 Task: Create new invoice with Date Opened :30-Apr-23, Select Customer: Statice Flowers Events, Terms: Payment Term 2. Make invoice entry for item-1 with Date: 30-Apr-23, Description: Absolut Vodka Original, Action: Material, Income Account: Income:Sales, Quantity: 1, Unit Price: 9.4, Discount $: 0.5. Make entry for item-2 with Date: 30-Apr-23, Description: Nestlé Toll House Cookie Dough Chocolate Chip Lovers (16 oz)_x000D_
, Action: Material, Income Account: Income:Sales, Quantity: 1, Unit Price: 9.4, Discount $: 1.5. Make entry for item-3 with Date: 30-Apr-23, Description: Pringle's OriginGrab N Go_x000D_
, Action: Material, Income Account: Income:Sales, Quantity: 2, Unit Price: 10.4, Discount $: 2. Write Notes: 'Looking forward to serving you again.'. Post Invoice with Post Date: 30-Apr-23, Post to Accounts: Assets:Accounts Receivable. Pay / Process Payment with Transaction Date: 15-May-23, Amount: 35.6, Transfer Account: Checking Account. Print Invoice, display notes by going to Option, then go to Display Tab and check 'Invoice Notes'.
Action: Mouse moved to (179, 28)
Screenshot: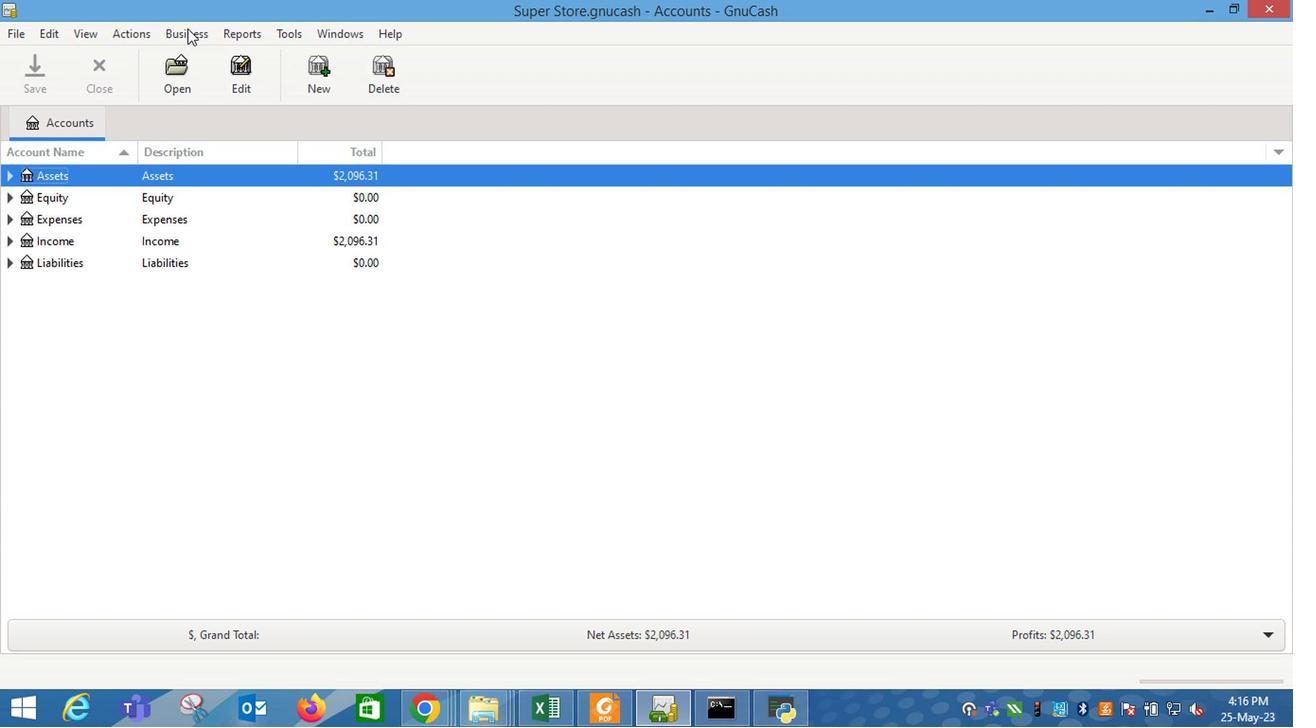 
Action: Mouse pressed left at (179, 28)
Screenshot: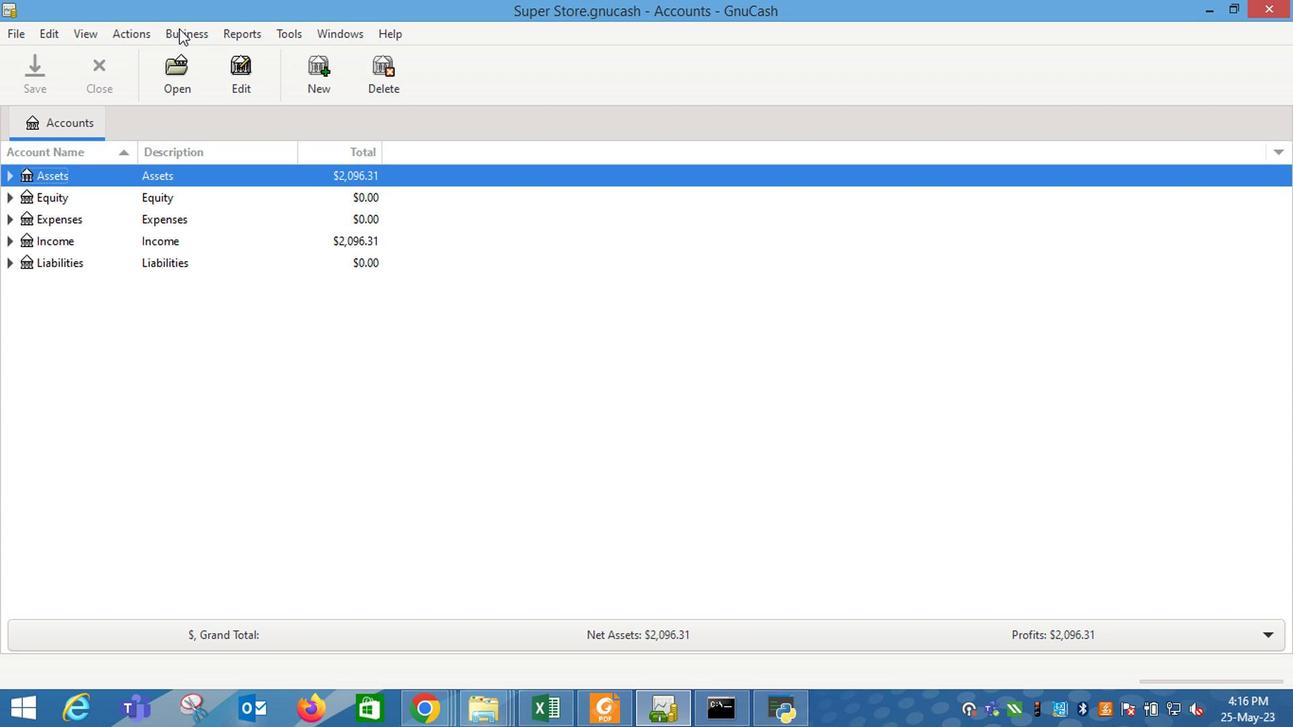 
Action: Mouse moved to (405, 125)
Screenshot: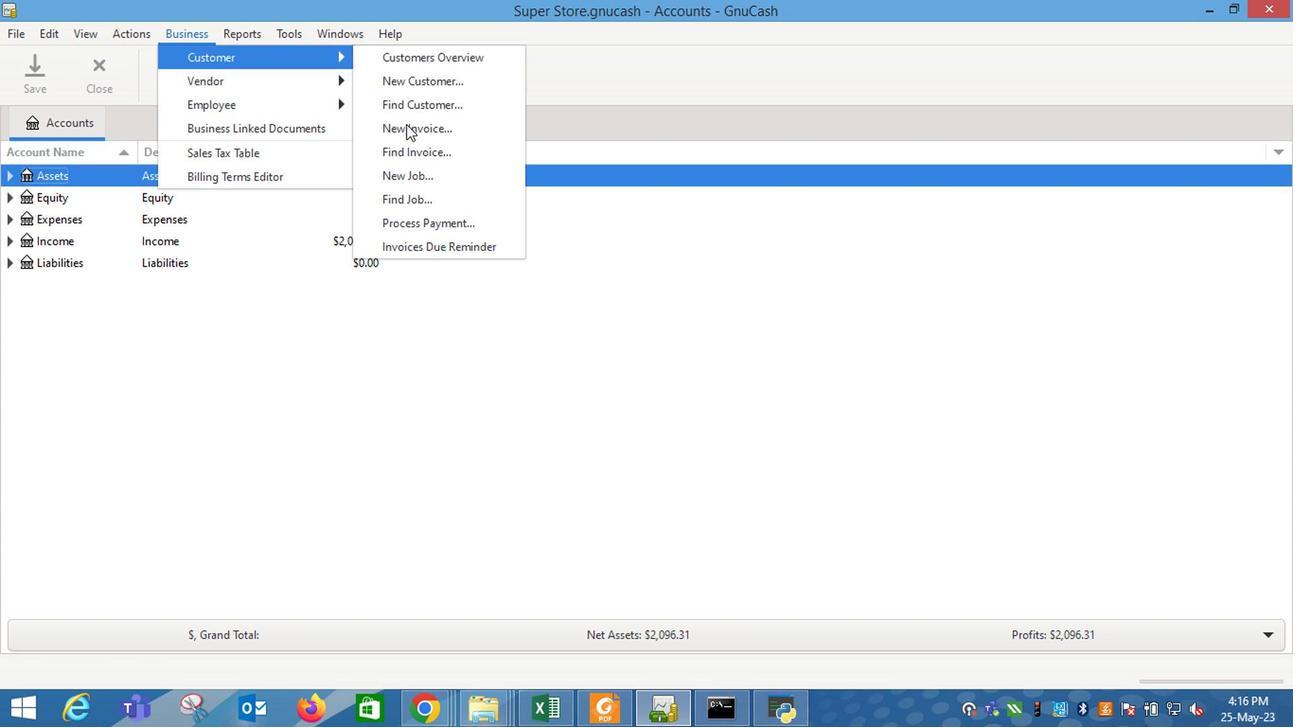 
Action: Mouse pressed left at (405, 125)
Screenshot: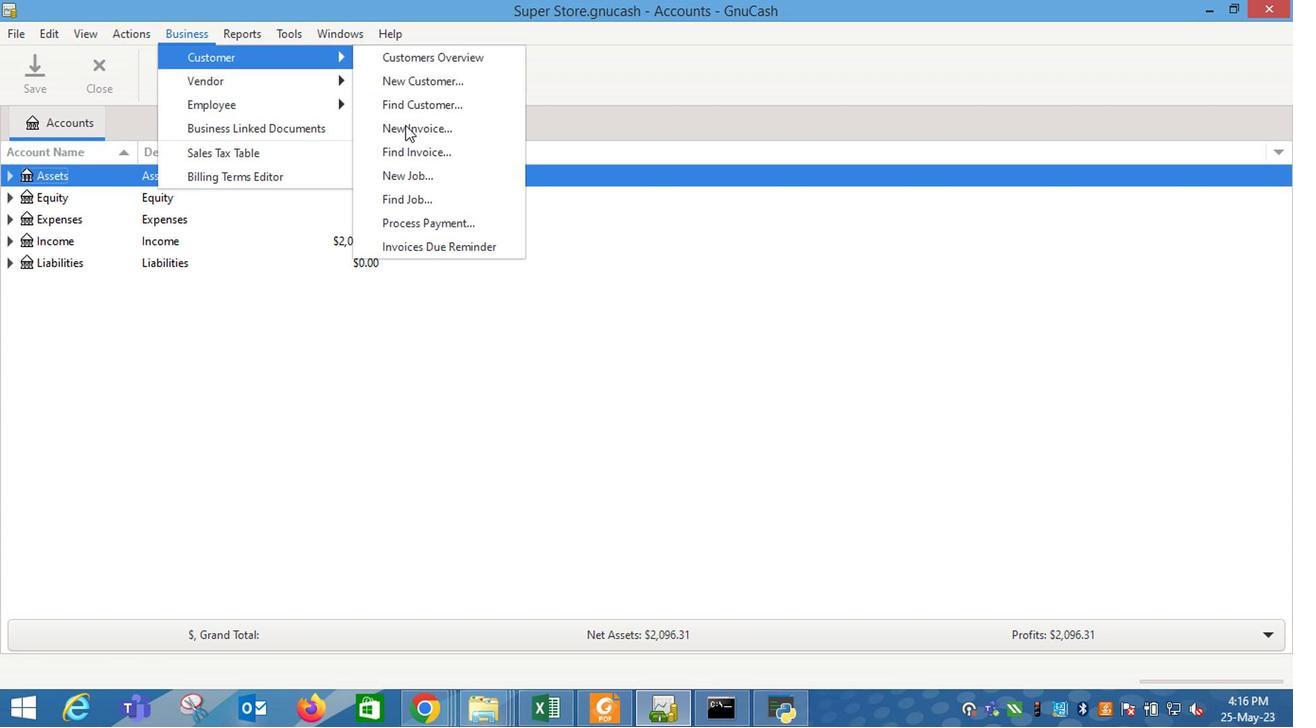 
Action: Mouse moved to (777, 293)
Screenshot: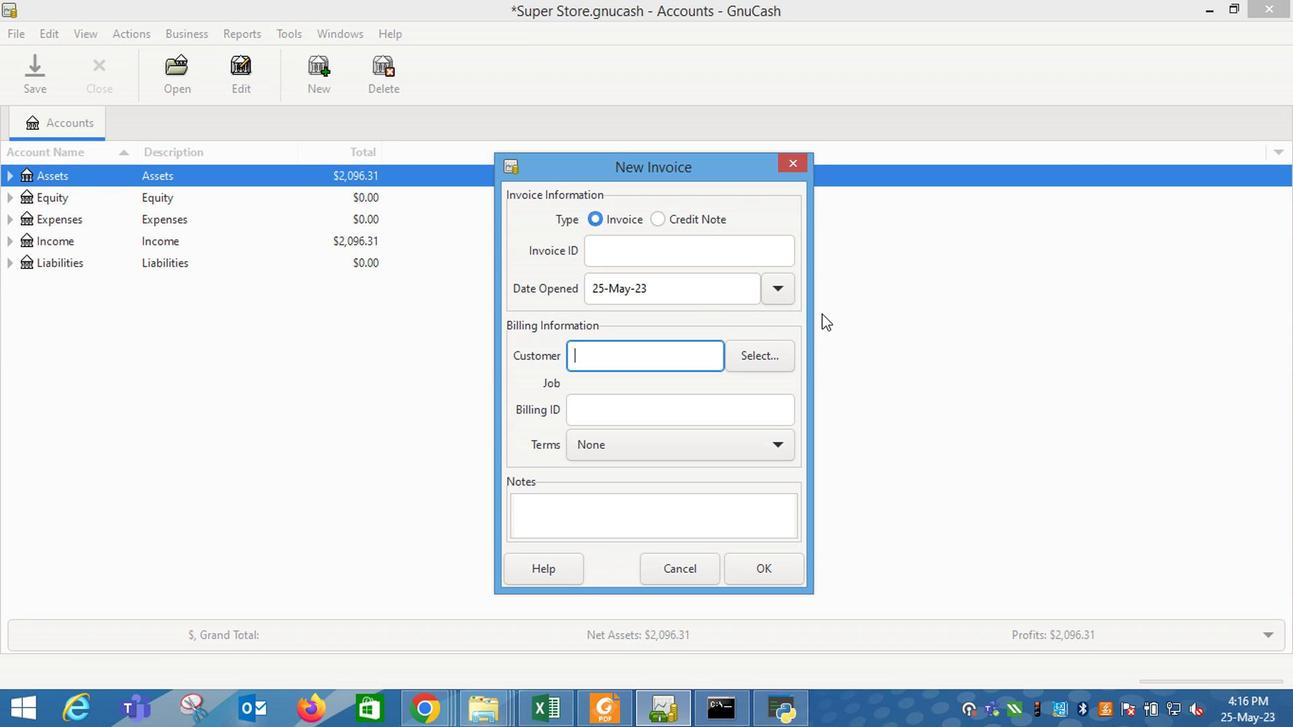 
Action: Mouse pressed left at (777, 293)
Screenshot: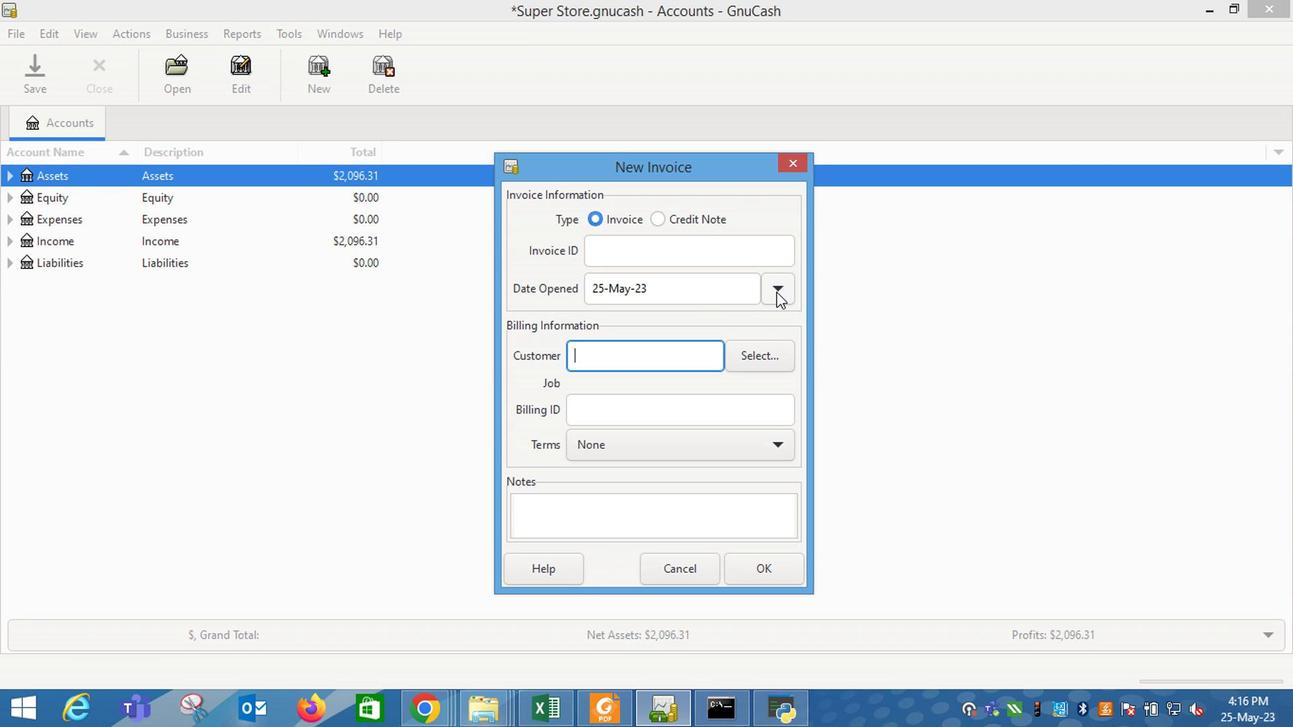 
Action: Mouse moved to (624, 315)
Screenshot: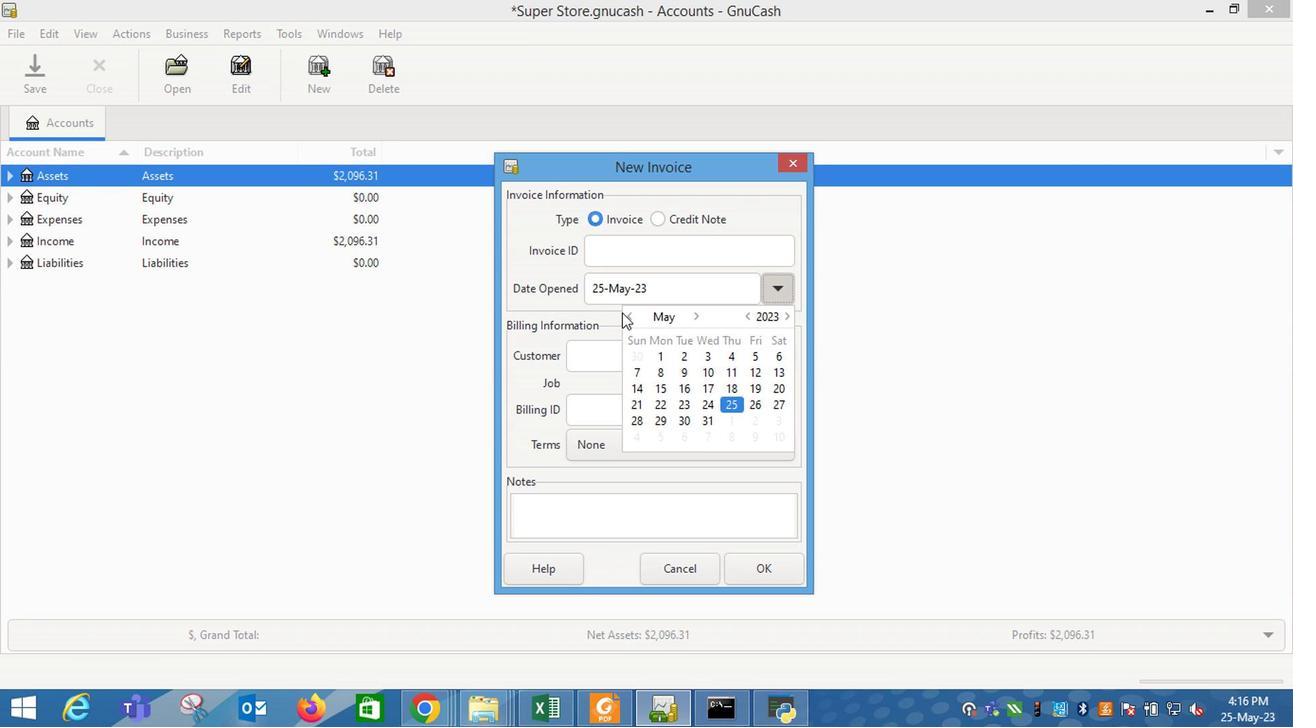 
Action: Mouse pressed left at (624, 315)
Screenshot: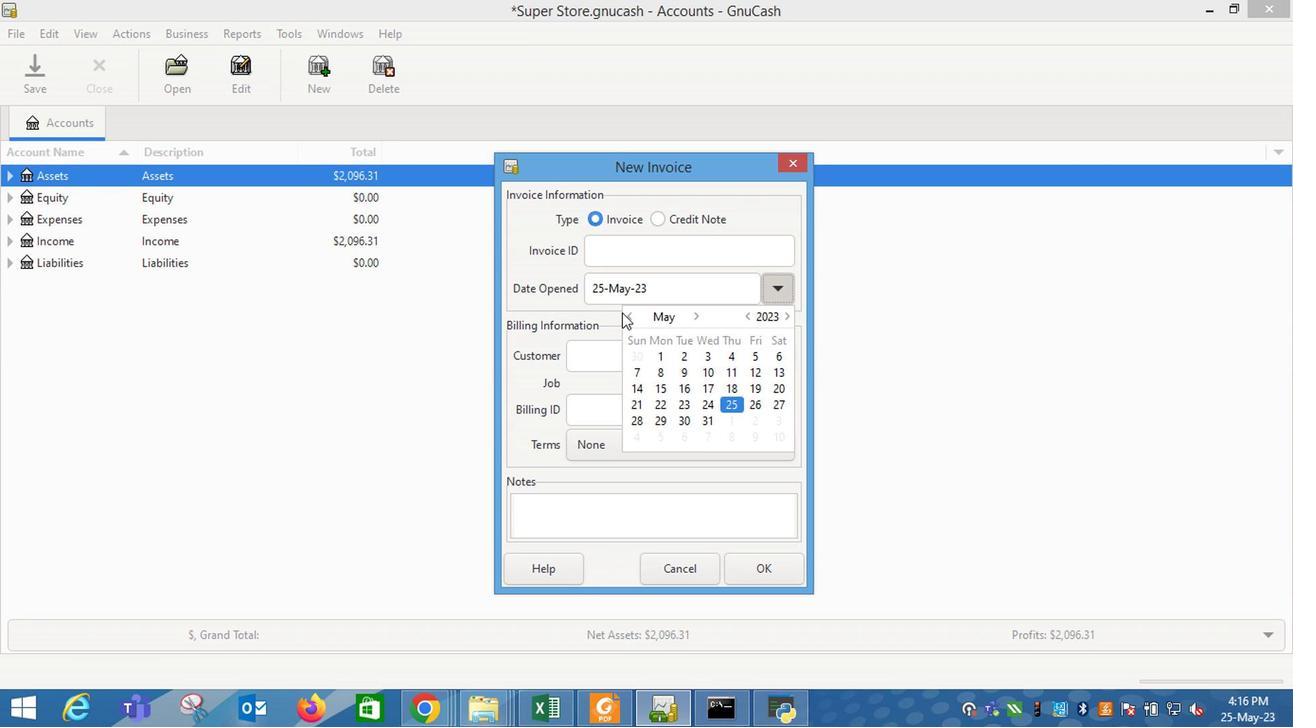
Action: Mouse moved to (771, 284)
Screenshot: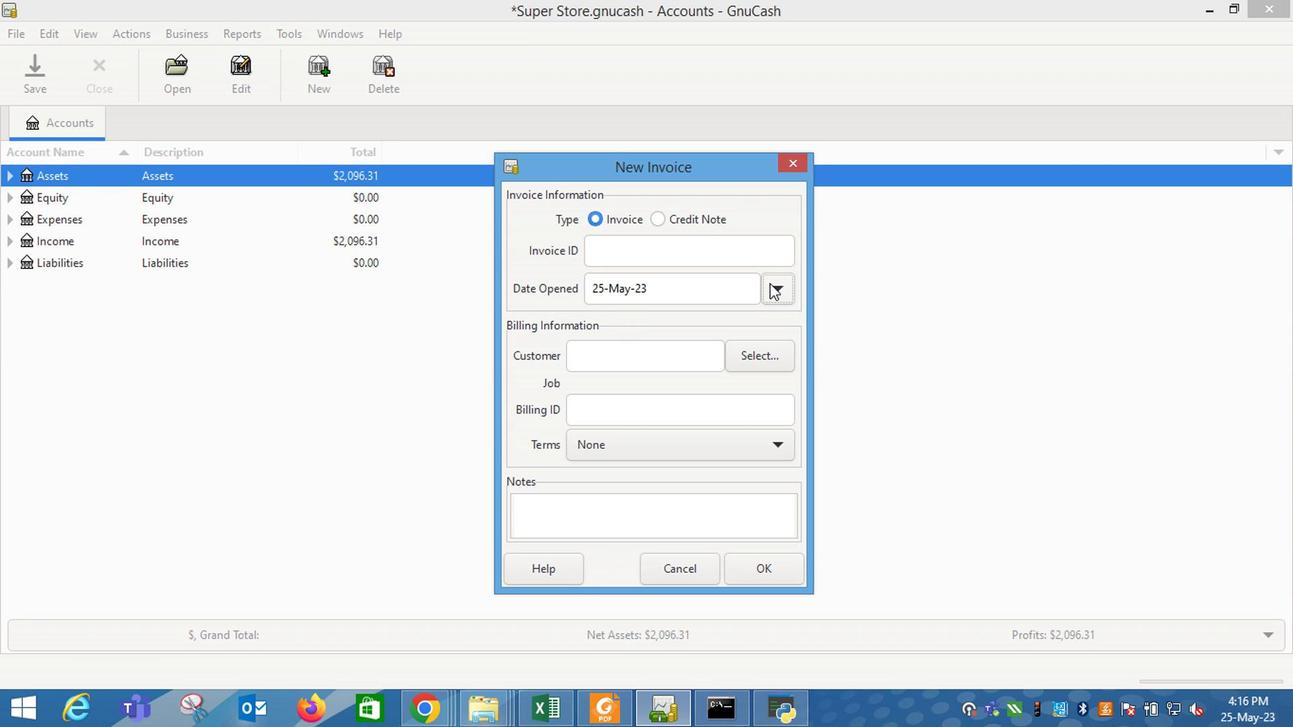 
Action: Mouse pressed left at (771, 284)
Screenshot: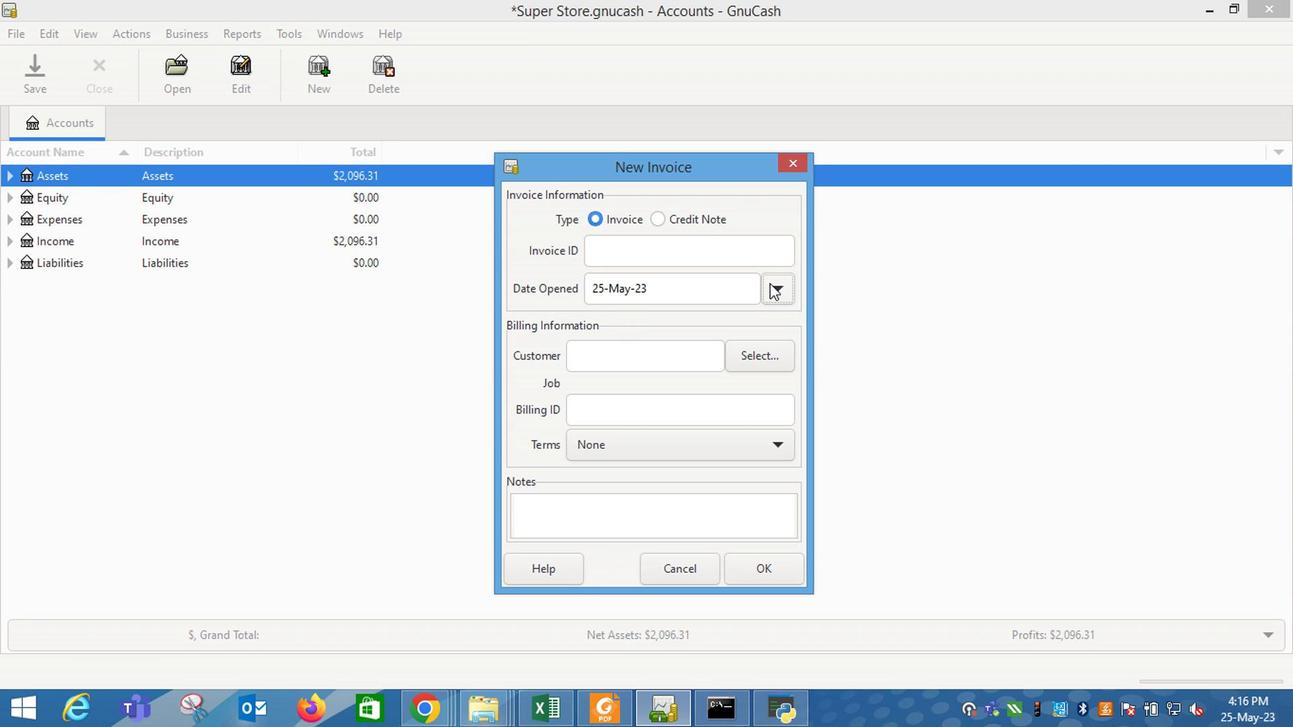 
Action: Mouse moved to (634, 316)
Screenshot: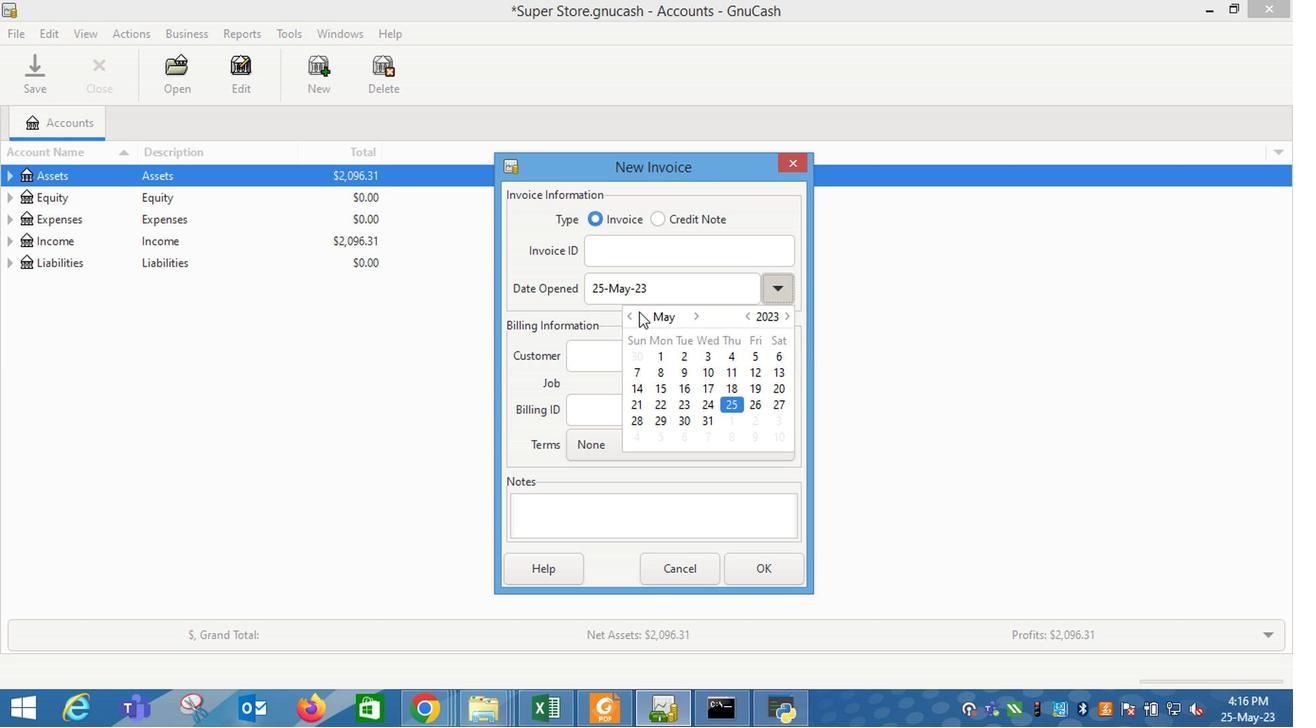 
Action: Mouse pressed left at (634, 316)
Screenshot: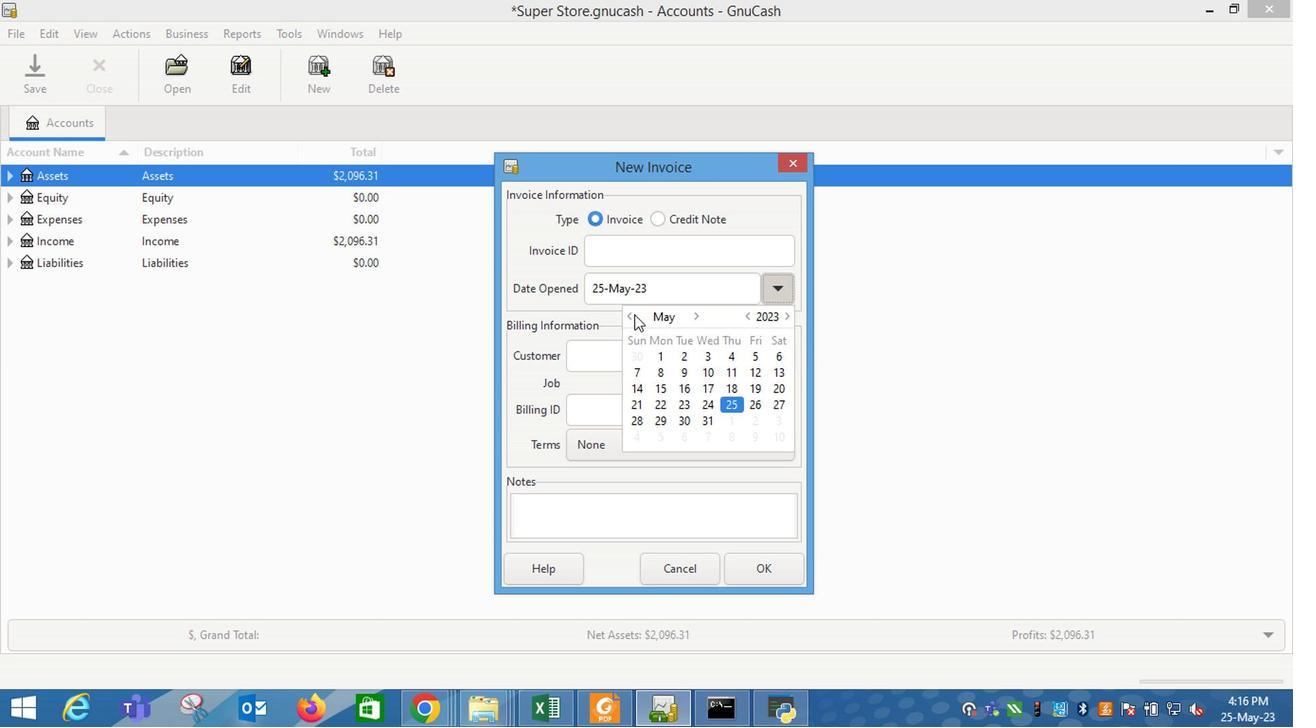 
Action: Mouse moved to (783, 287)
Screenshot: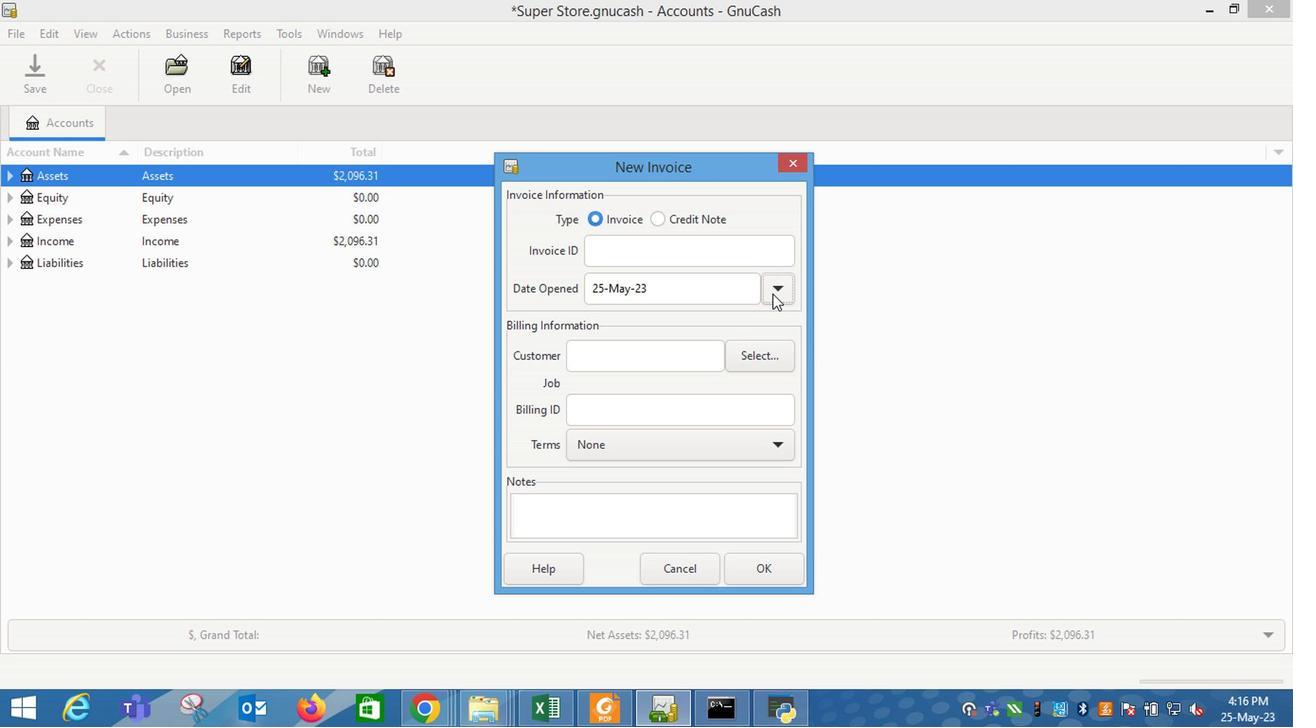 
Action: Mouse pressed left at (783, 287)
Screenshot: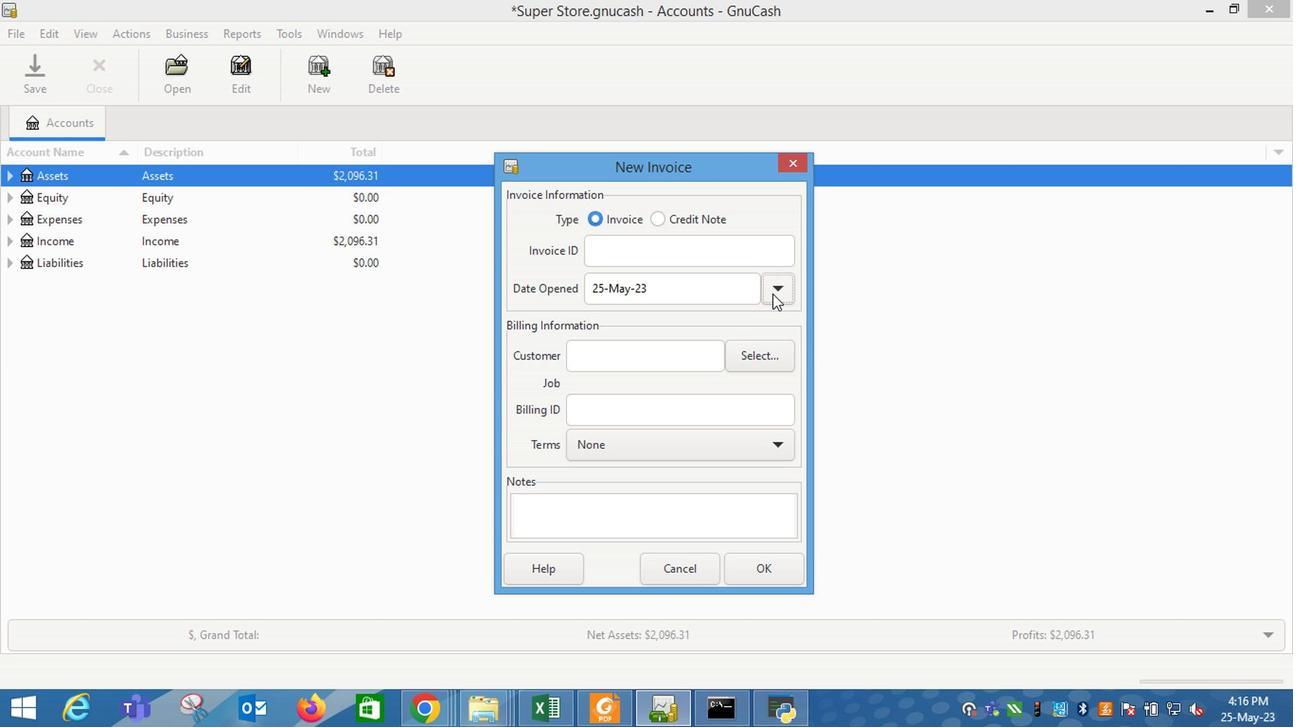 
Action: Mouse moved to (632, 323)
Screenshot: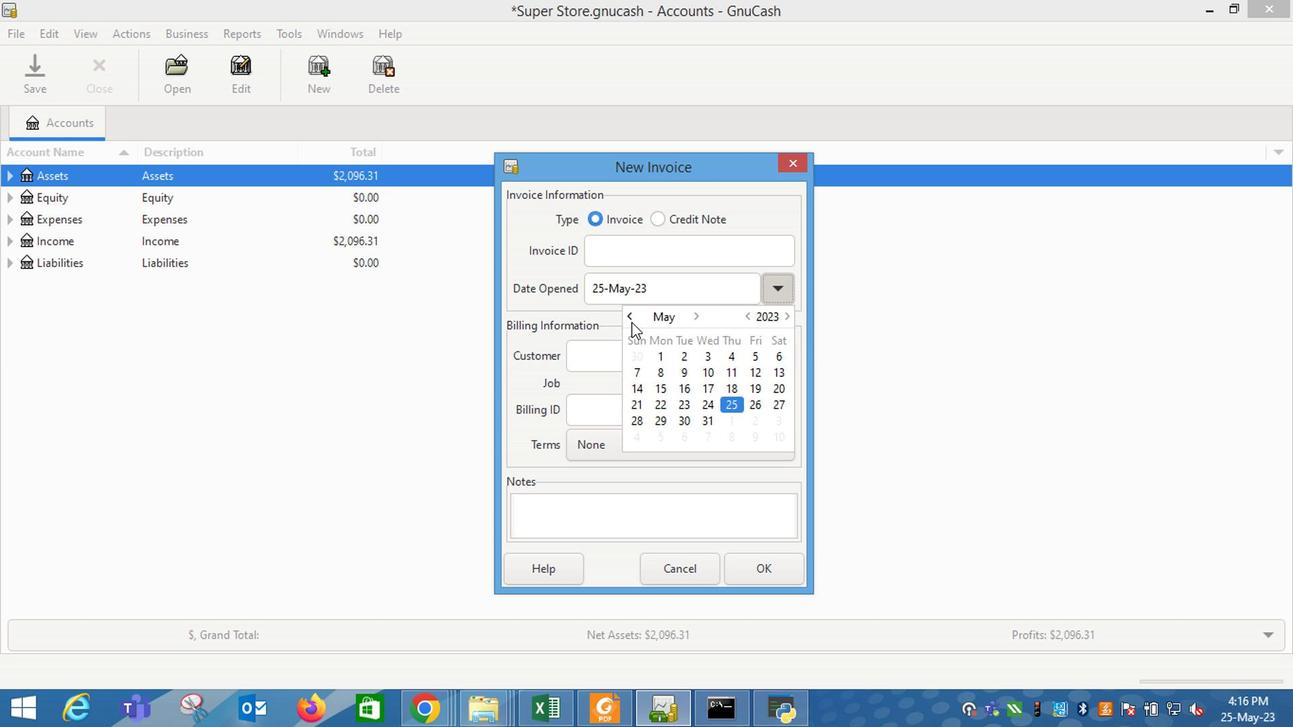 
Action: Mouse pressed left at (632, 323)
Screenshot: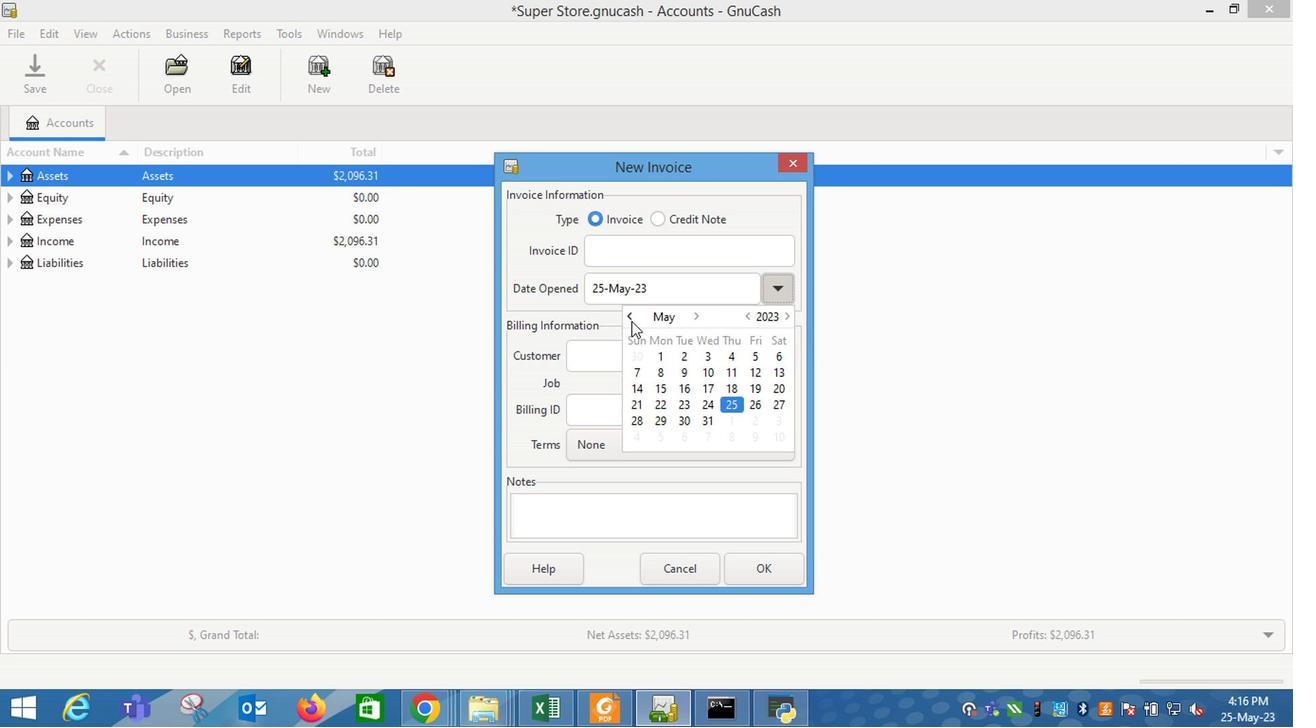 
Action: Mouse moved to (640, 435)
Screenshot: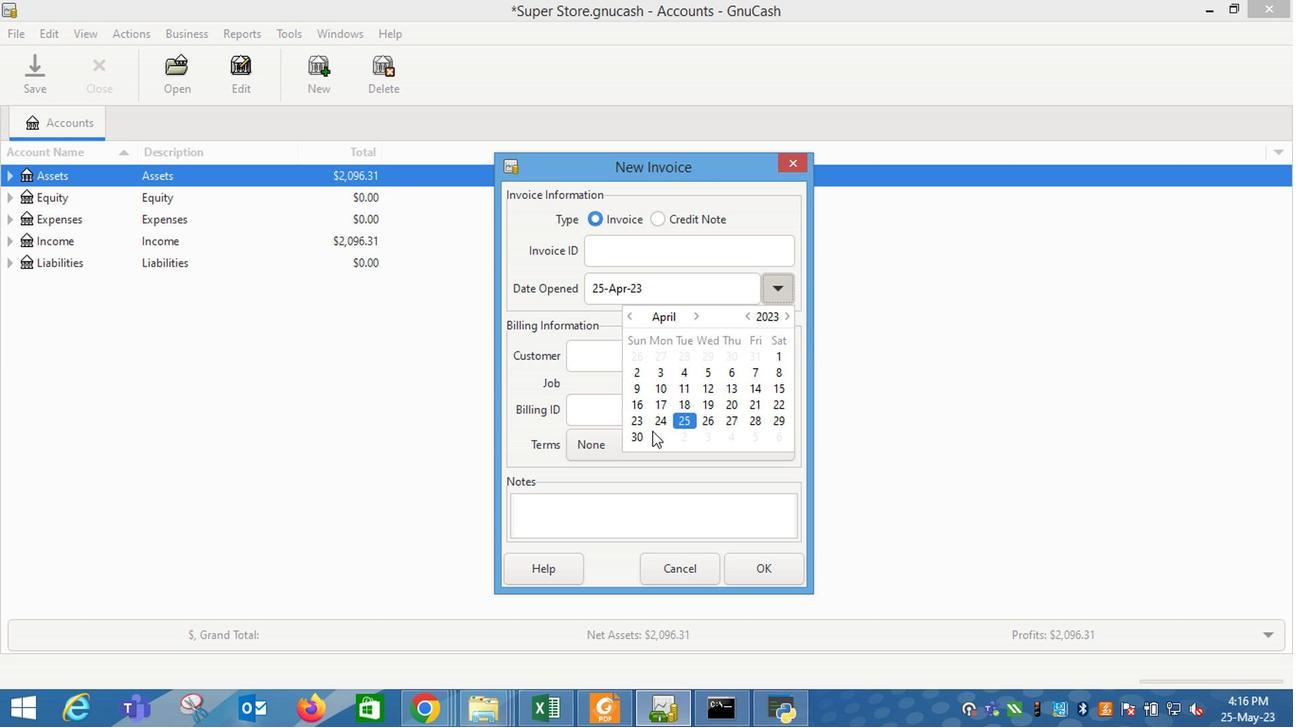 
Action: Mouse pressed left at (640, 435)
Screenshot: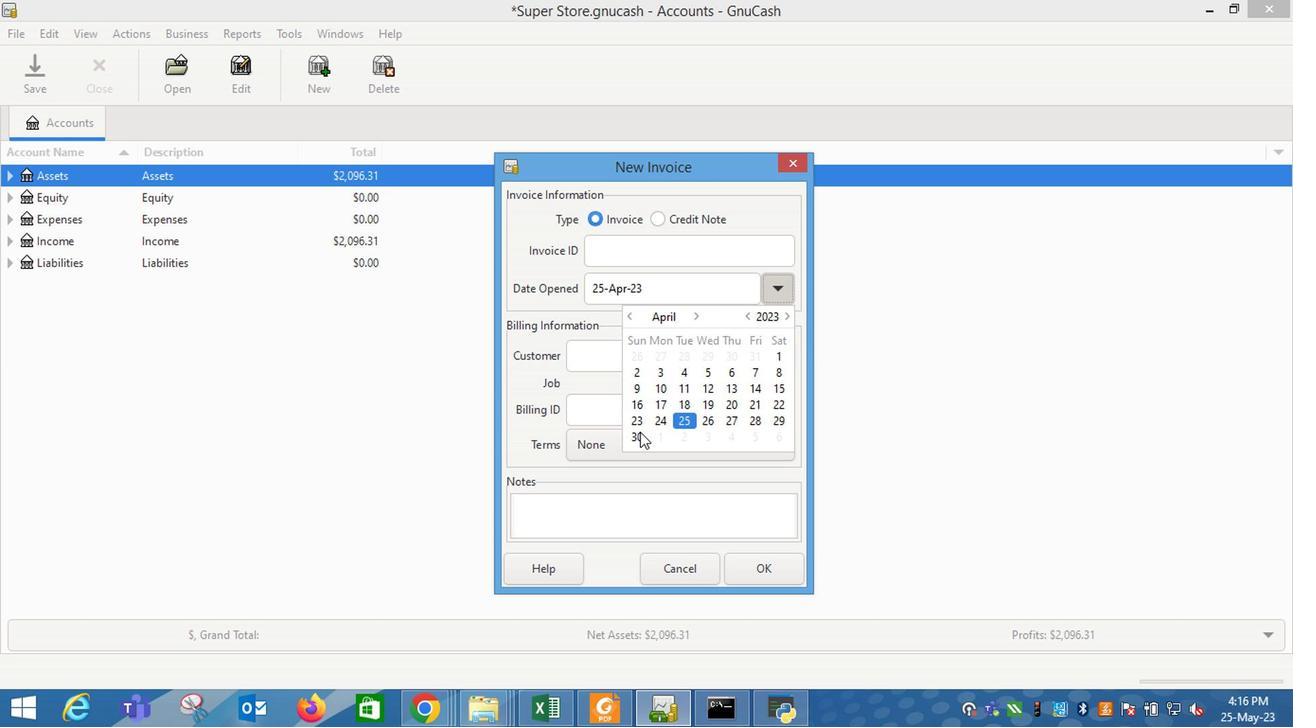 
Action: Mouse moved to (593, 366)
Screenshot: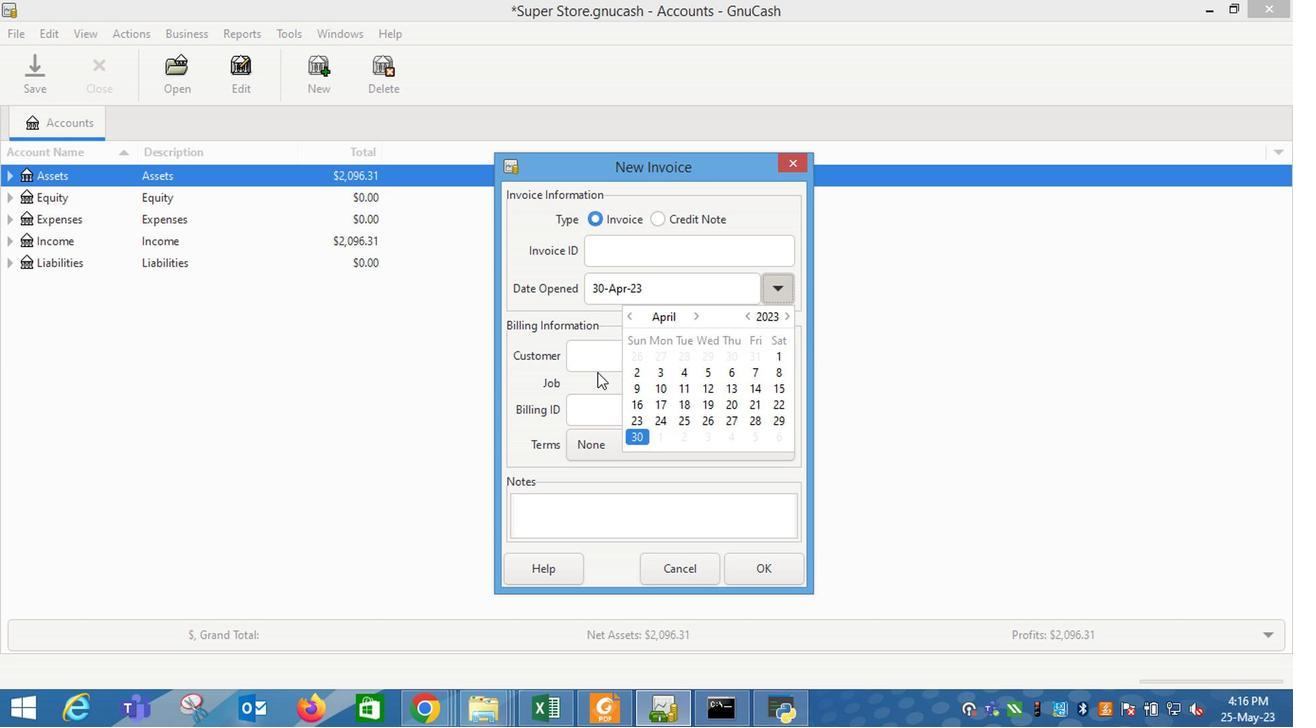 
Action: Mouse pressed left at (593, 366)
Screenshot: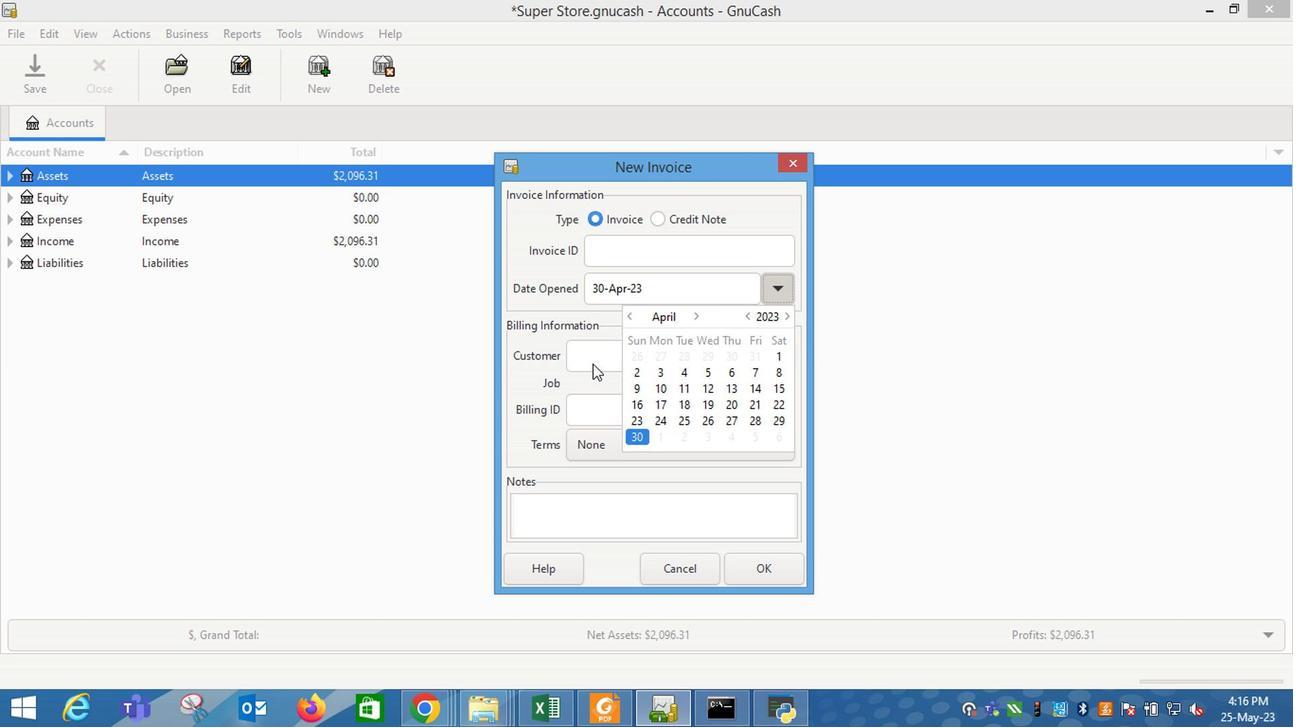 
Action: Mouse pressed left at (593, 366)
Screenshot: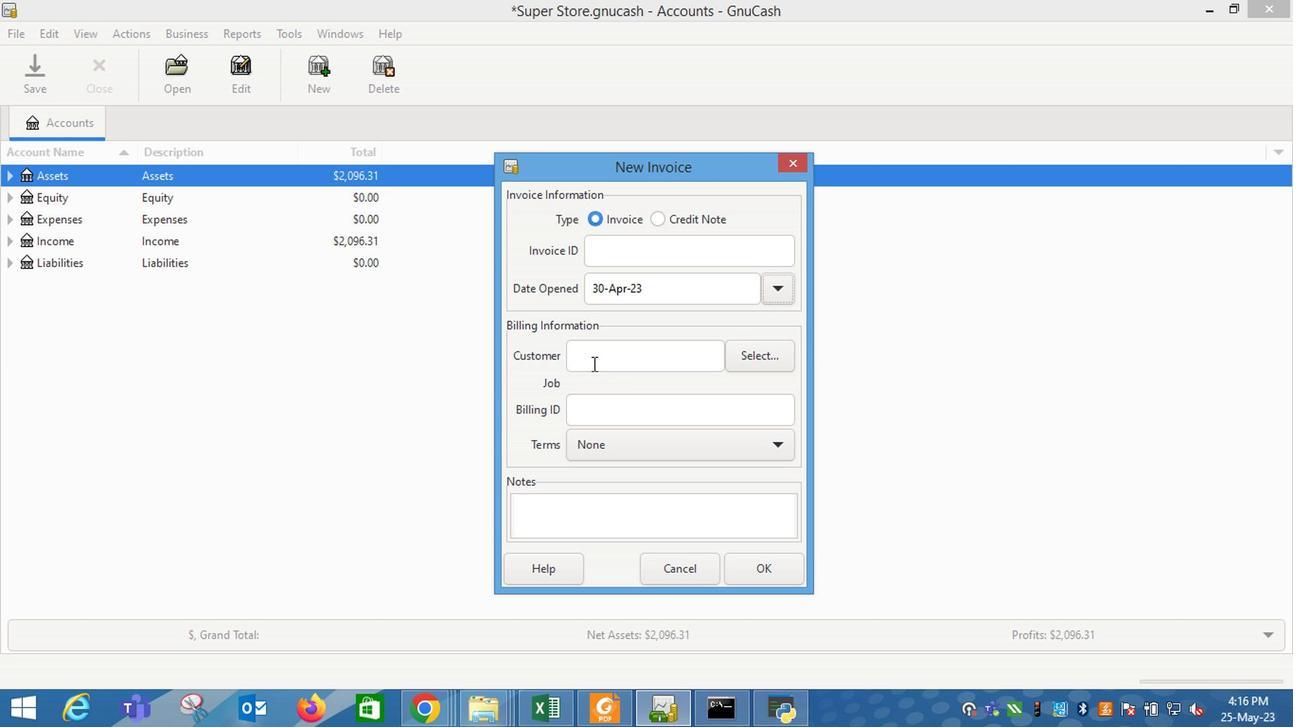 
Action: Key pressed statice
Screenshot: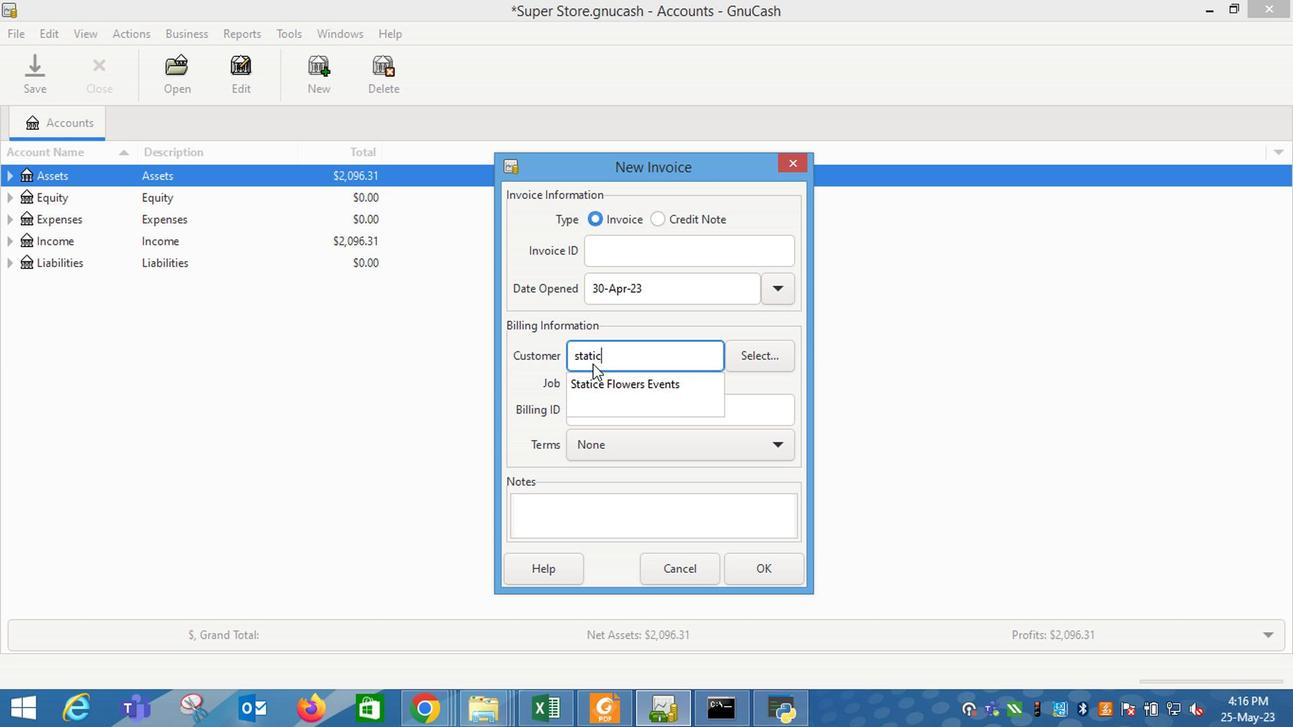 
Action: Mouse moved to (597, 381)
Screenshot: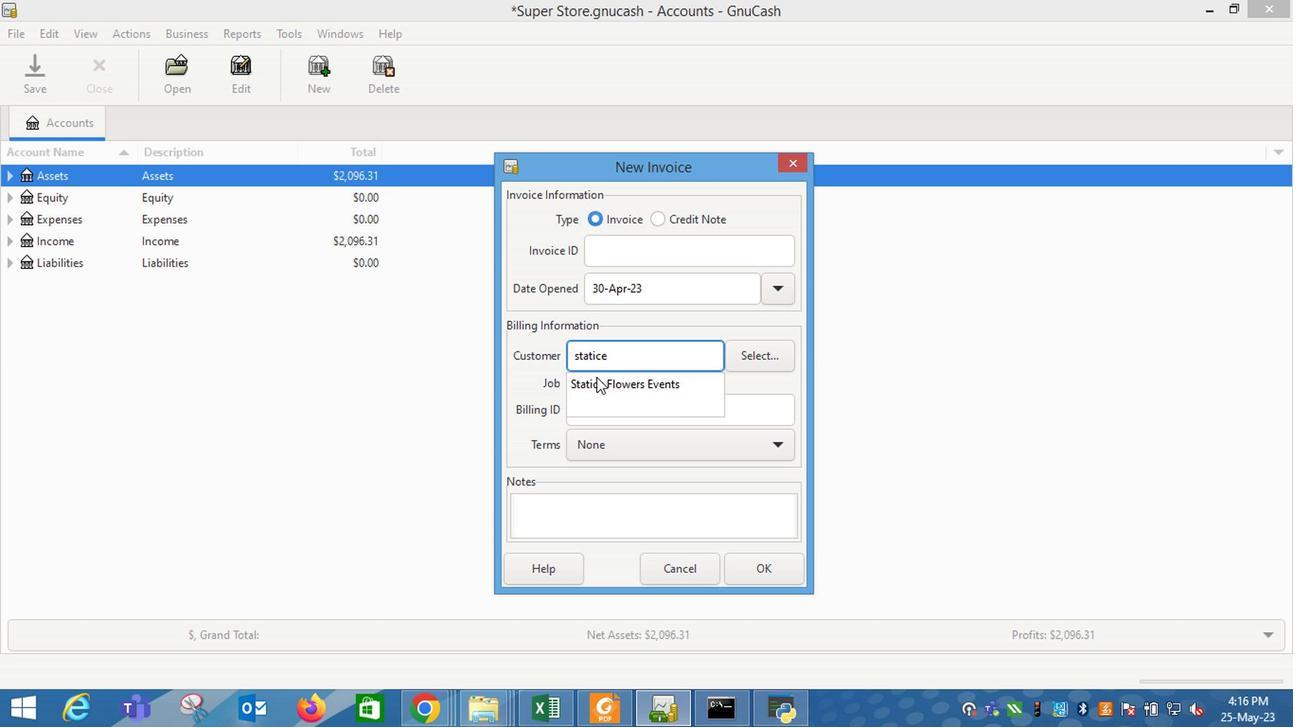
Action: Mouse pressed left at (597, 381)
Screenshot: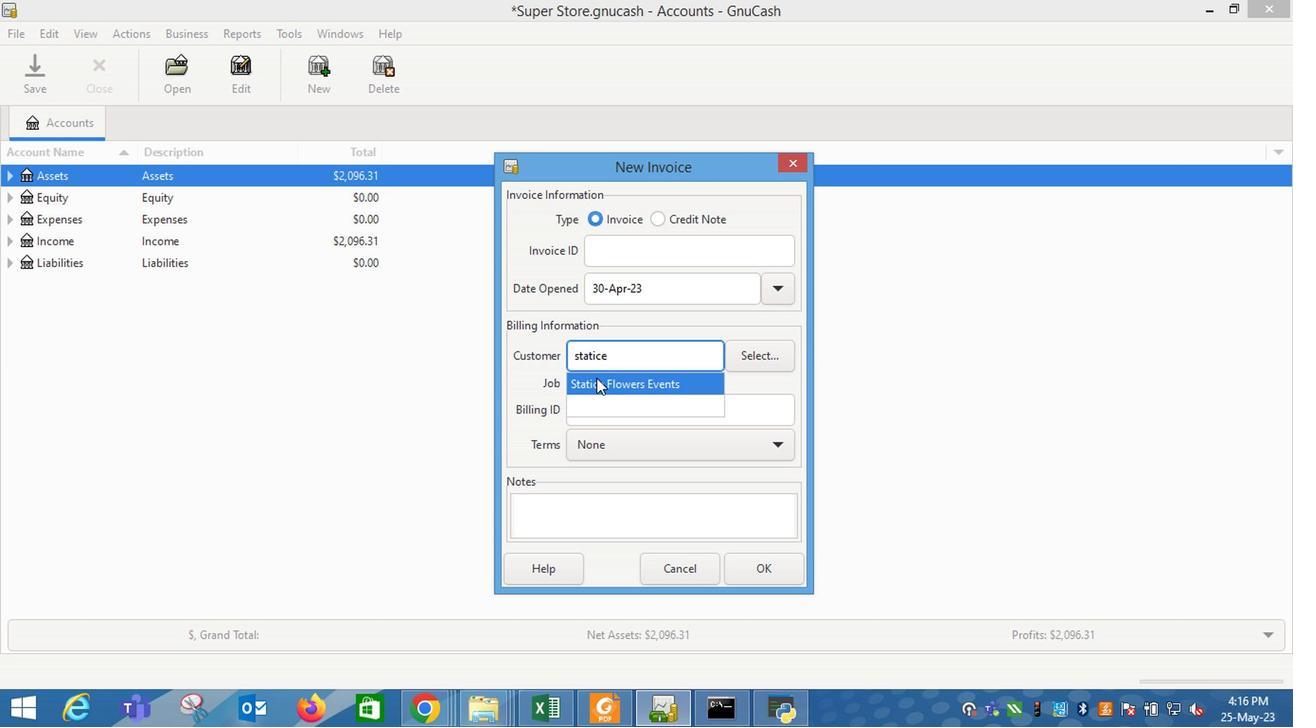 
Action: Mouse moved to (709, 489)
Screenshot: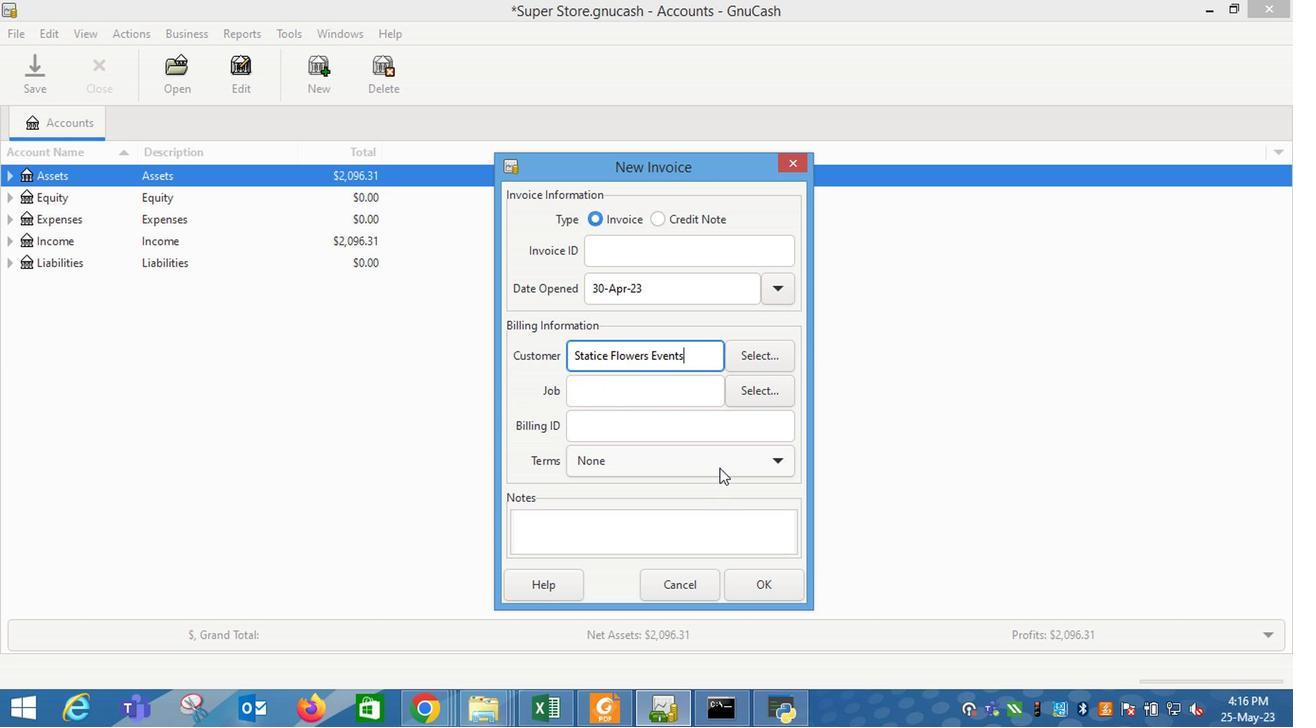 
Action: Mouse pressed left at (720, 471)
Screenshot: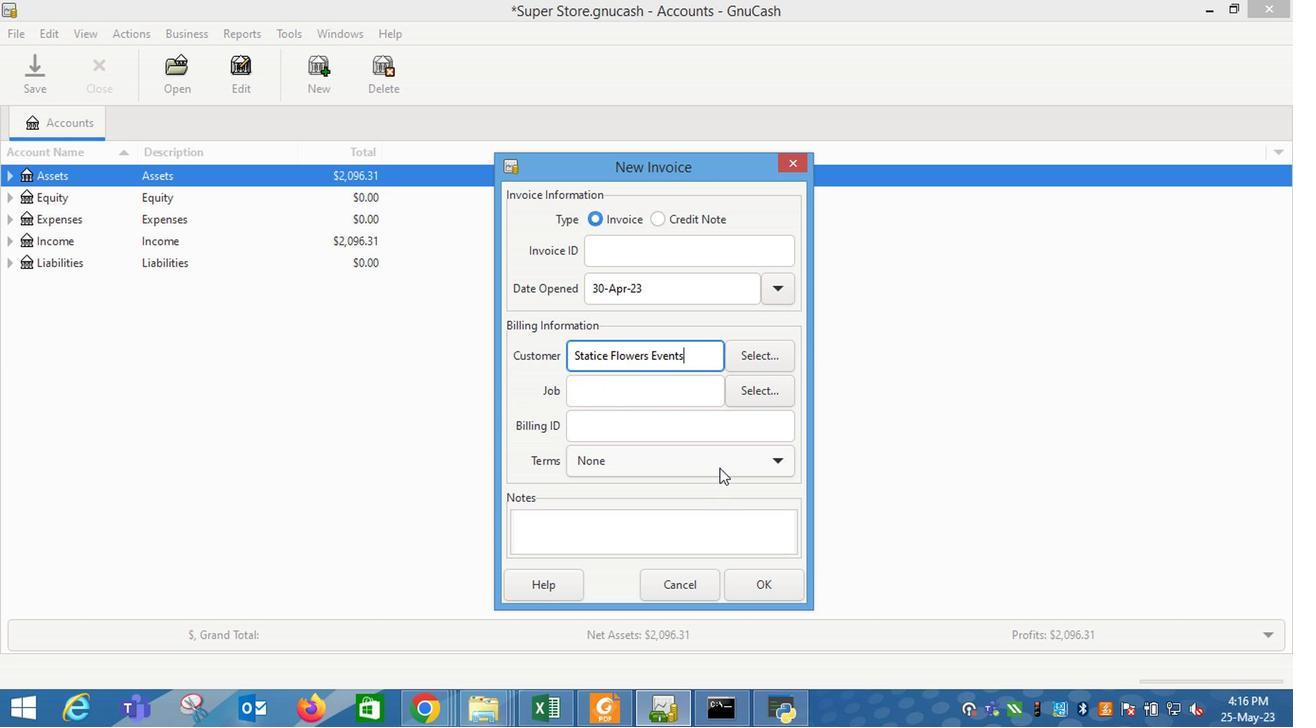 
Action: Mouse moved to (680, 518)
Screenshot: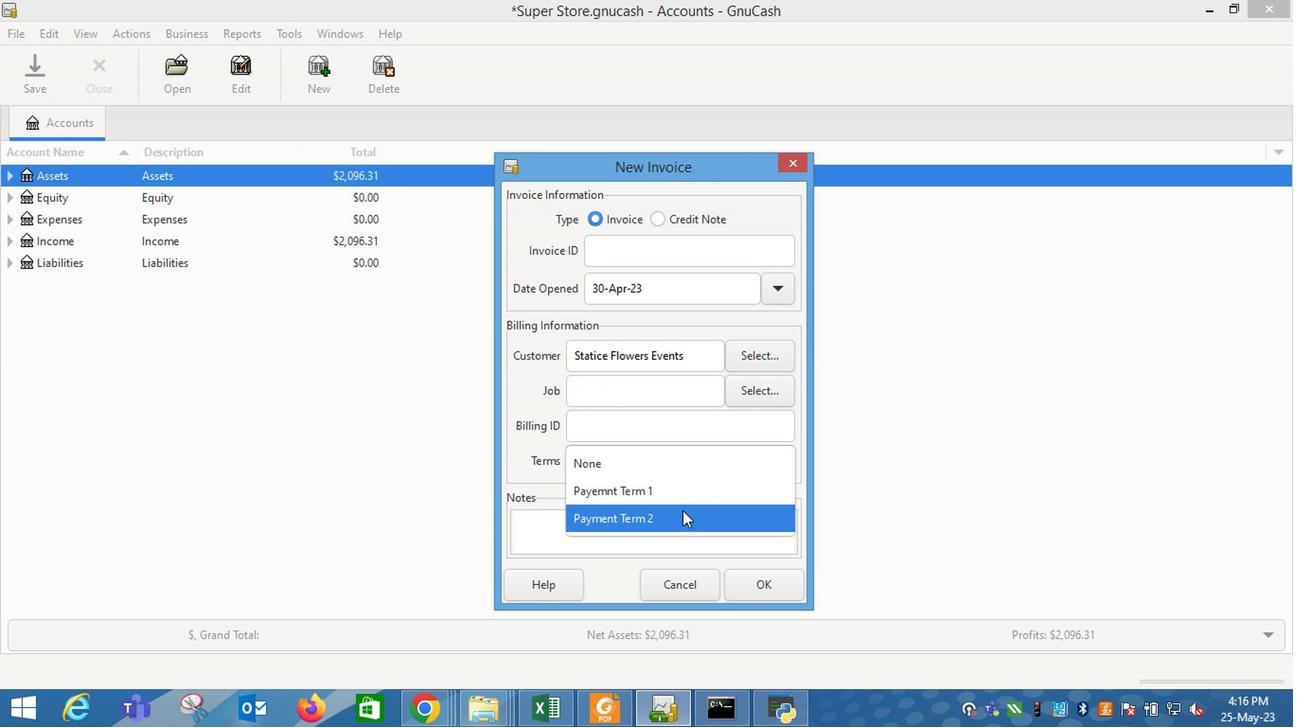 
Action: Mouse pressed left at (680, 518)
Screenshot: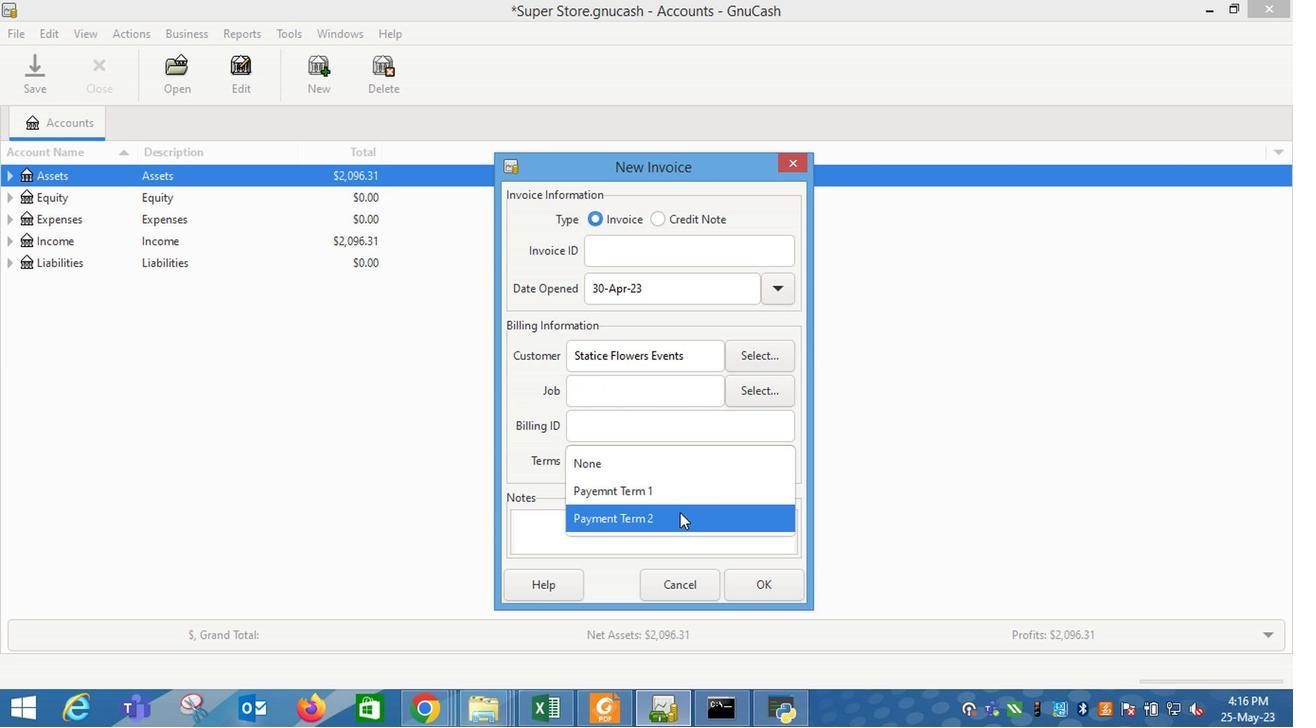 
Action: Mouse moved to (760, 585)
Screenshot: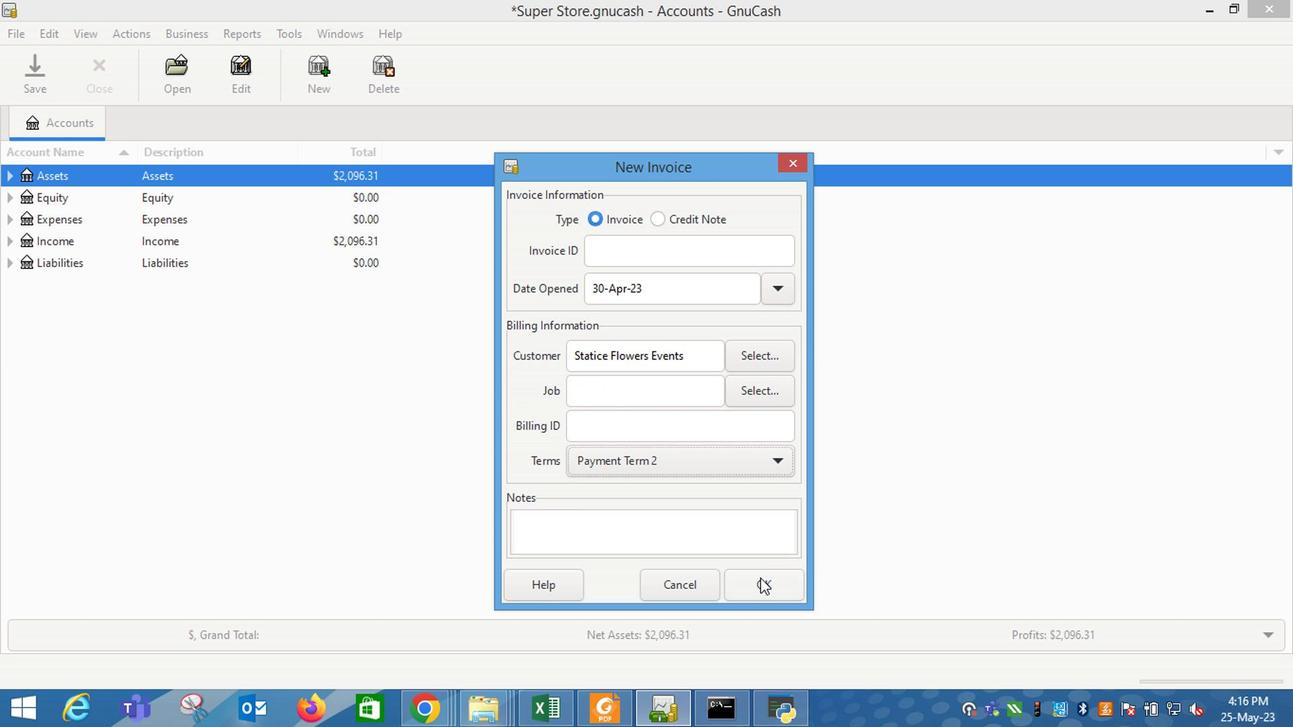 
Action: Mouse pressed left at (760, 585)
Screenshot: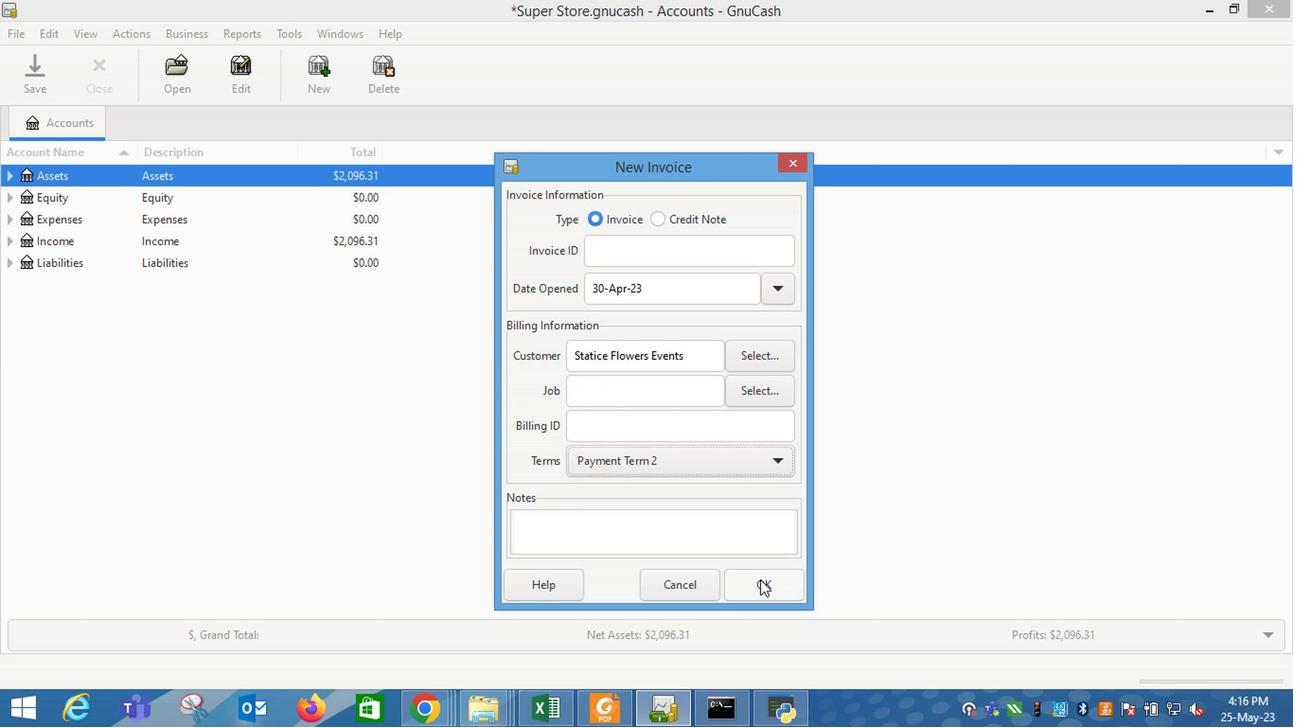 
Action: Mouse moved to (96, 374)
Screenshot: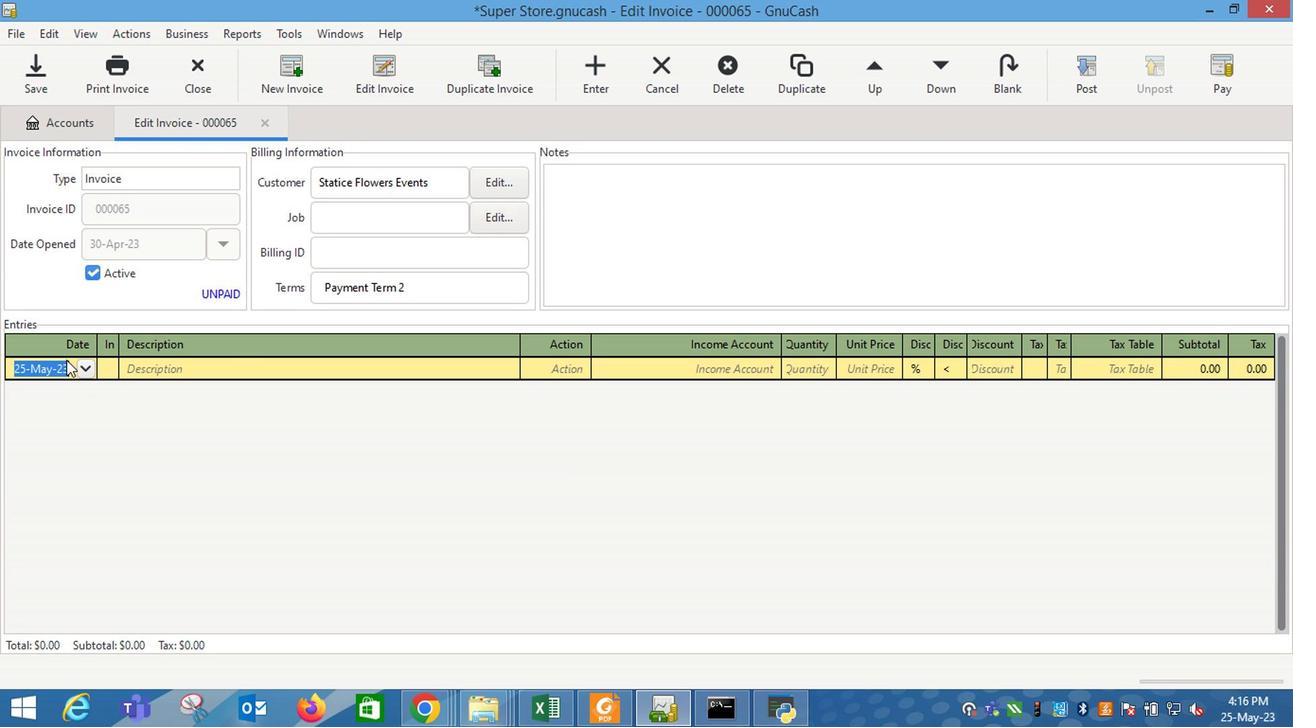 
Action: Mouse pressed left at (96, 374)
Screenshot: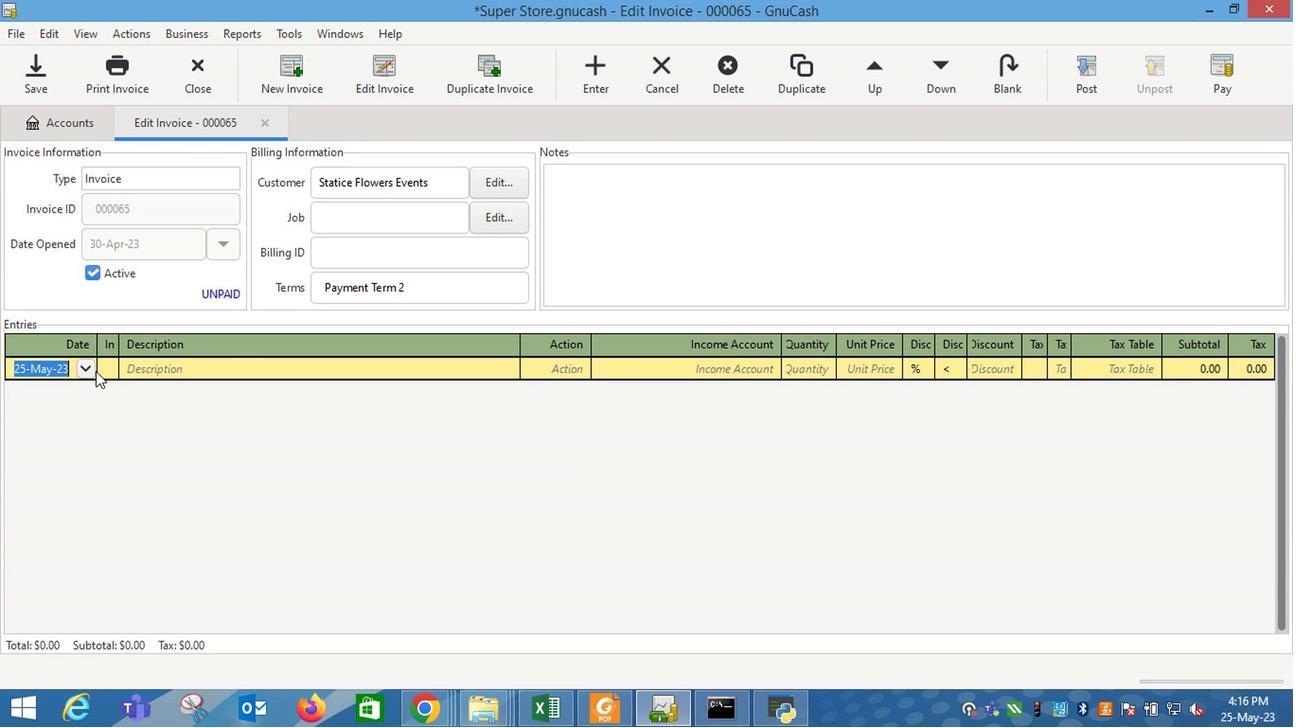 
Action: Mouse moved to (77, 374)
Screenshot: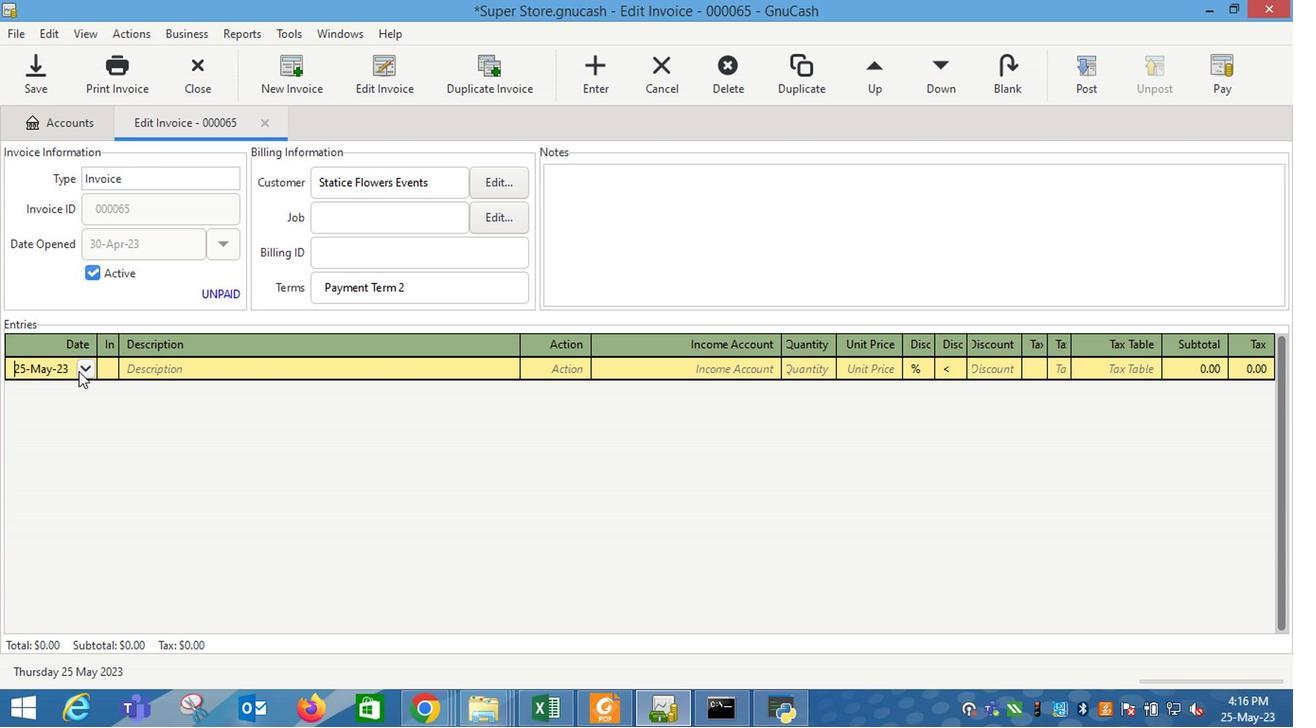 
Action: Mouse pressed left at (77, 374)
Screenshot: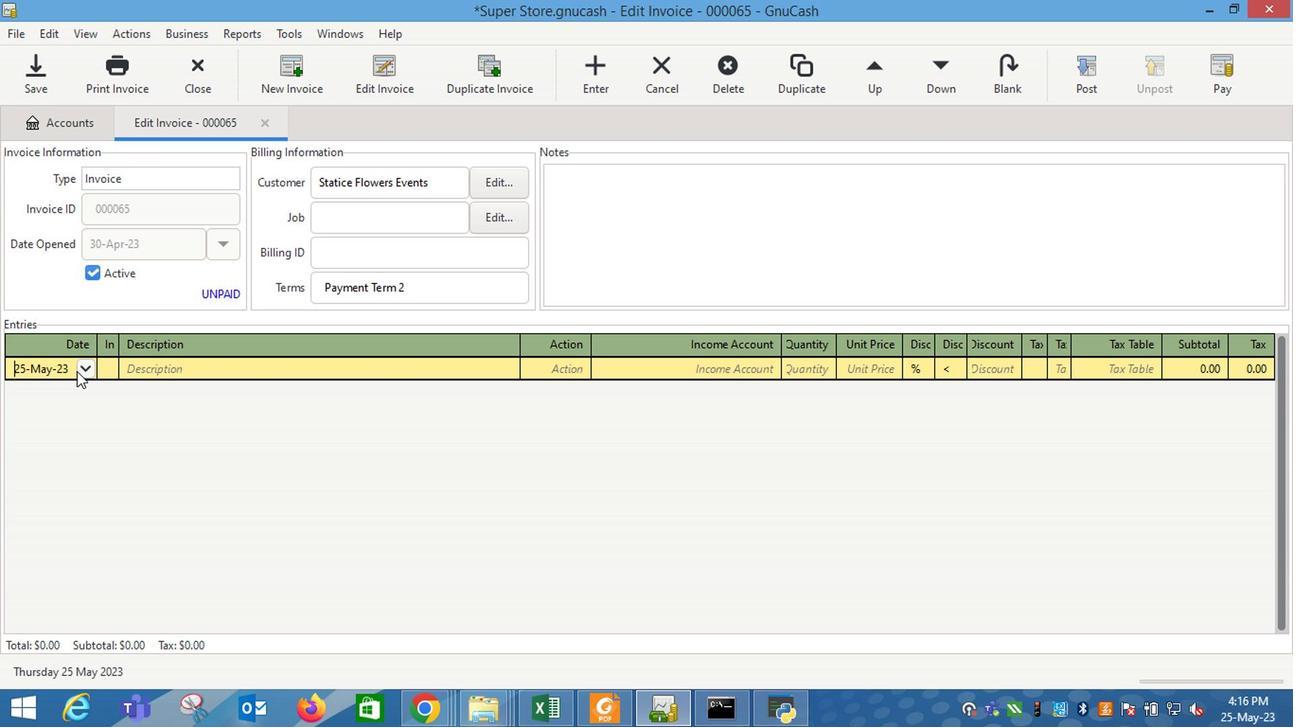 
Action: Mouse moved to (14, 396)
Screenshot: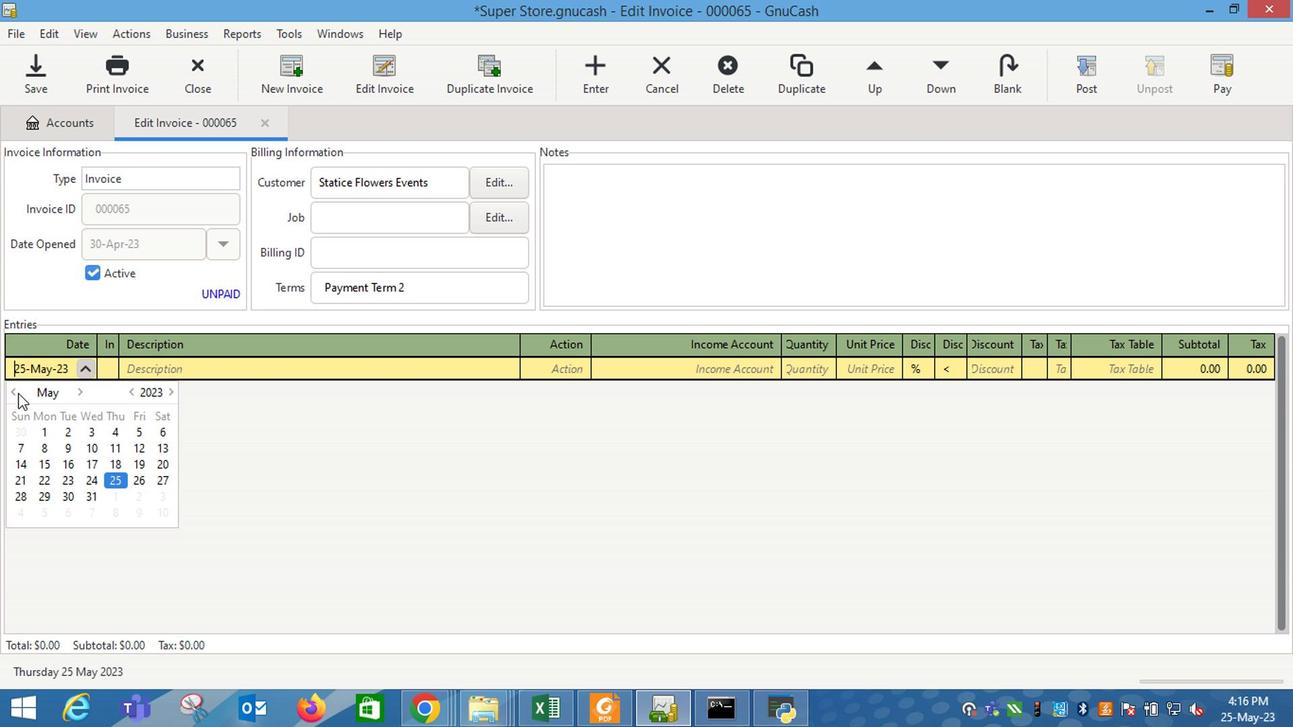 
Action: Mouse pressed left at (14, 396)
Screenshot: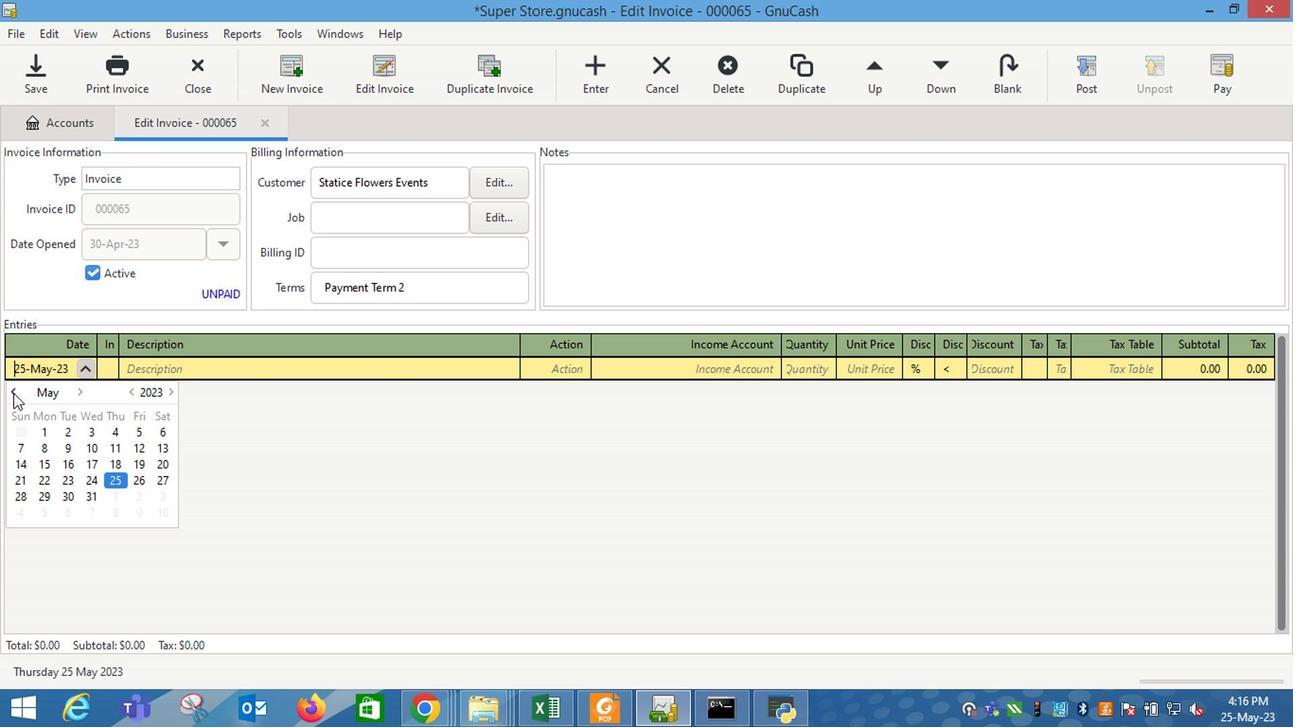 
Action: Mouse moved to (14, 521)
Screenshot: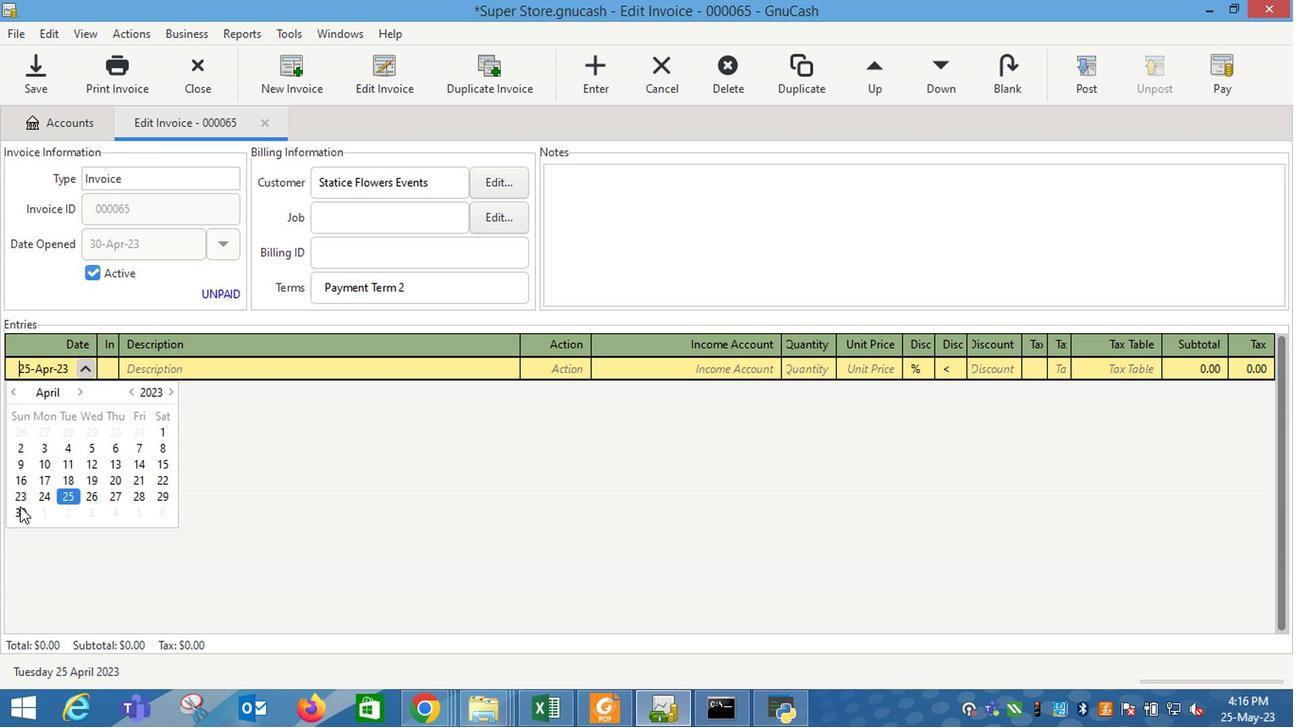 
Action: Mouse pressed left at (14, 521)
Screenshot: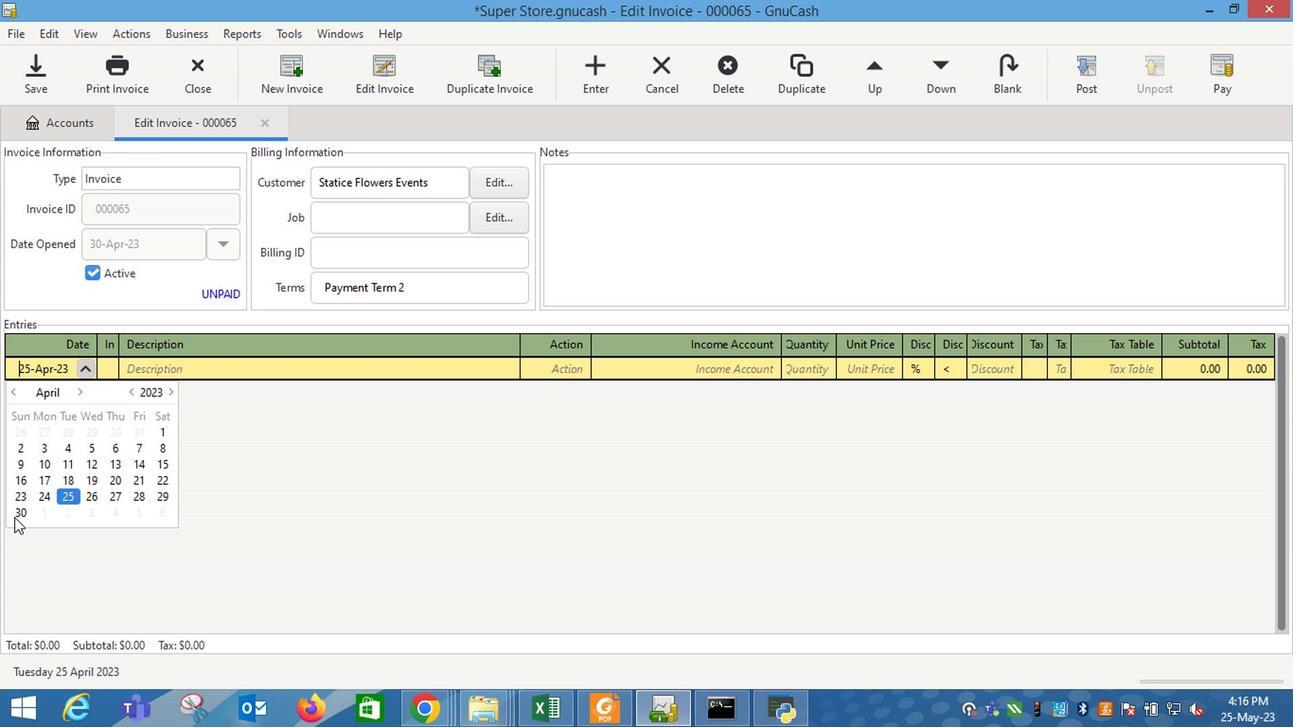 
Action: Key pressed <Key.tab><Key.shift_r>Absolut<Key.space><Key.shift_r><Key.shift_r>Vodka<Key.space><Key.shift_r>Original<Key.tab>
Screenshot: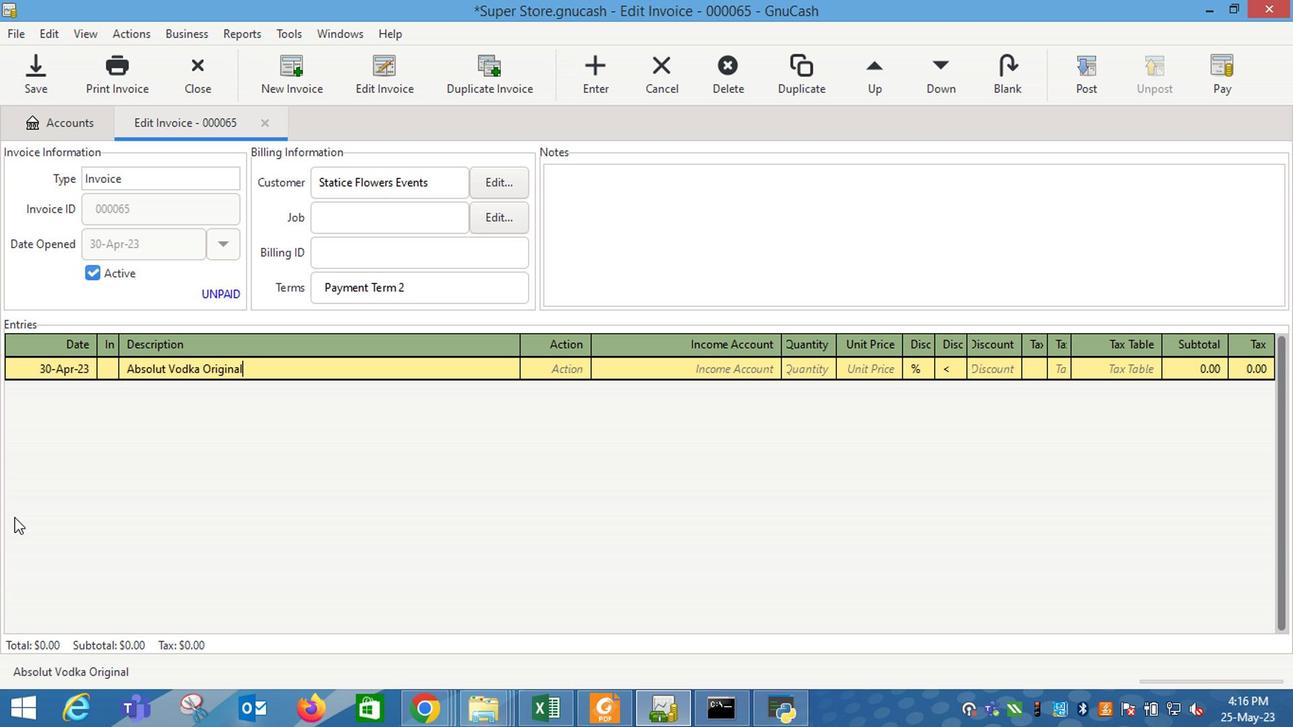 
Action: Mouse moved to (582, 371)
Screenshot: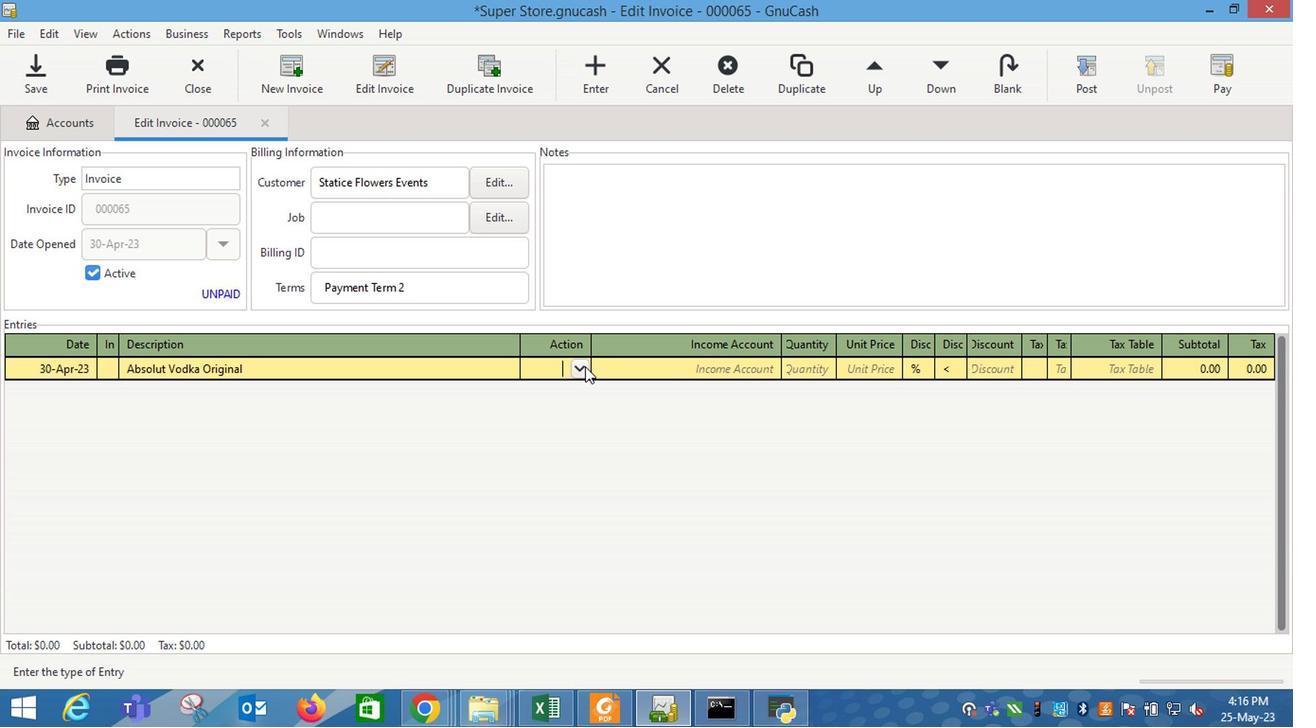 
Action: Mouse pressed left at (582, 371)
Screenshot: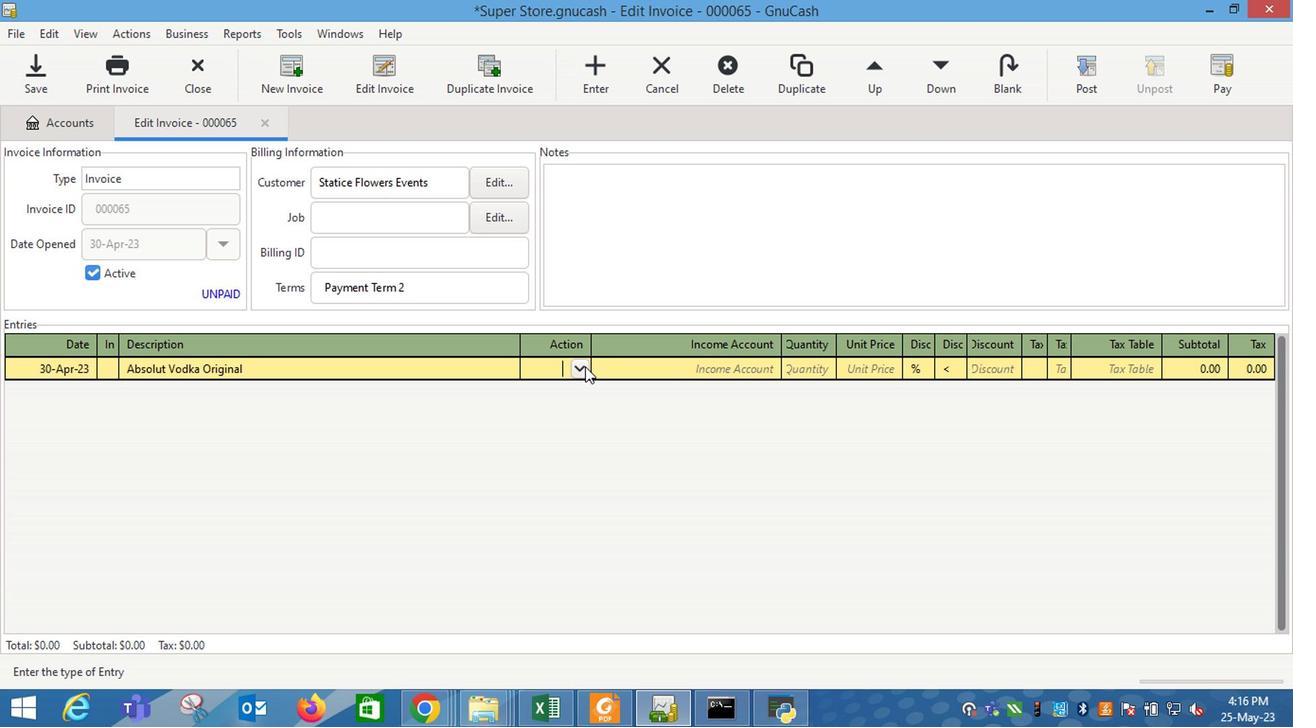 
Action: Mouse moved to (557, 430)
Screenshot: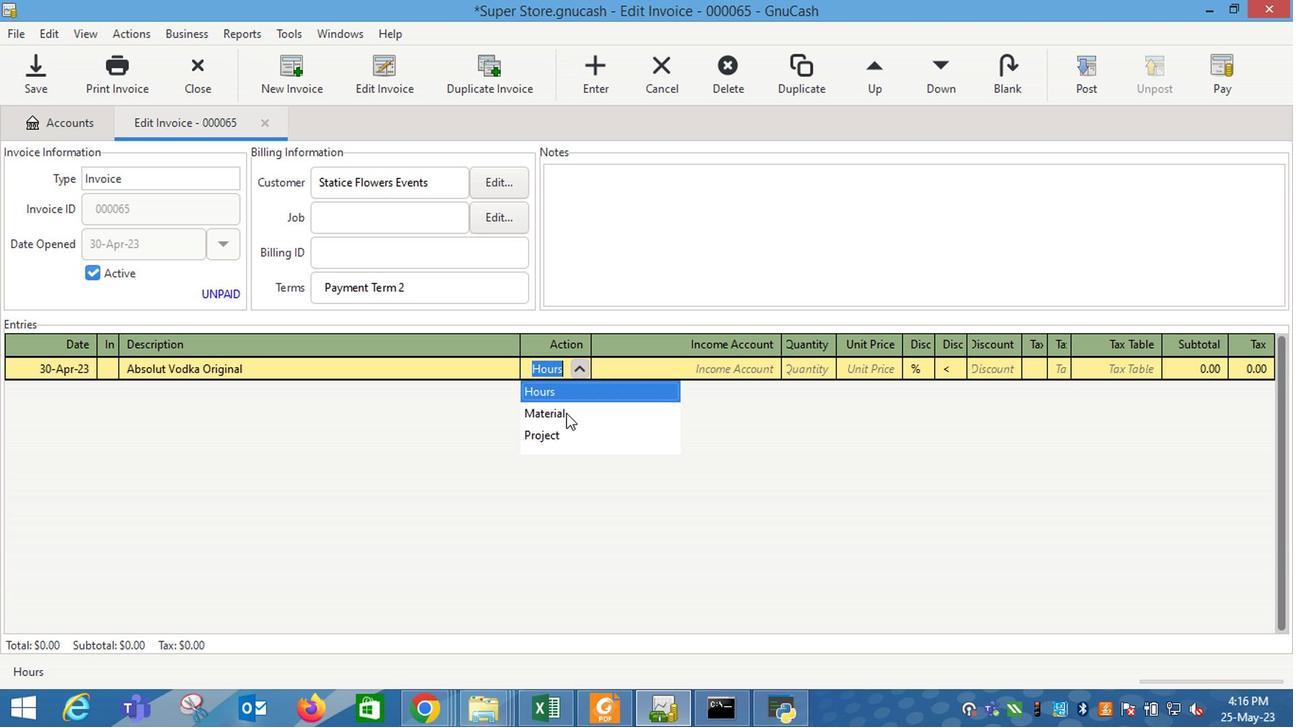 
Action: Mouse pressed left at (557, 430)
Screenshot: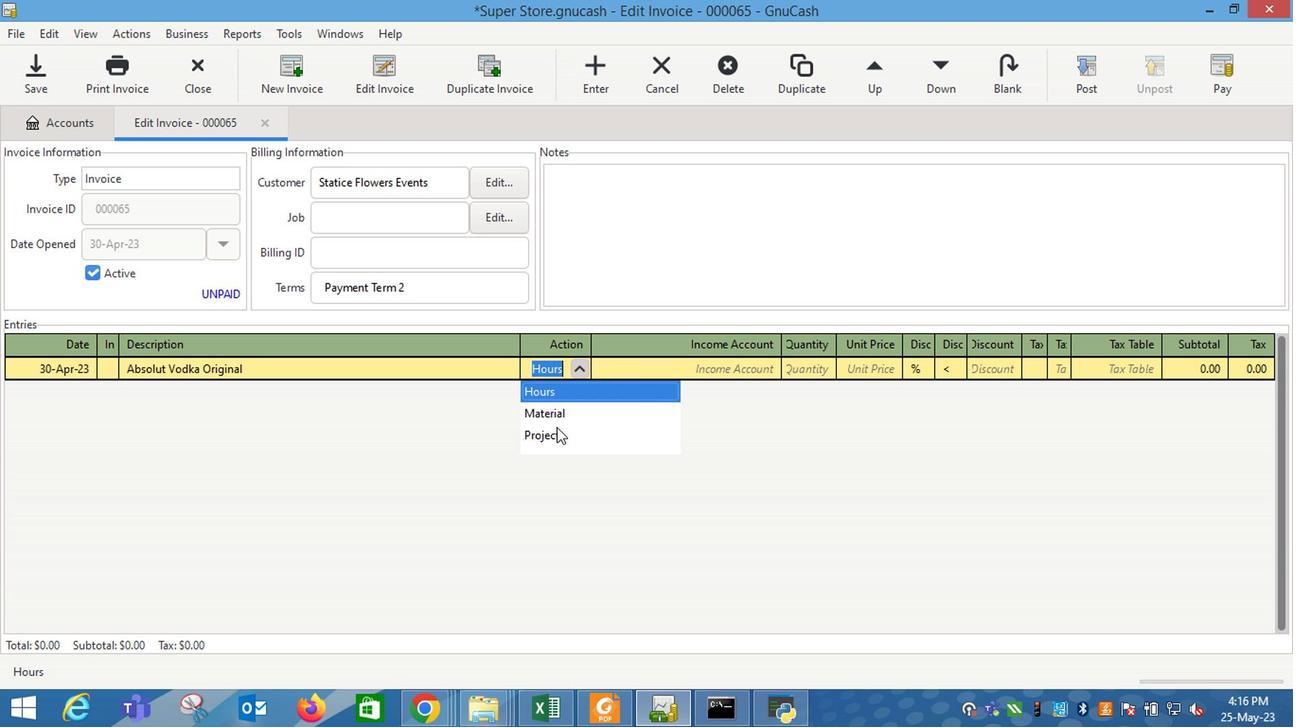 
Action: Mouse moved to (575, 375)
Screenshot: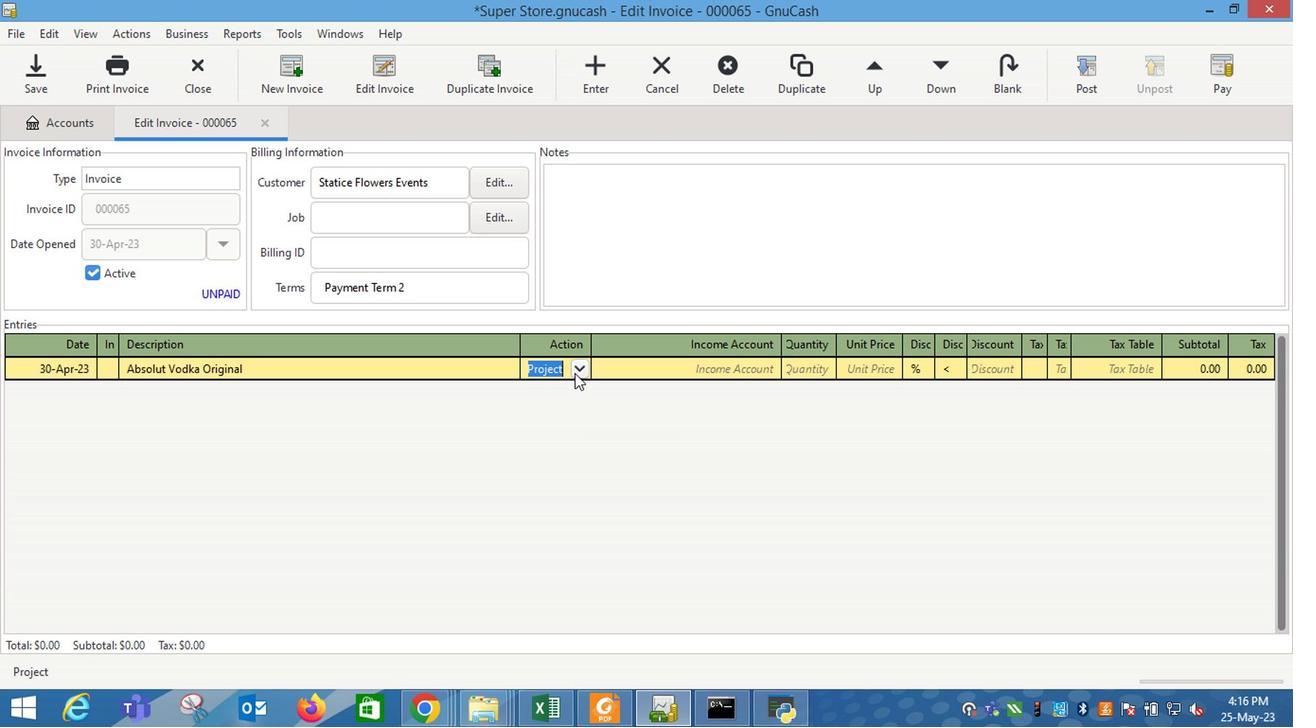 
Action: Mouse pressed left at (575, 375)
Screenshot: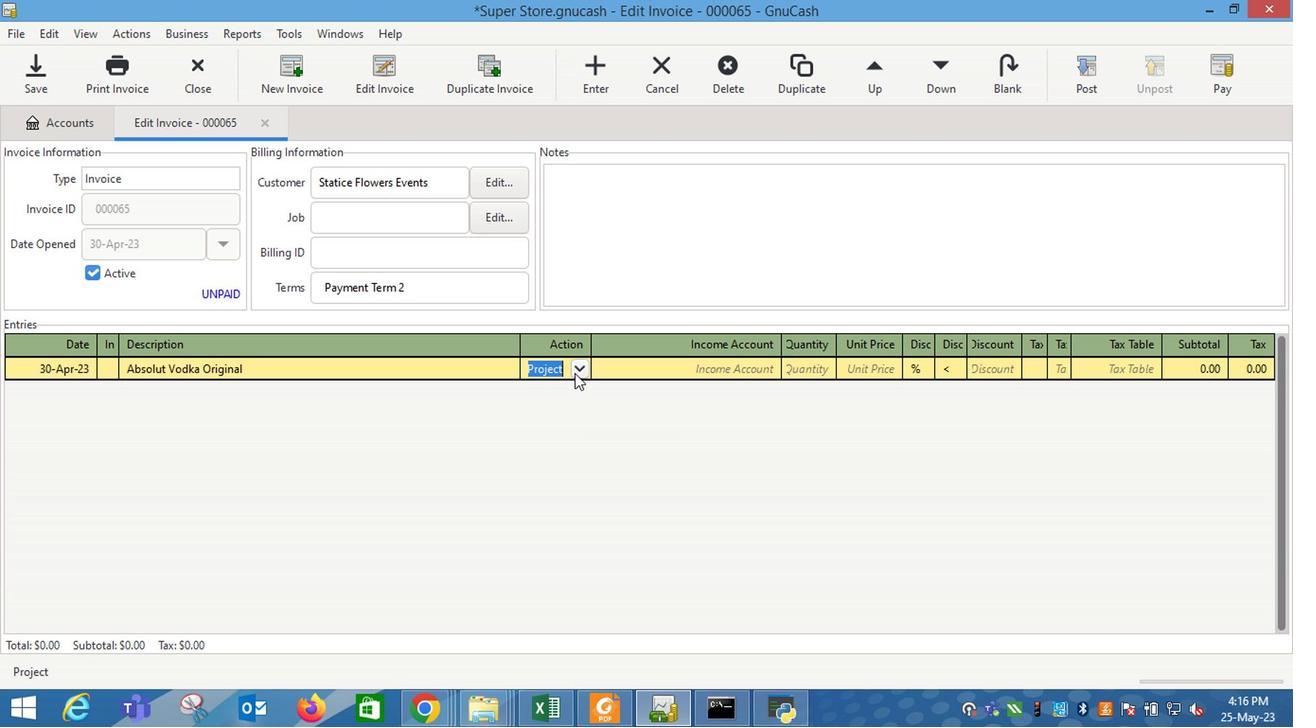
Action: Mouse moved to (549, 411)
Screenshot: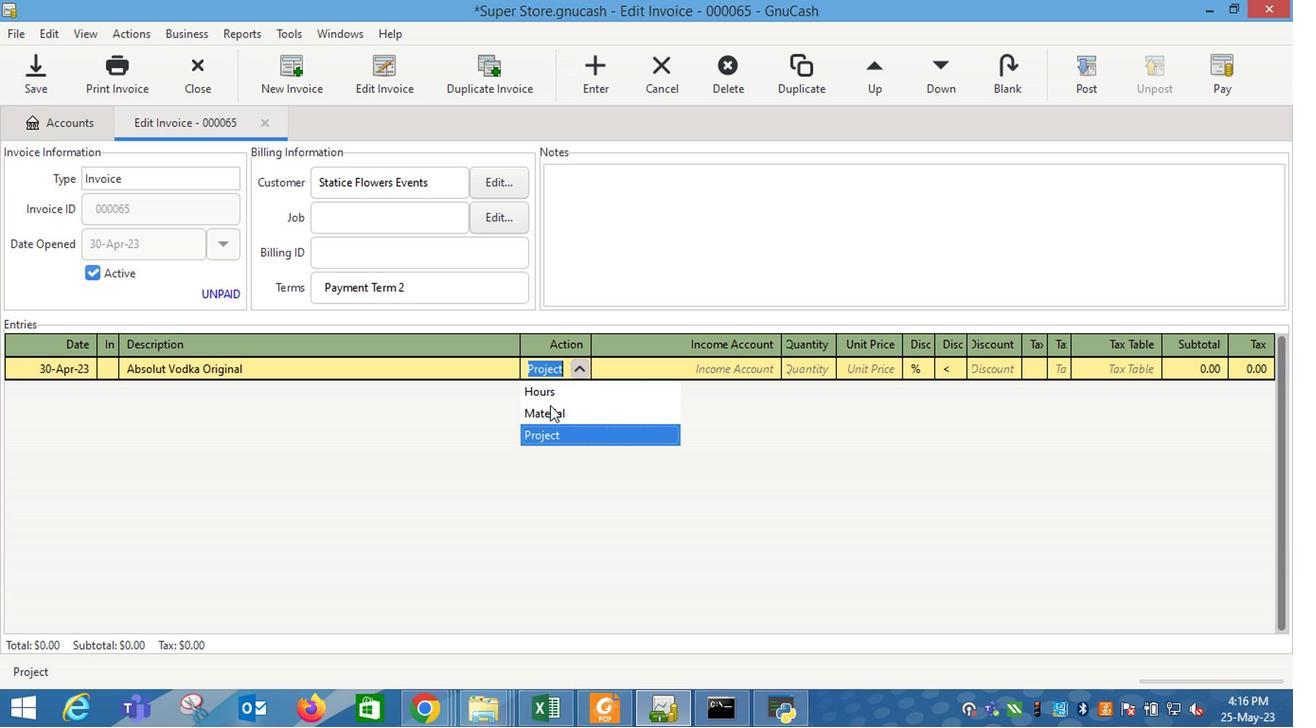 
Action: Mouse pressed left at (549, 411)
Screenshot: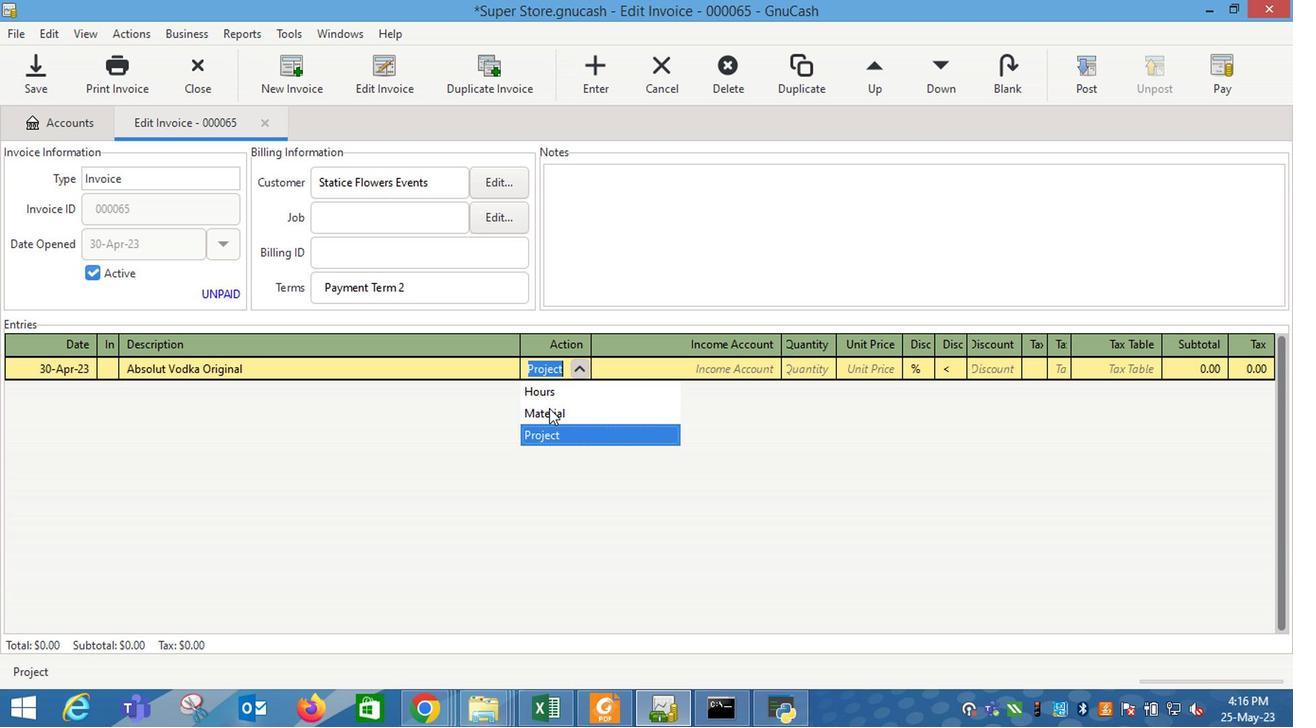 
Action: Mouse moved to (574, 405)
Screenshot: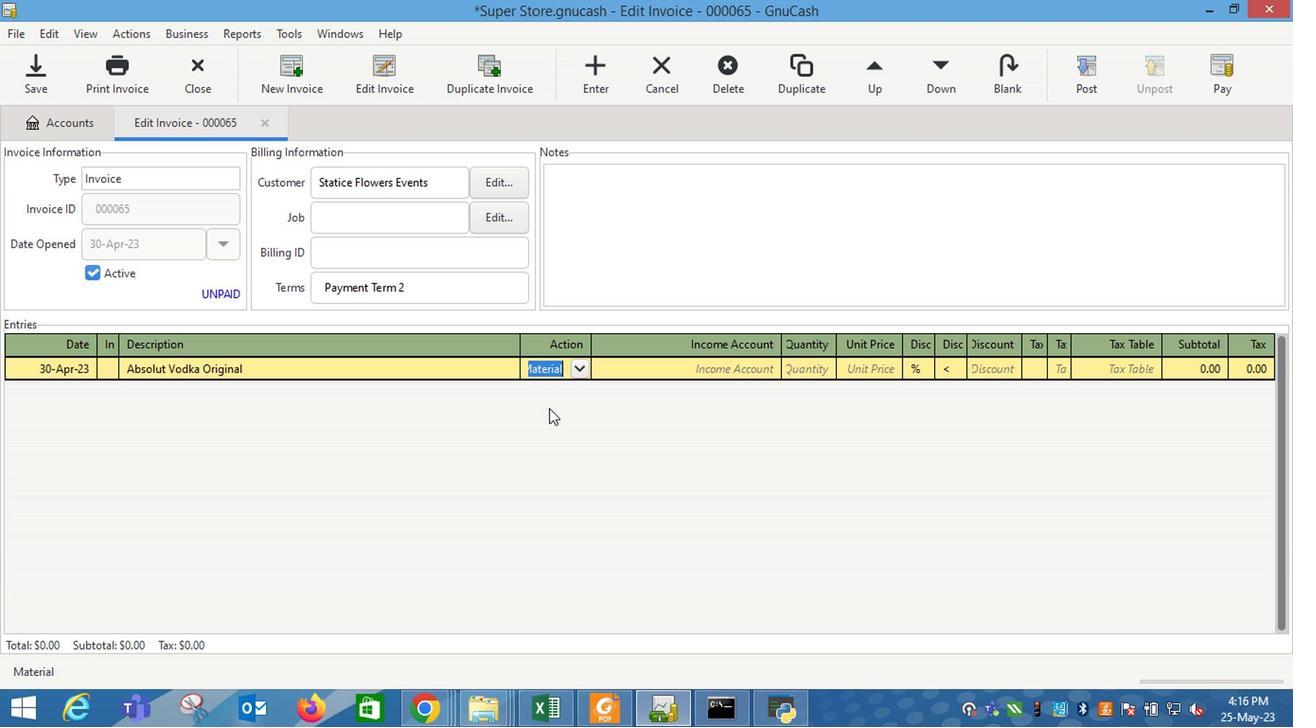 
Action: Key pressed <Key.tab>
Screenshot: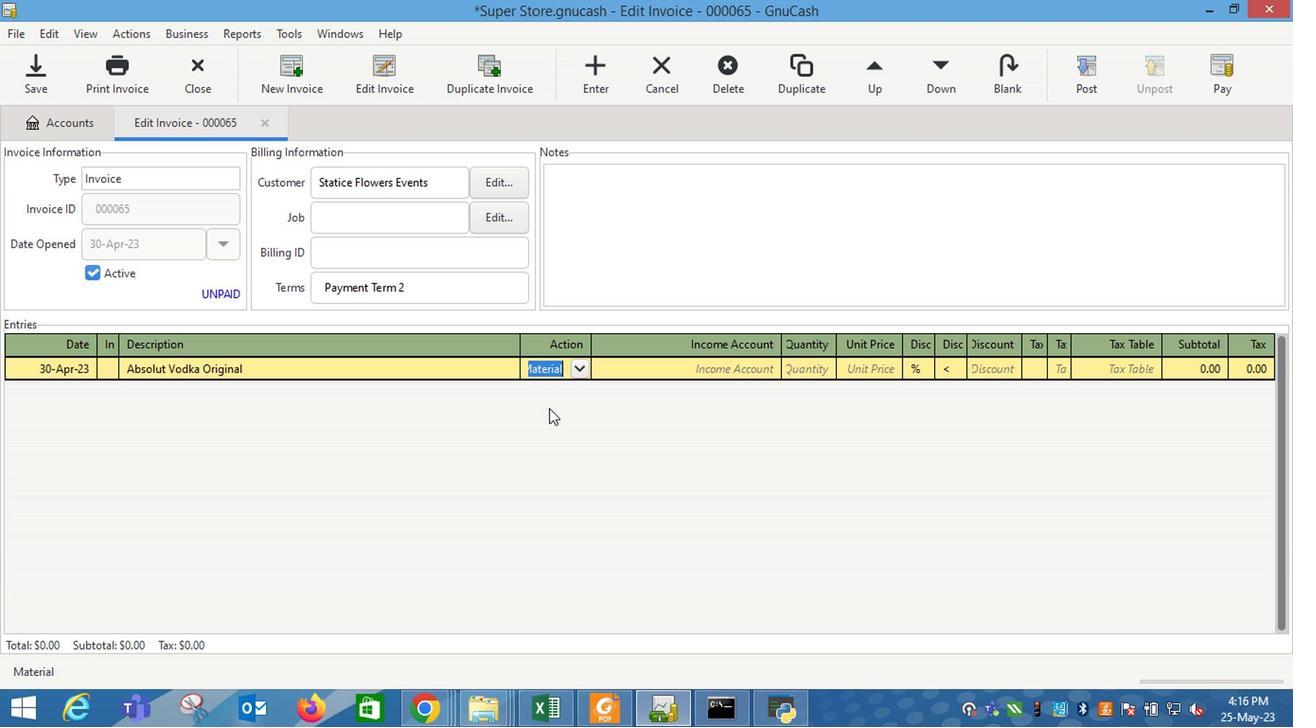 
Action: Mouse moved to (766, 366)
Screenshot: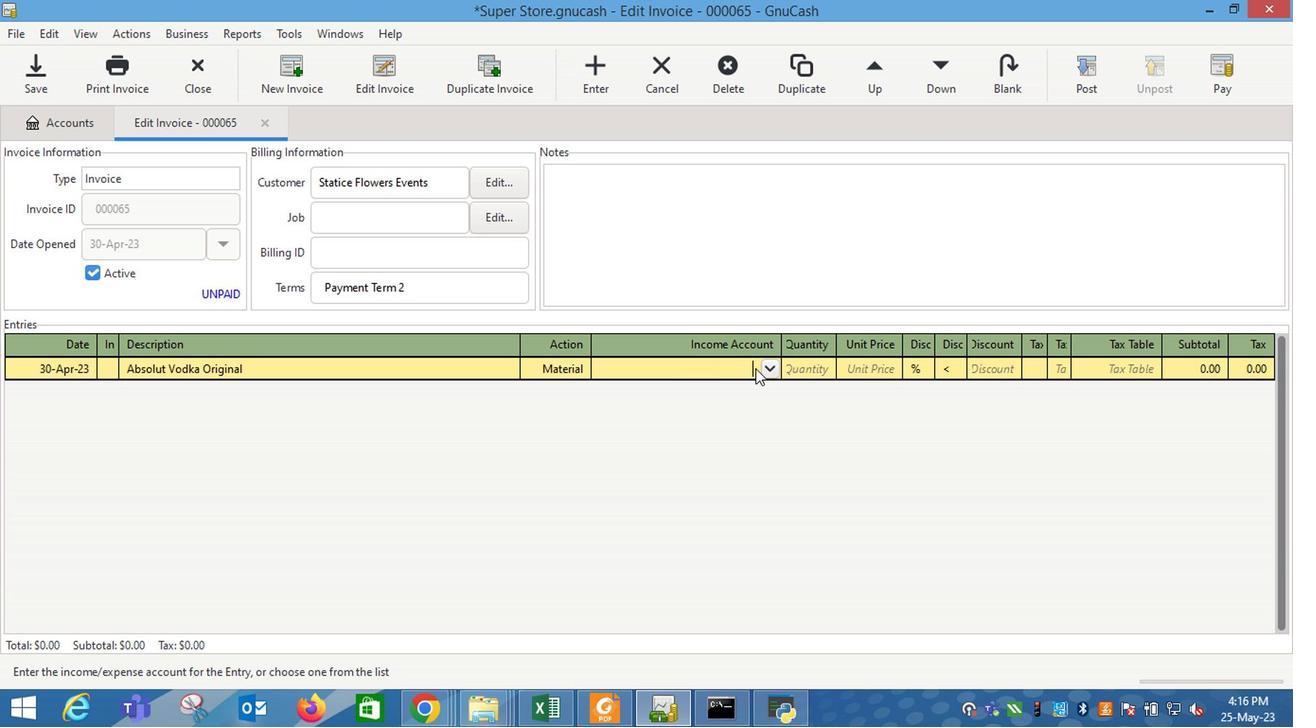 
Action: Mouse pressed left at (766, 366)
Screenshot: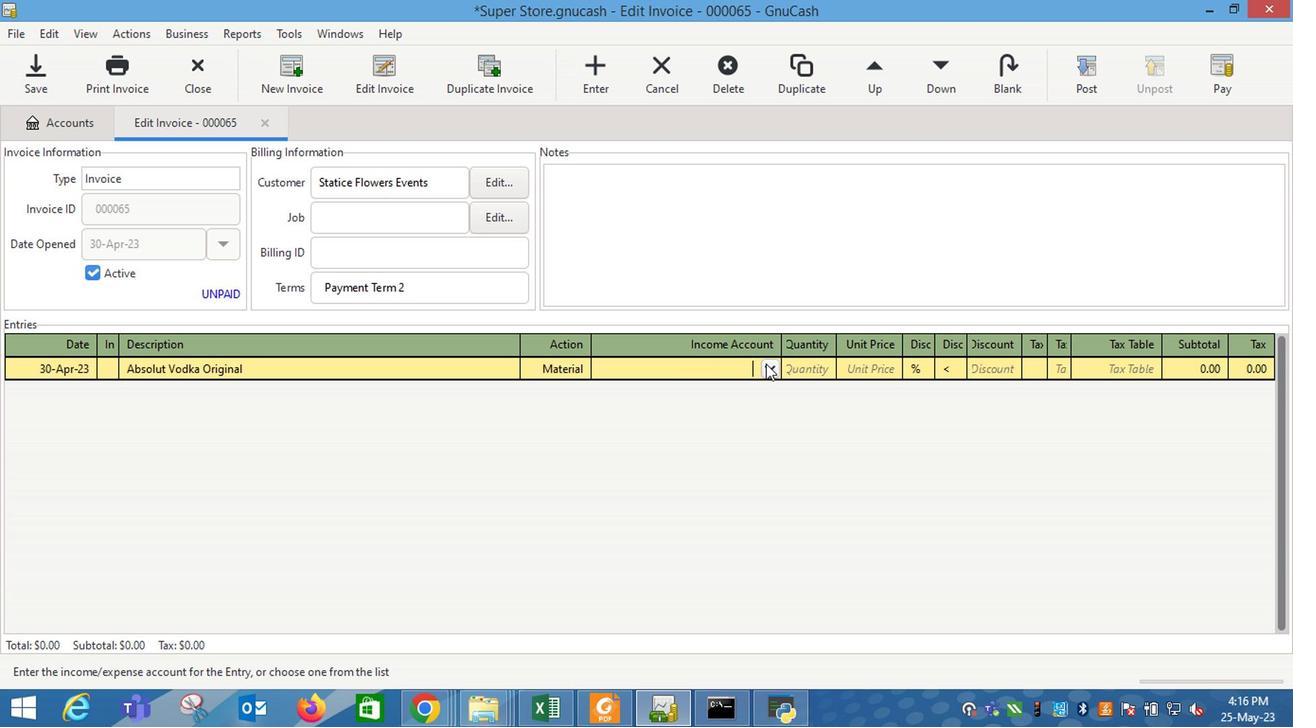 
Action: Mouse moved to (662, 457)
Screenshot: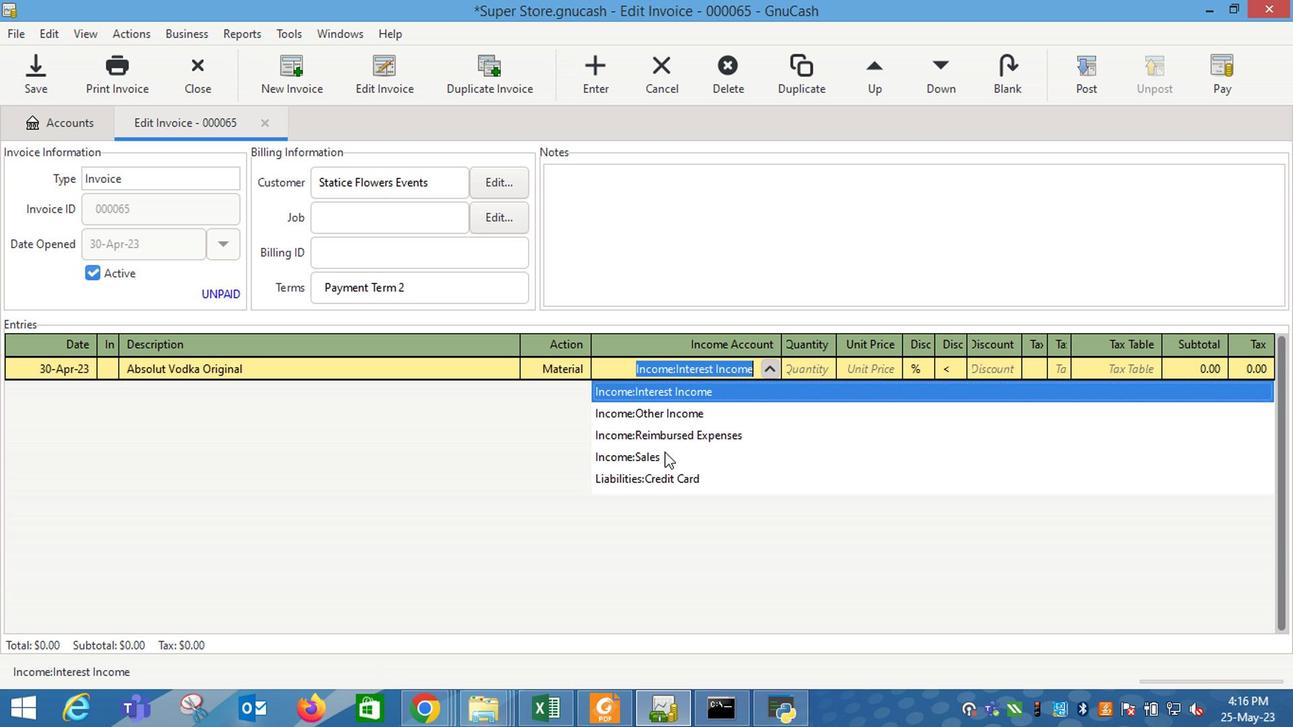 
Action: Mouse pressed left at (662, 457)
Screenshot: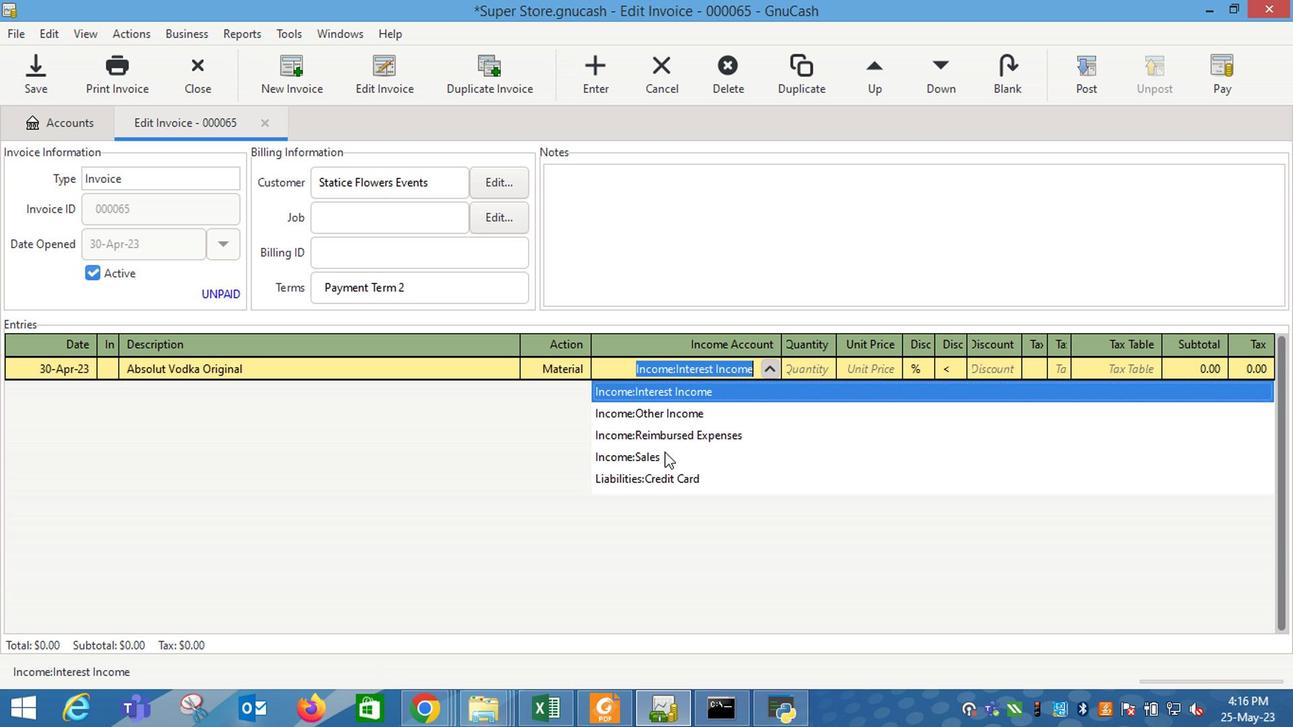 
Action: Mouse moved to (799, 380)
Screenshot: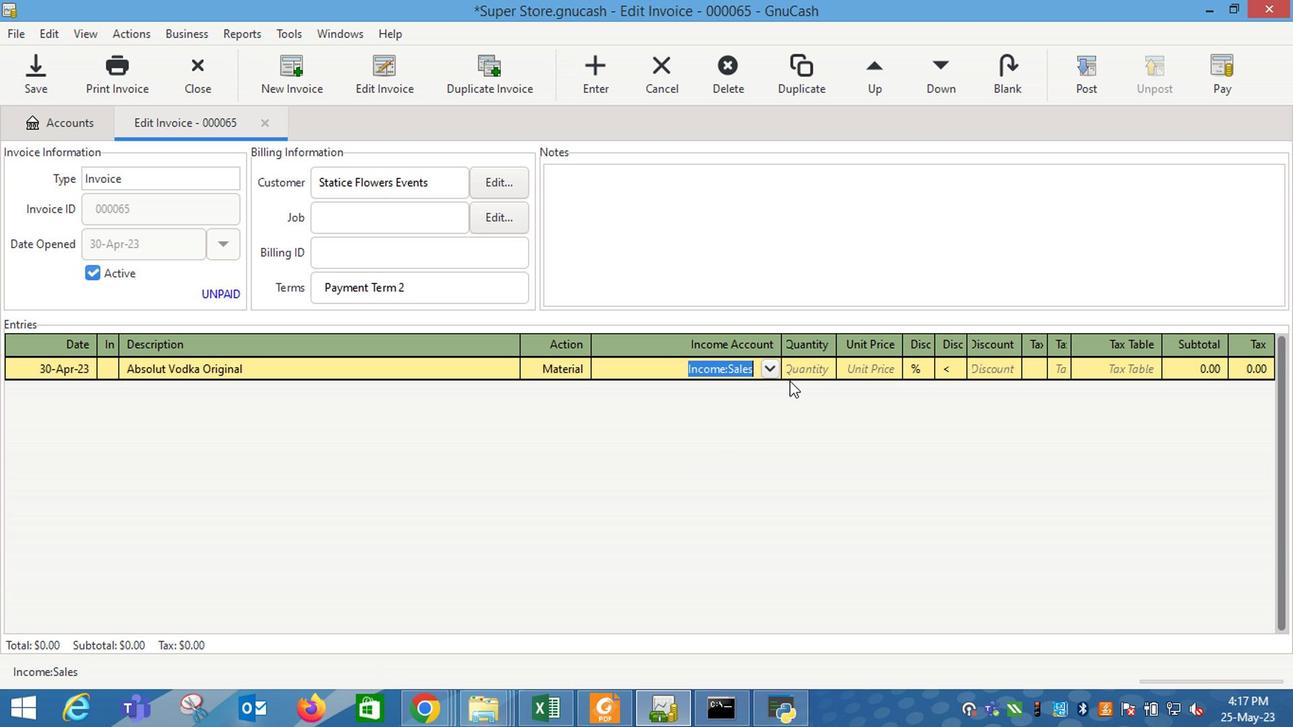 
Action: Key pressed <Key.tab>
Screenshot: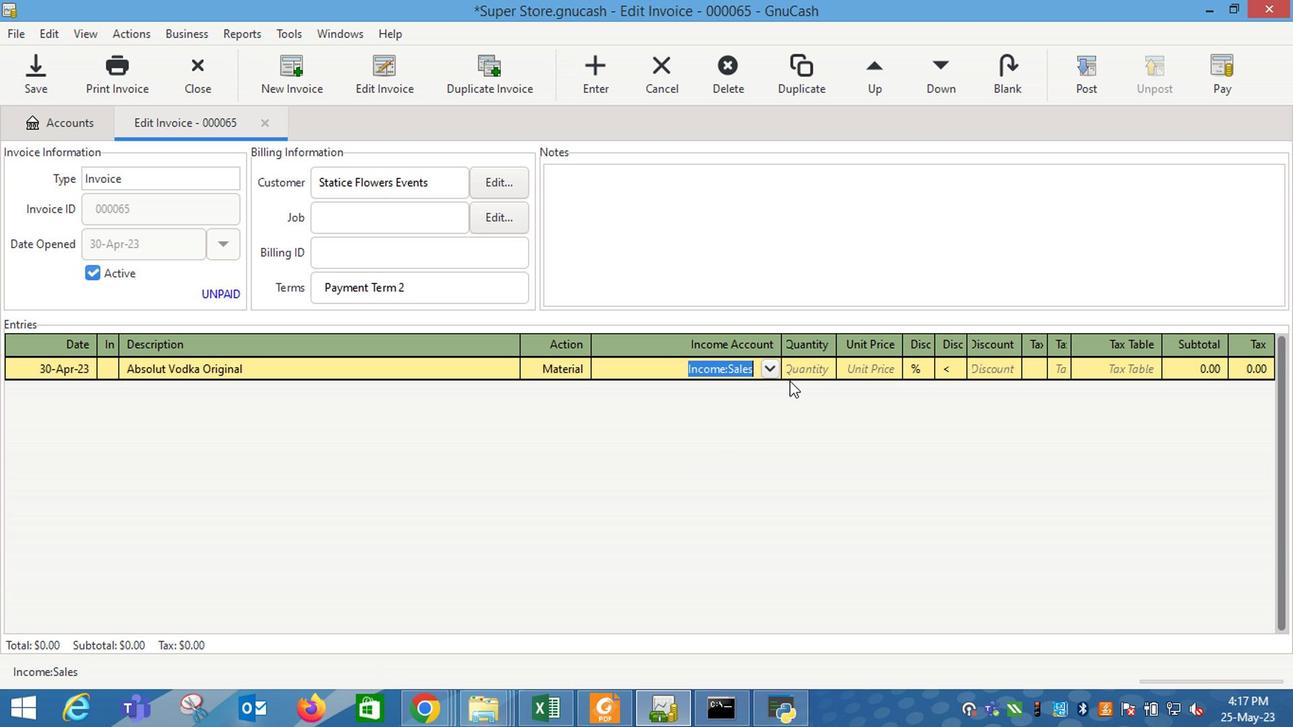 
Action: Mouse moved to (807, 374)
Screenshot: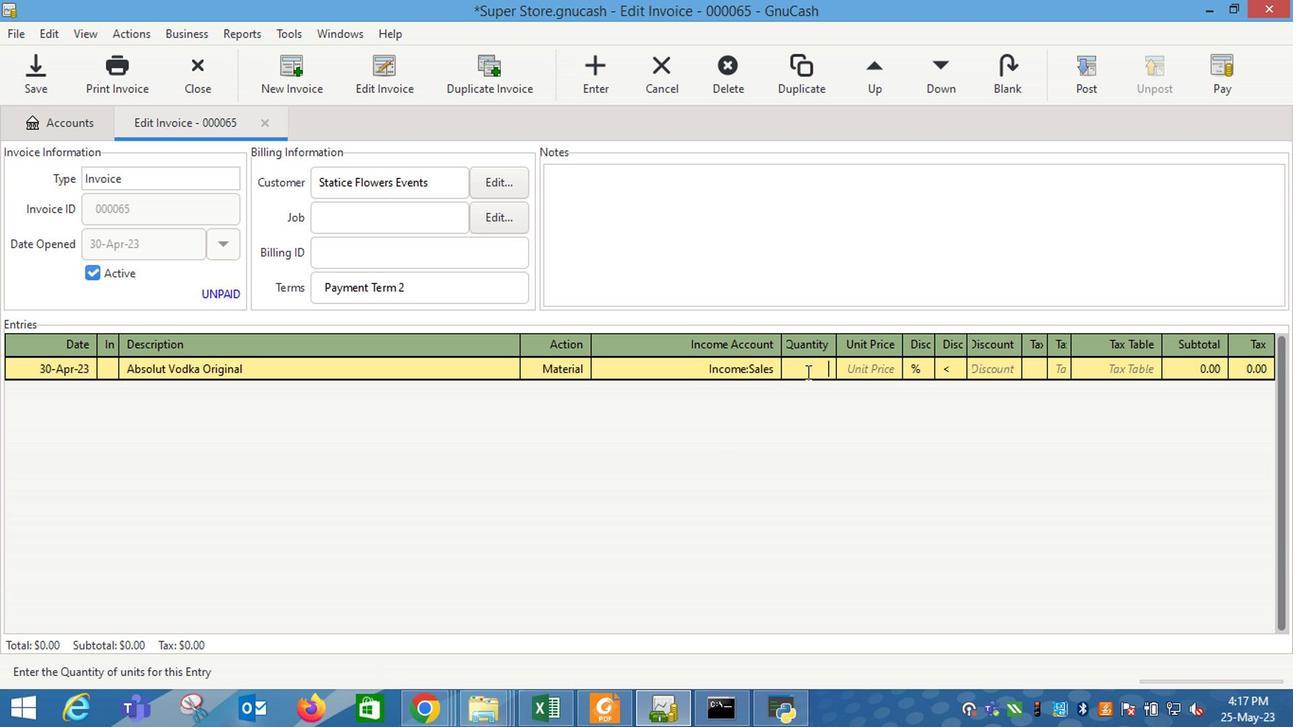 
Action: Key pressed 1<Key.tab>9.4
Screenshot: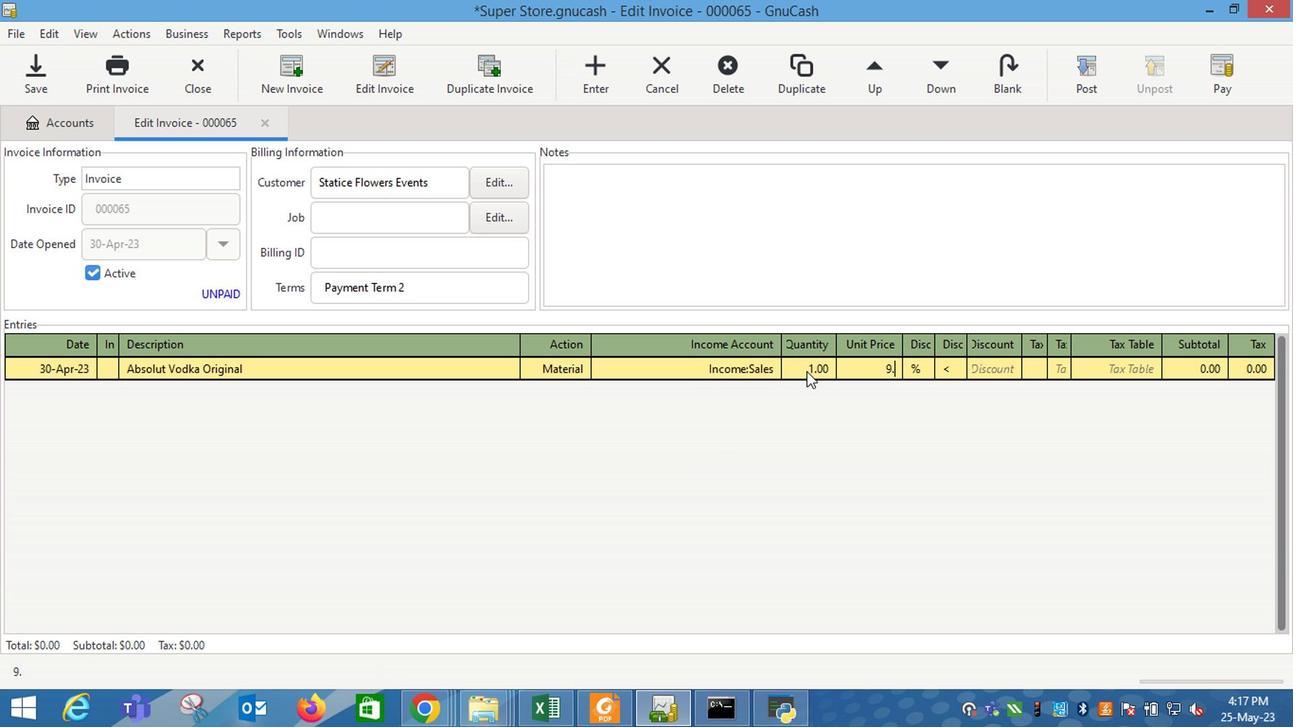 
Action: Mouse moved to (940, 372)
Screenshot: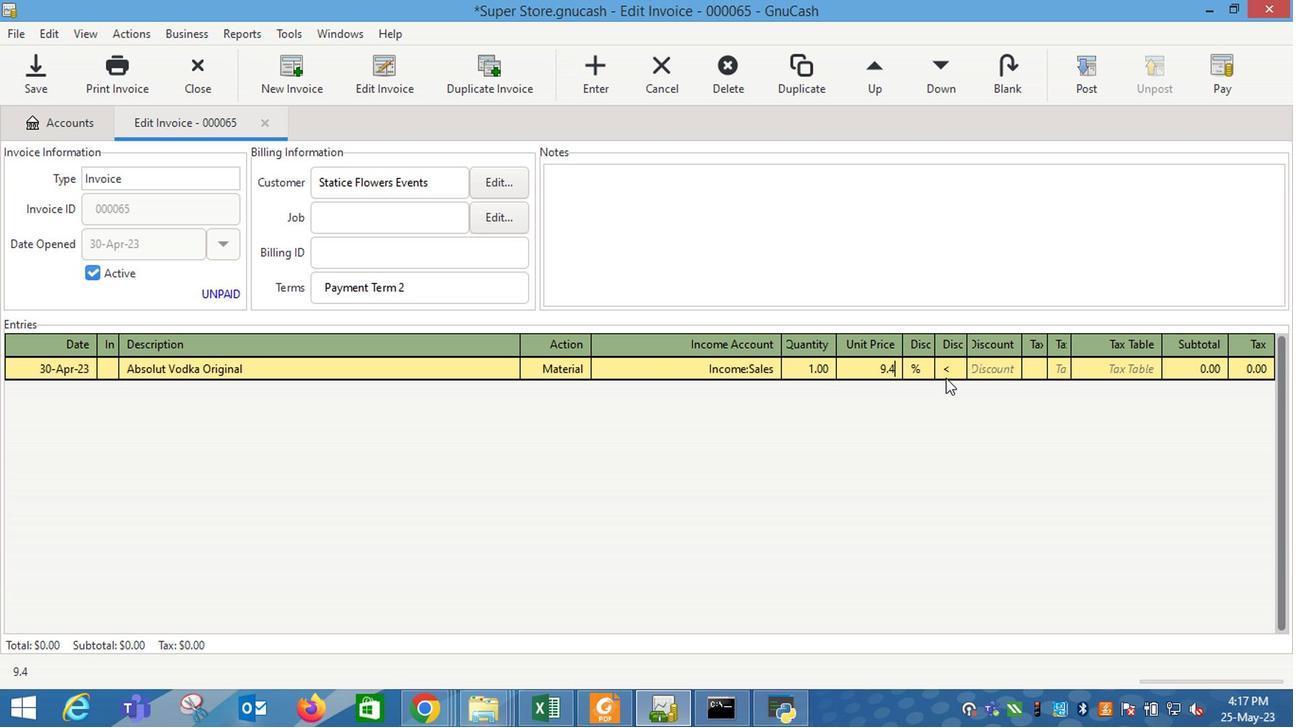 
Action: Key pressed <Key.tab>
Screenshot: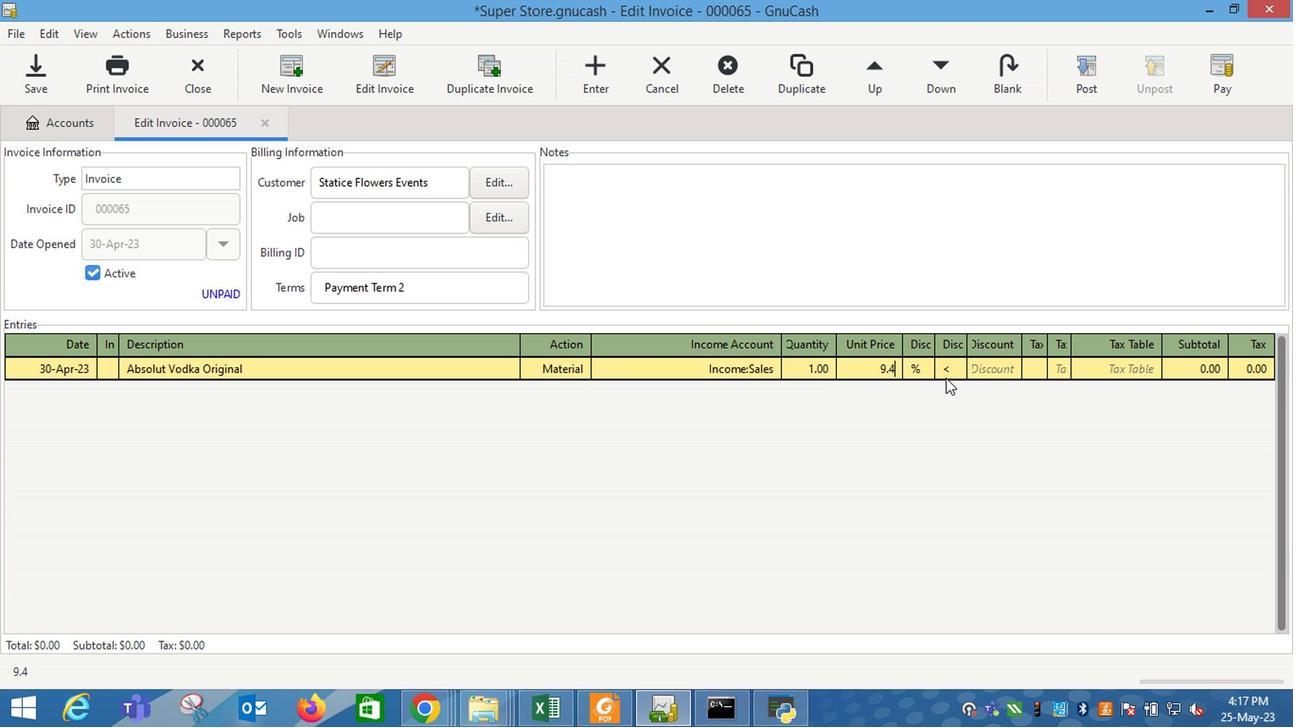
Action: Mouse moved to (924, 372)
Screenshot: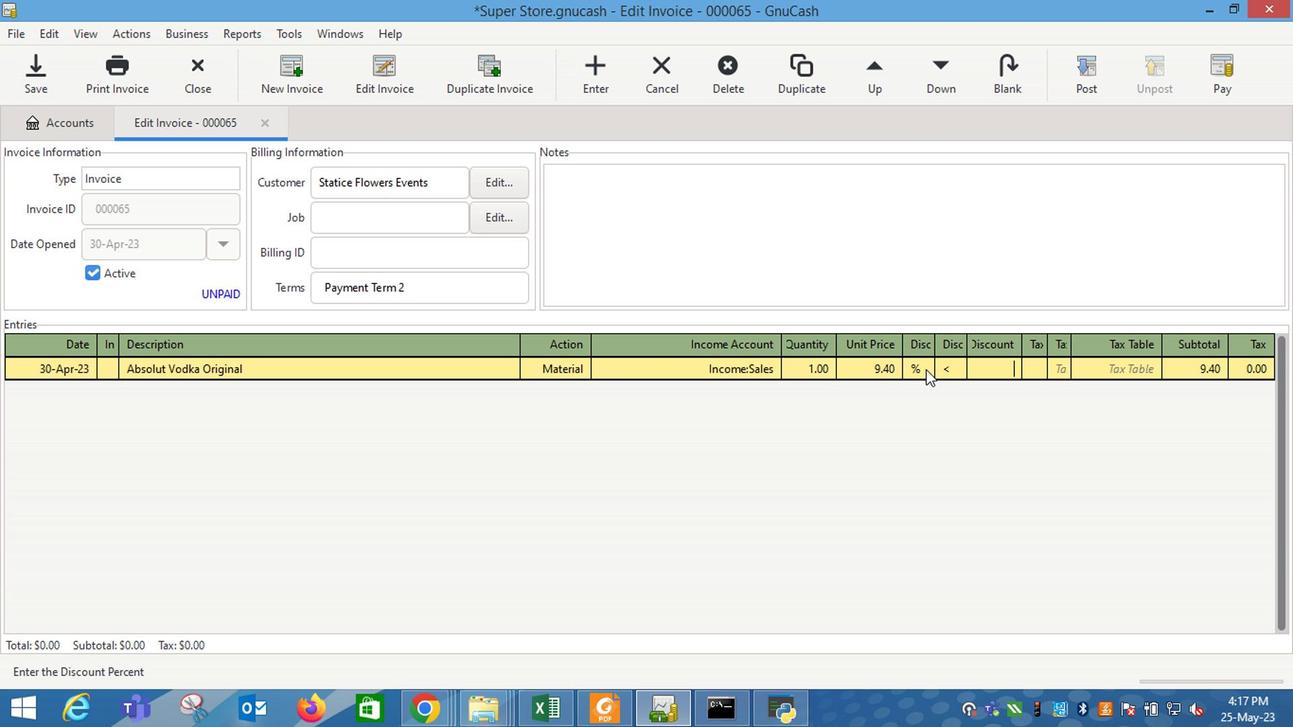 
Action: Mouse pressed left at (924, 372)
Screenshot: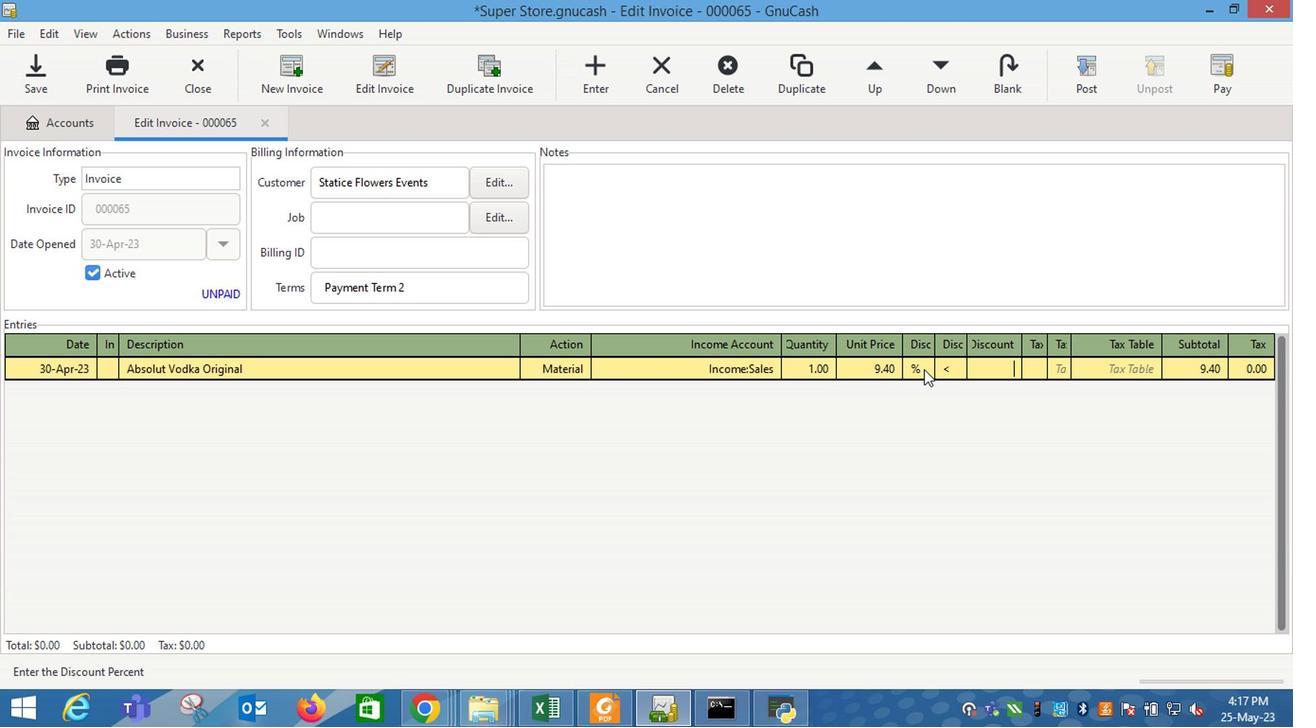 
Action: Mouse moved to (942, 369)
Screenshot: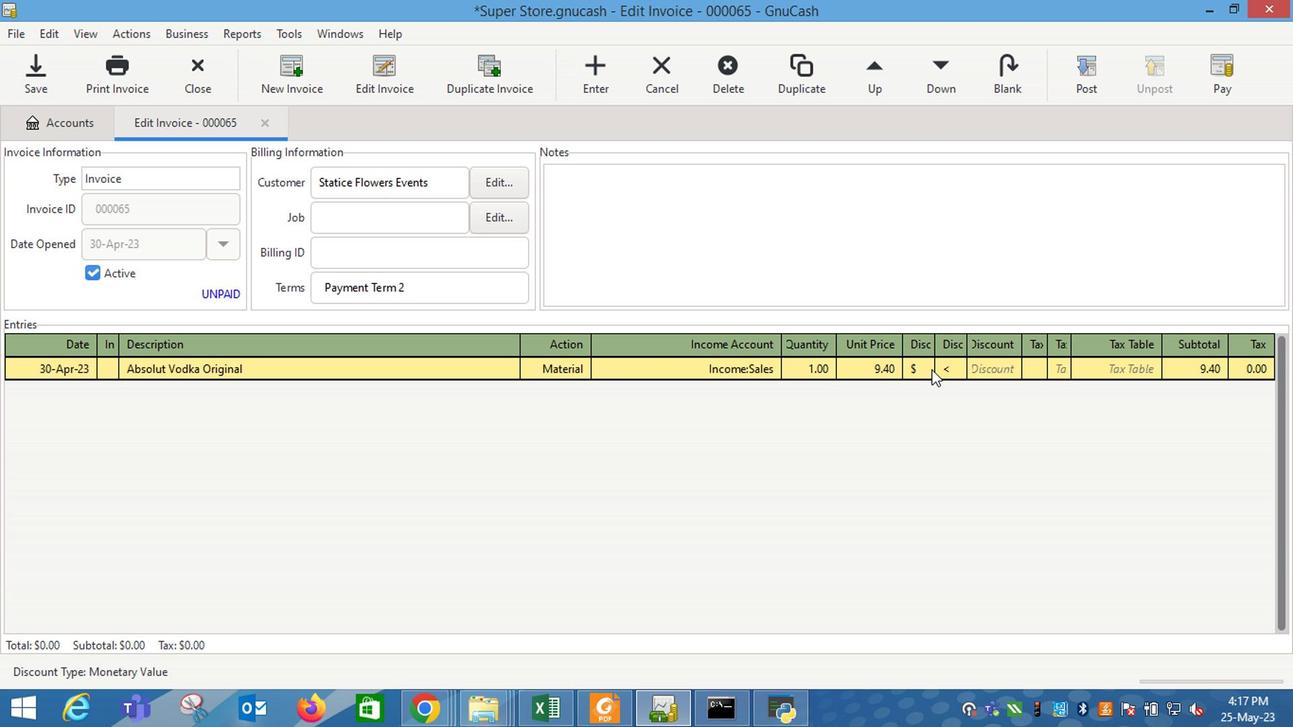 
Action: Mouse pressed left at (942, 369)
Screenshot: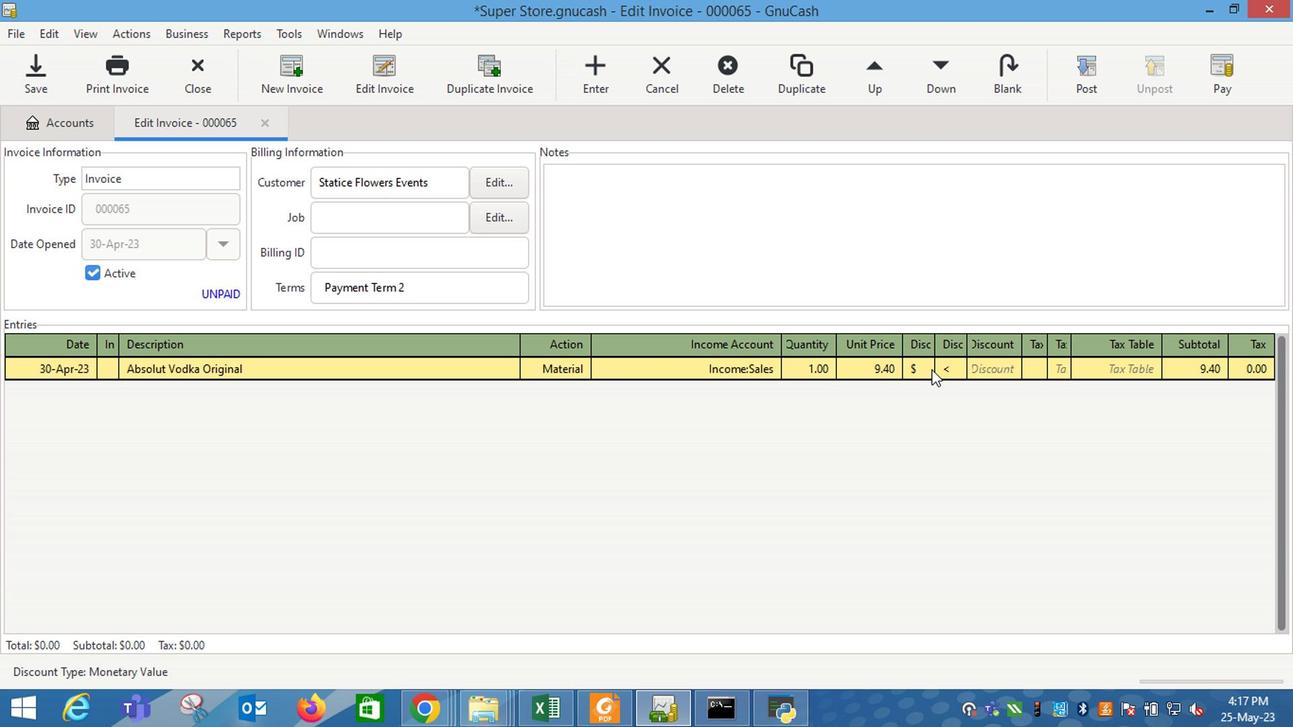 
Action: Mouse moved to (980, 369)
Screenshot: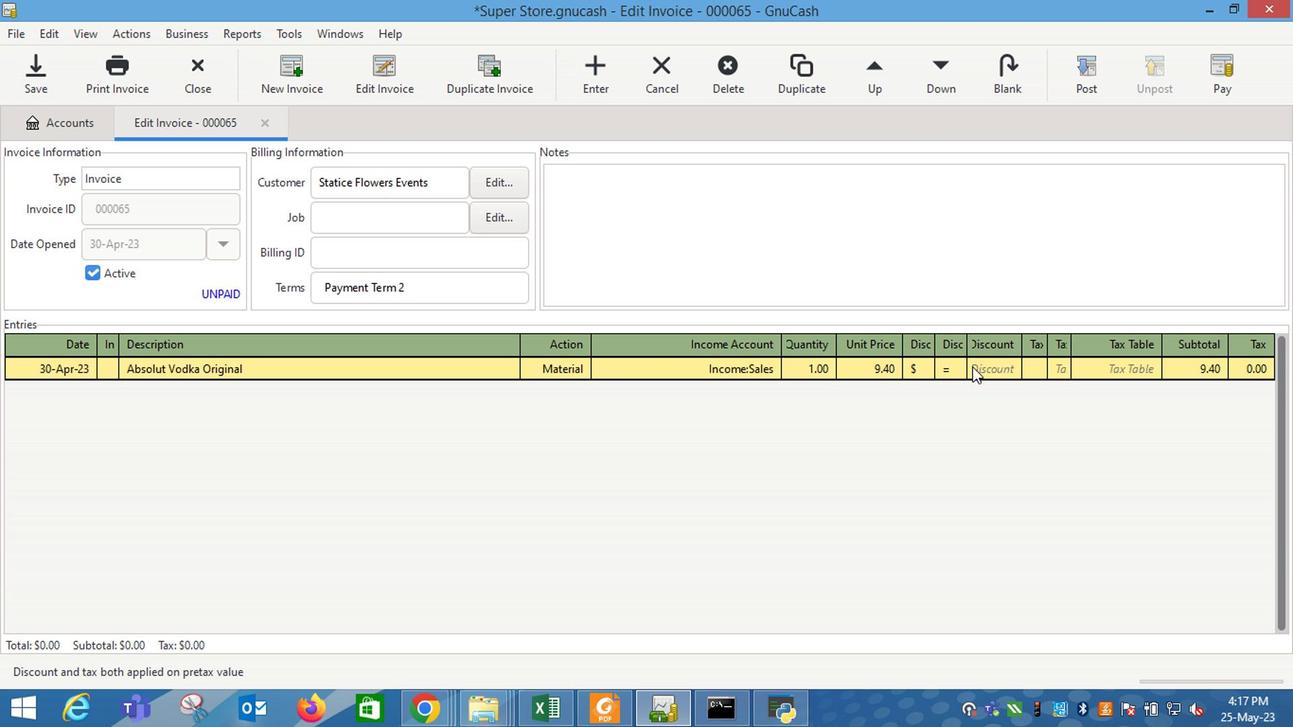 
Action: Mouse pressed left at (980, 369)
Screenshot: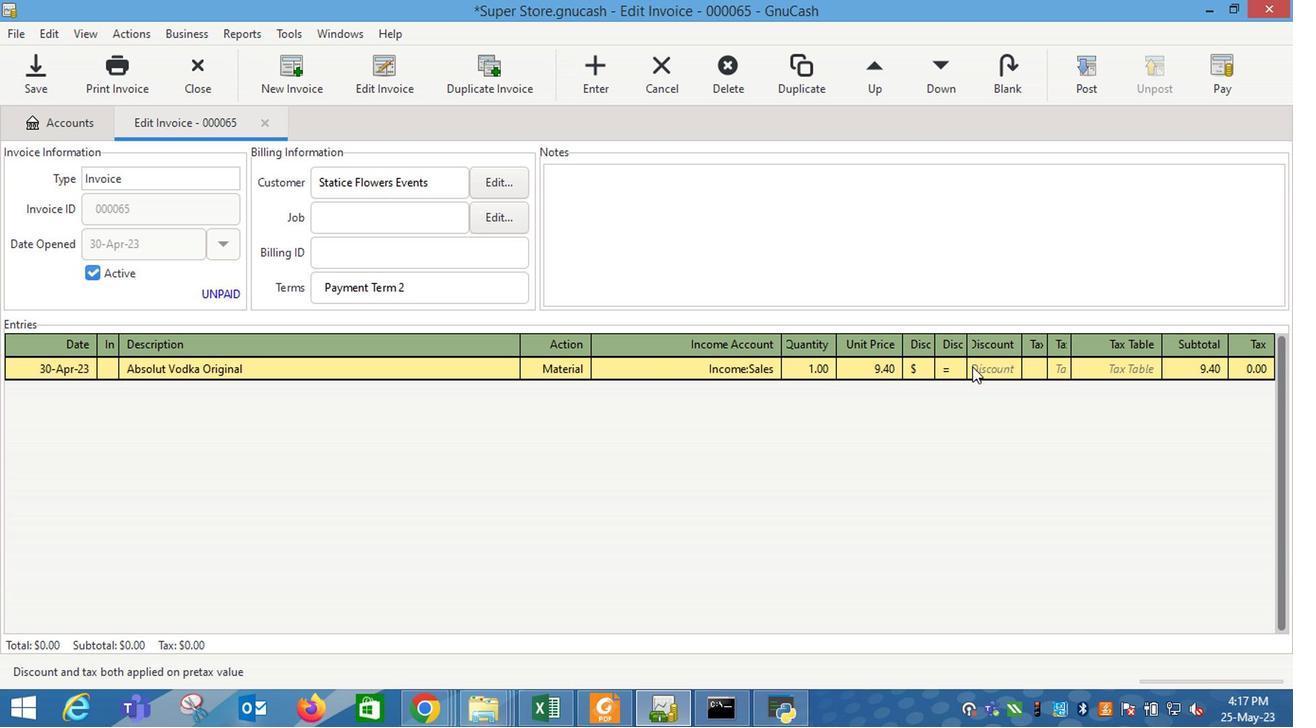 
Action: Mouse moved to (979, 372)
Screenshot: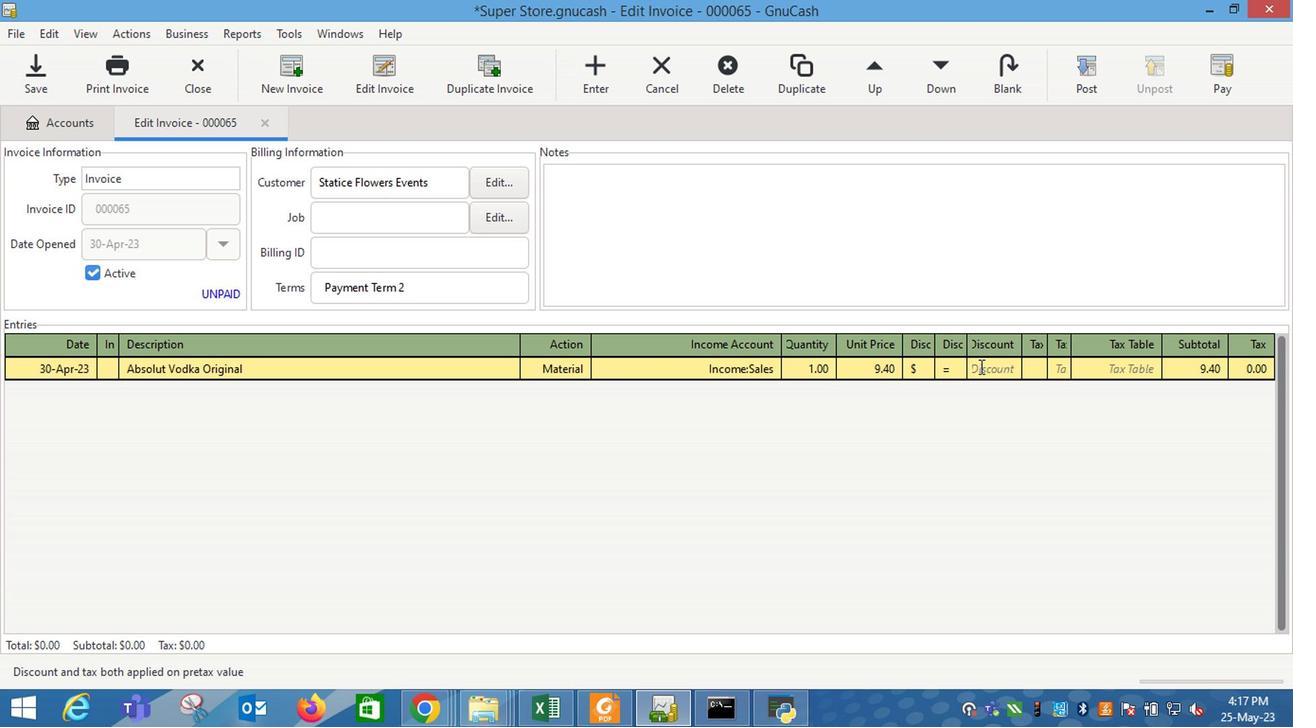 
Action: Key pressed 0.5<Key.enter><Key.tab><Key.shift_r>Nestle<Key.shift_r>~<Key.backspace><Key.space><Key.shift_r>Toll<Key.space><Key.shift_r>House<Key.space><Key.shift_r>Cookie<Key.space><Key.shift_r>Dough<Key.space><Key.shift_r>Chh<Key.backspace>ocolate<Key.space><Key.shift_r>Chip<Key.space><Key.shift_r>Lovers<Key.space><Key.shift_r>(16<Key.space>oz<Key.shift_r>)<Key.tab>
Screenshot: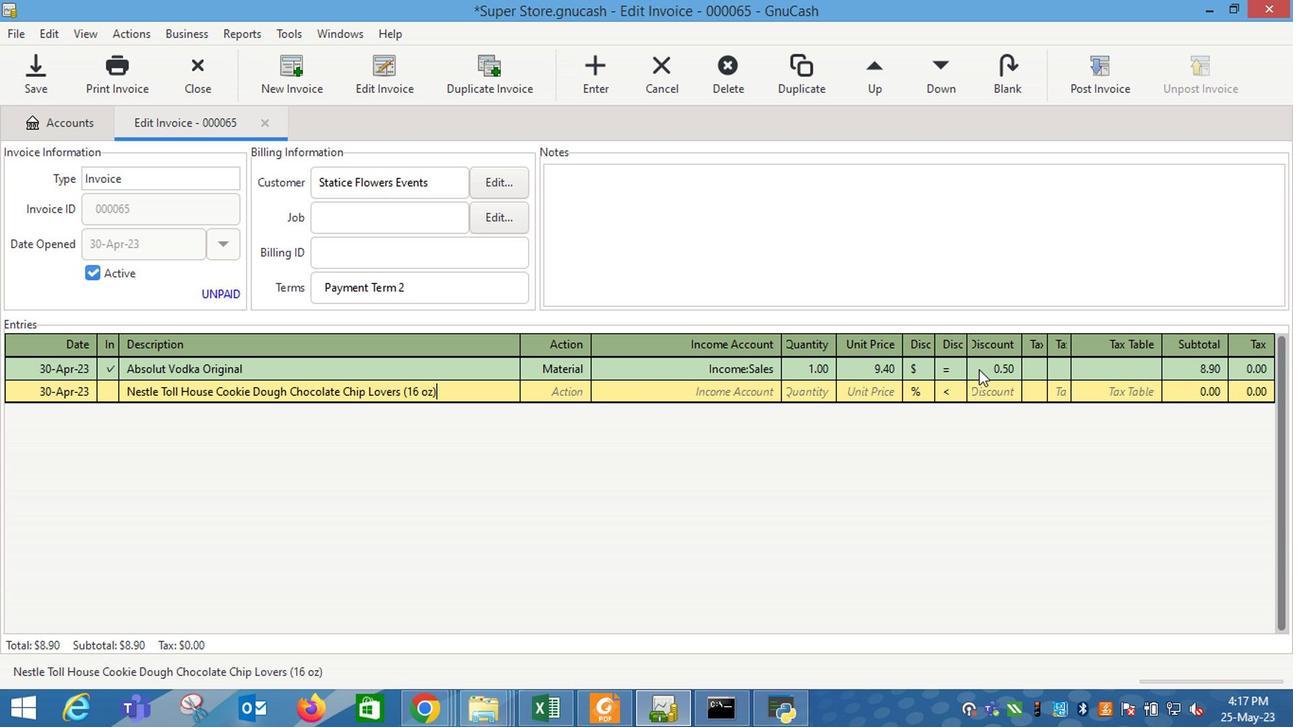 
Action: Mouse moved to (580, 398)
Screenshot: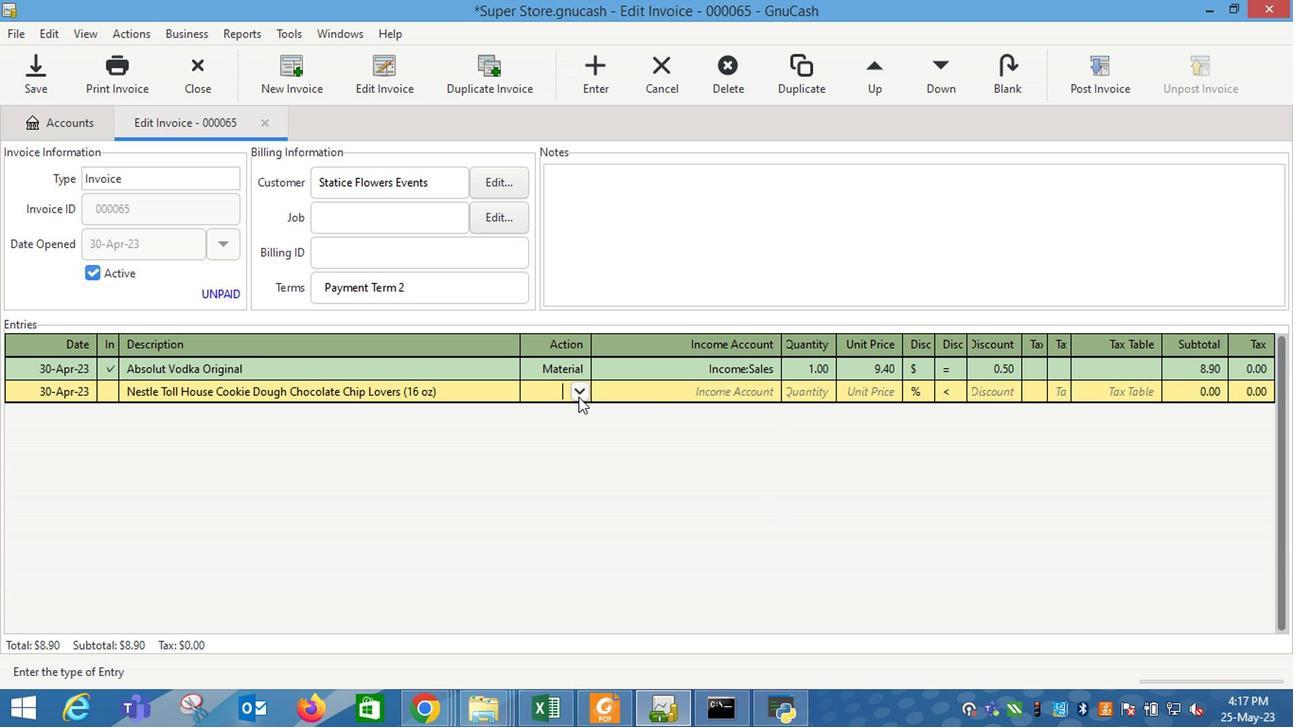 
Action: Mouse pressed left at (580, 398)
Screenshot: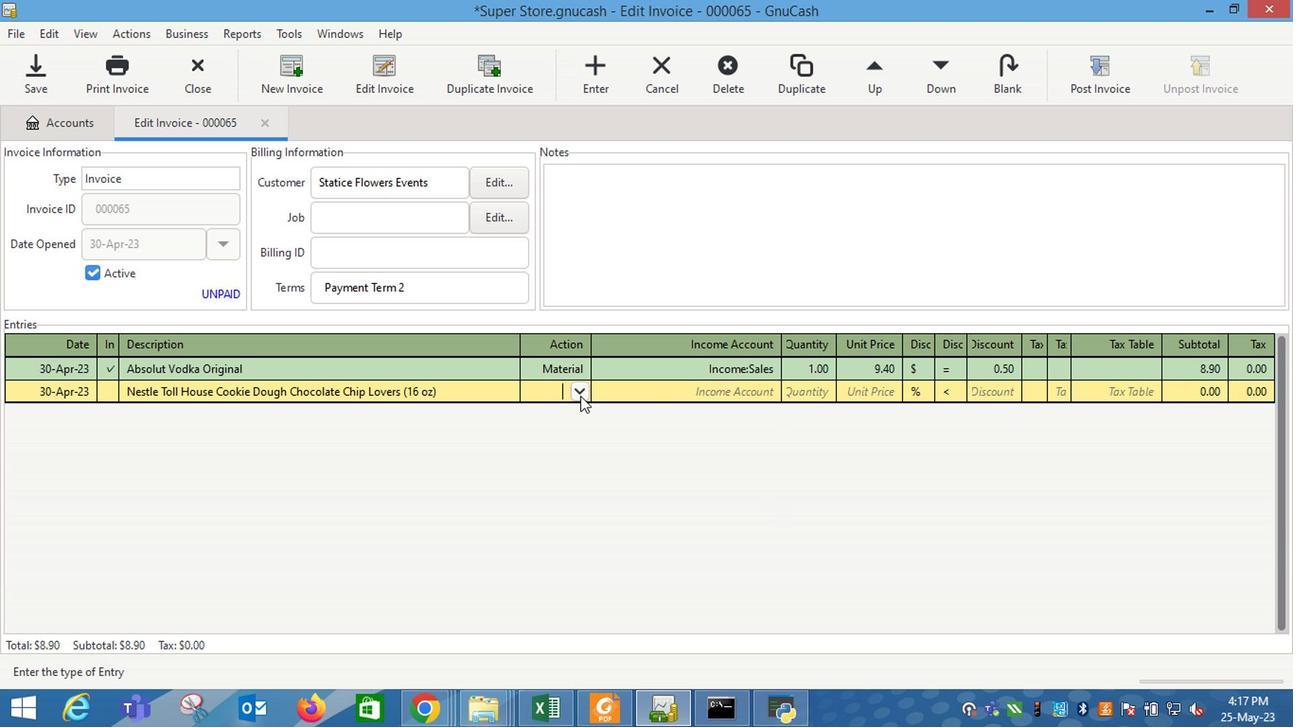 
Action: Mouse moved to (566, 437)
Screenshot: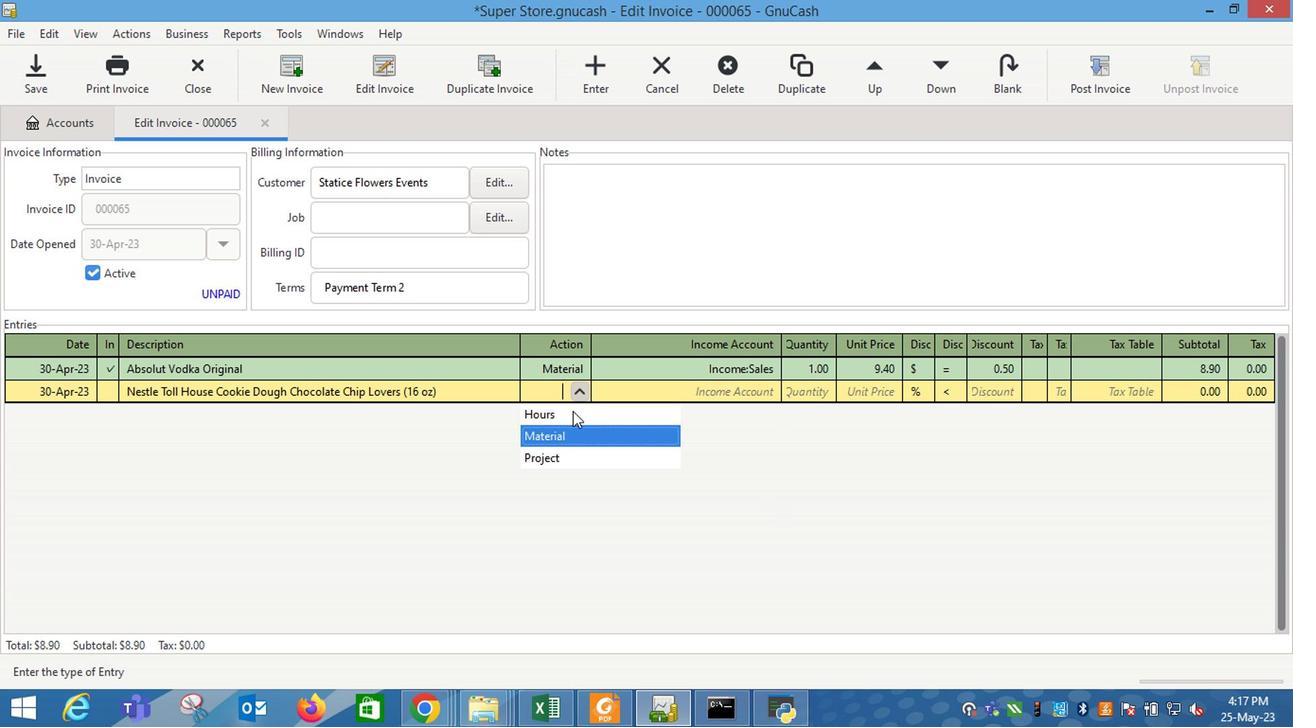 
Action: Mouse pressed left at (566, 437)
Screenshot: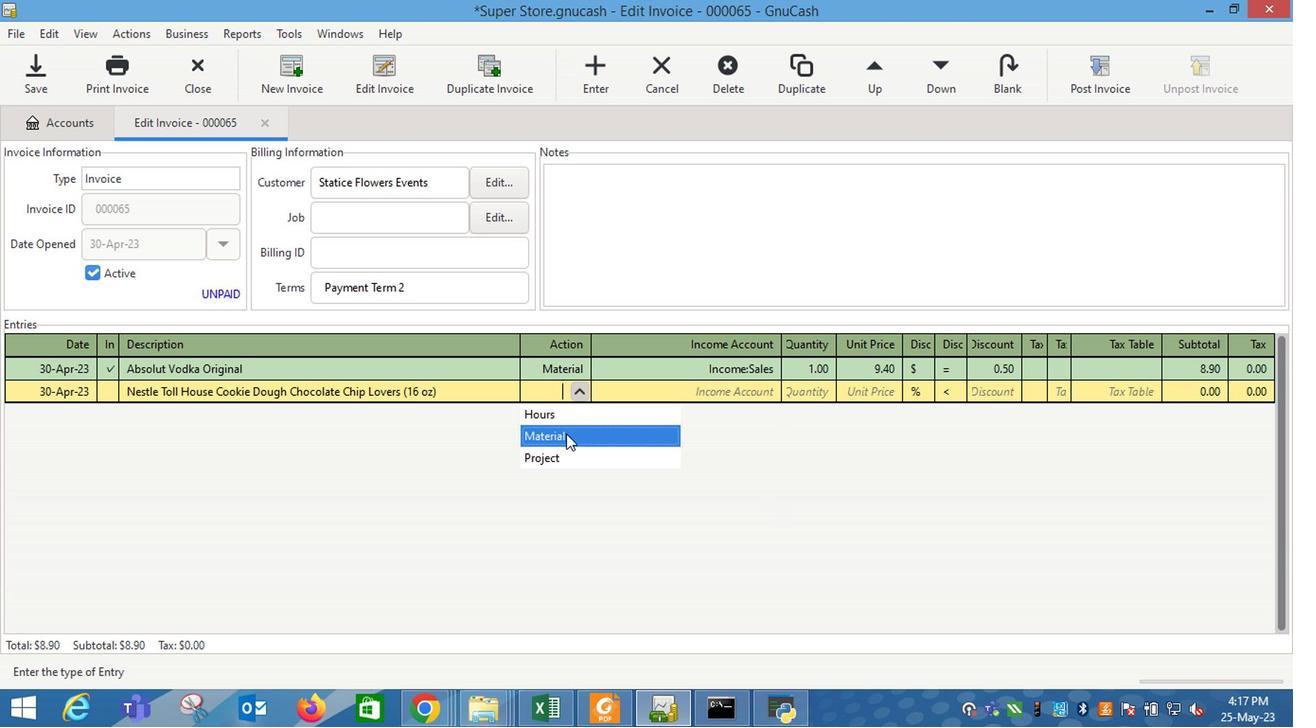 
Action: Mouse moved to (760, 400)
Screenshot: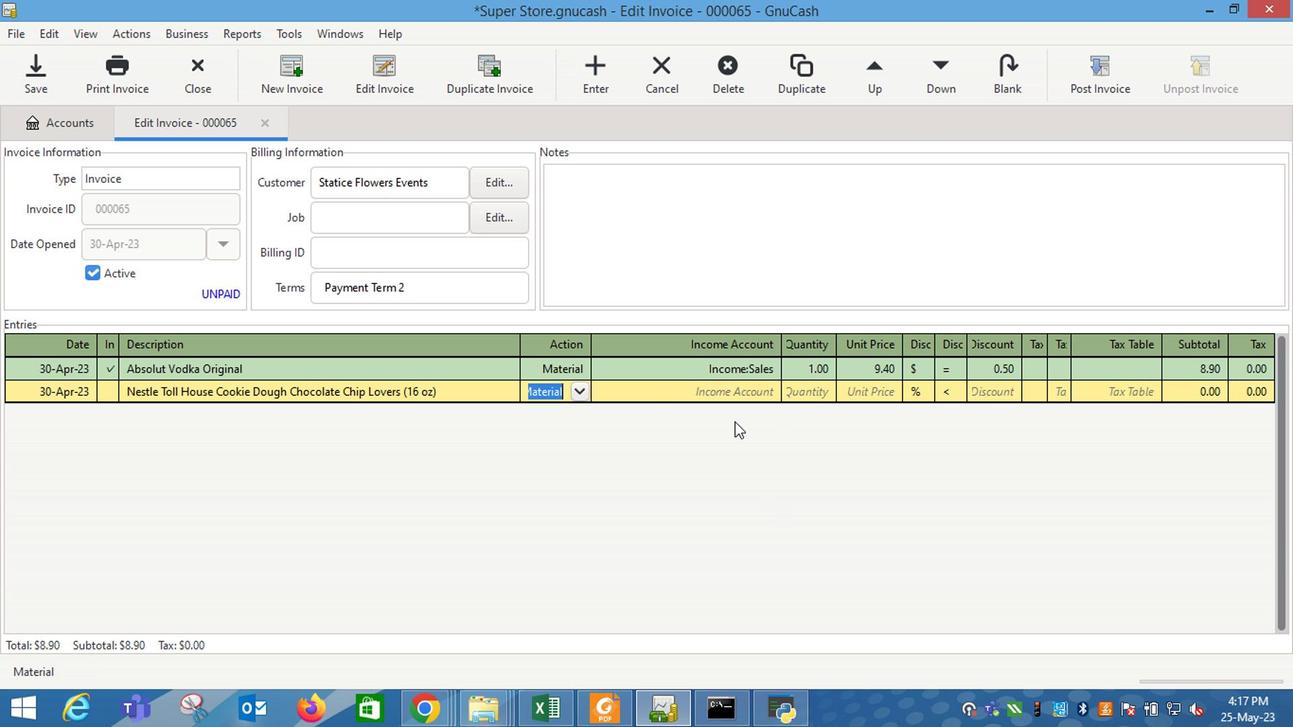
Action: Mouse pressed left at (760, 400)
Screenshot: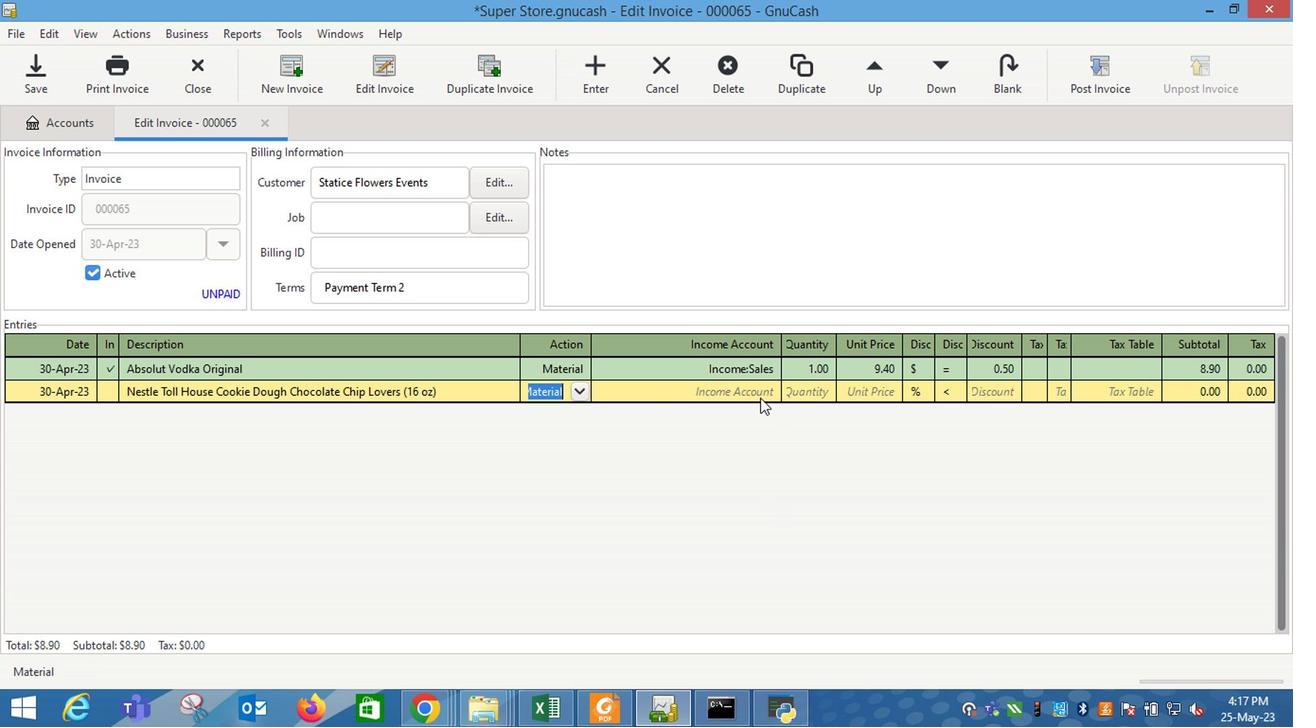 
Action: Mouse moved to (764, 397)
Screenshot: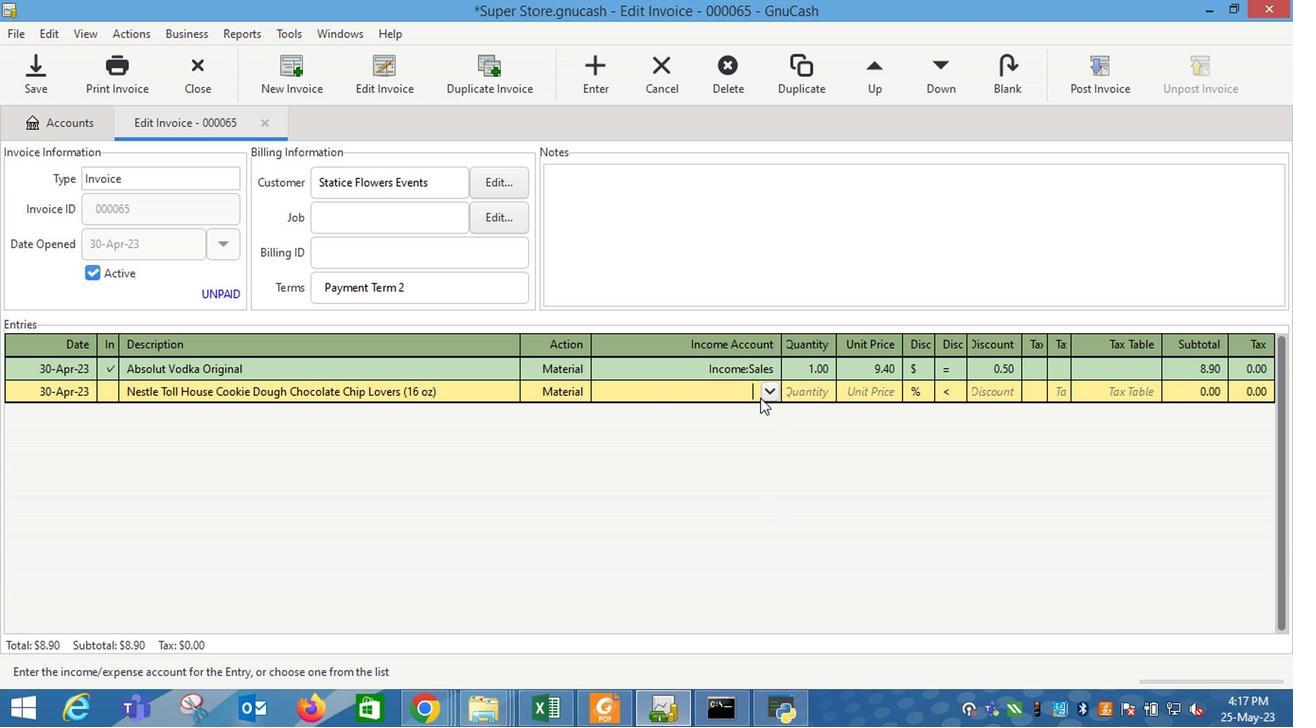 
Action: Mouse pressed left at (764, 397)
Screenshot: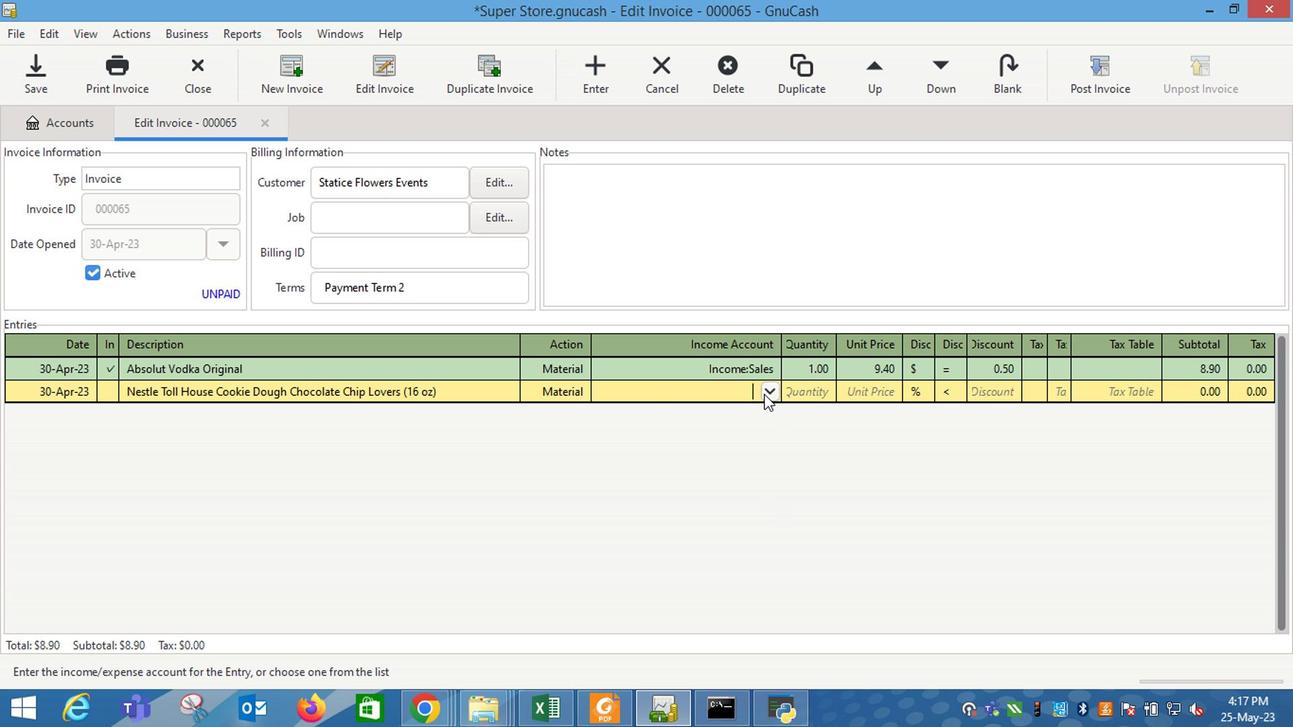 
Action: Mouse moved to (716, 477)
Screenshot: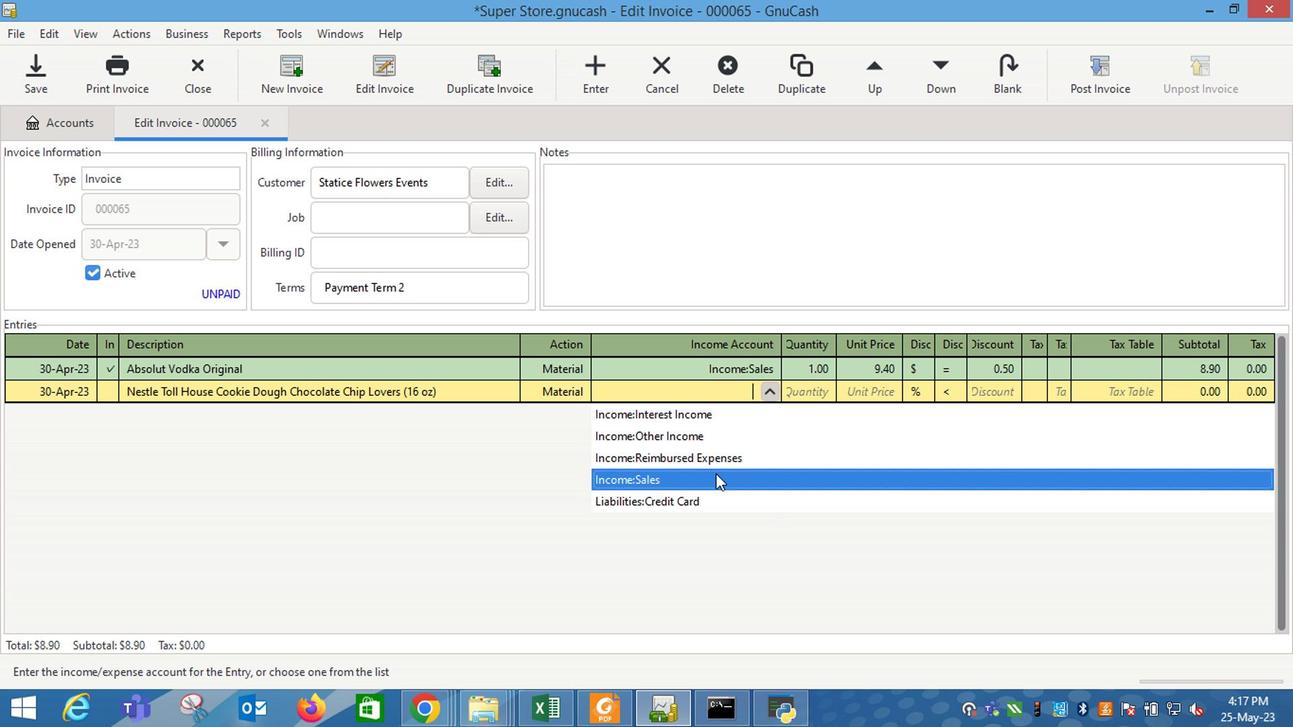 
Action: Mouse pressed left at (716, 477)
Screenshot: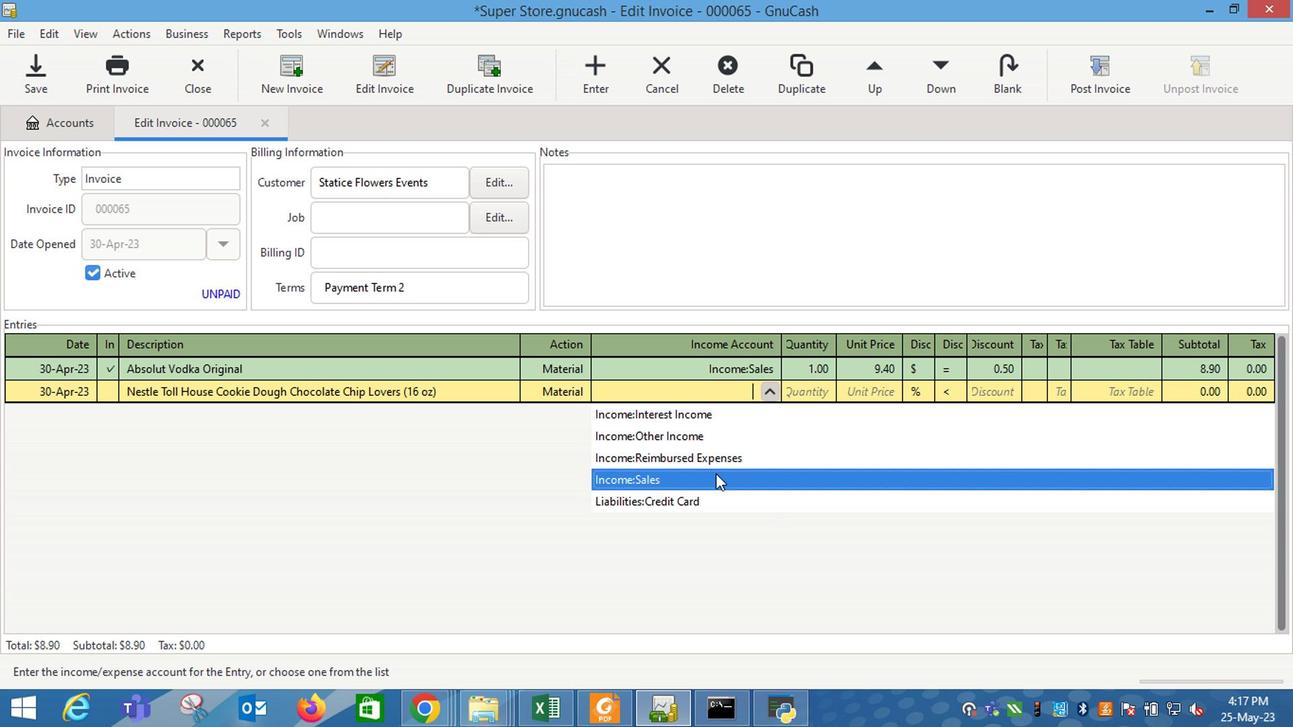 
Action: Key pressed <Key.tab>1<Key.tab>9.4
Screenshot: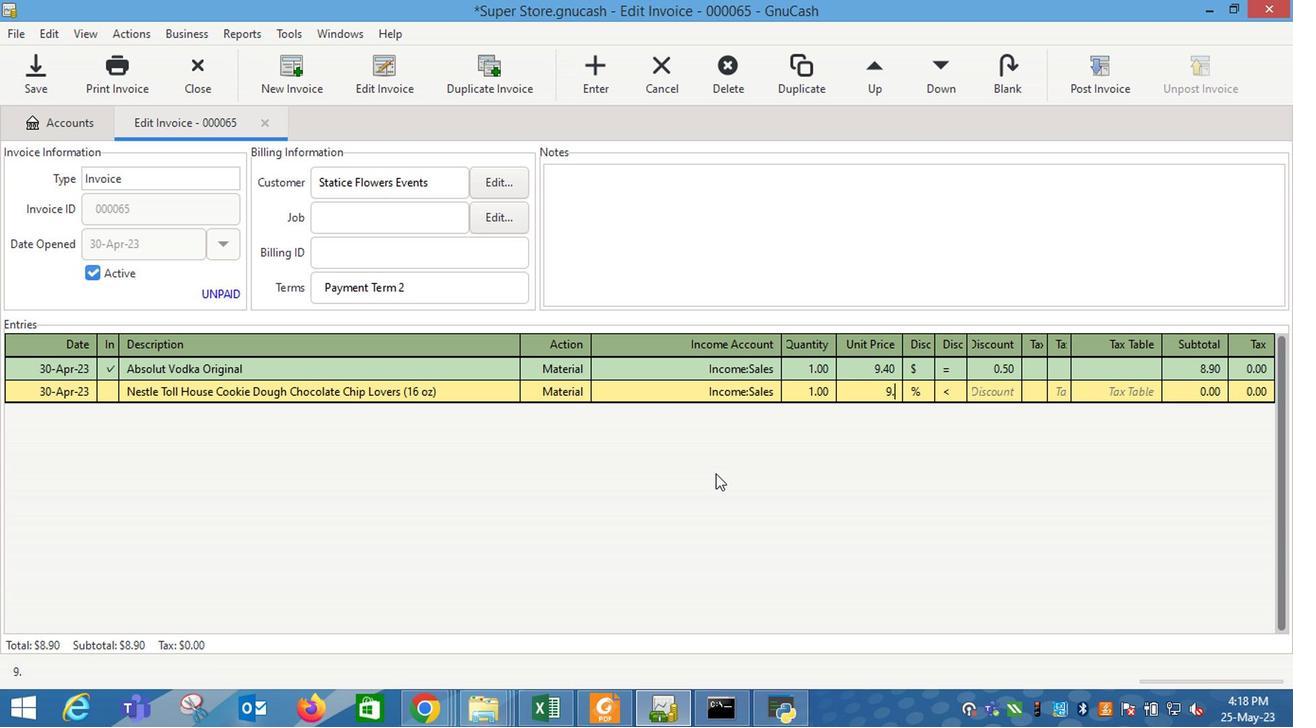 
Action: Mouse moved to (919, 398)
Screenshot: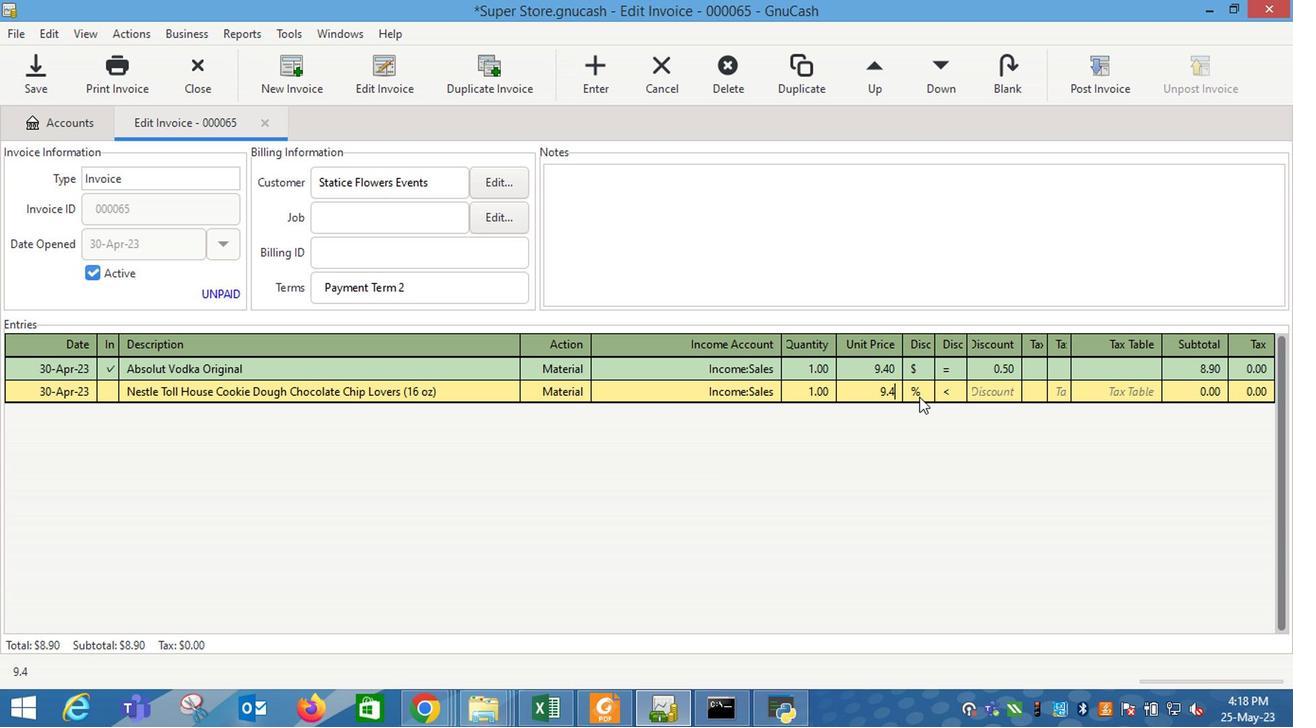 
Action: Mouse pressed left at (919, 400)
Screenshot: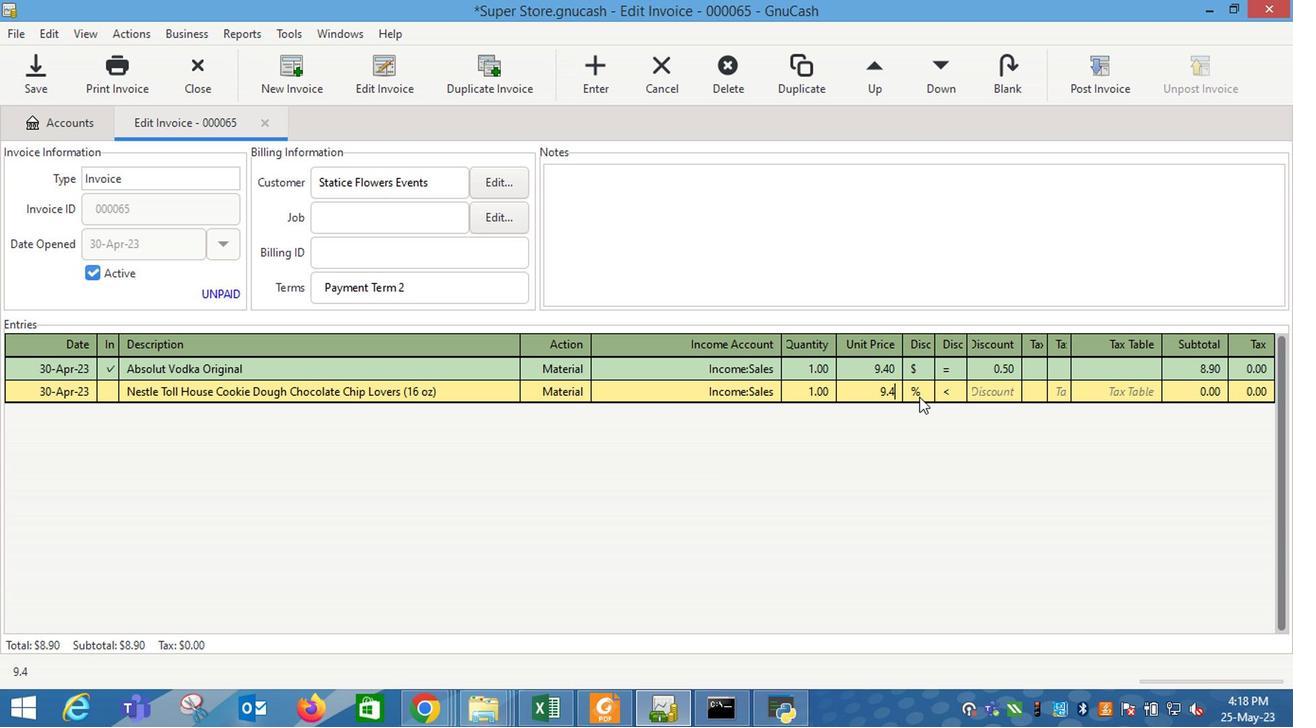 
Action: Mouse moved to (948, 397)
Screenshot: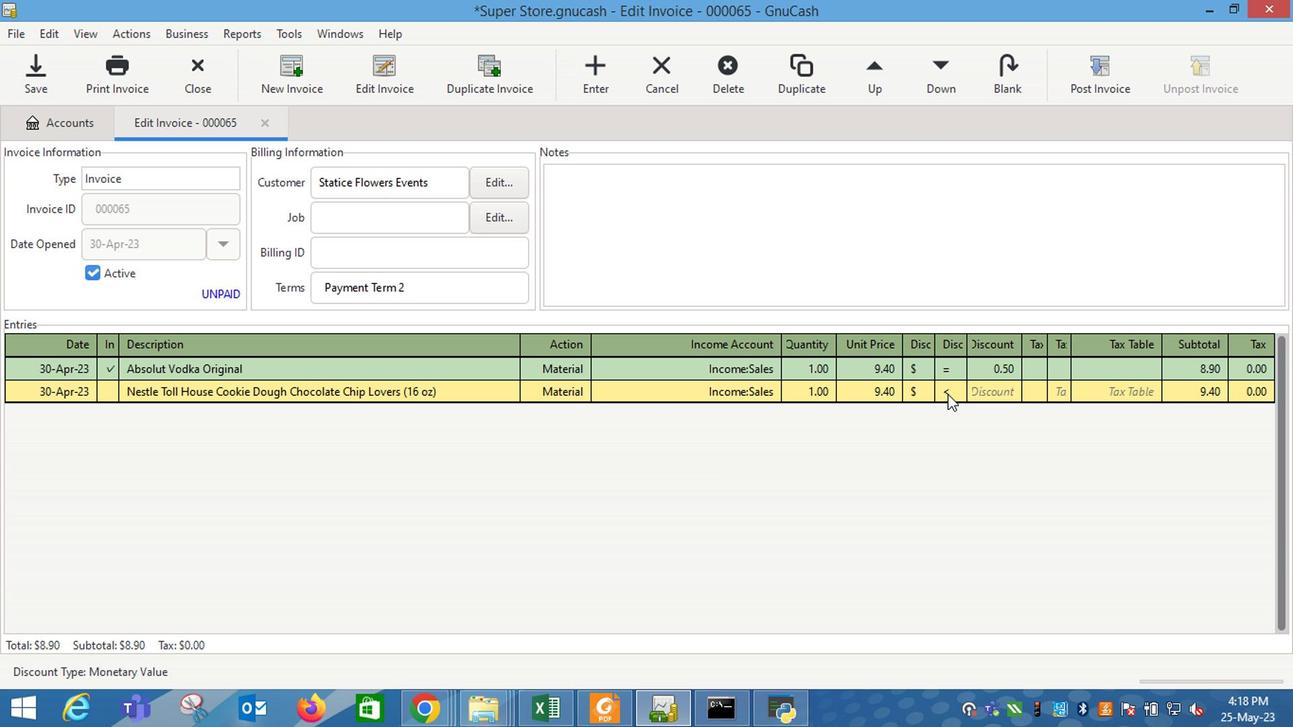 
Action: Mouse pressed left at (948, 397)
Screenshot: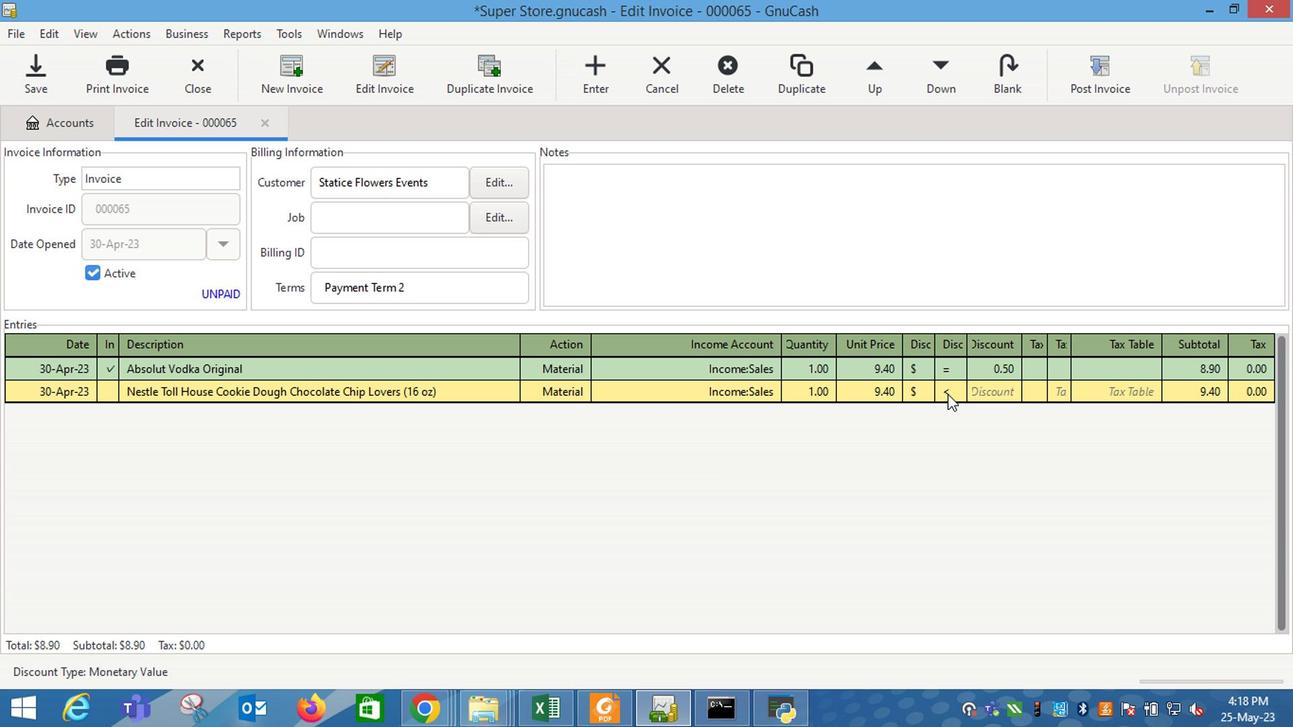 
Action: Mouse moved to (985, 394)
Screenshot: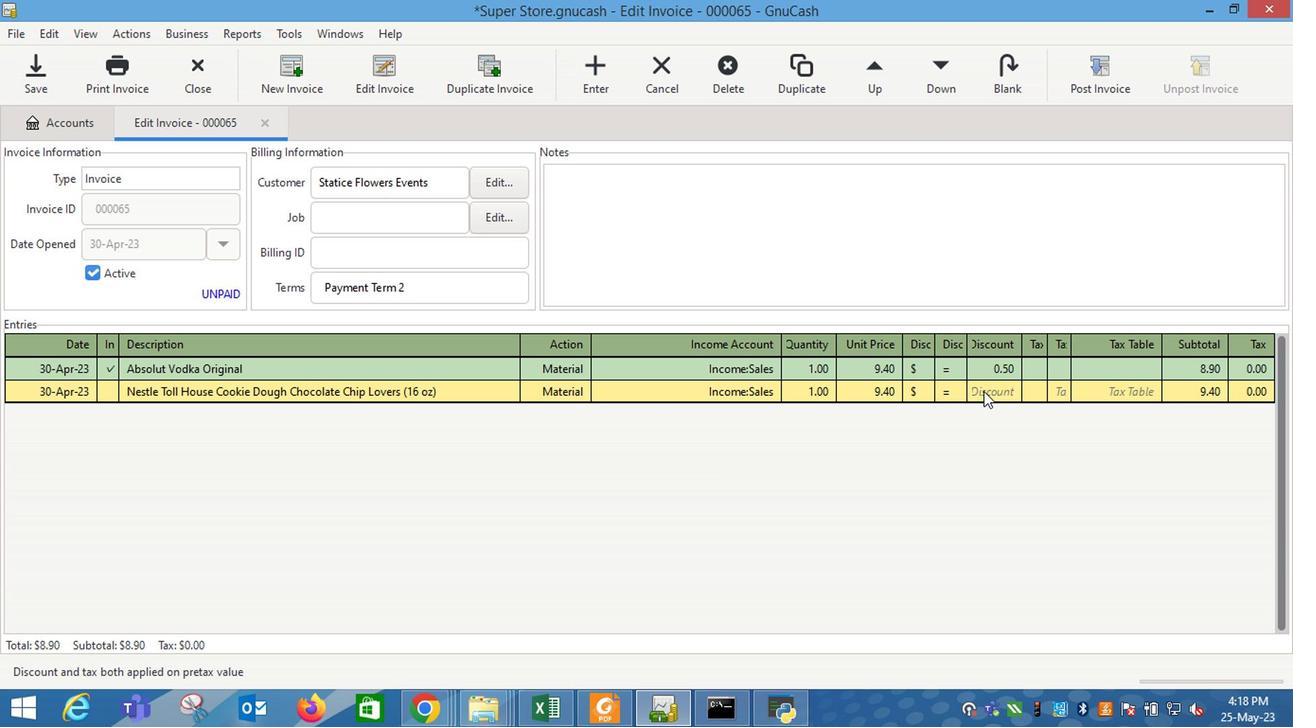 
Action: Mouse pressed left at (985, 394)
Screenshot: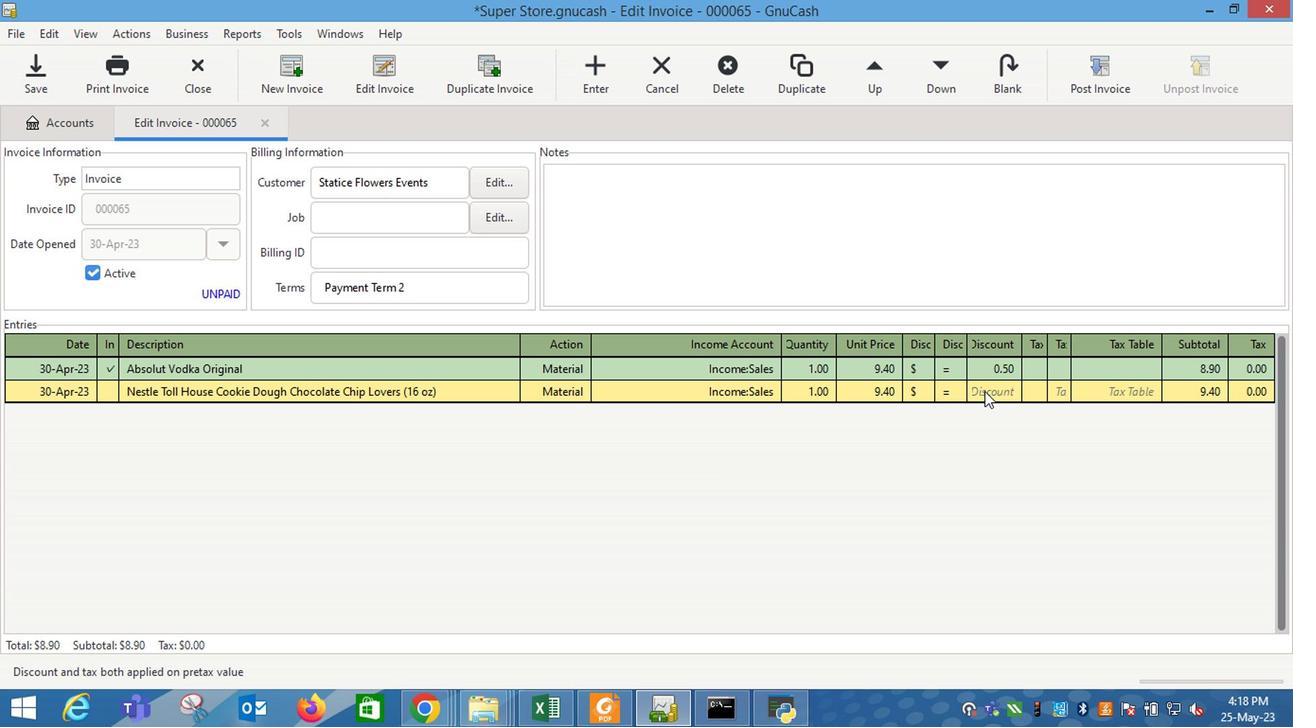 
Action: Mouse moved to (983, 394)
Screenshot: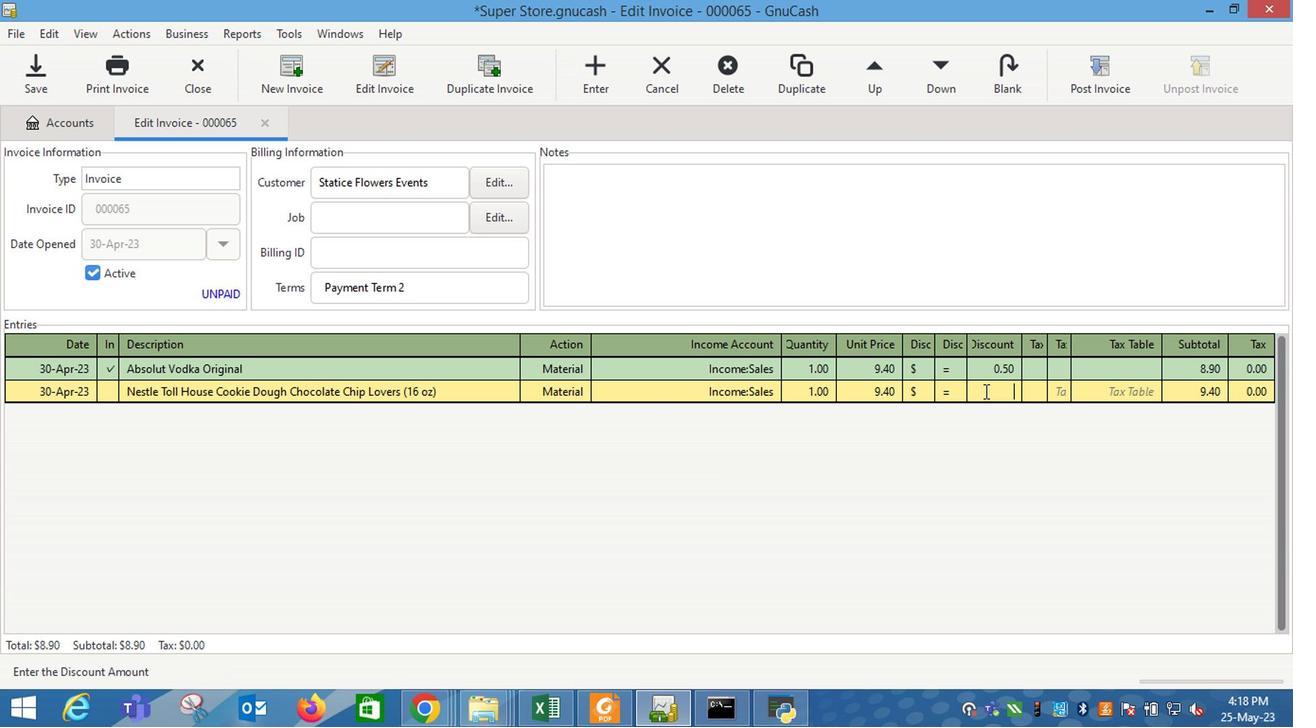 
Action: Key pressed 1.5<Key.enter>
Screenshot: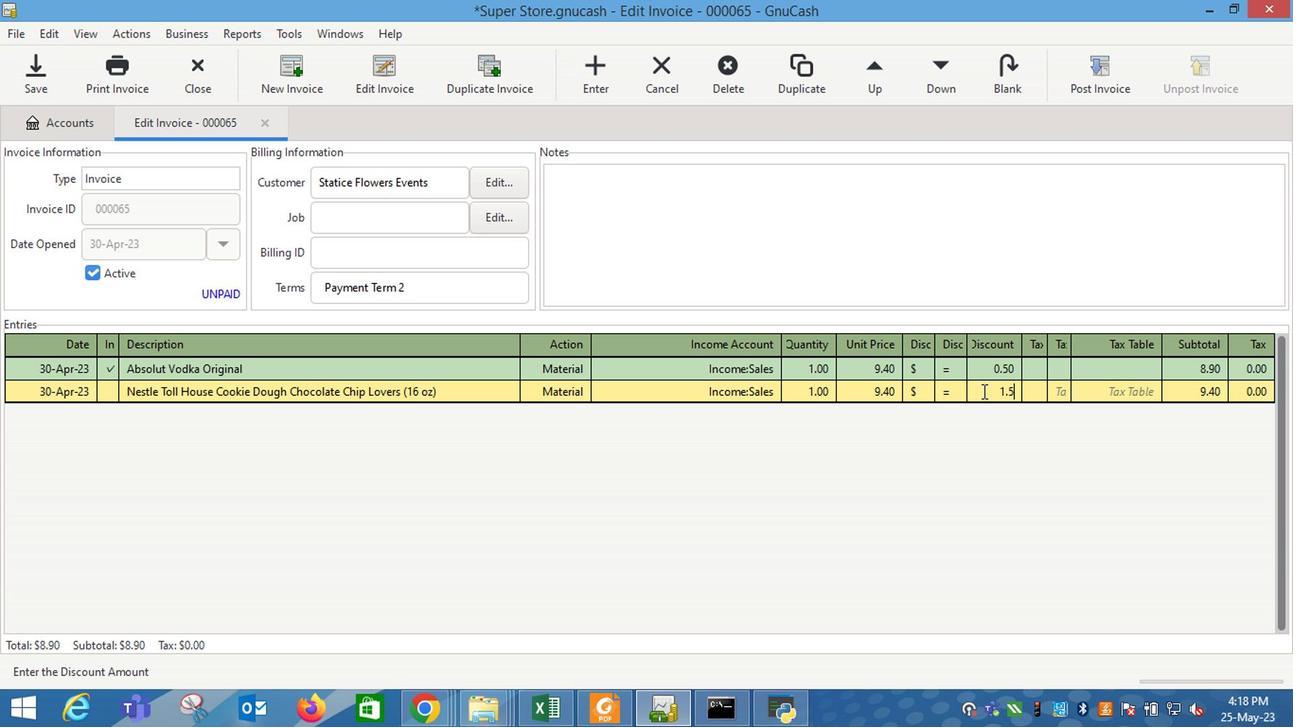
Action: Mouse moved to (727, 377)
Screenshot: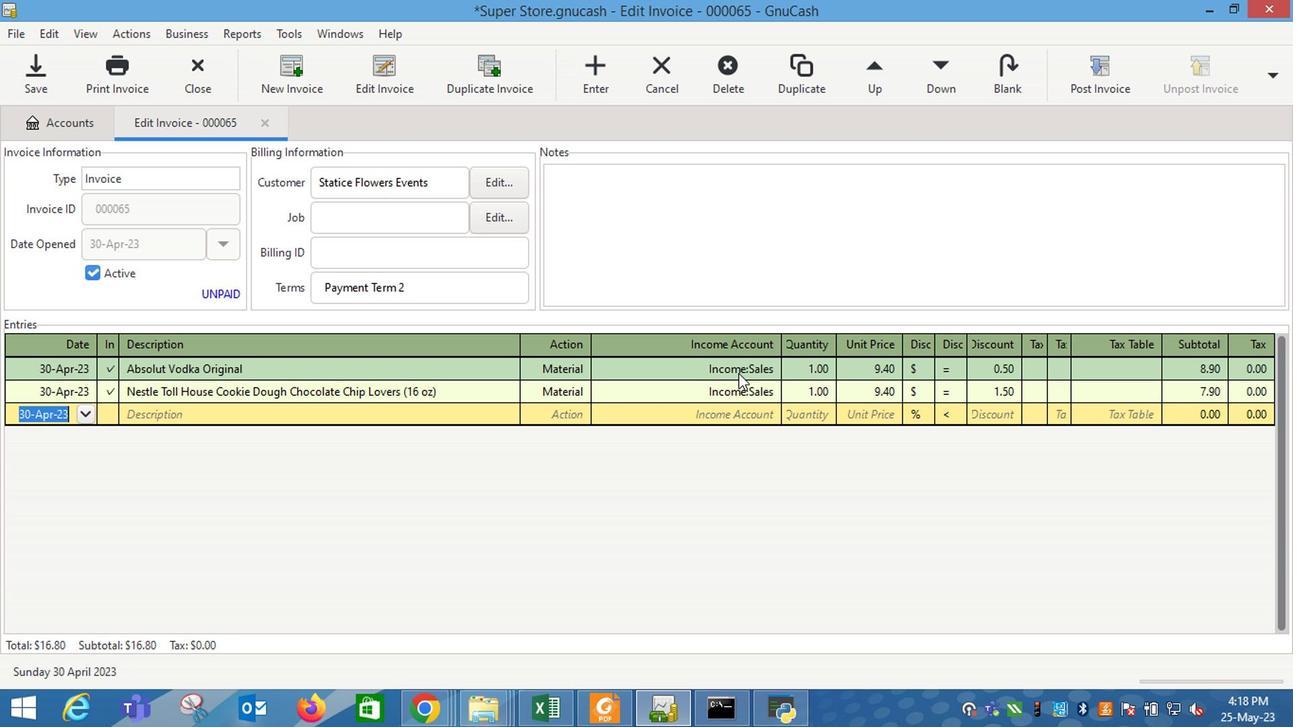 
Action: Key pressed <Key.tab><Key.shift_r>Pringles<Key.space><Key.backspace><Key.backspace><Key.backspace>'s<Key.space><Key.shift_r>Origin<Key.shift_r>Gab<Key.space><Key.shift_r>N<Key.space><Key.shift_r>Go<Key.tab>
Screenshot: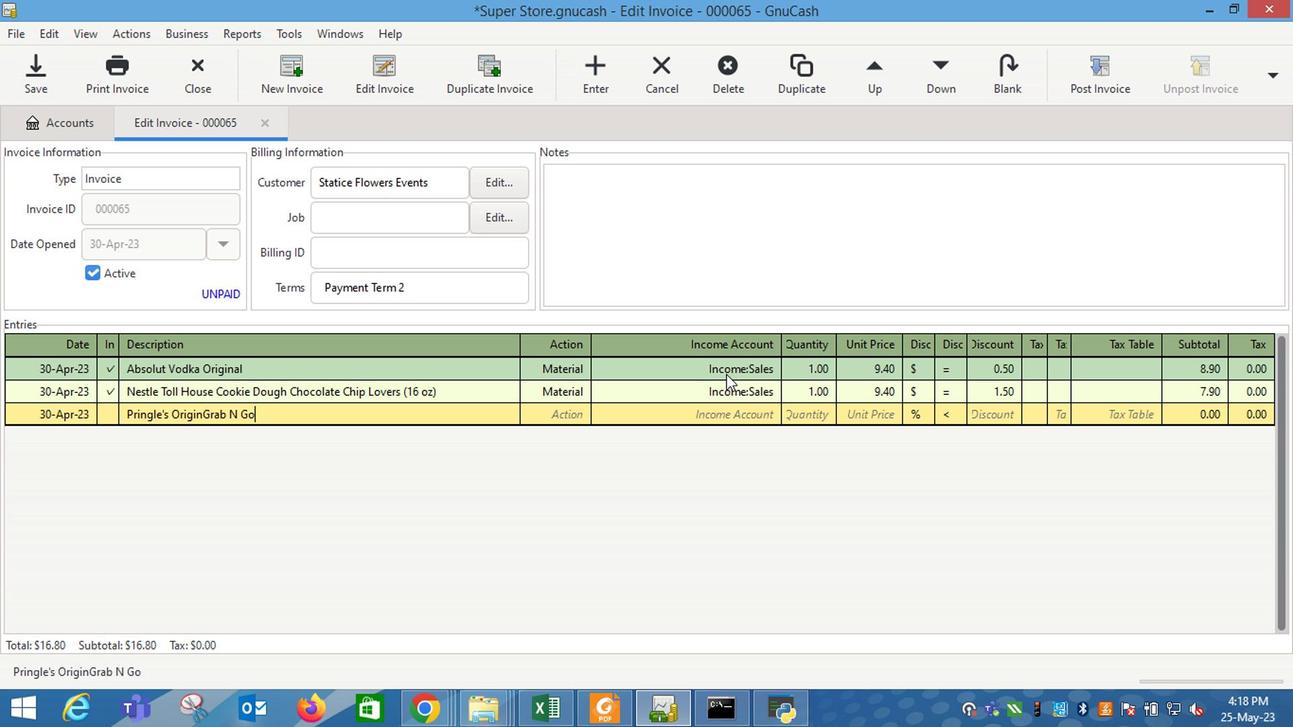 
Action: Mouse moved to (584, 423)
Screenshot: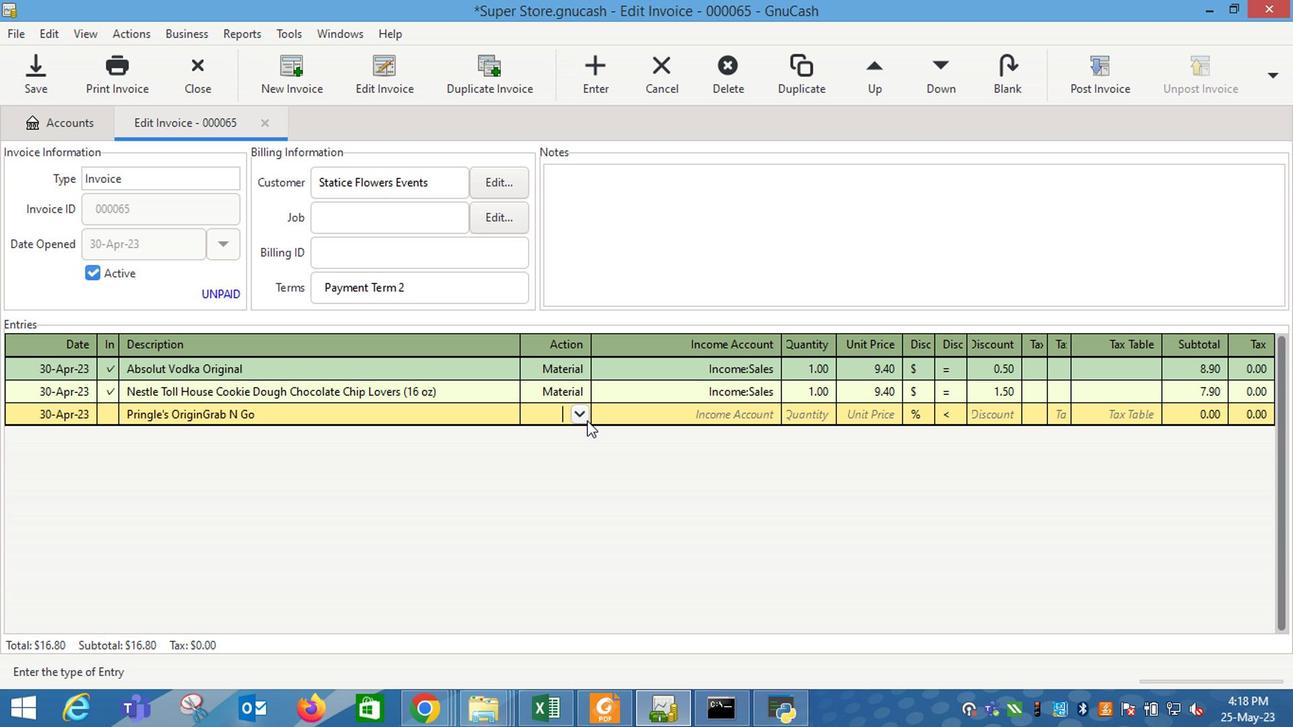 
Action: Mouse pressed left at (584, 423)
Screenshot: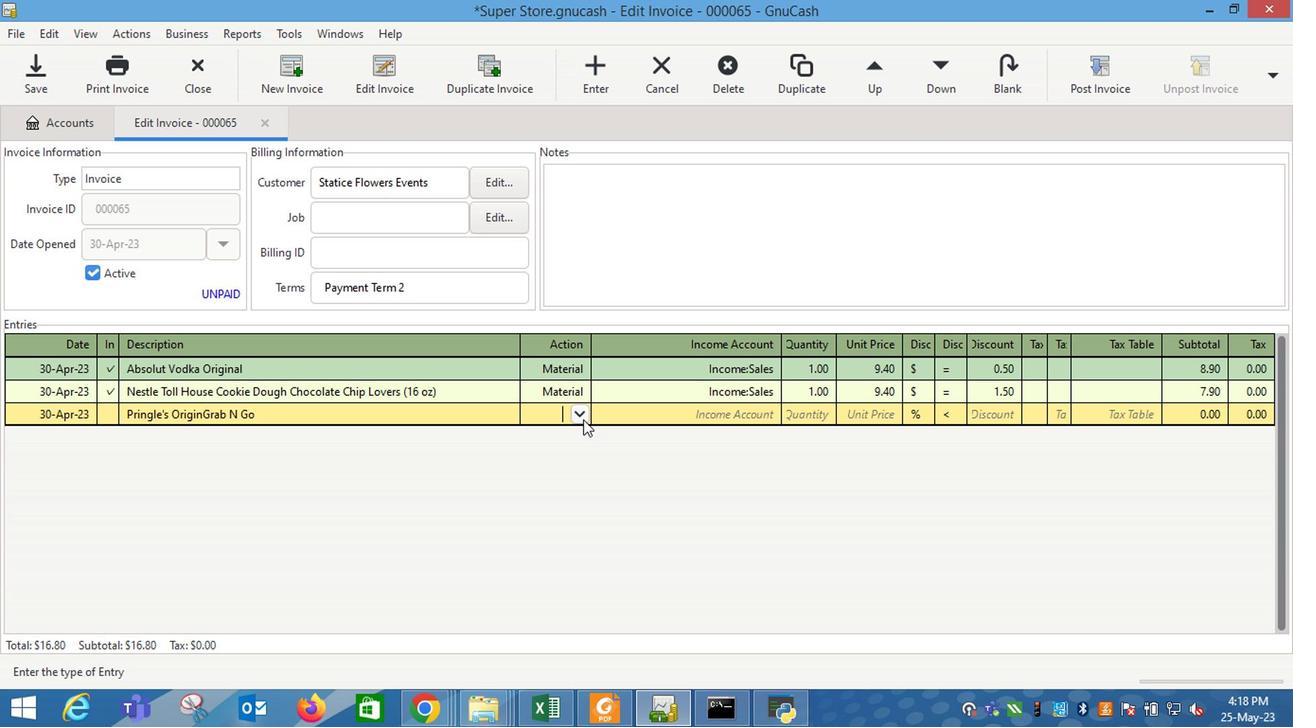 
Action: Mouse moved to (558, 470)
Screenshot: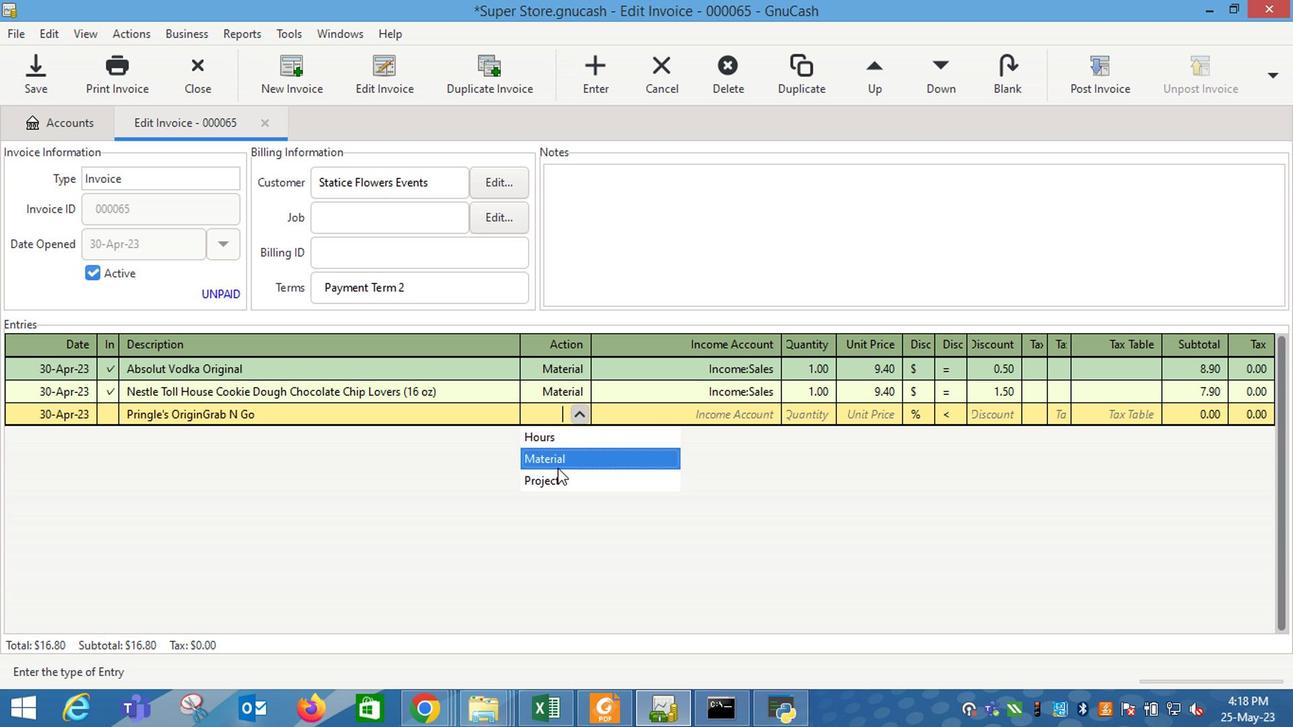 
Action: Mouse pressed left at (558, 470)
Screenshot: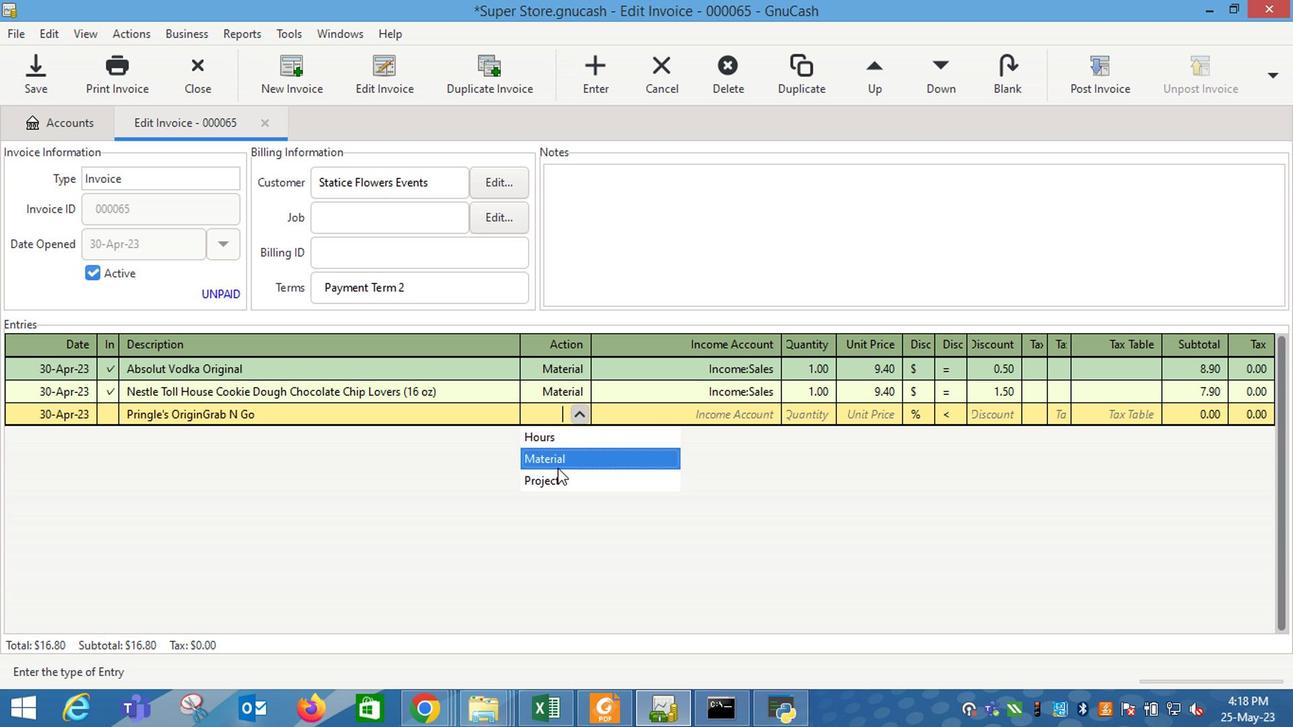 
Action: Mouse moved to (667, 463)
Screenshot: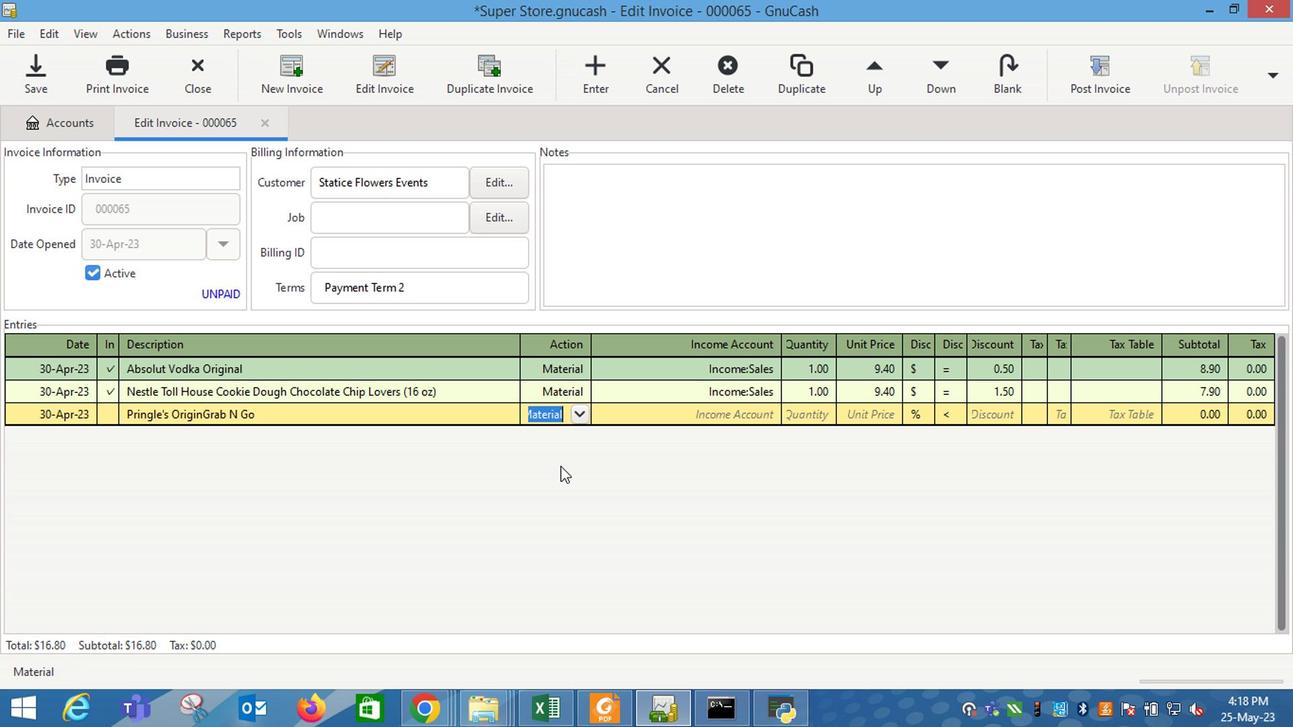 
Action: Key pressed <Key.tab>
Screenshot: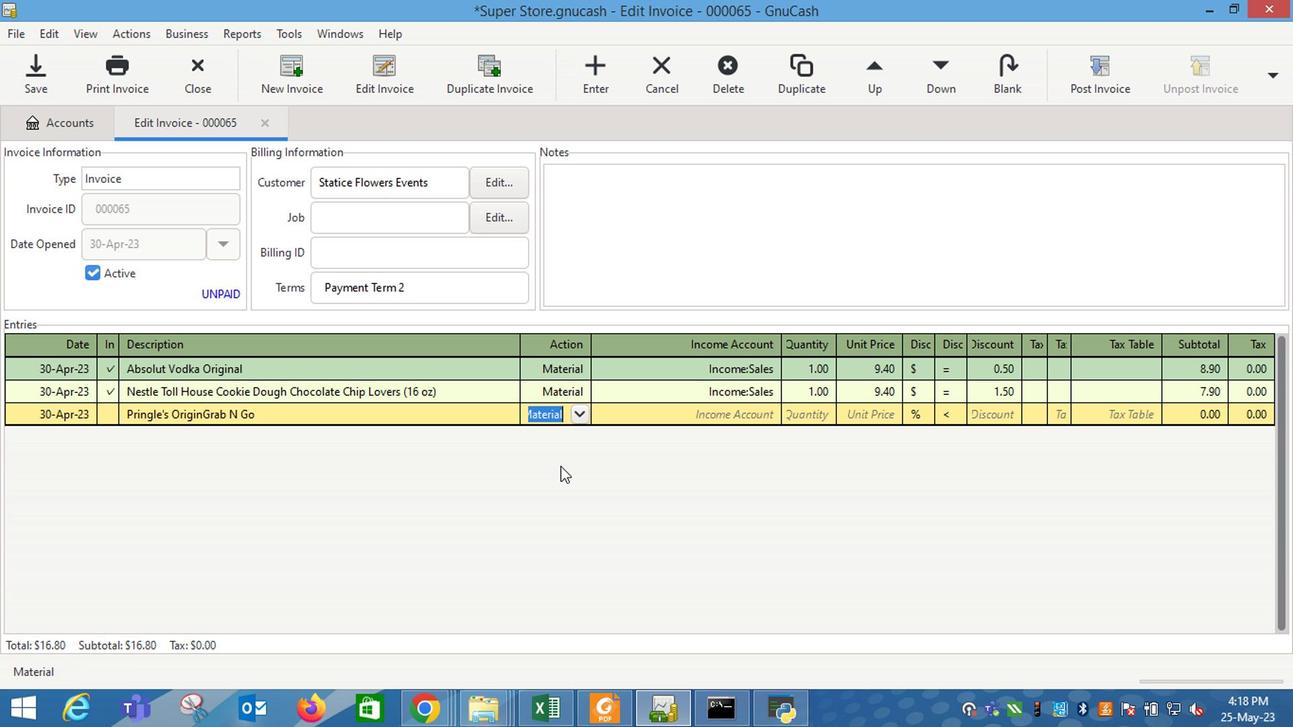 
Action: Mouse moved to (768, 417)
Screenshot: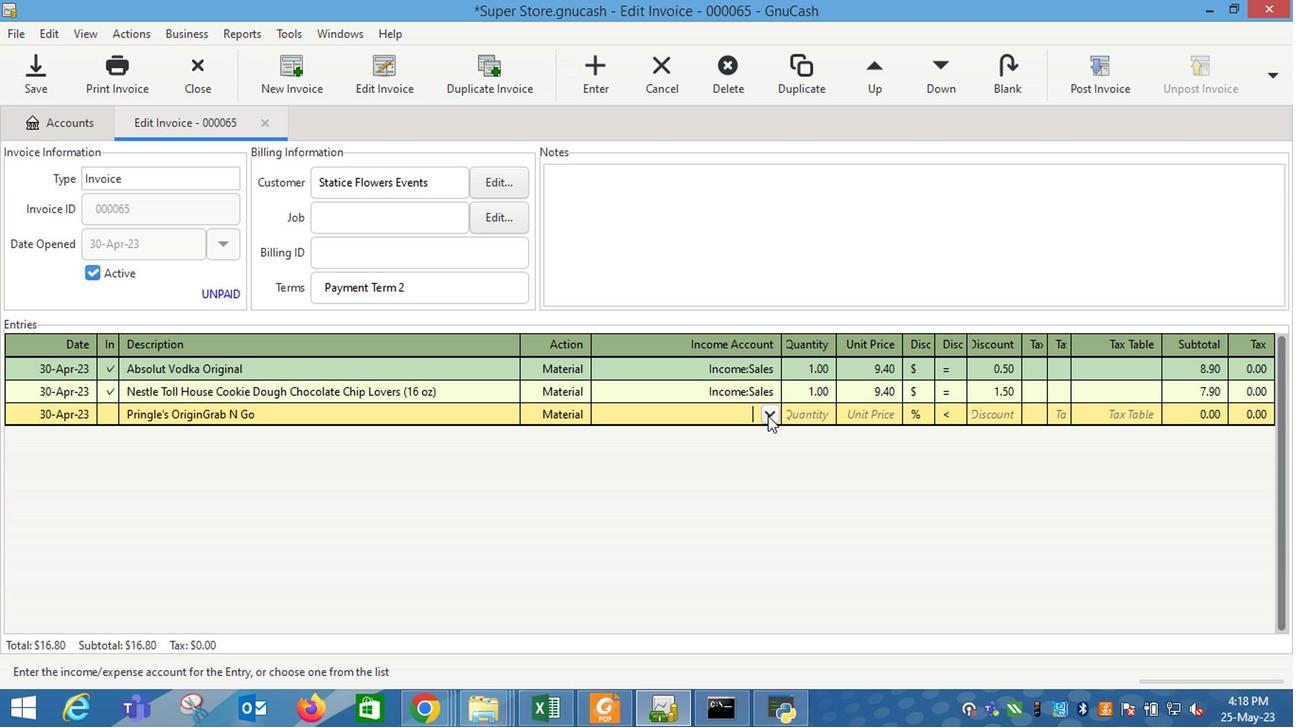 
Action: Mouse pressed left at (768, 417)
Screenshot: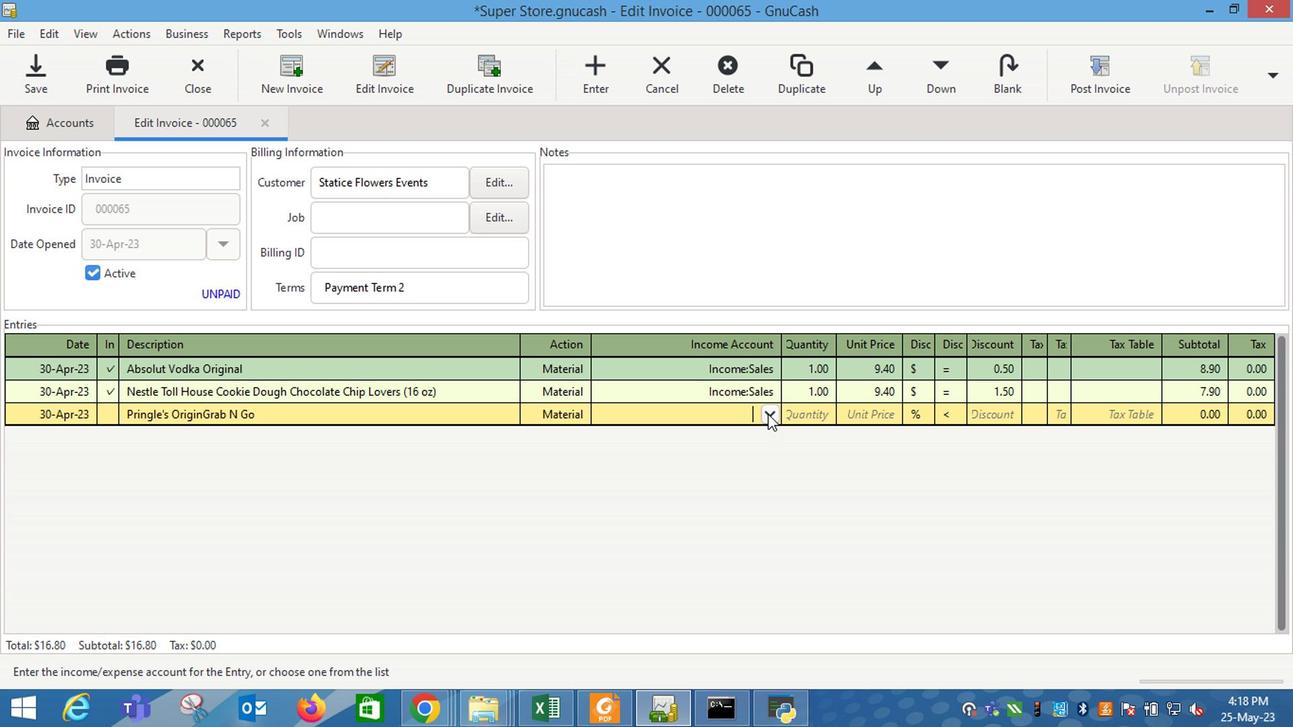 
Action: Mouse moved to (665, 506)
Screenshot: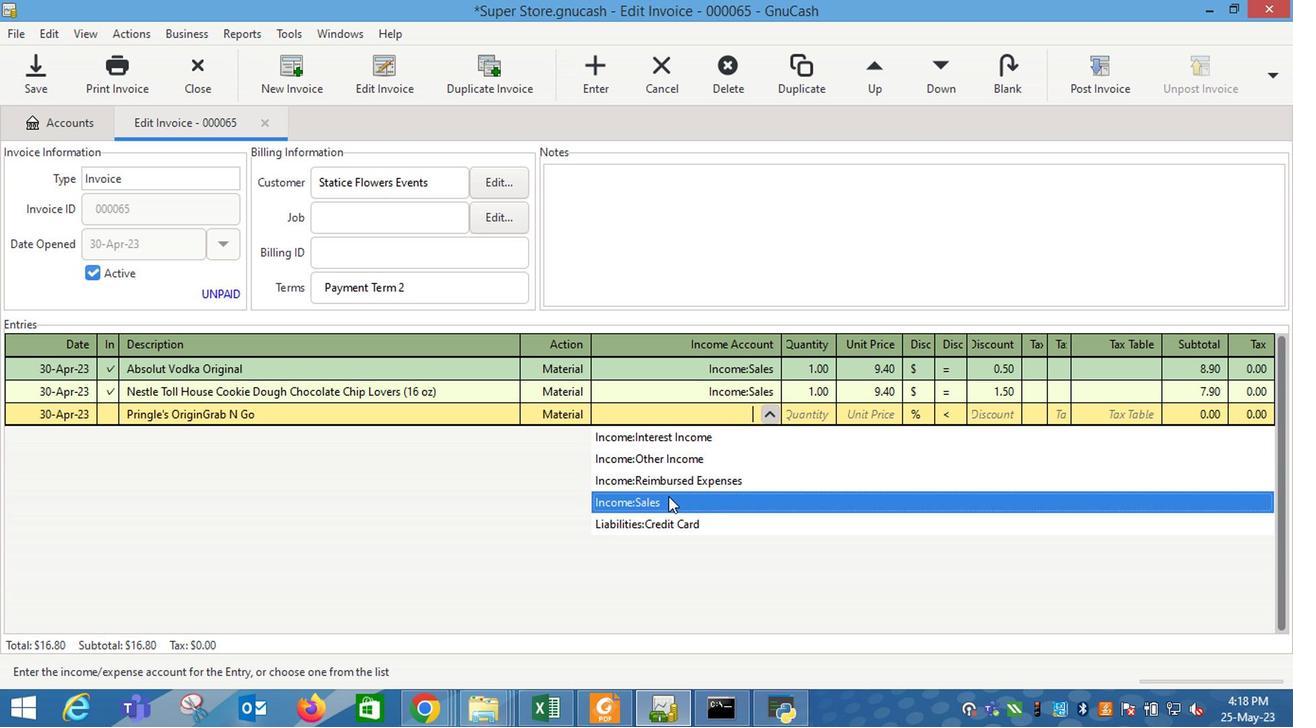 
Action: Mouse pressed left at (665, 506)
Screenshot: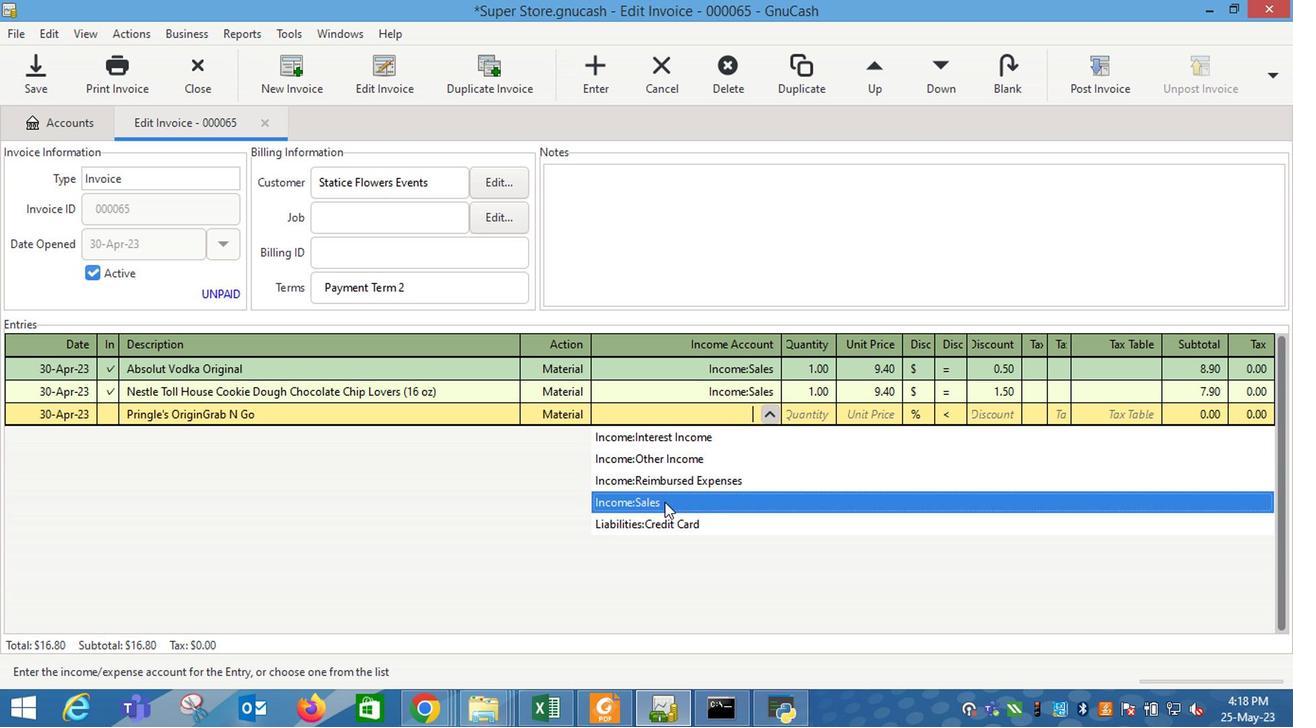 
Action: Key pressed <Key.tab>2<Key.tab>10.4
Screenshot: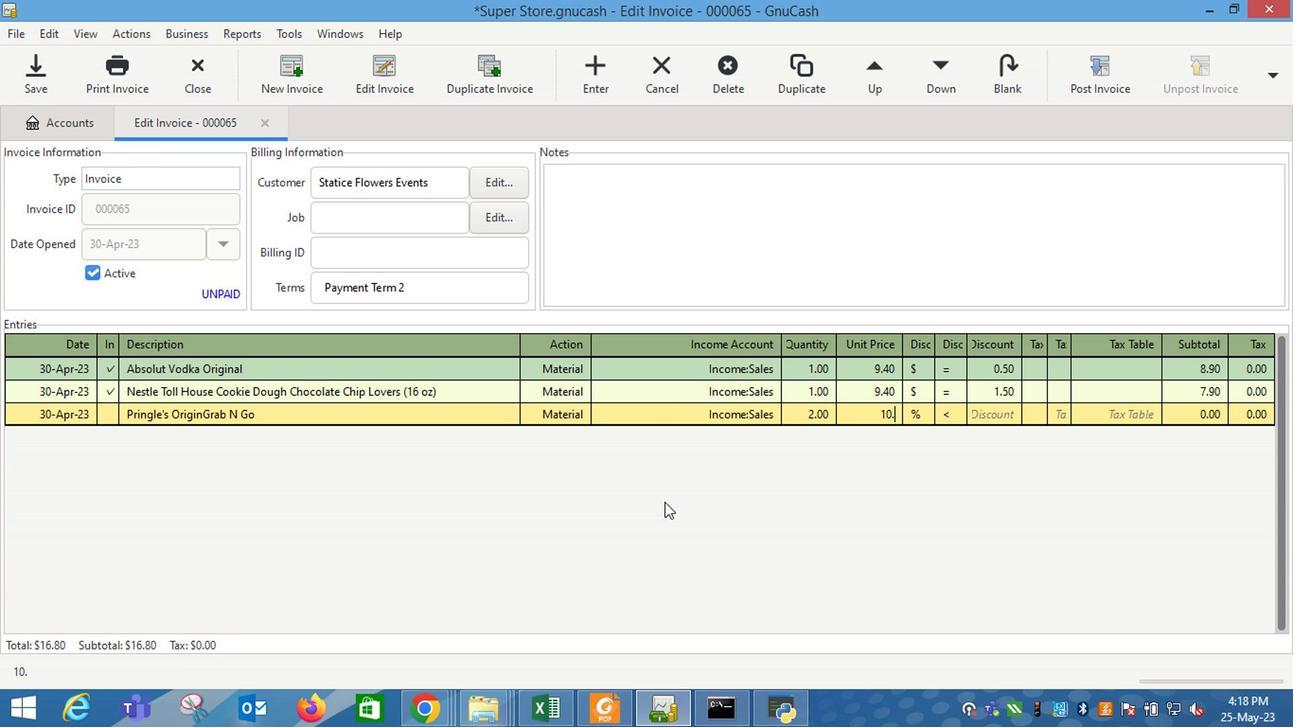 
Action: Mouse moved to (910, 423)
Screenshot: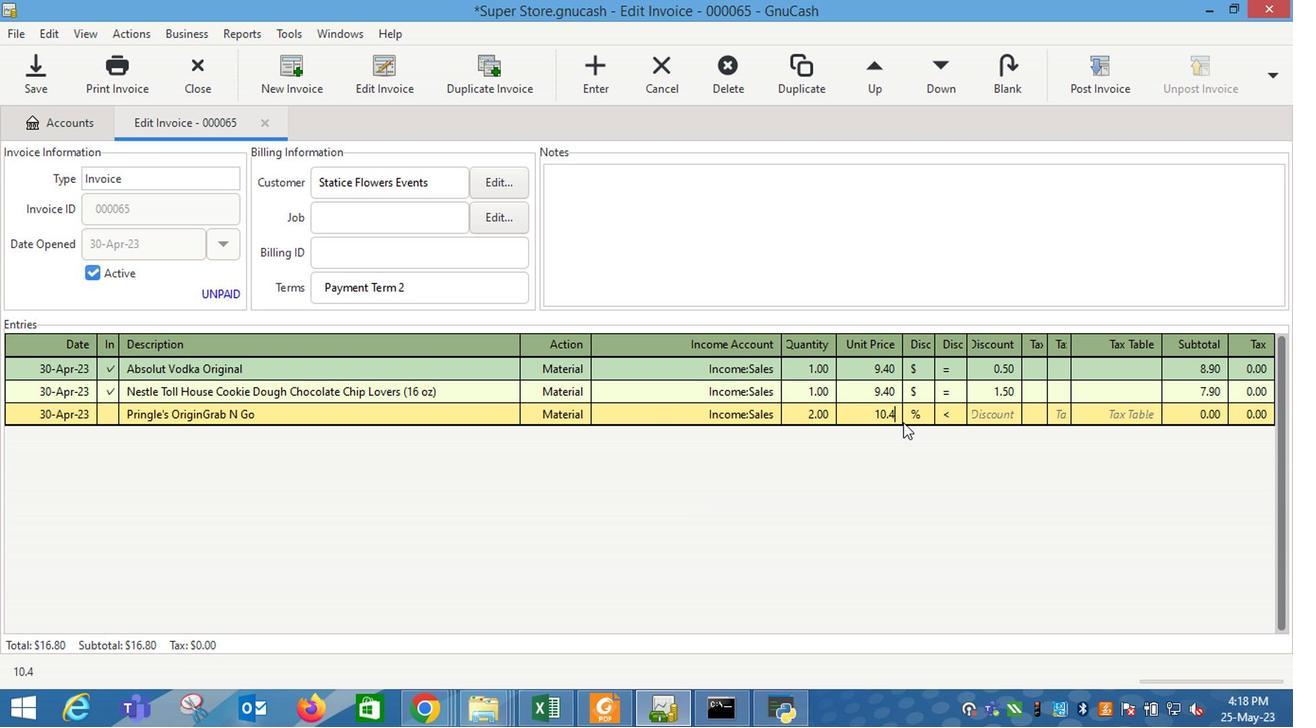 
Action: Mouse pressed left at (910, 423)
Screenshot: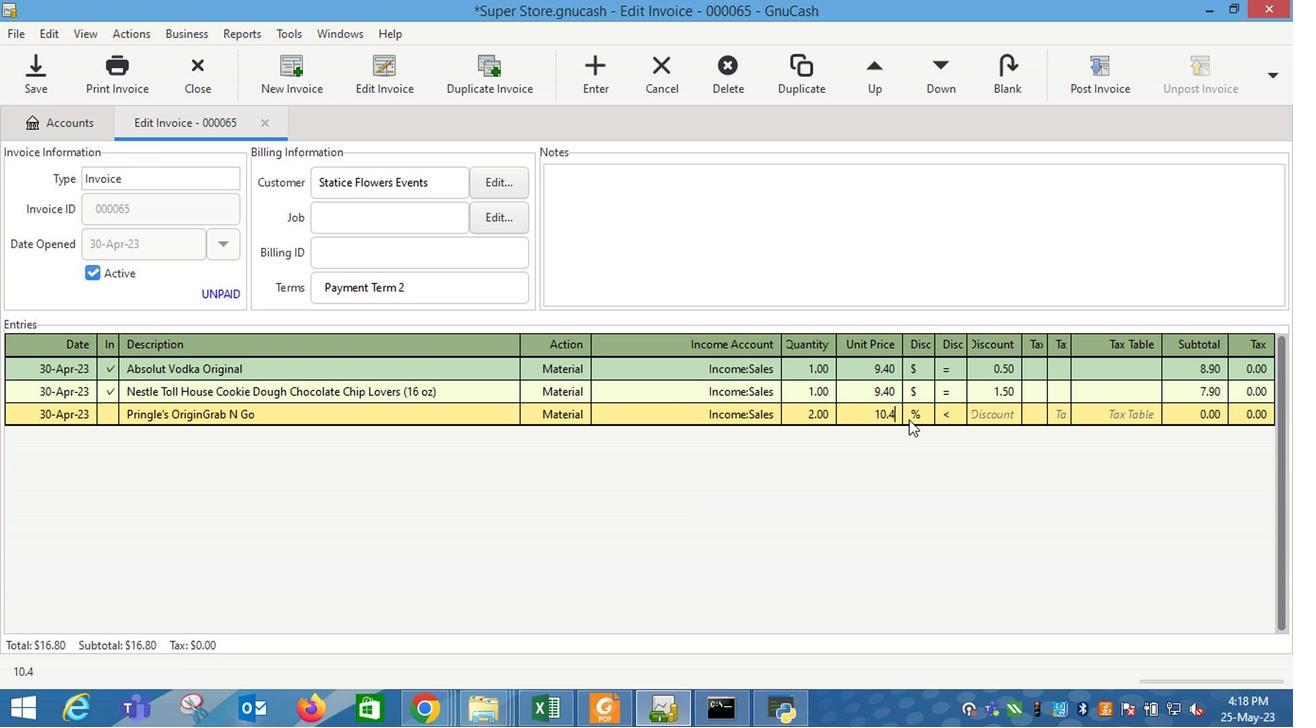 
Action: Mouse moved to (959, 429)
Screenshot: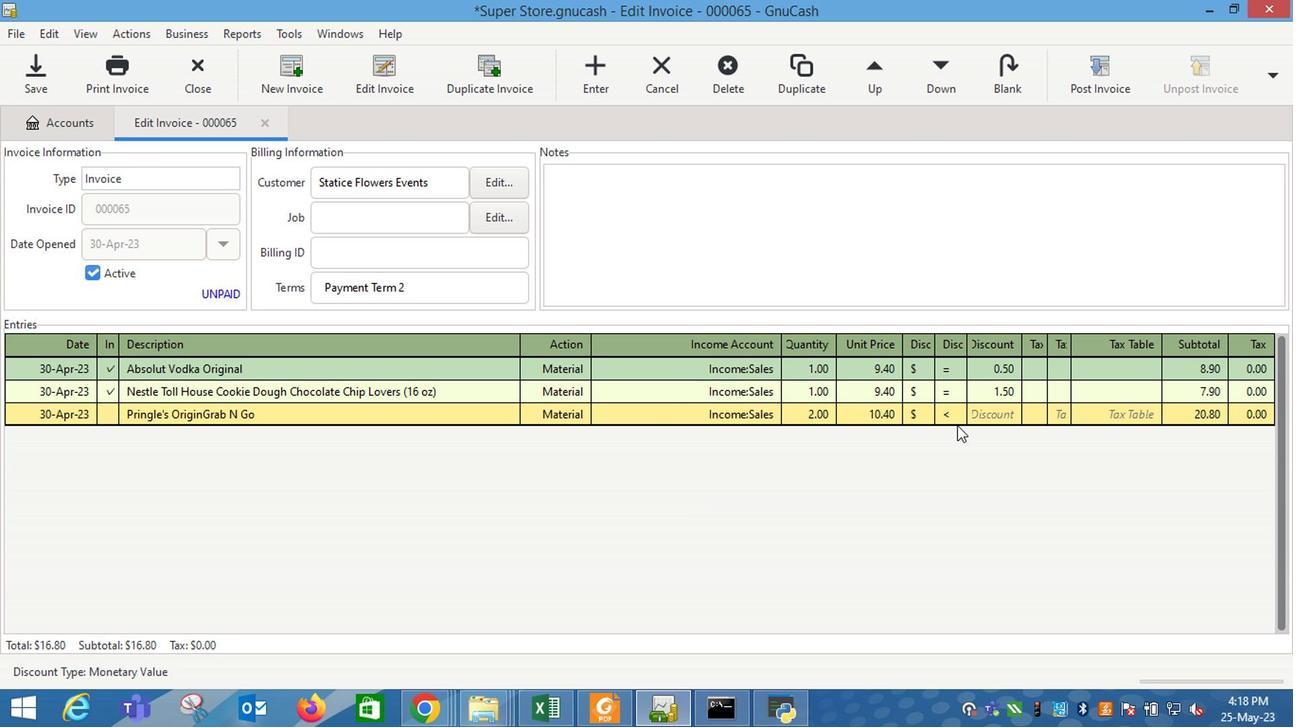 
Action: Mouse pressed left at (959, 429)
Screenshot: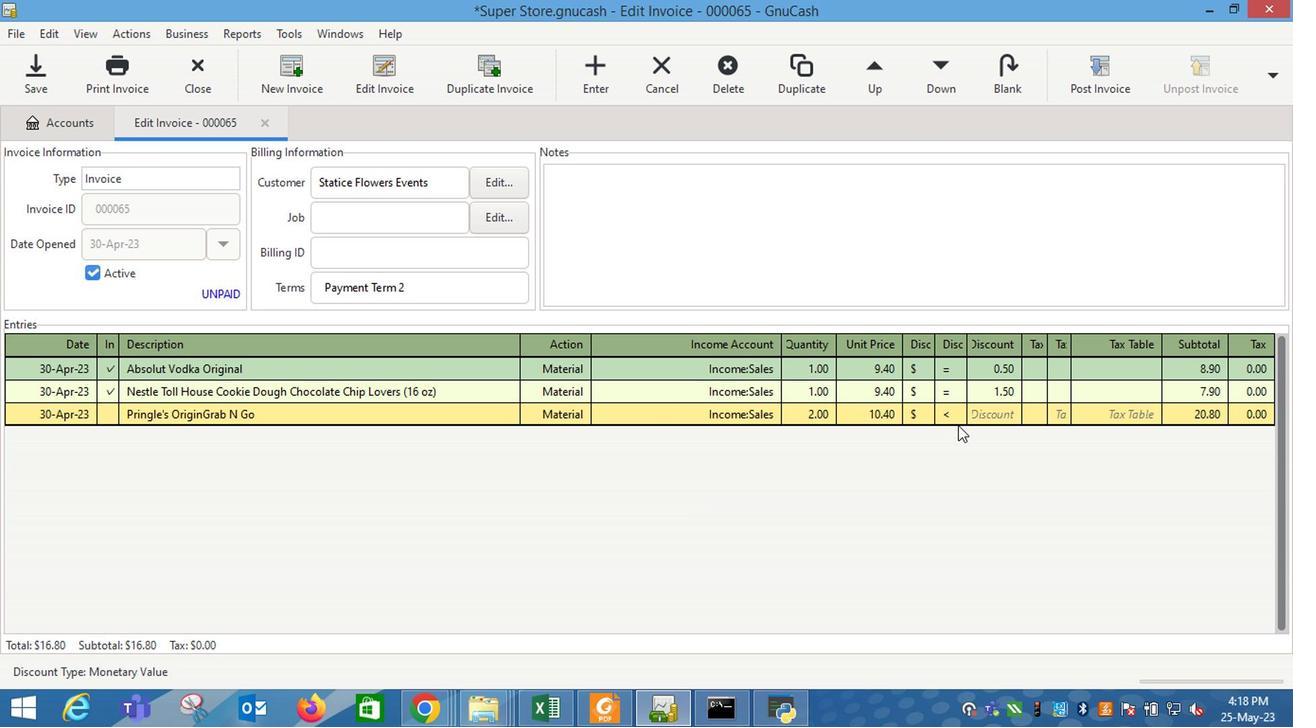 
Action: Mouse moved to (998, 419)
Screenshot: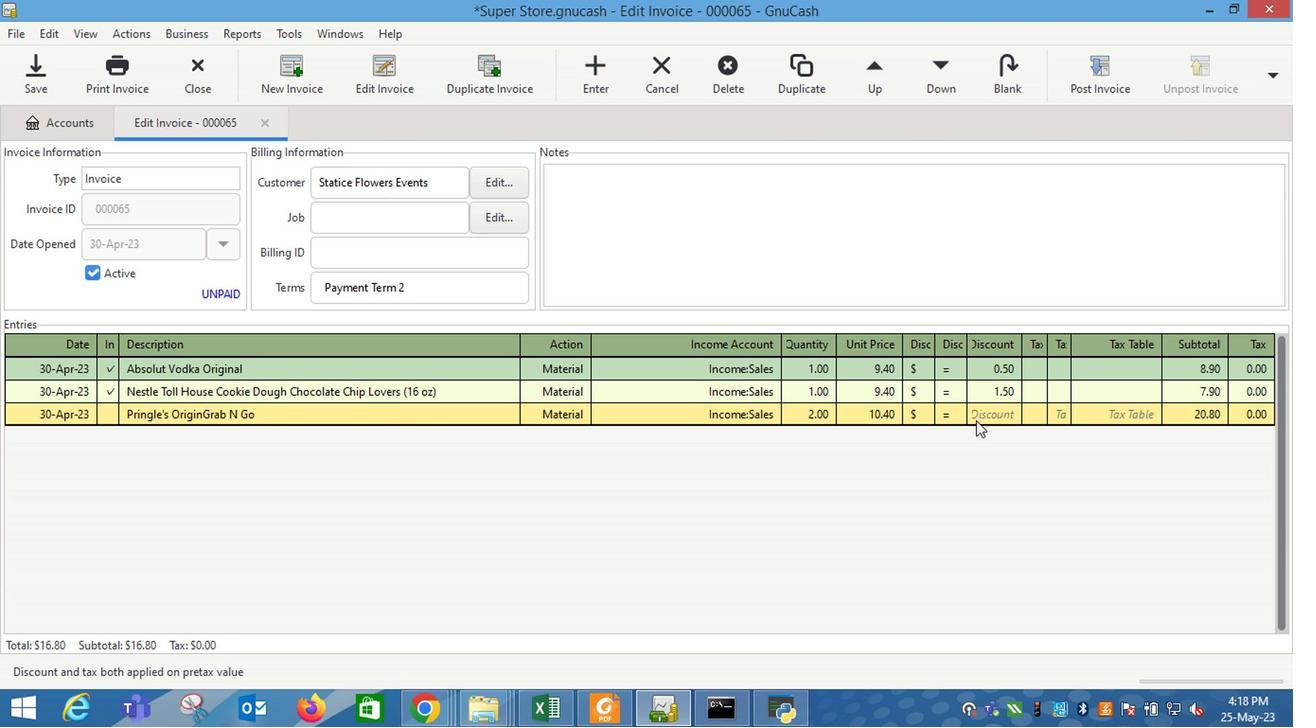 
Action: Mouse pressed left at (998, 419)
Screenshot: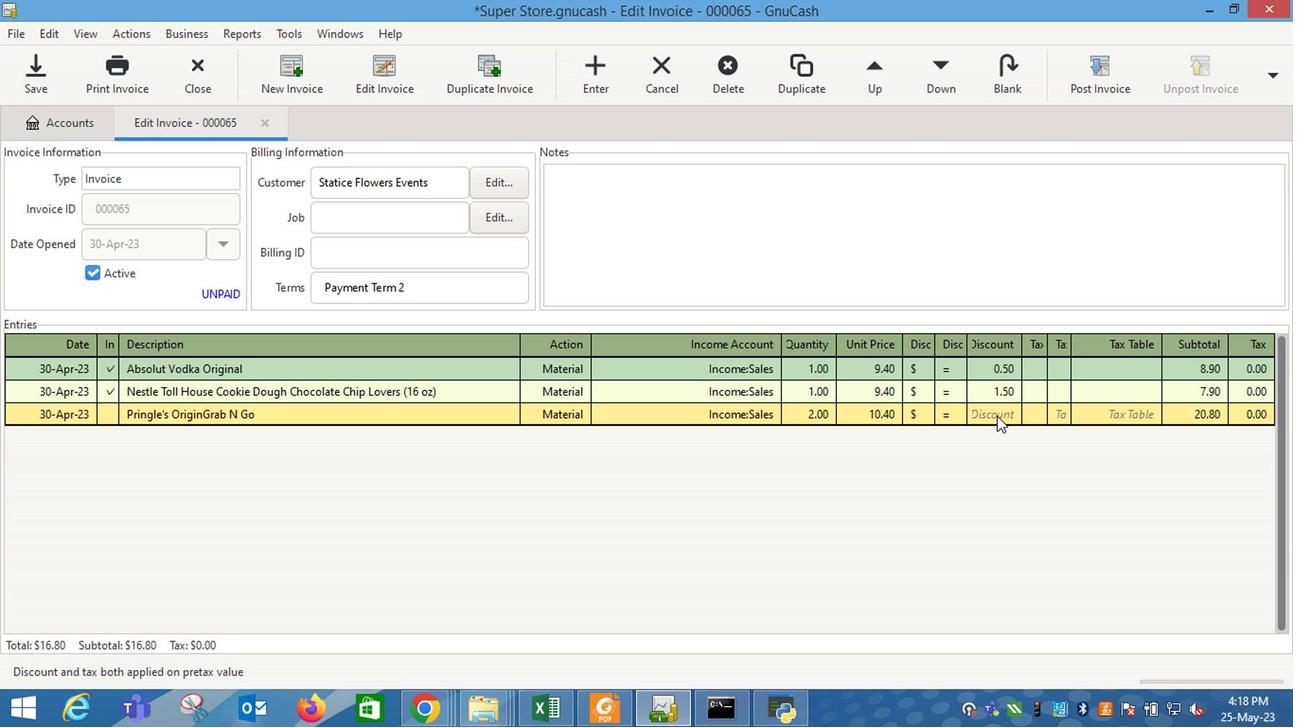 
Action: Key pressed 2<Key.enter>
Screenshot: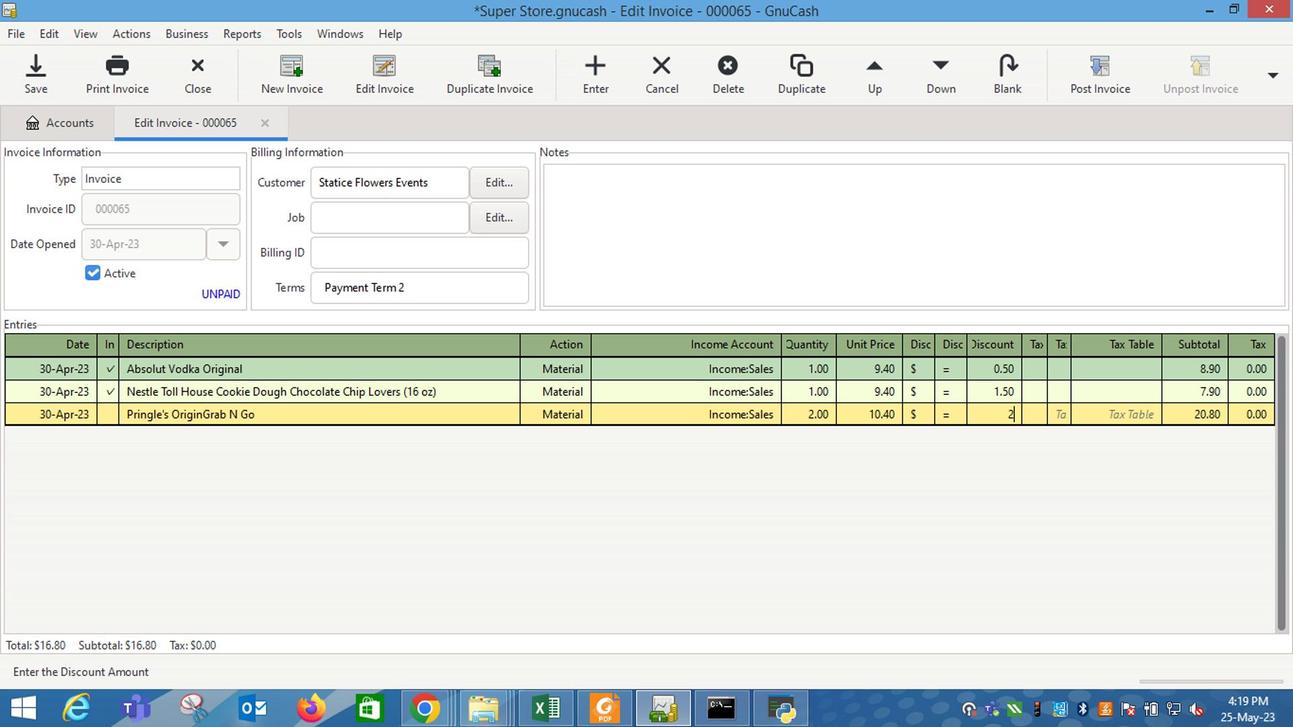 
Action: Mouse moved to (792, 249)
Screenshot: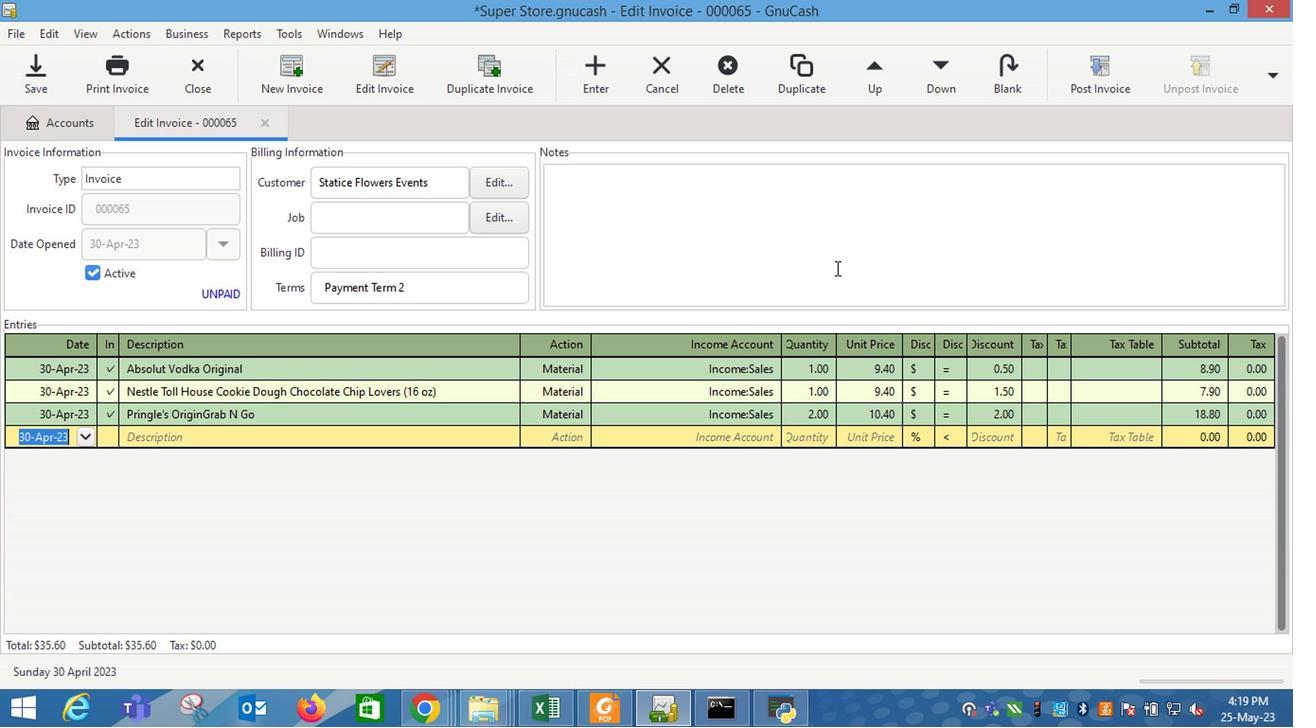 
Action: Mouse pressed left at (792, 249)
Screenshot: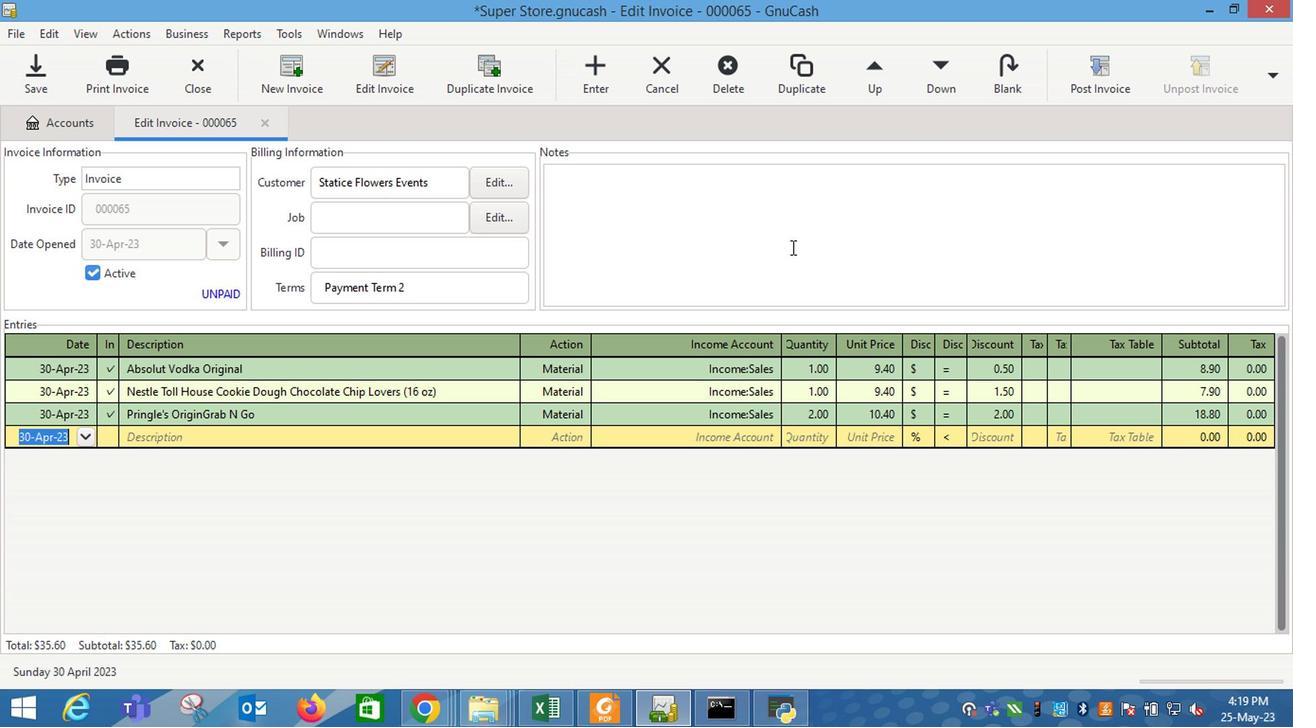 
Action: Key pressed <Key.shift_r>Looking<Key.space>forward<Key.space>to<Key.space>serving<Key.space>you<Key.space>agi<Key.backspace>ain.
Screenshot: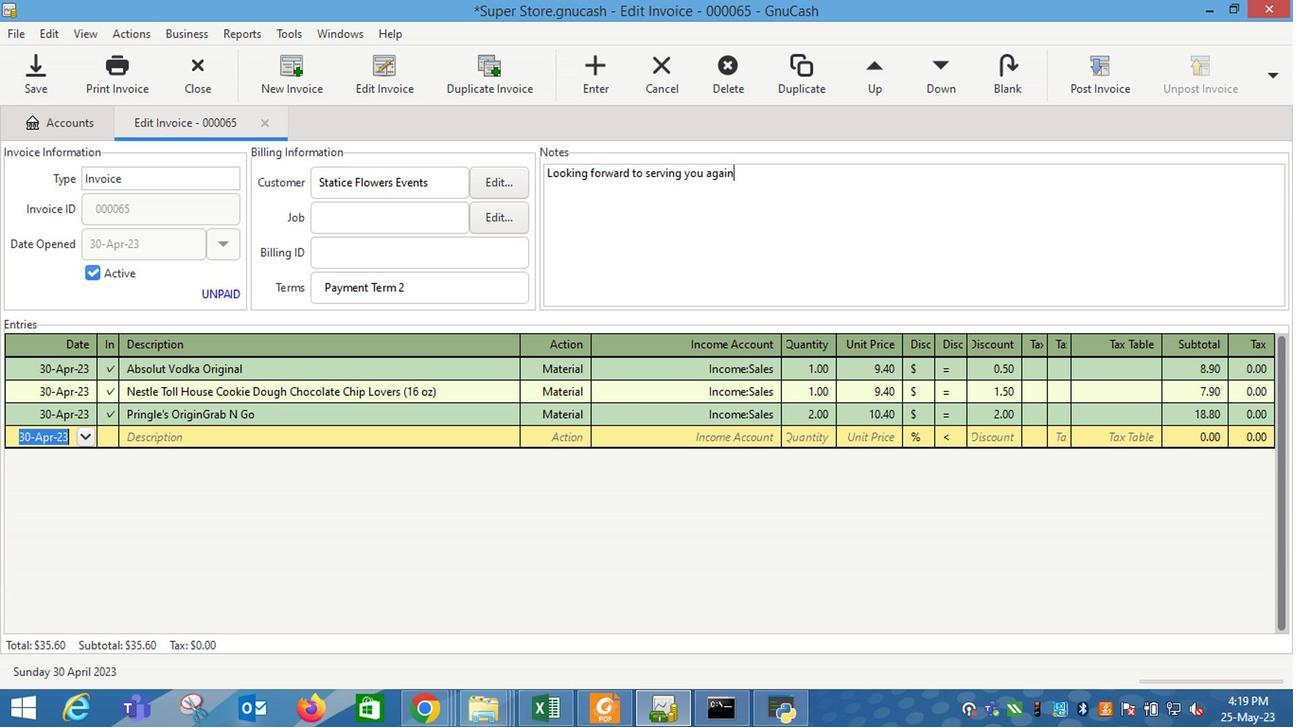 
Action: Mouse moved to (1087, 79)
Screenshot: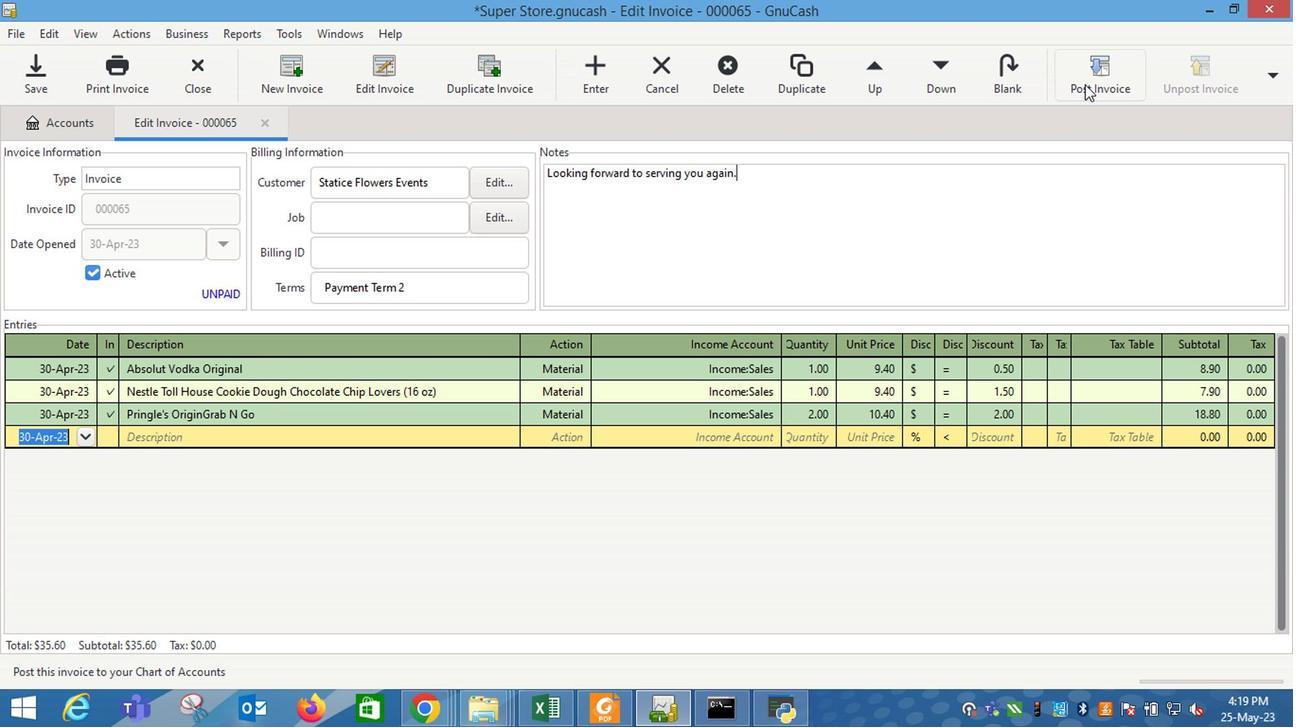 
Action: Mouse pressed left at (1087, 79)
Screenshot: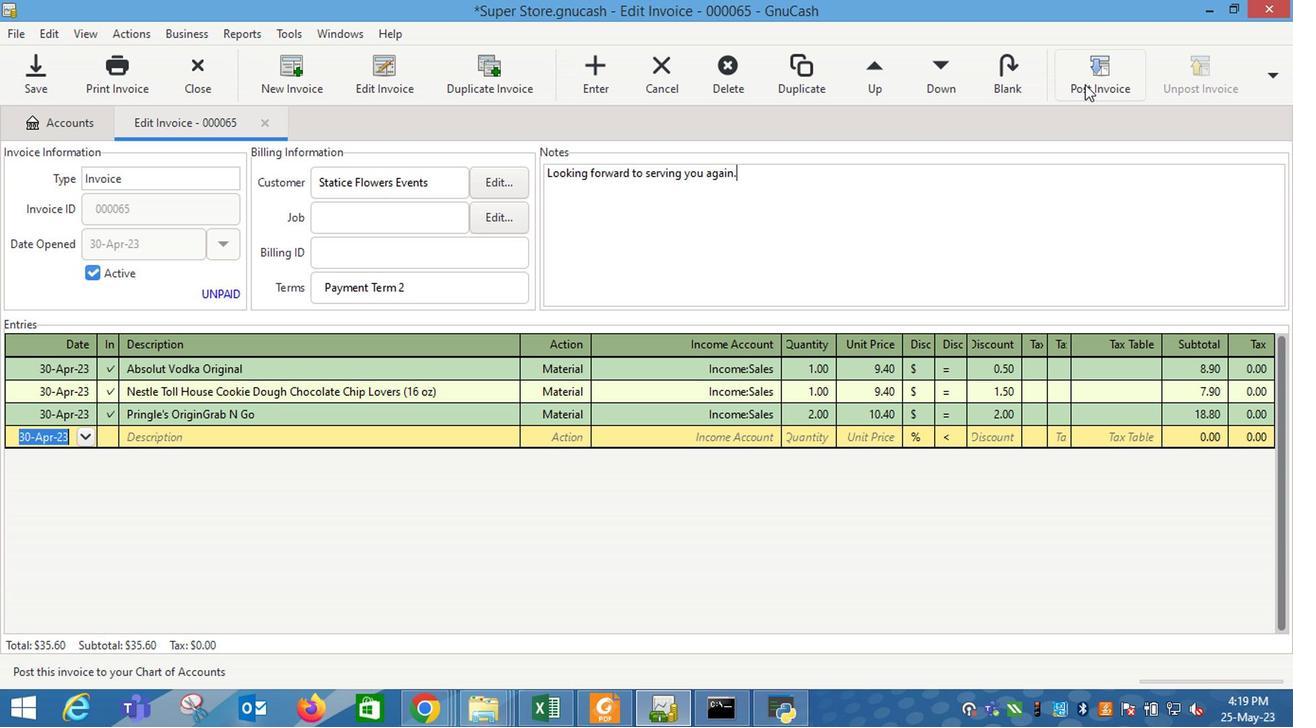 
Action: Mouse moved to (810, 320)
Screenshot: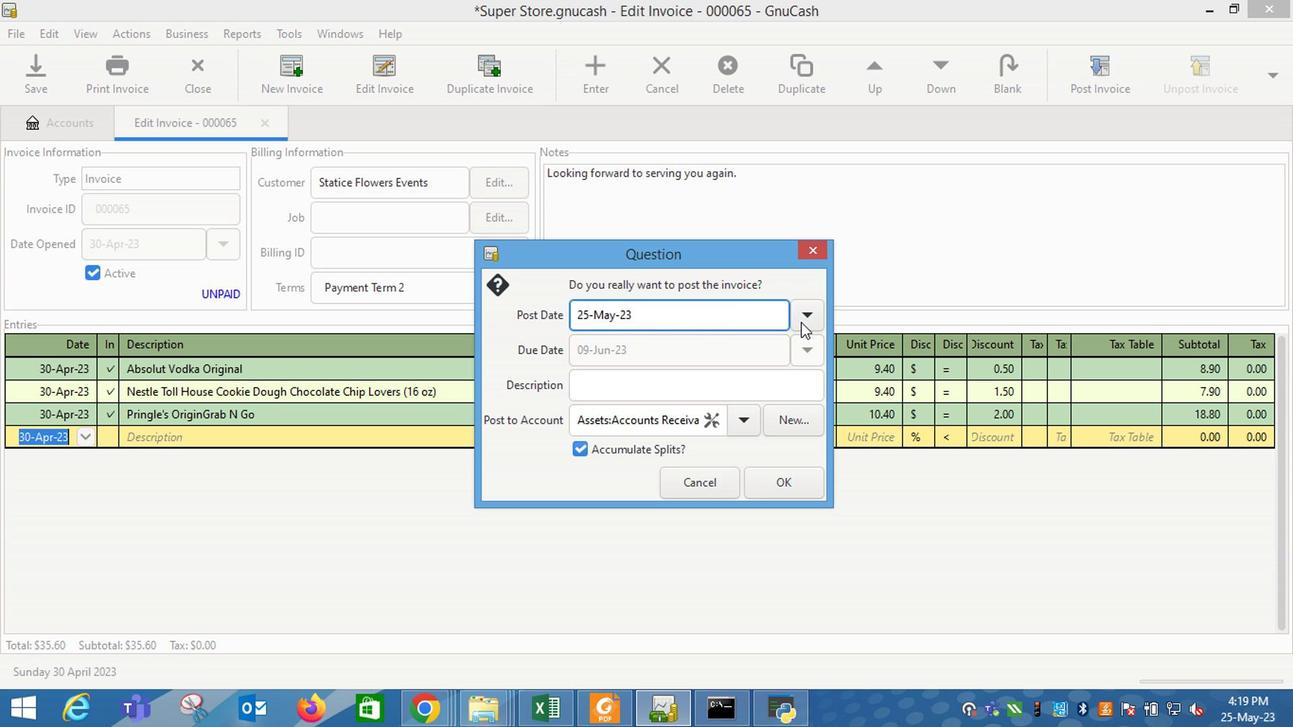 
Action: Mouse pressed left at (810, 320)
Screenshot: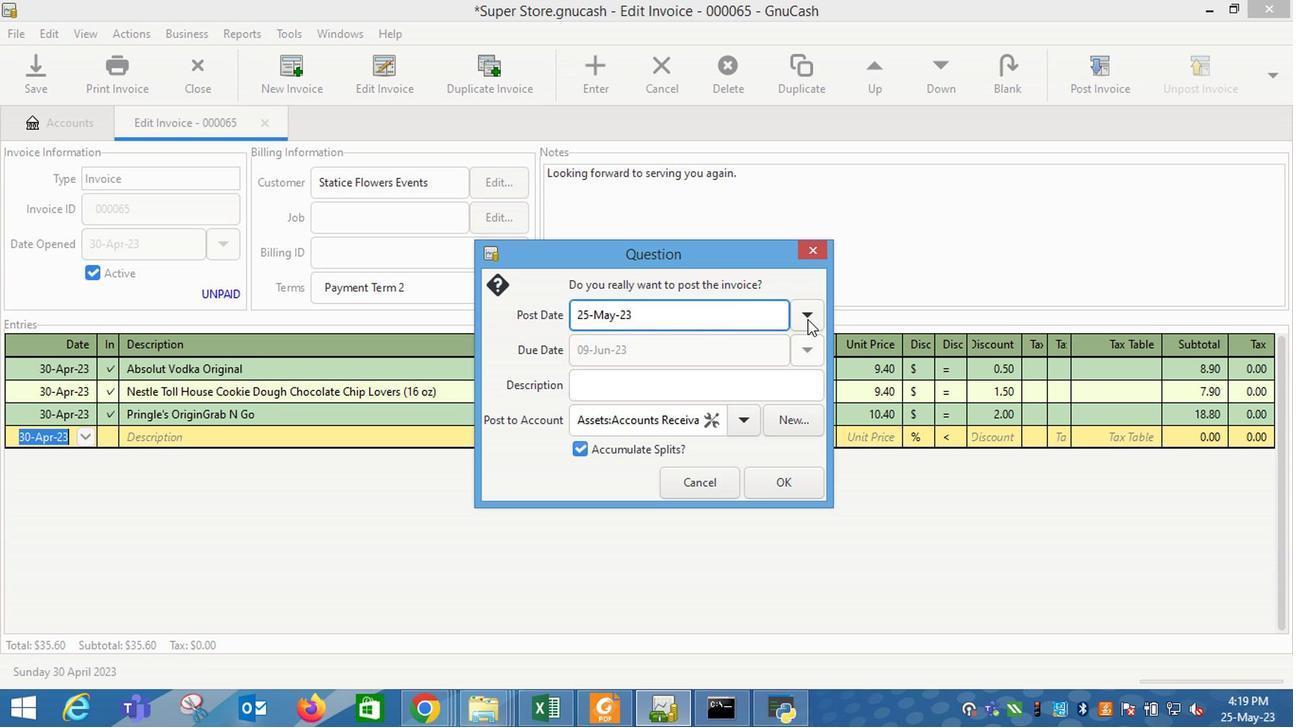 
Action: Mouse moved to (657, 345)
Screenshot: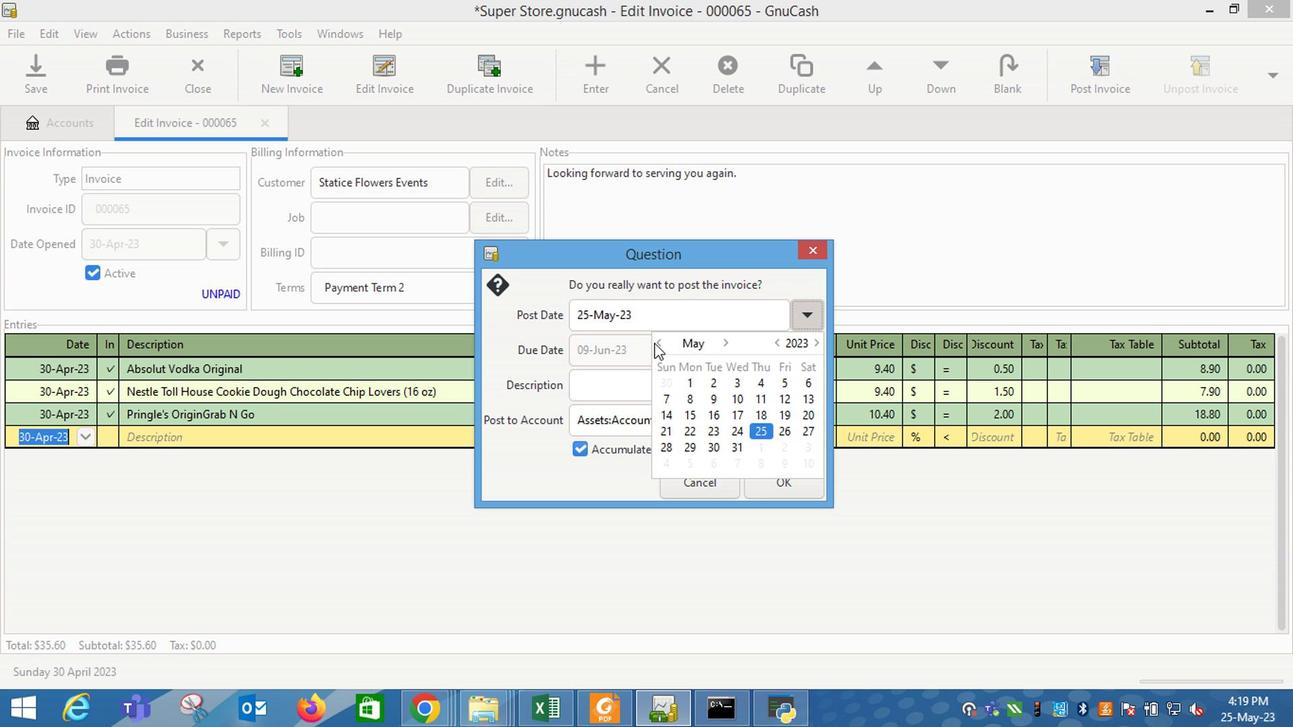 
Action: Mouse pressed left at (657, 345)
Screenshot: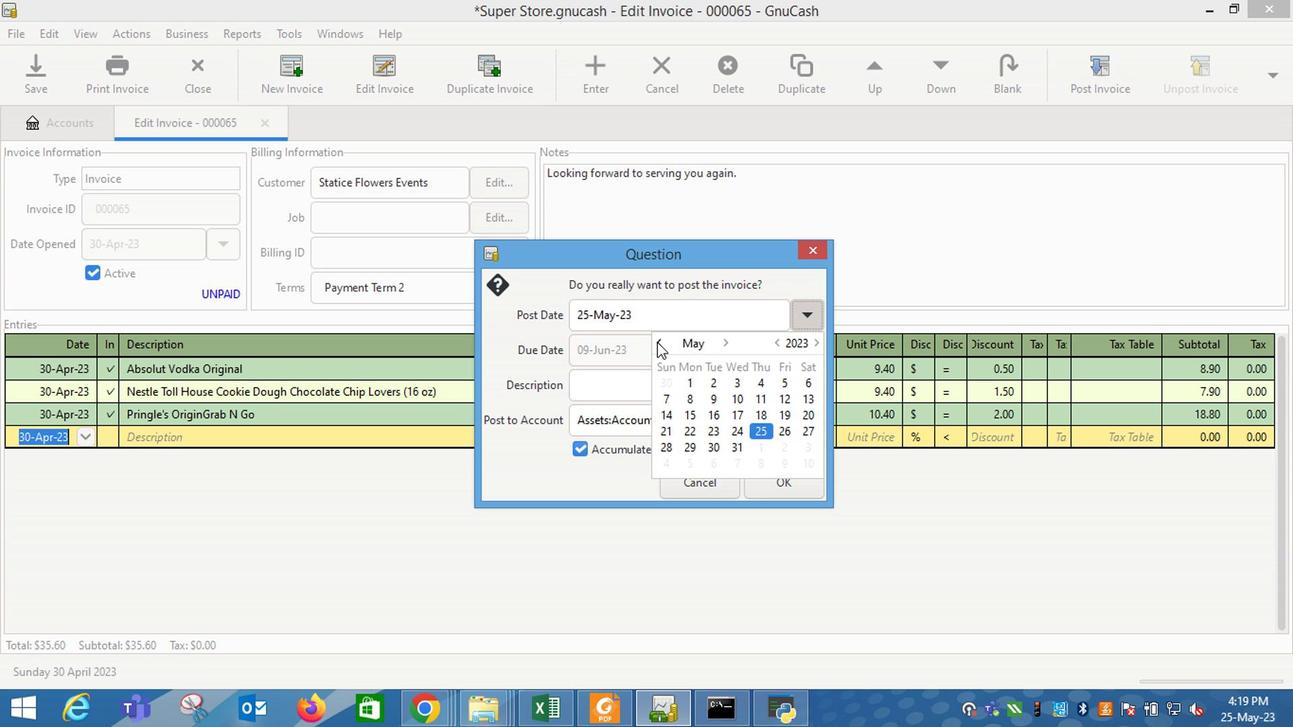 
Action: Mouse moved to (807, 420)
Screenshot: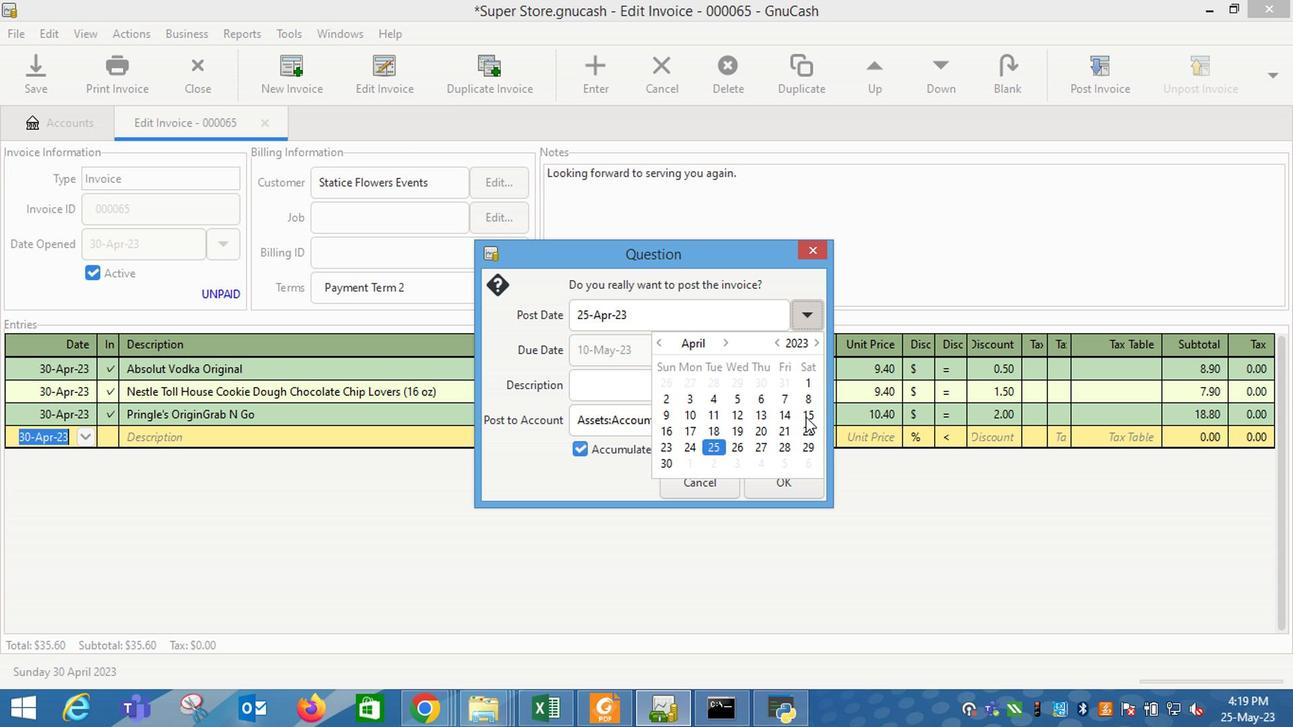 
Action: Mouse pressed left at (807, 420)
Screenshot: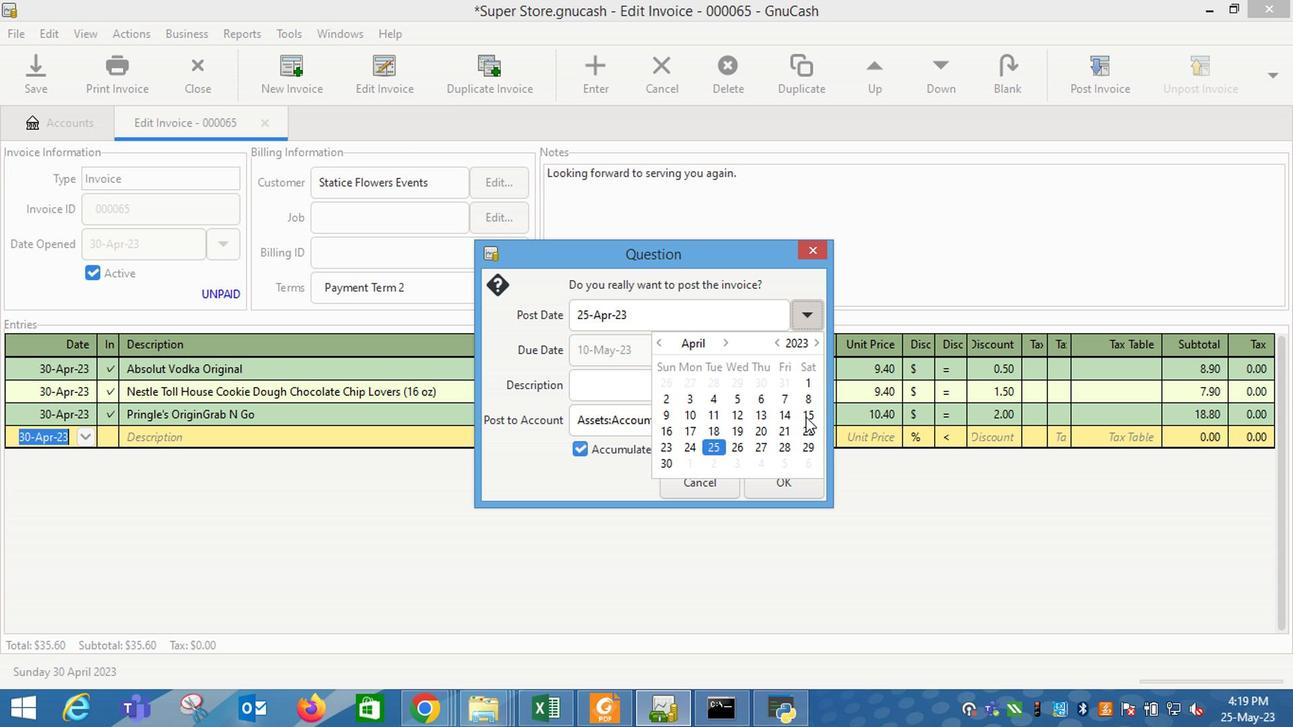 
Action: Mouse moved to (615, 389)
Screenshot: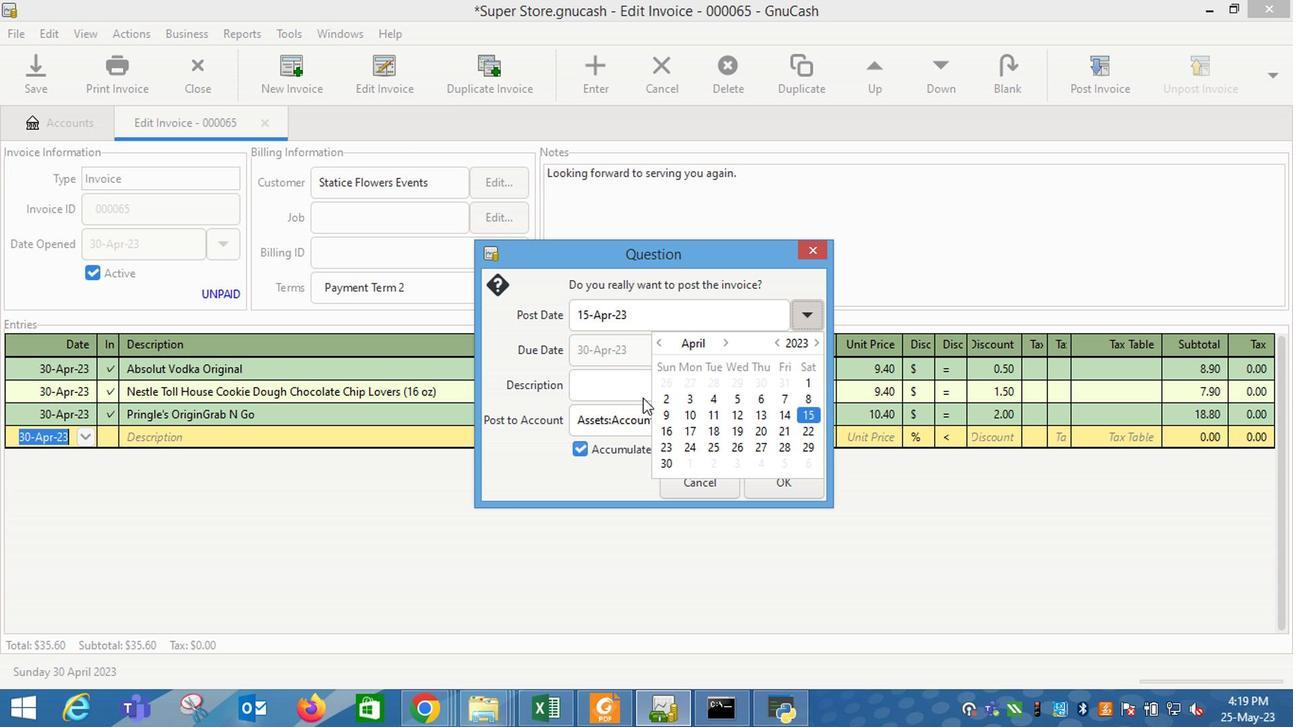 
Action: Mouse pressed left at (615, 389)
Screenshot: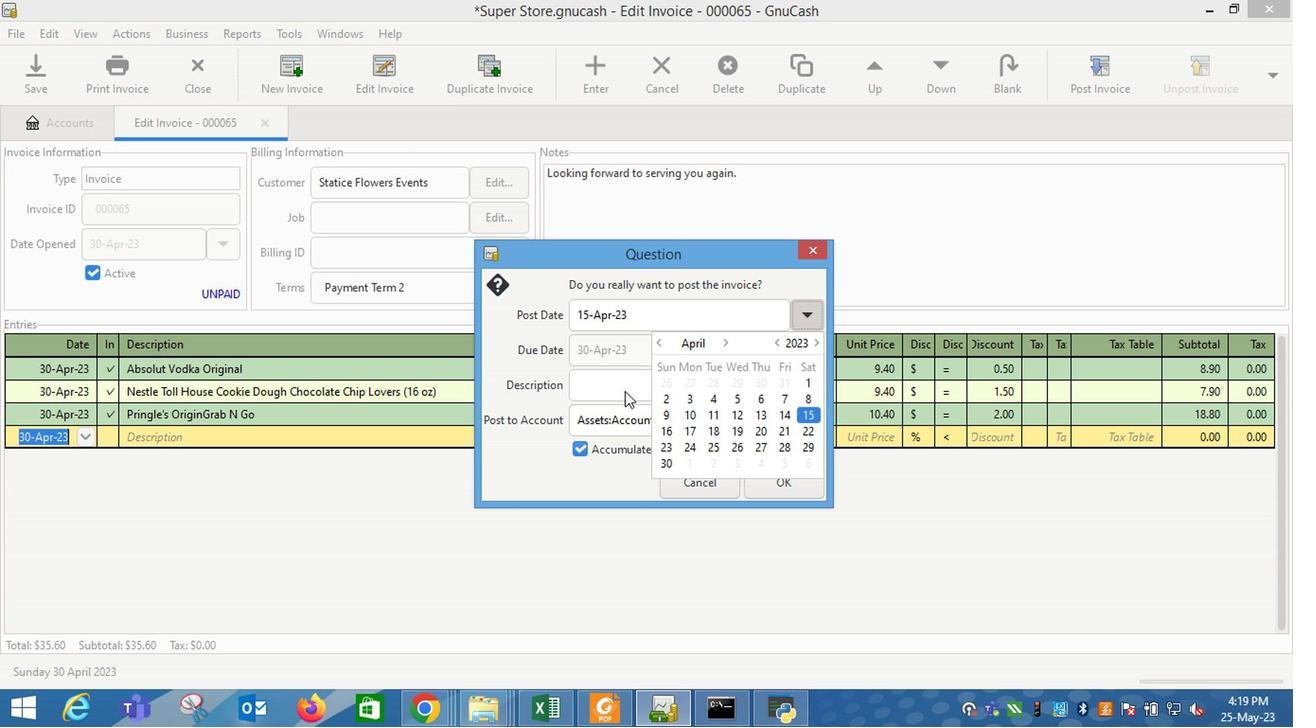 
Action: Mouse moved to (802, 494)
Screenshot: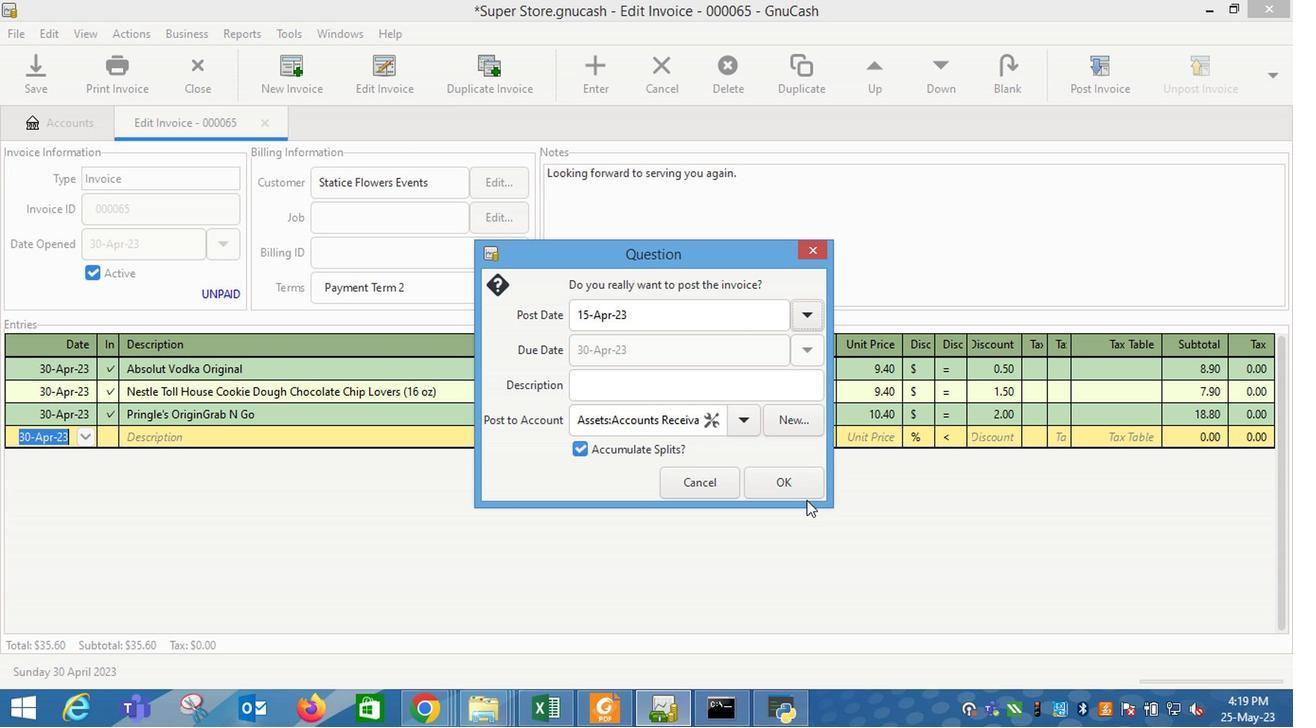 
Action: Mouse pressed left at (802, 494)
Screenshot: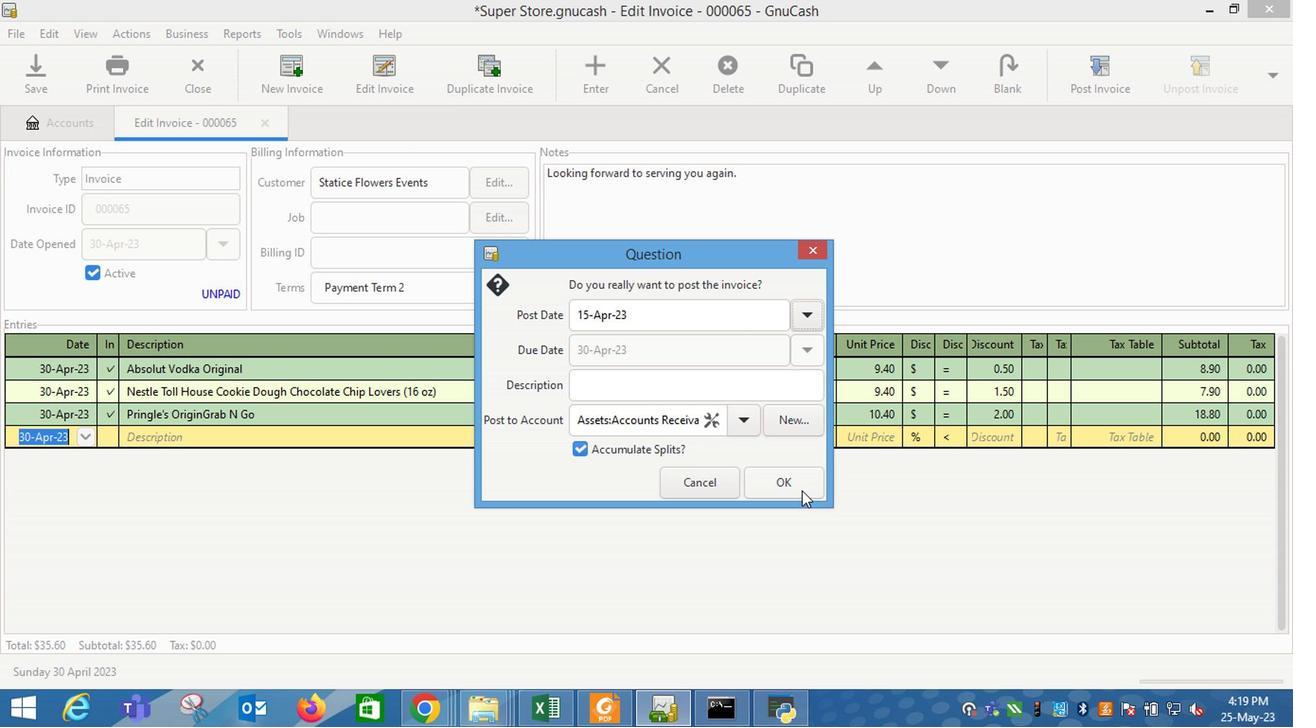 
Action: Mouse moved to (1229, 69)
Screenshot: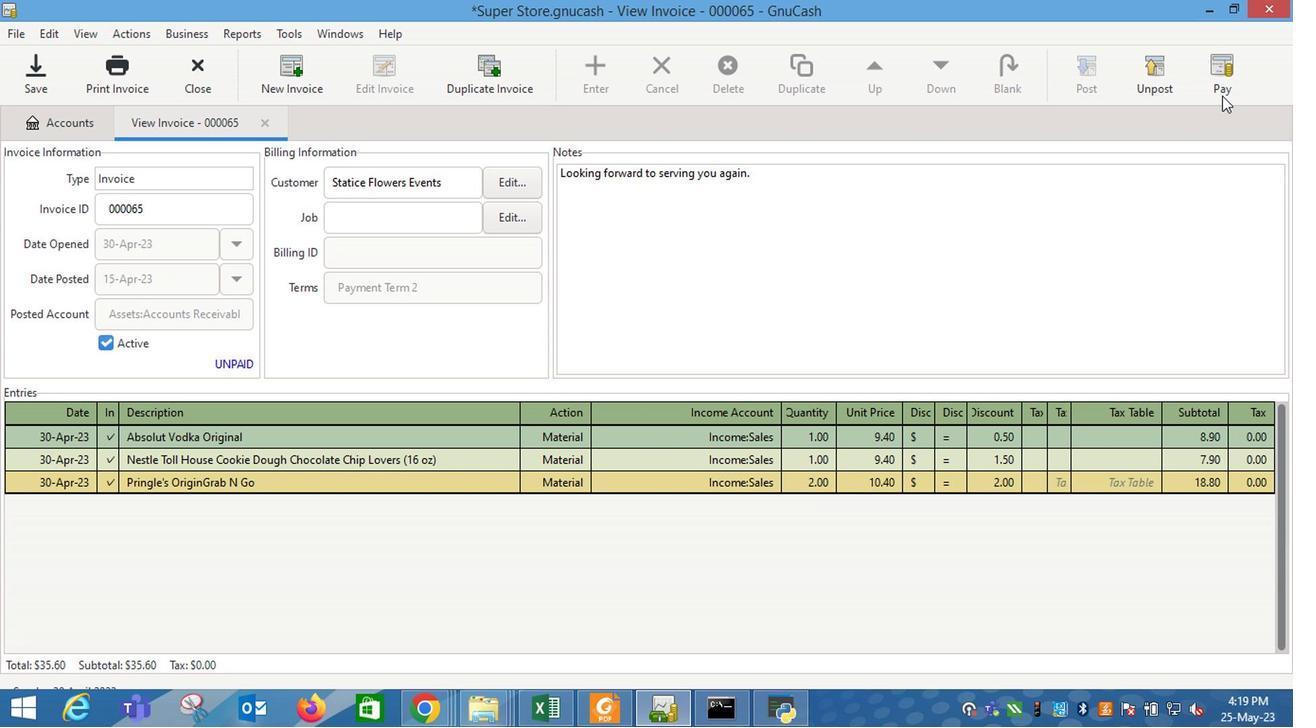 
Action: Mouse pressed left at (1229, 69)
Screenshot: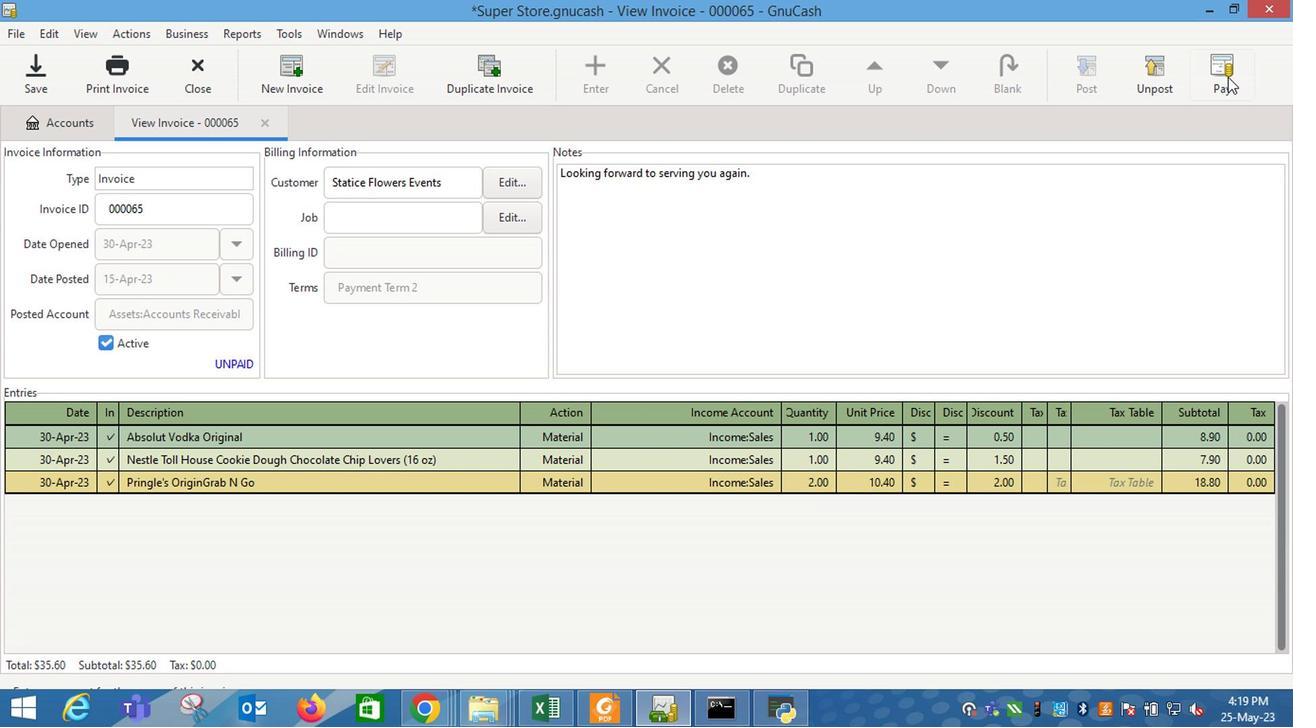 
Action: Mouse moved to (577, 378)
Screenshot: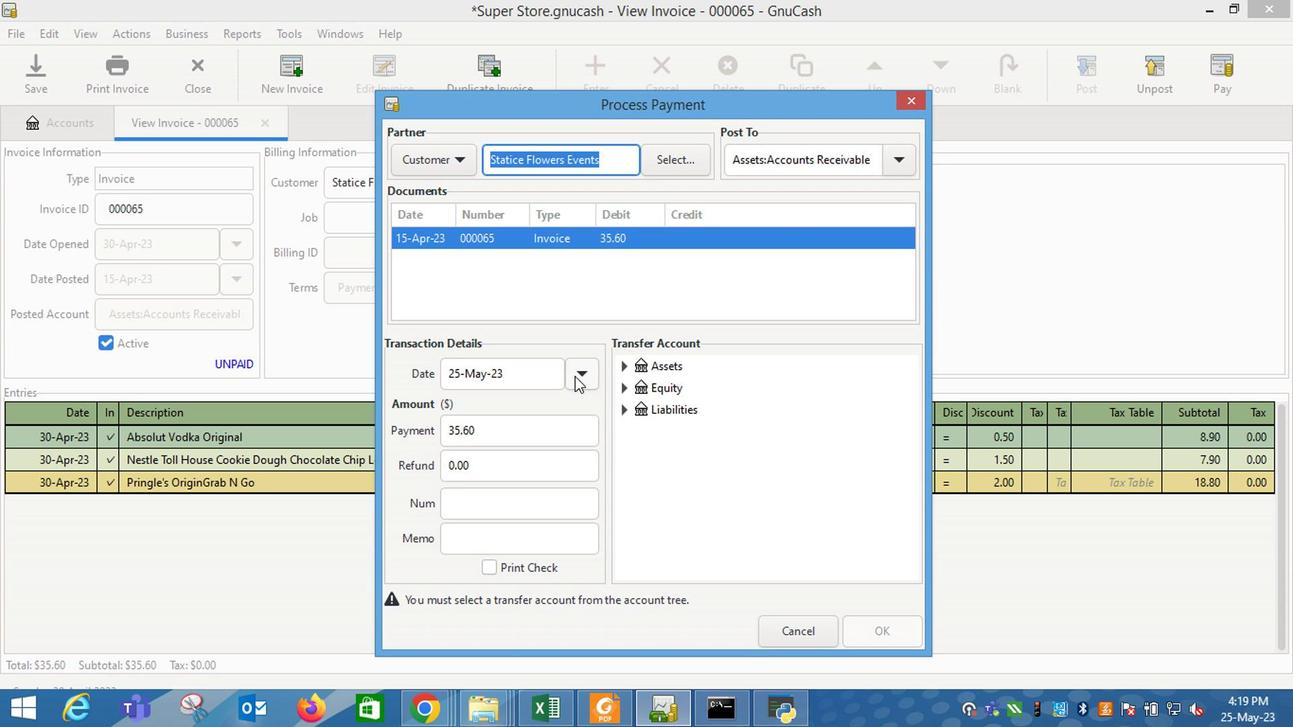 
Action: Mouse pressed left at (577, 378)
Screenshot: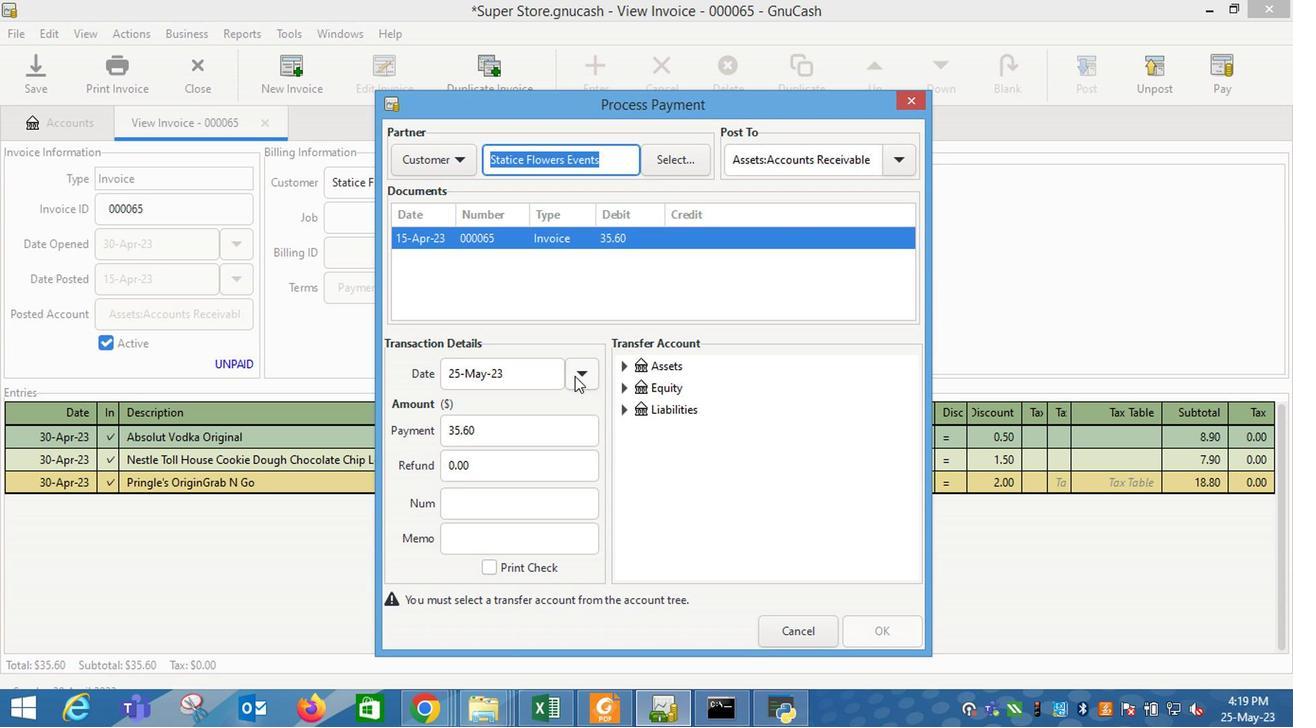 
Action: Mouse moved to (472, 479)
Screenshot: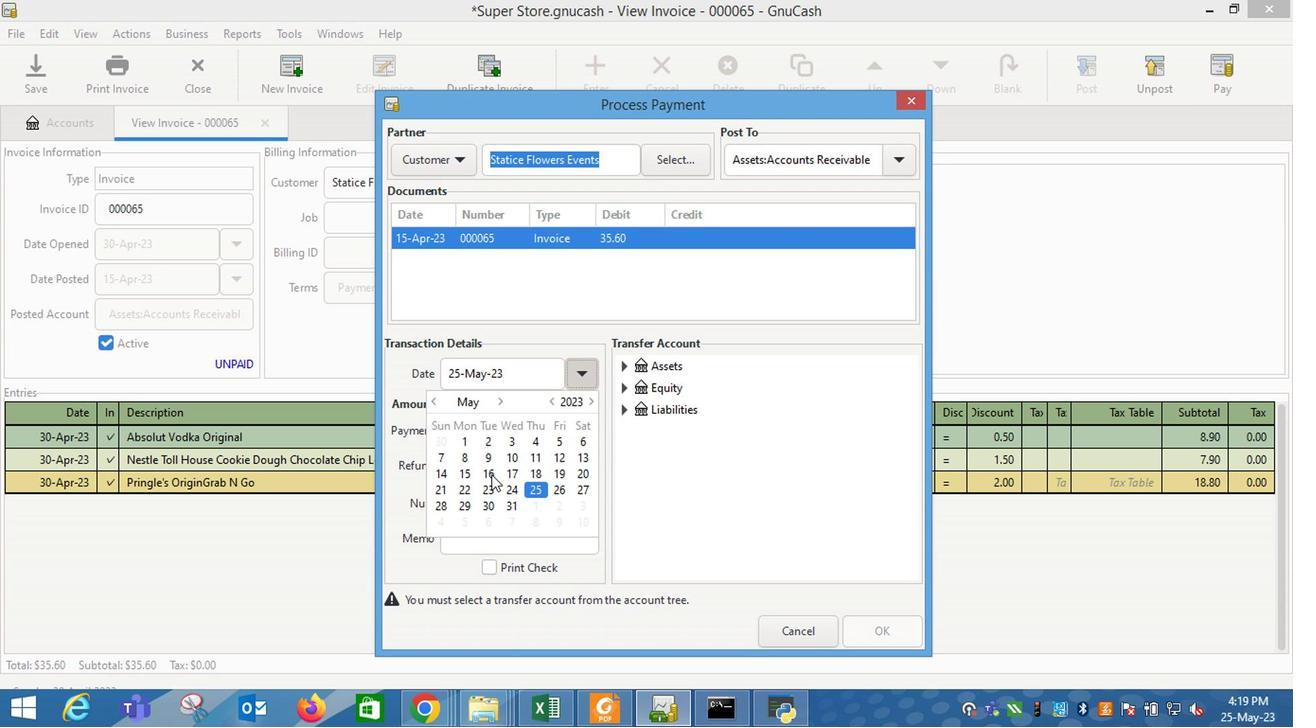 
Action: Mouse pressed left at (472, 479)
Screenshot: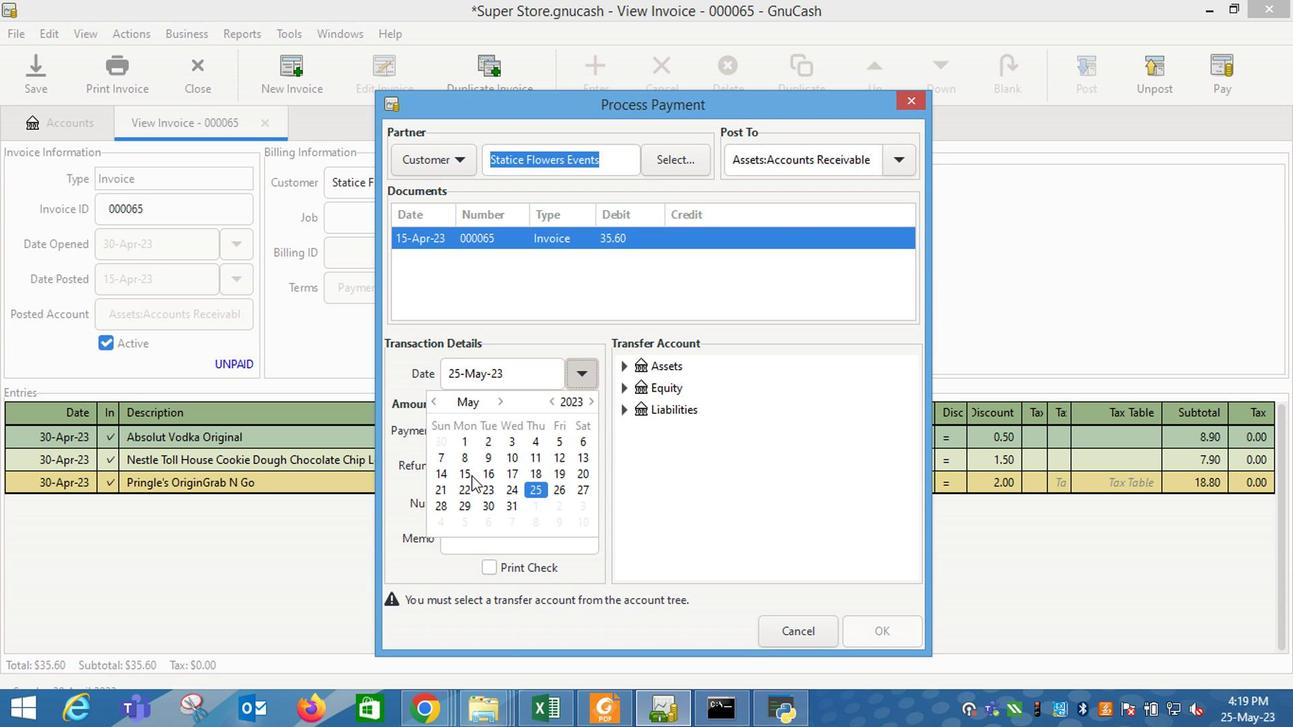 
Action: Mouse moved to (663, 473)
Screenshot: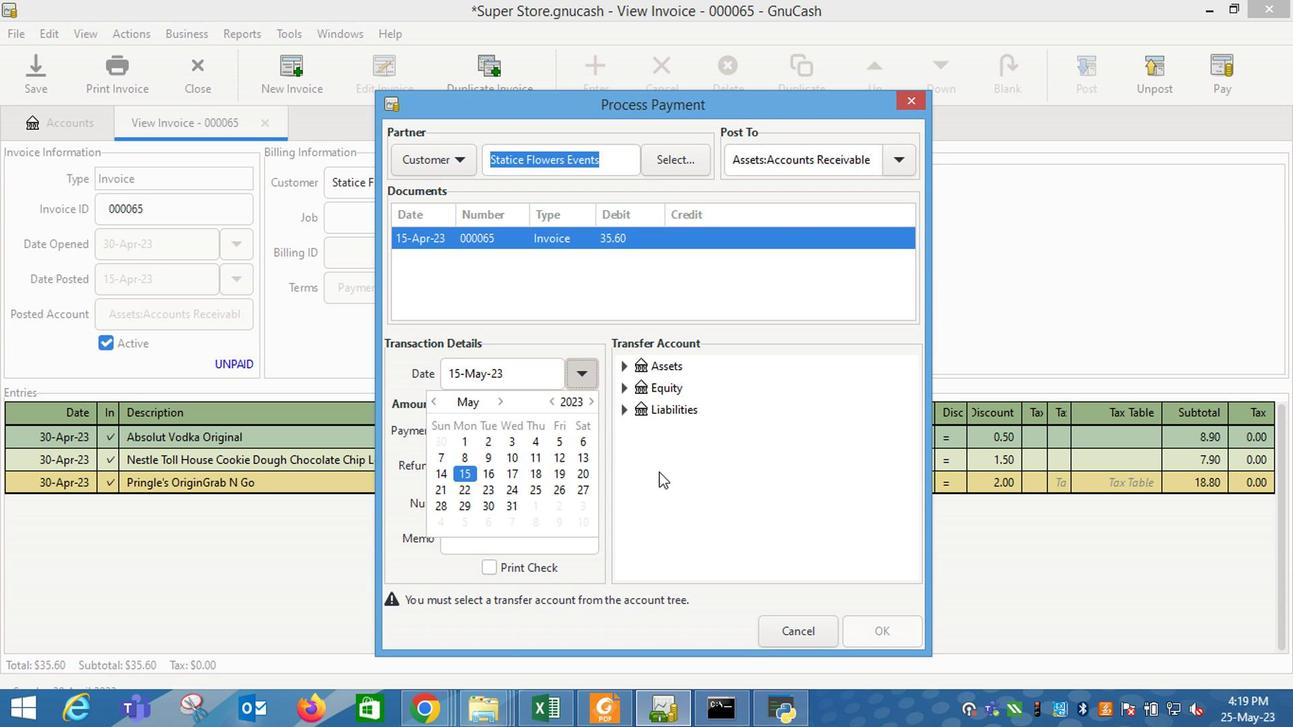 
Action: Mouse pressed left at (663, 473)
Screenshot: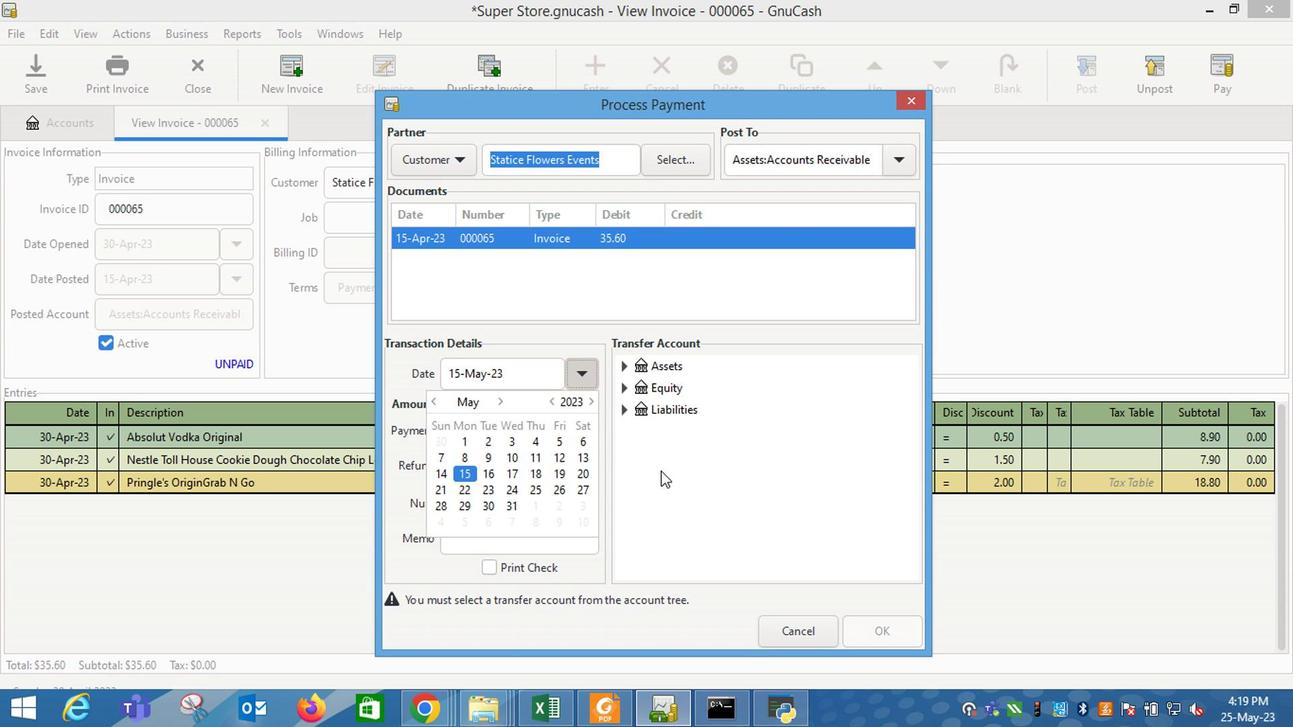 
Action: Mouse moved to (624, 366)
Screenshot: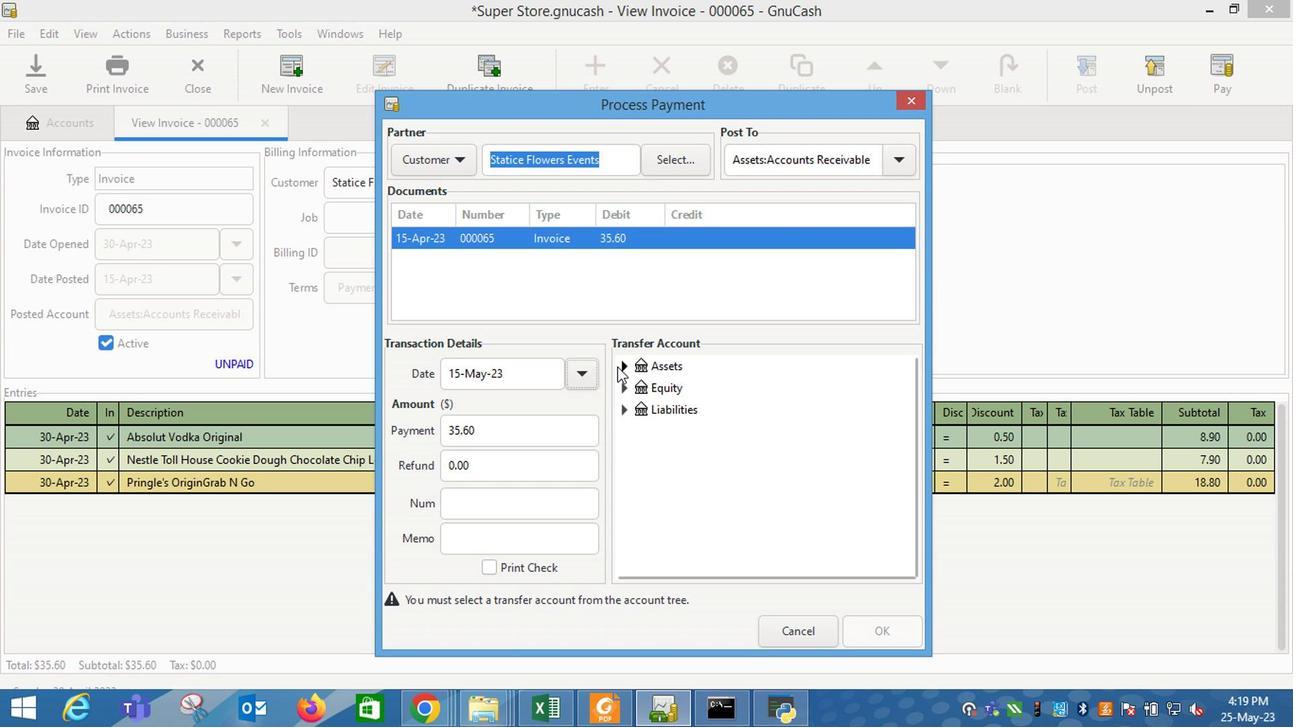 
Action: Mouse pressed left at (624, 366)
Screenshot: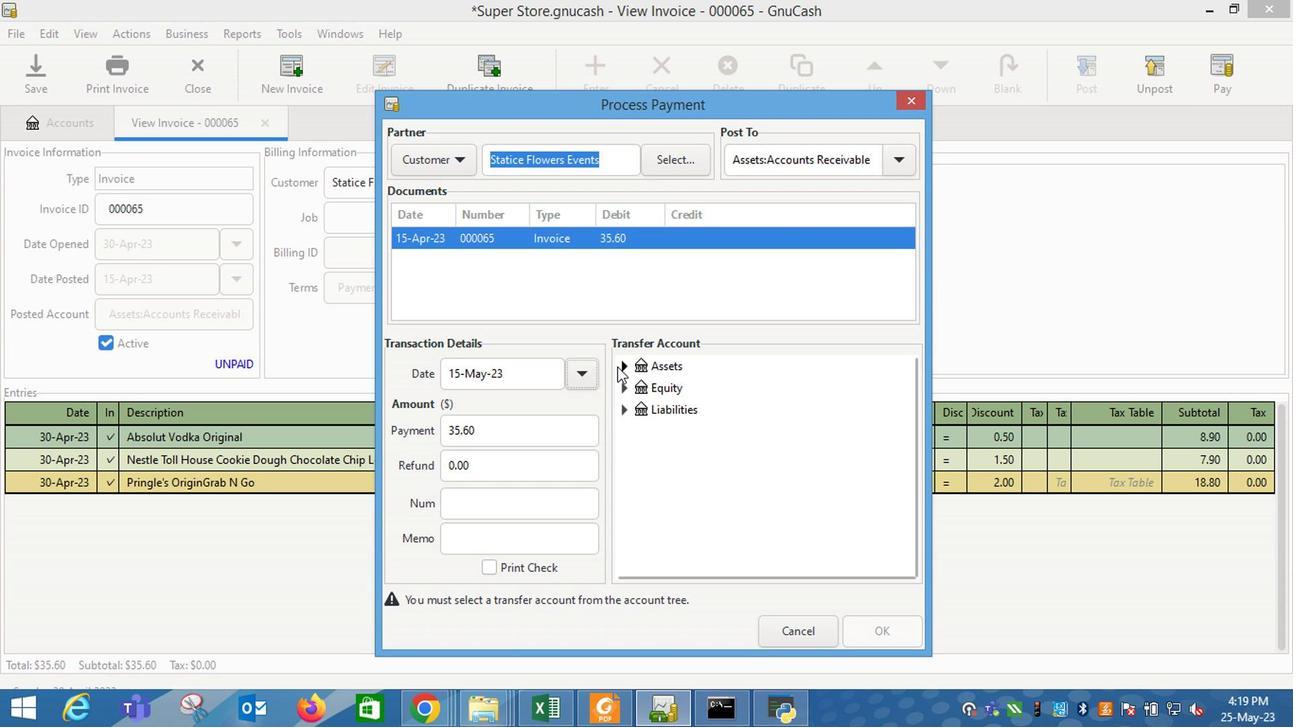 
Action: Mouse moved to (638, 387)
Screenshot: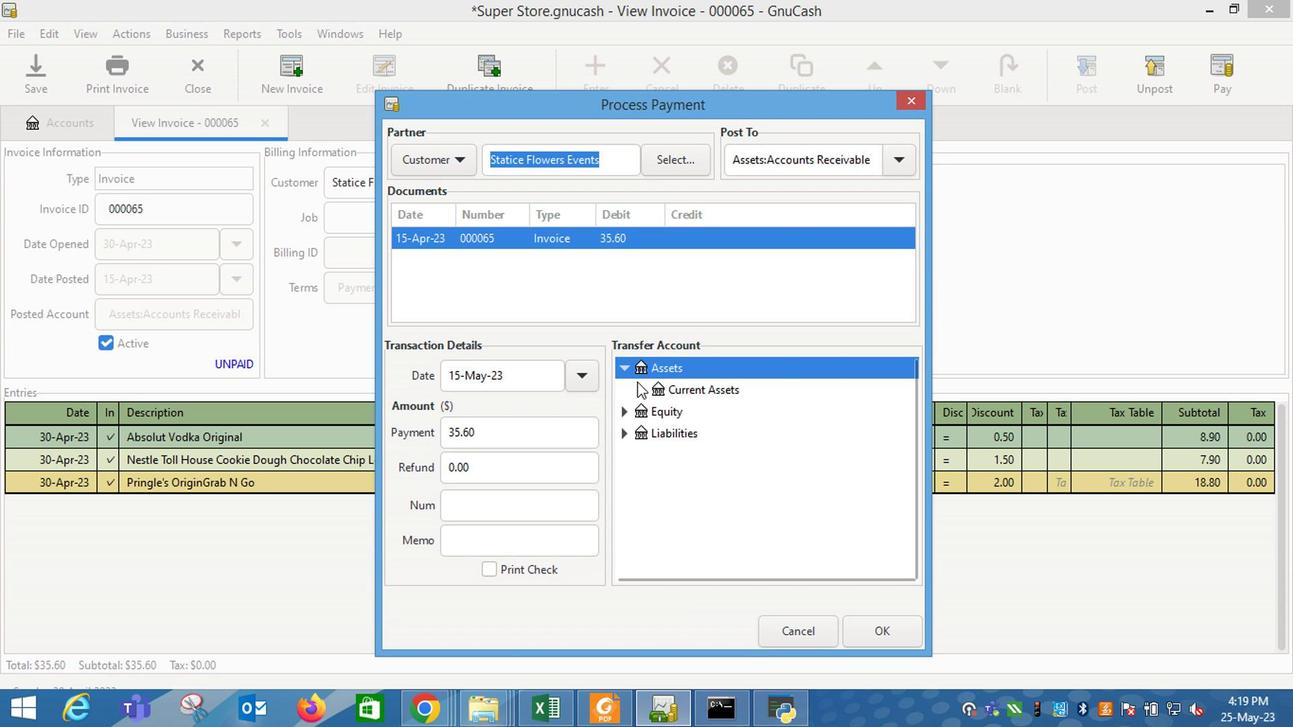 
Action: Mouse pressed left at (638, 387)
Screenshot: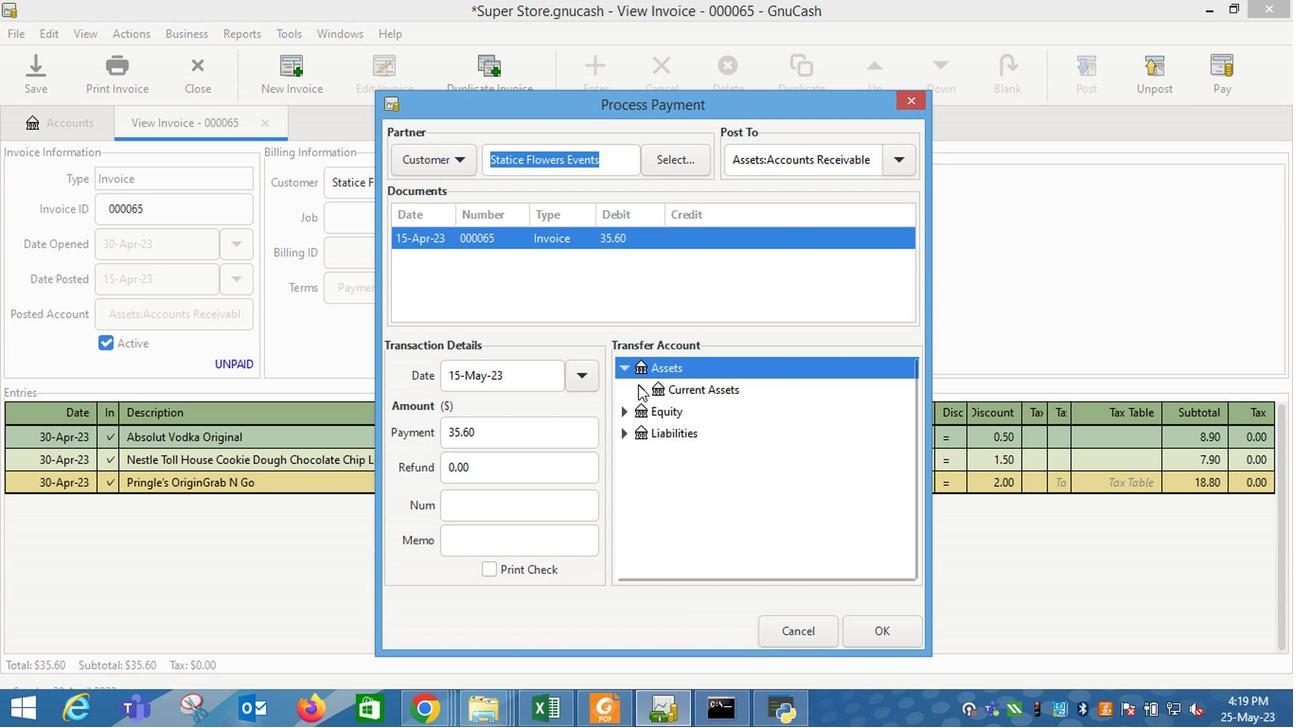 
Action: Mouse moved to (688, 412)
Screenshot: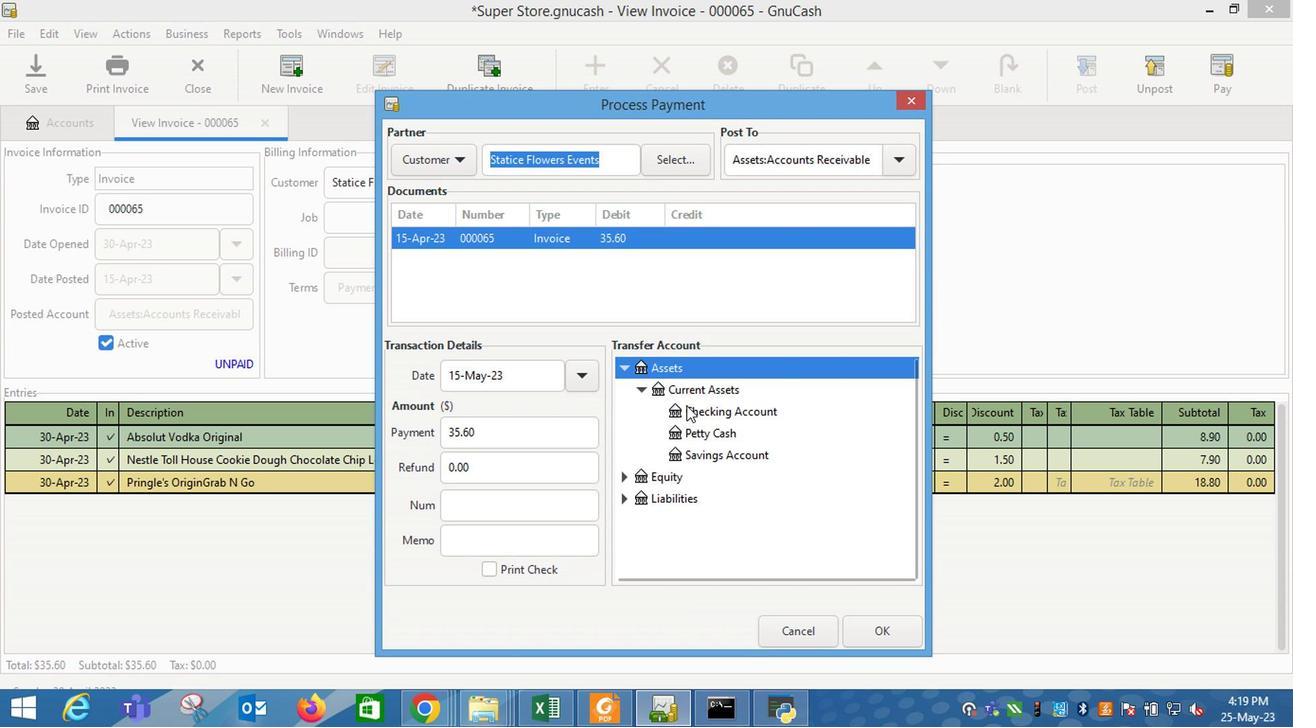 
Action: Mouse pressed left at (688, 412)
Screenshot: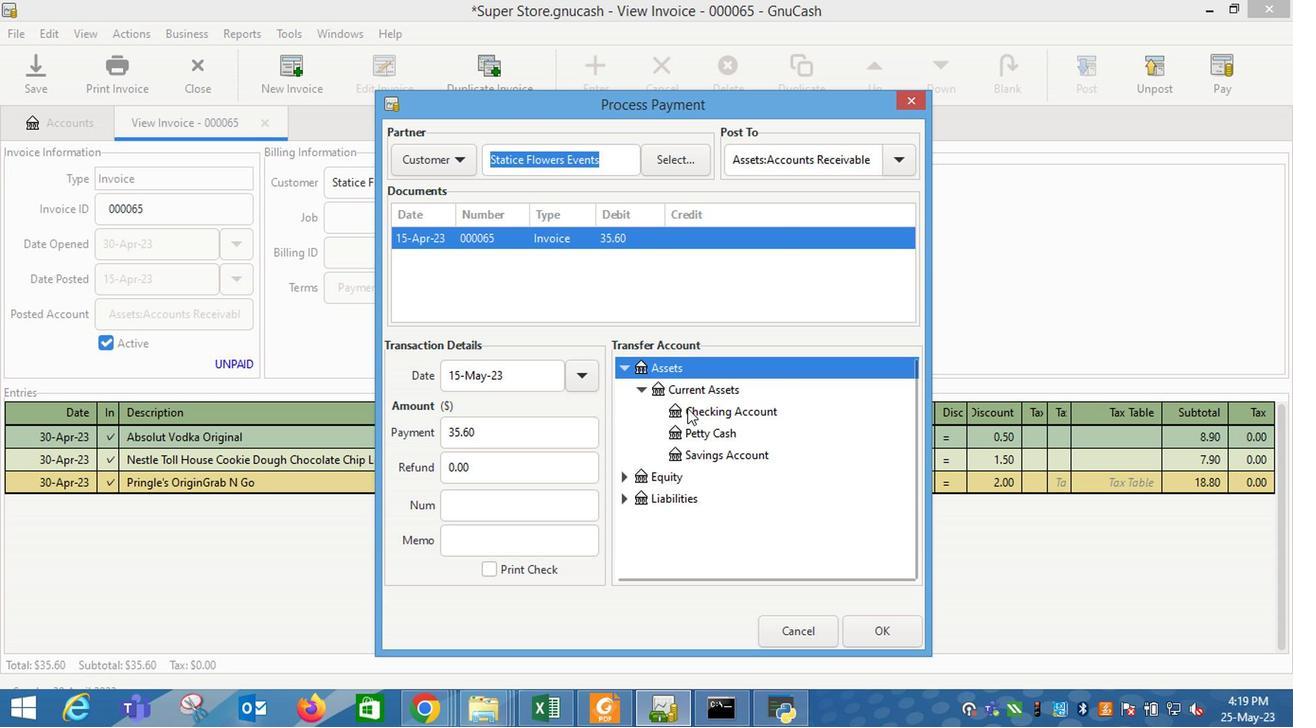 
Action: Mouse moved to (865, 630)
Screenshot: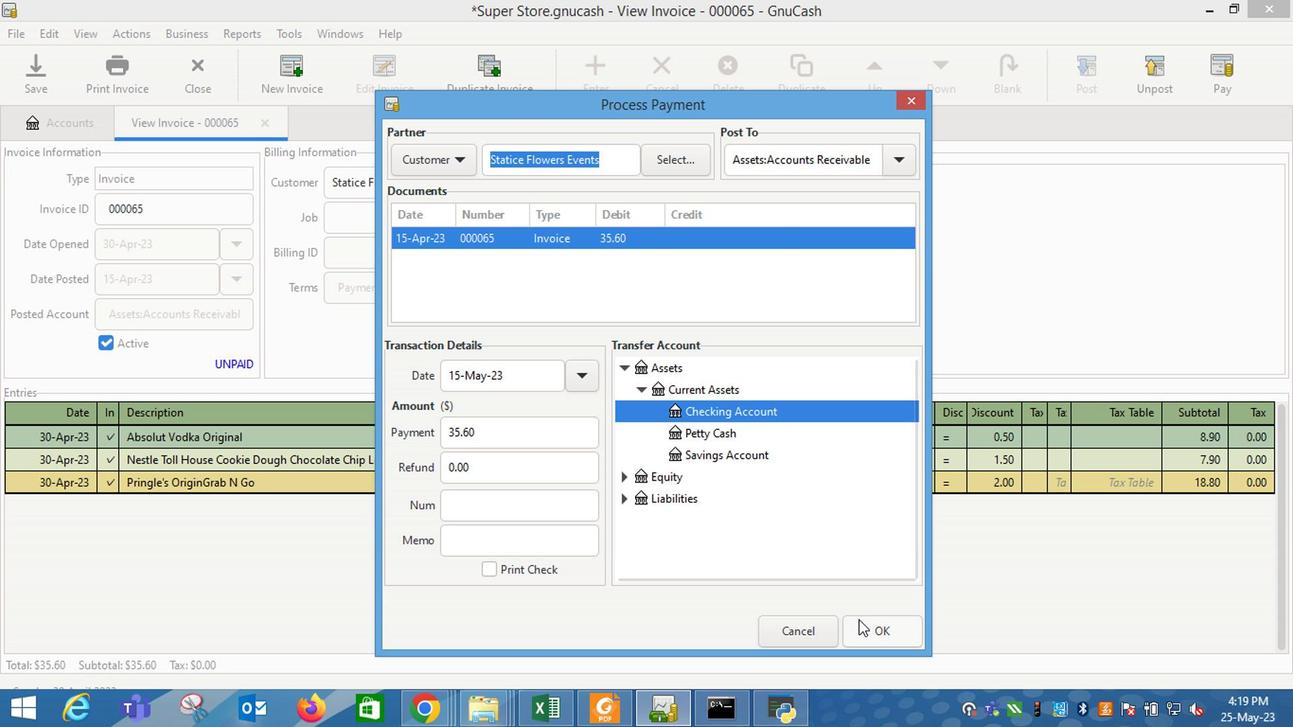 
Action: Mouse pressed left at (865, 630)
Screenshot: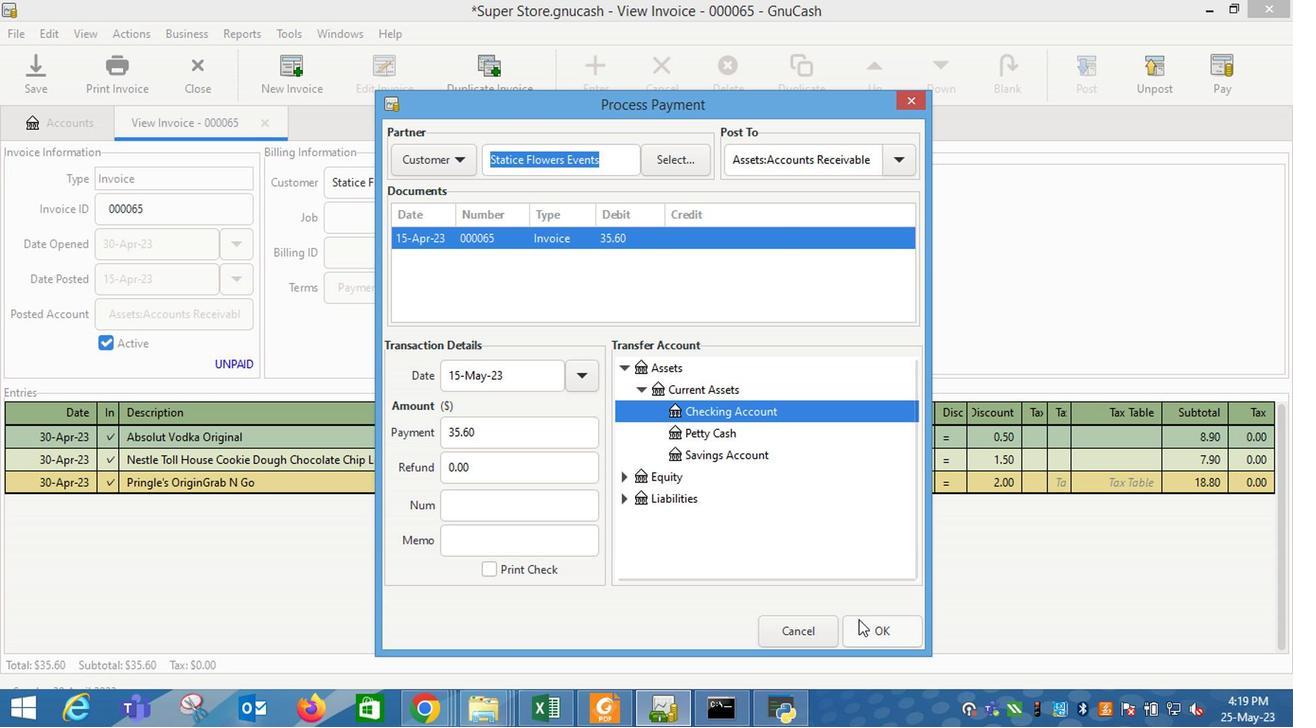 
Action: Mouse moved to (130, 78)
Screenshot: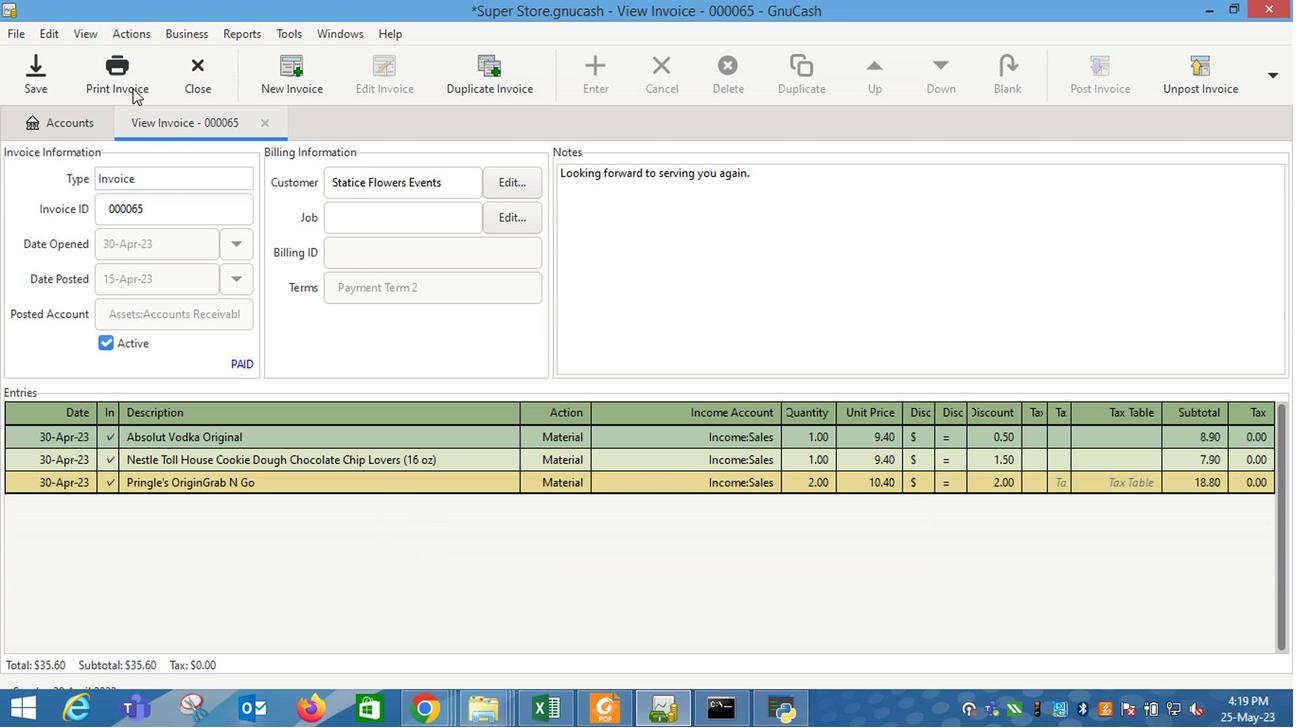 
Action: Mouse pressed left at (130, 78)
Screenshot: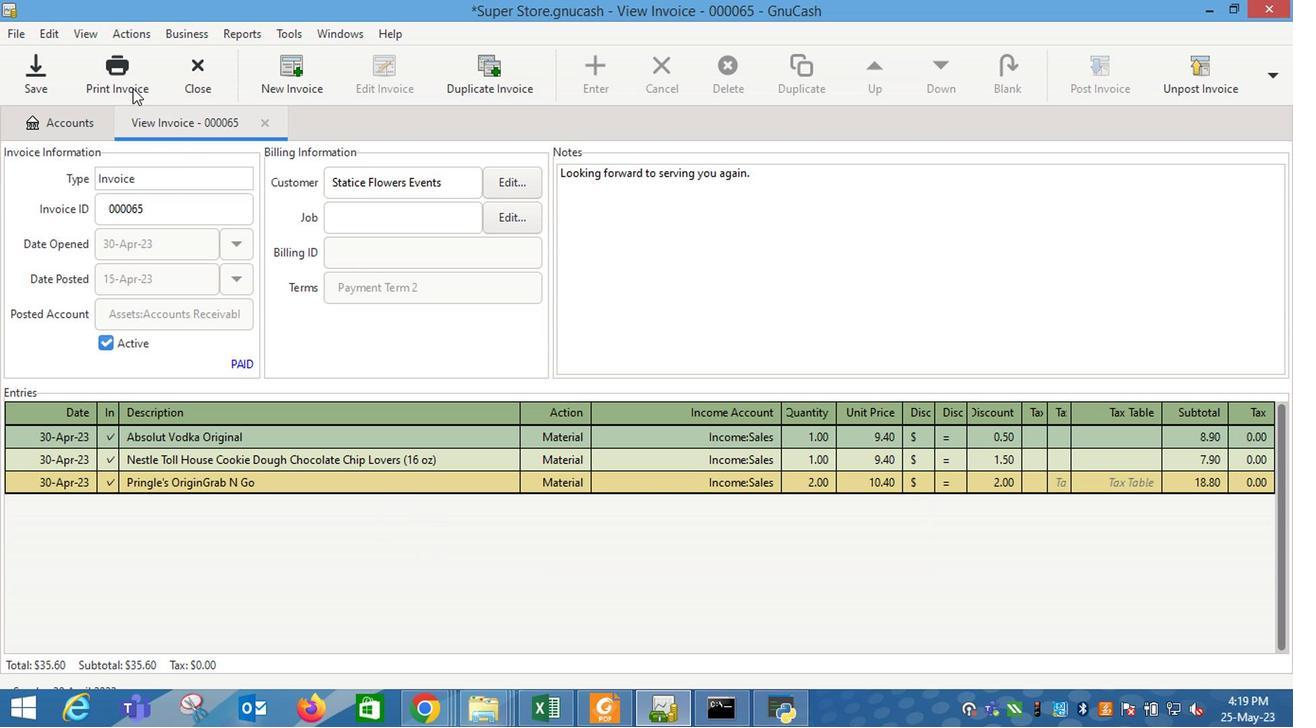 
Action: Mouse moved to (480, 70)
Screenshot: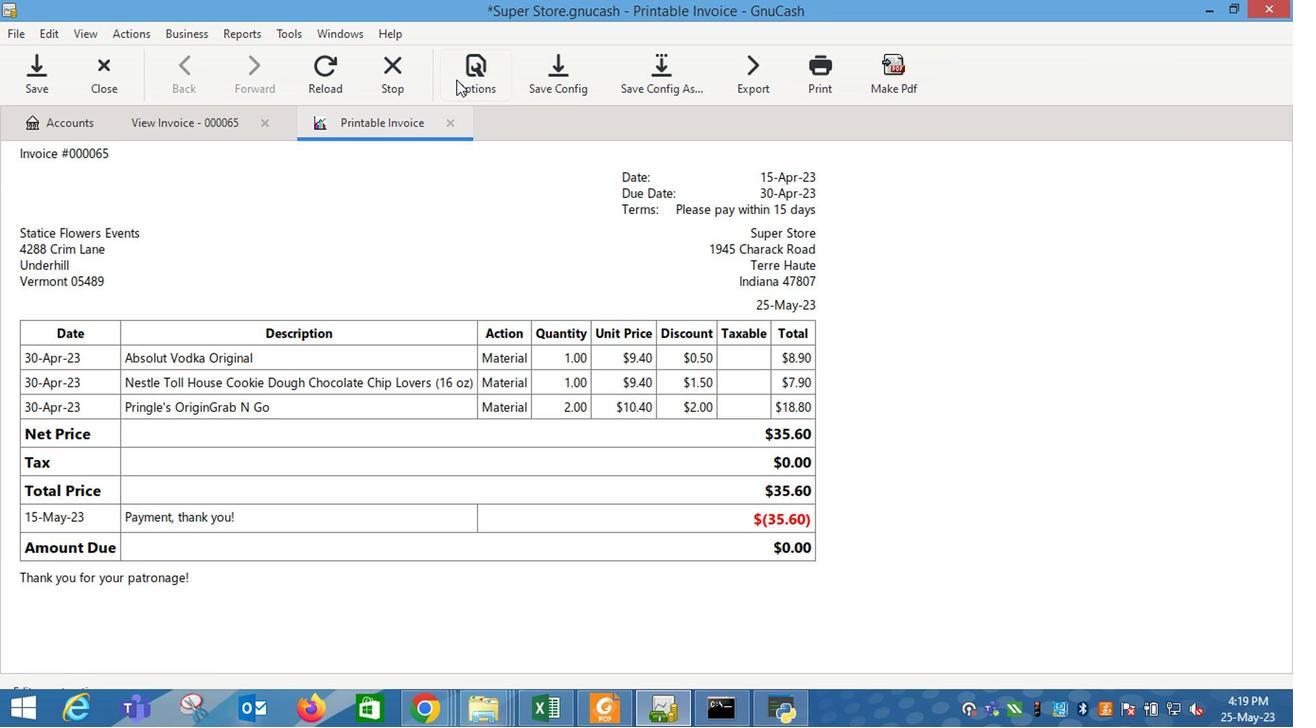 
Action: Mouse pressed left at (480, 70)
Screenshot: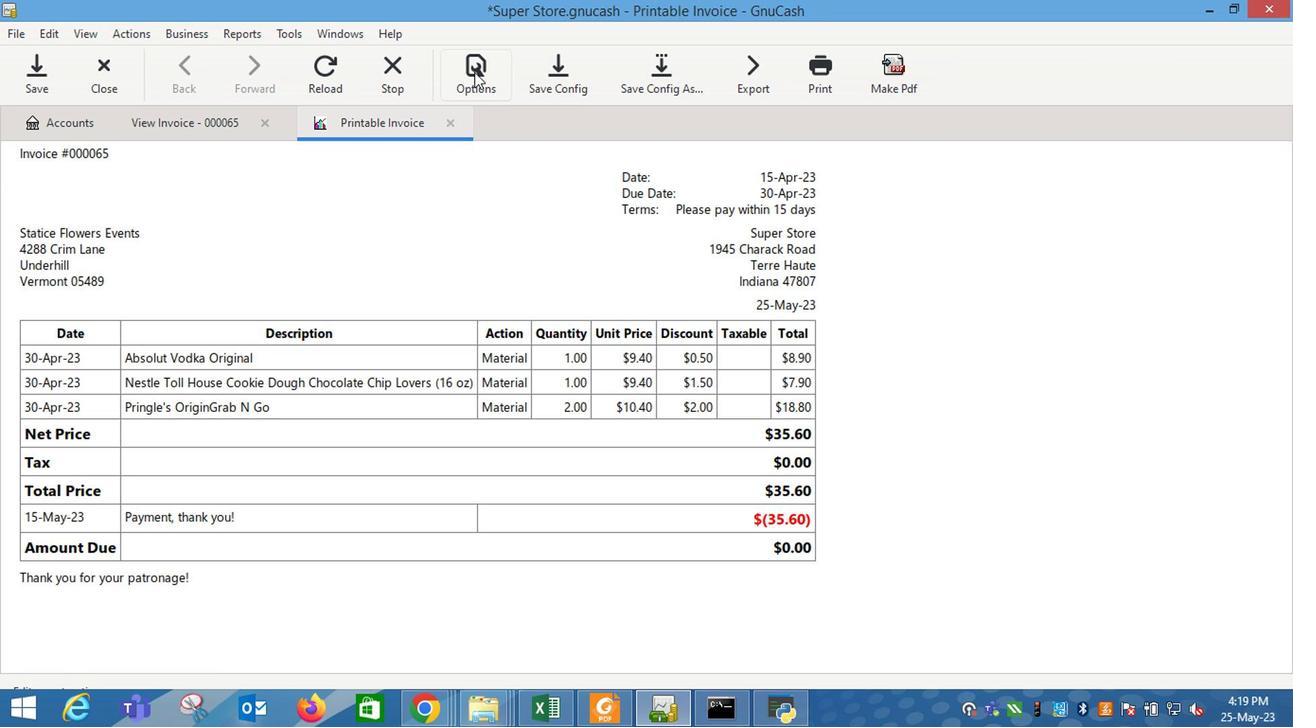 
Action: Mouse moved to (361, 167)
Screenshot: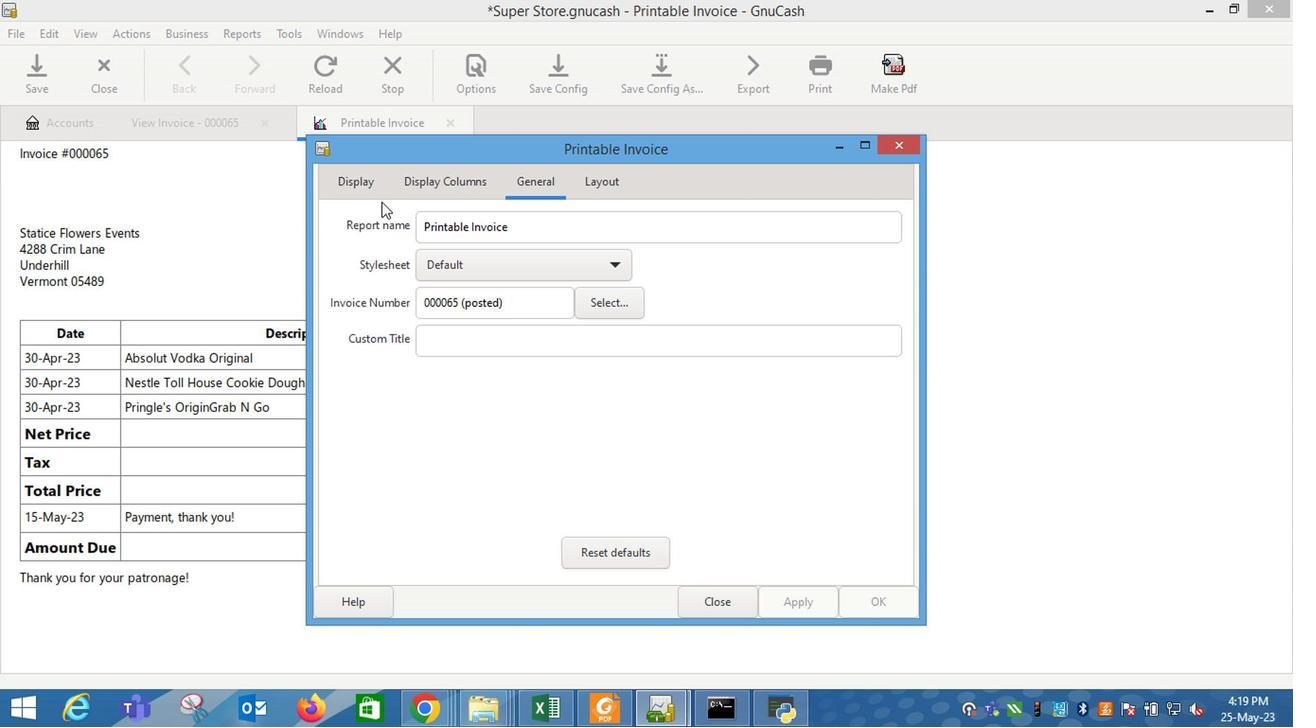 
Action: Mouse pressed left at (361, 167)
Screenshot: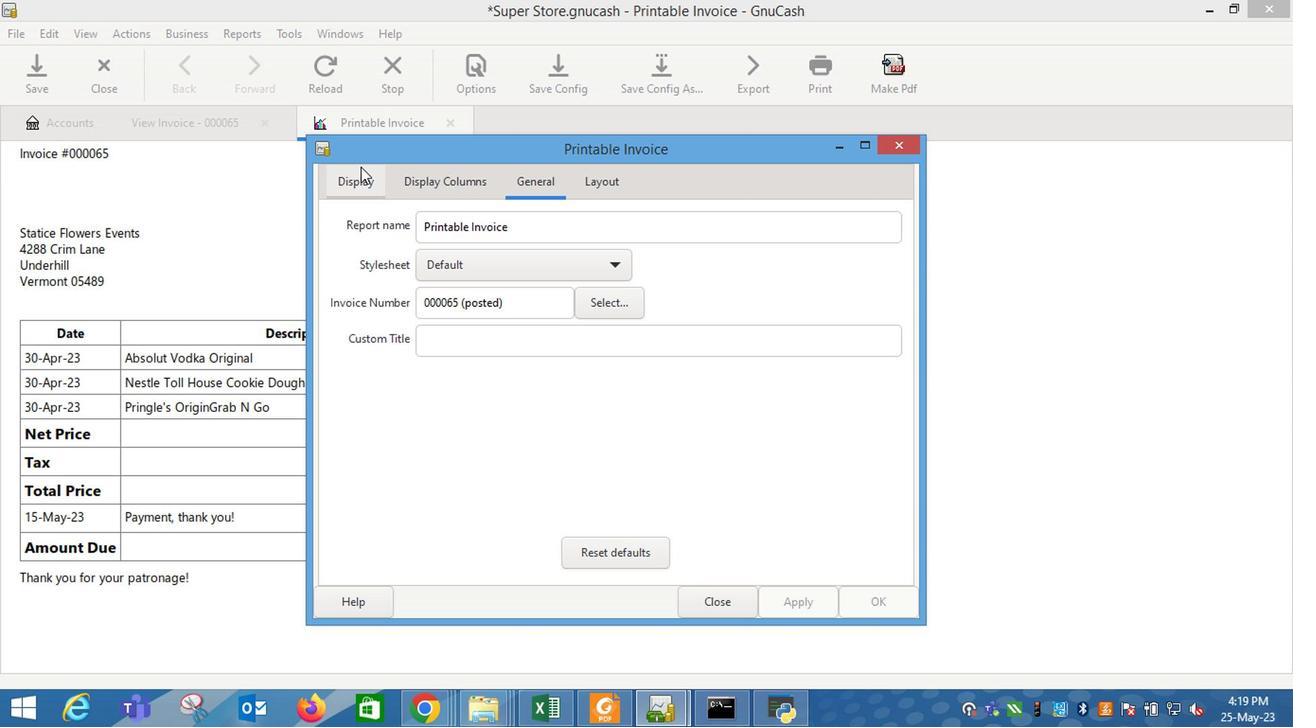 
Action: Mouse moved to (489, 407)
Screenshot: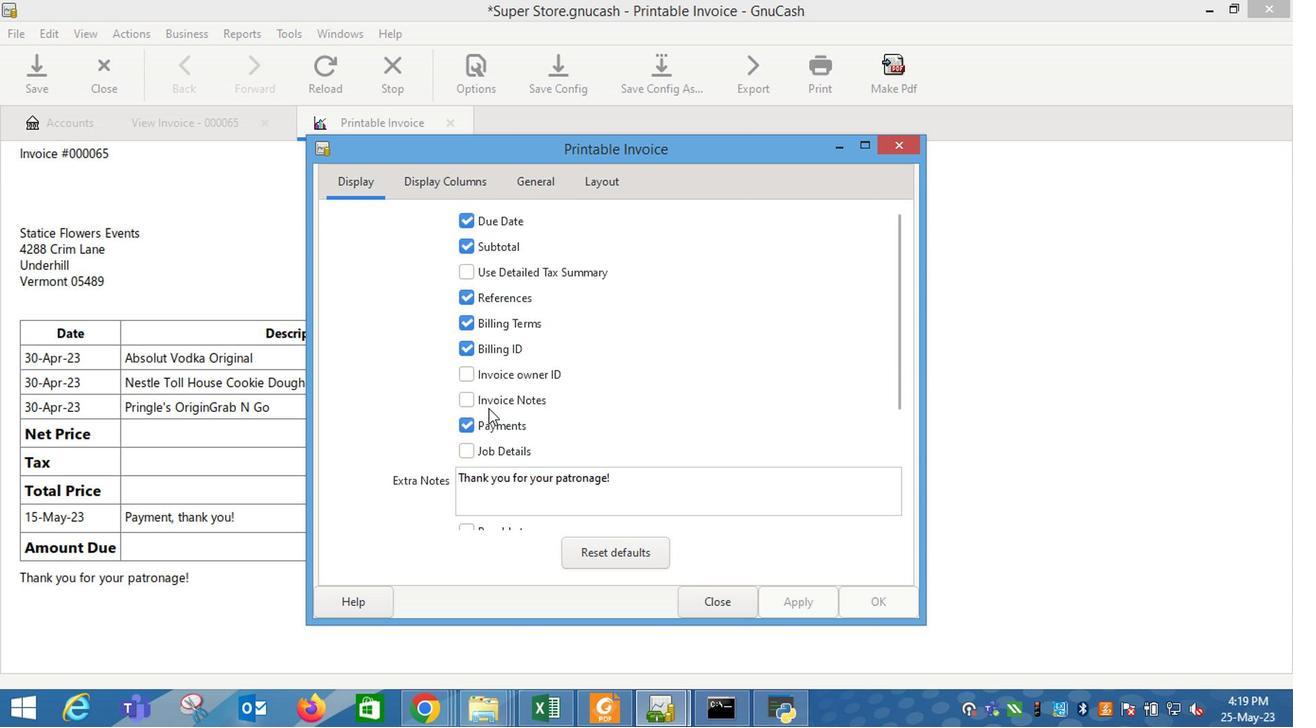 
Action: Mouse pressed left at (489, 407)
Screenshot: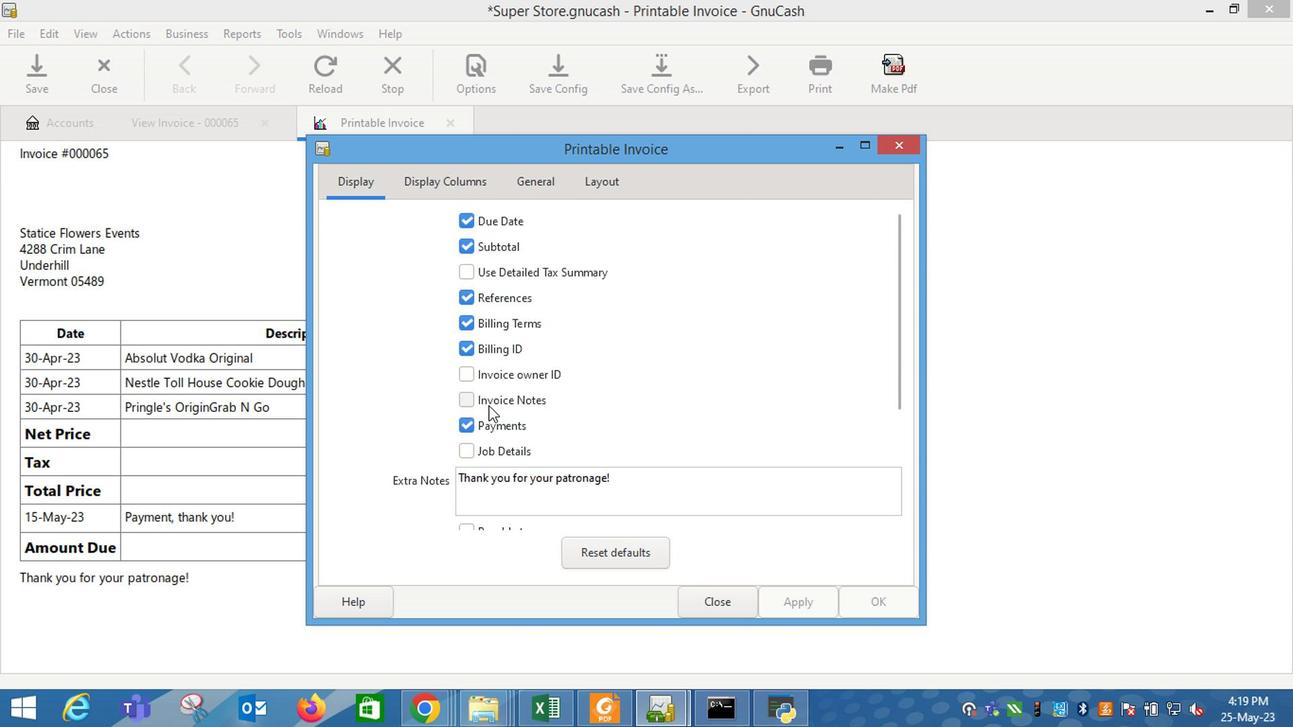 
Action: Mouse moved to (800, 612)
Screenshot: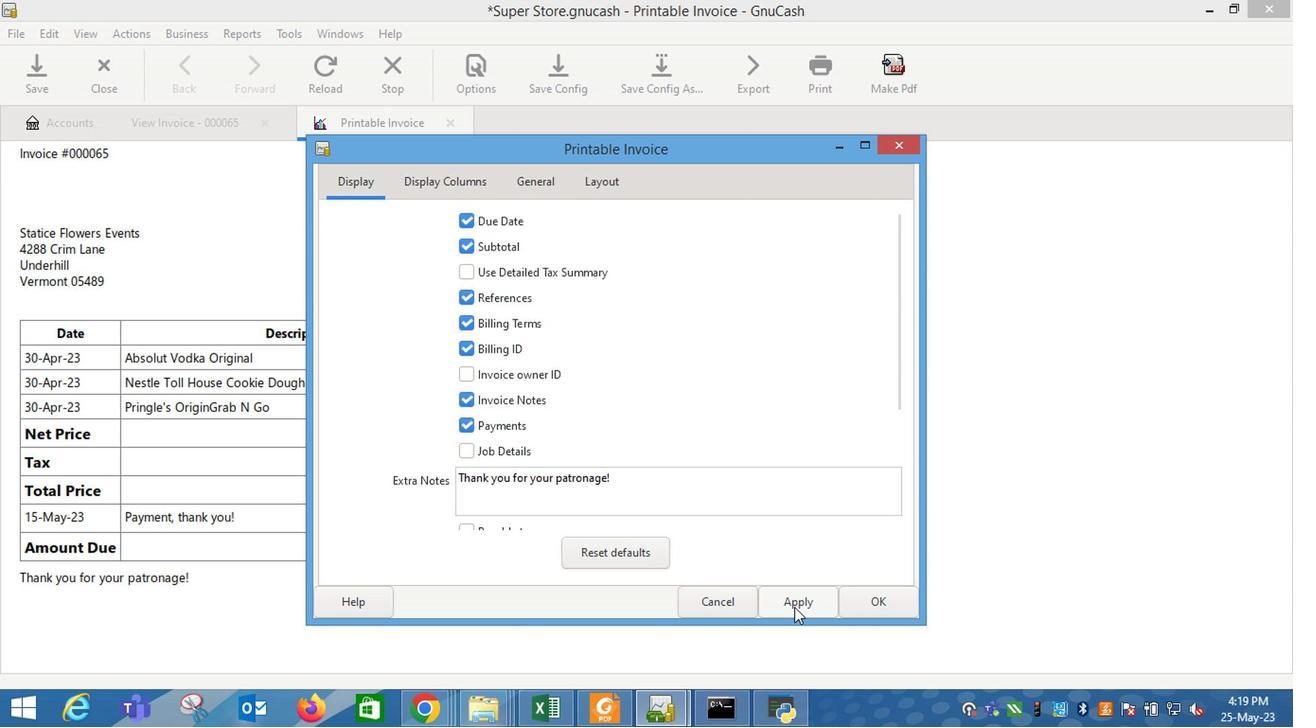 
Action: Mouse pressed left at (800, 612)
Screenshot: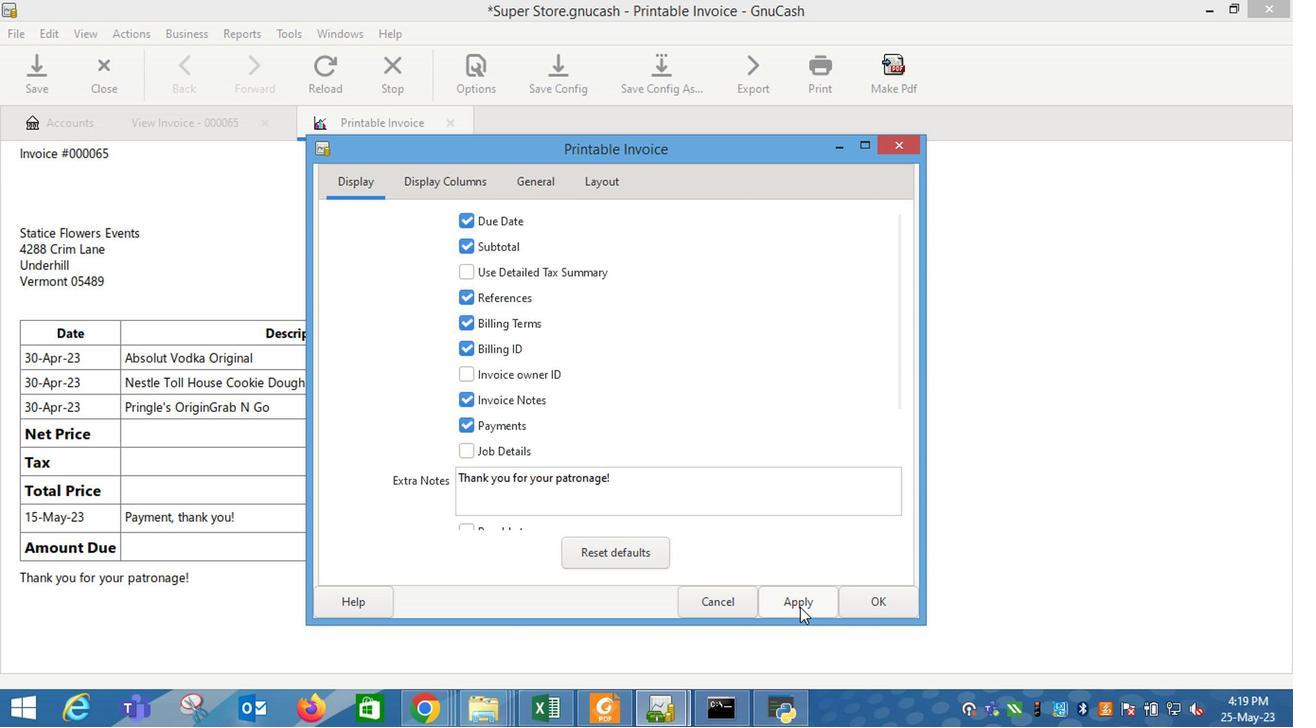 
Action: Mouse moved to (716, 611)
Screenshot: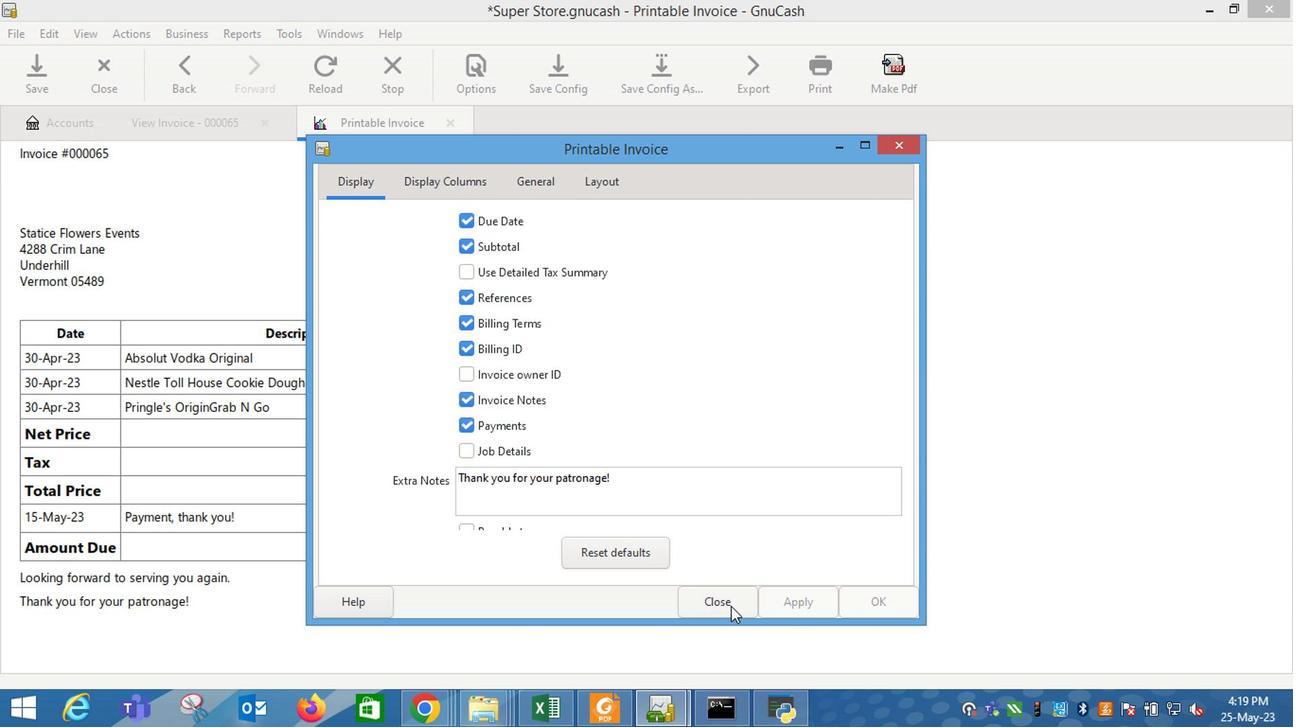 
Action: Mouse pressed left at (716, 611)
Screenshot: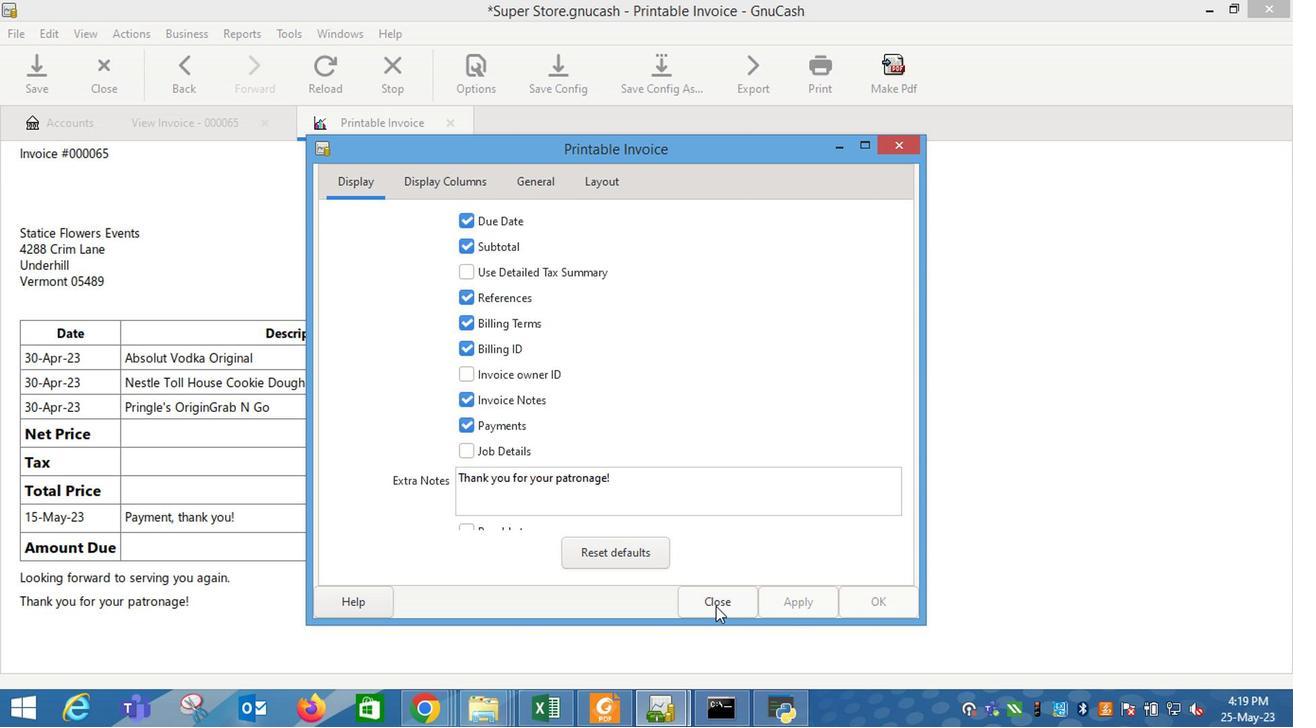 
Action: Mouse moved to (454, 509)
Screenshot: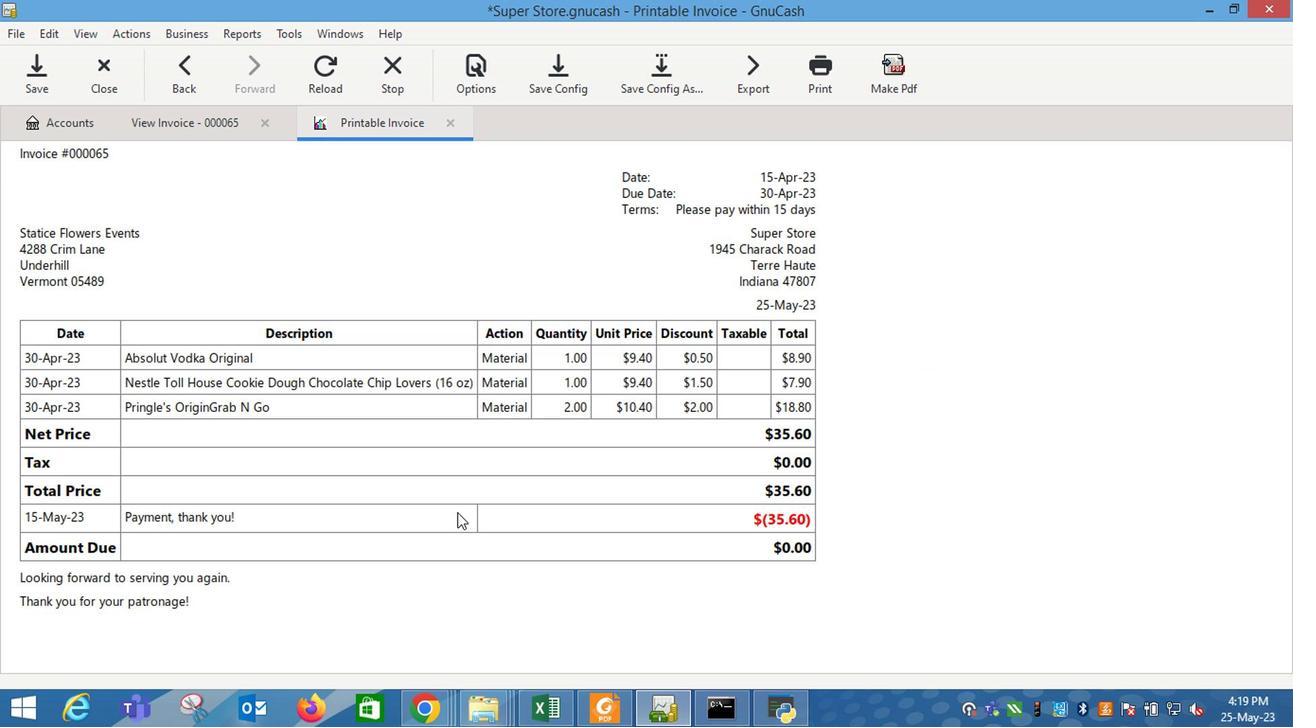 
